 Task: In the  document california.epub Share this file with 'softage.4@softage.net' Check 'Vision History' View the  non- printing characters
Action: Mouse moved to (341, 468)
Screenshot: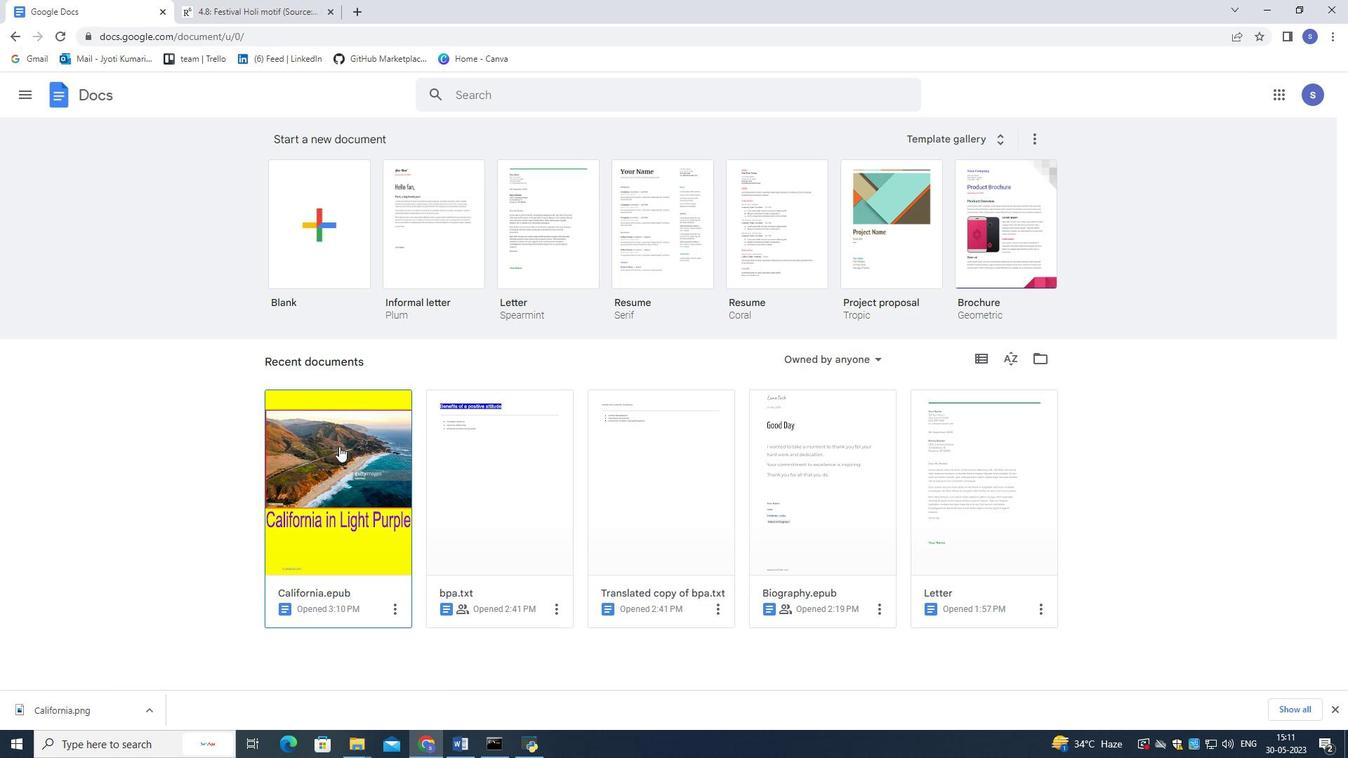 
Action: Mouse pressed left at (341, 468)
Screenshot: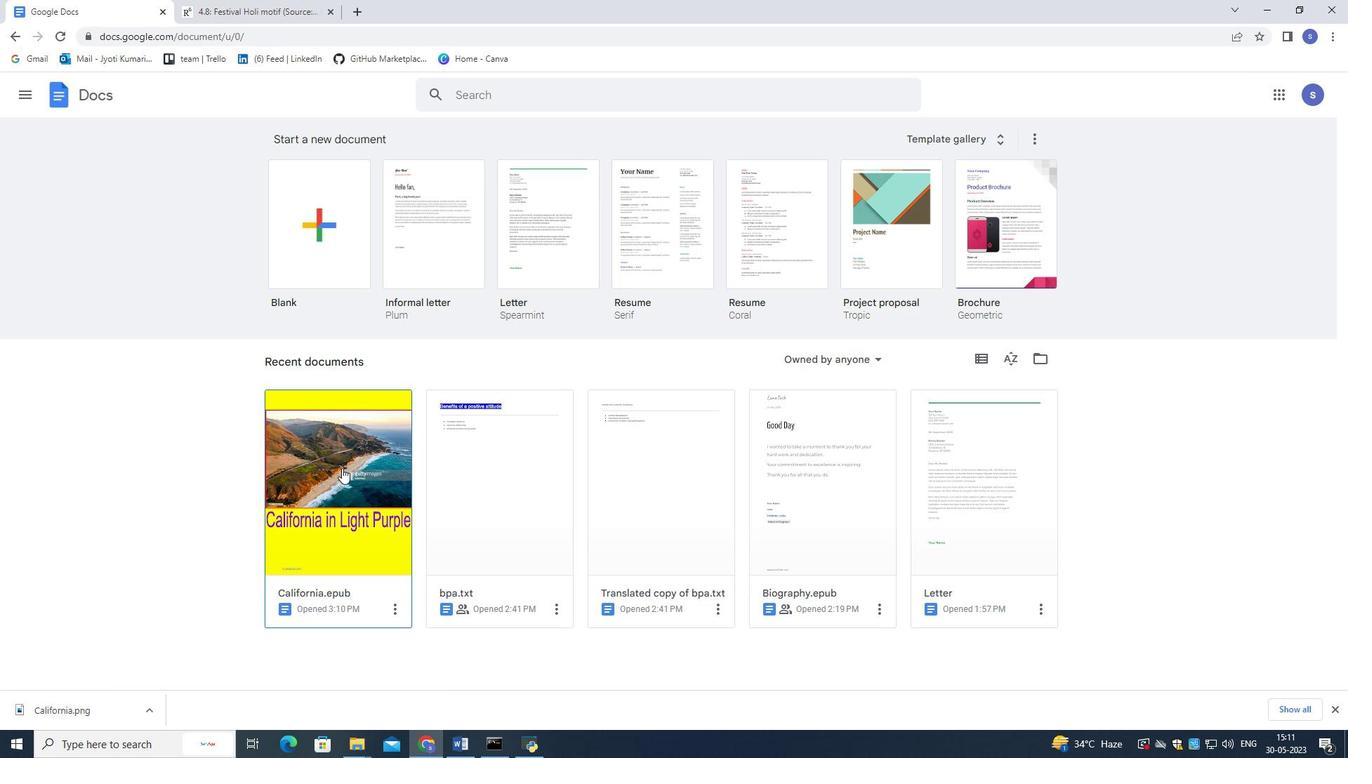 
Action: Mouse moved to (629, 463)
Screenshot: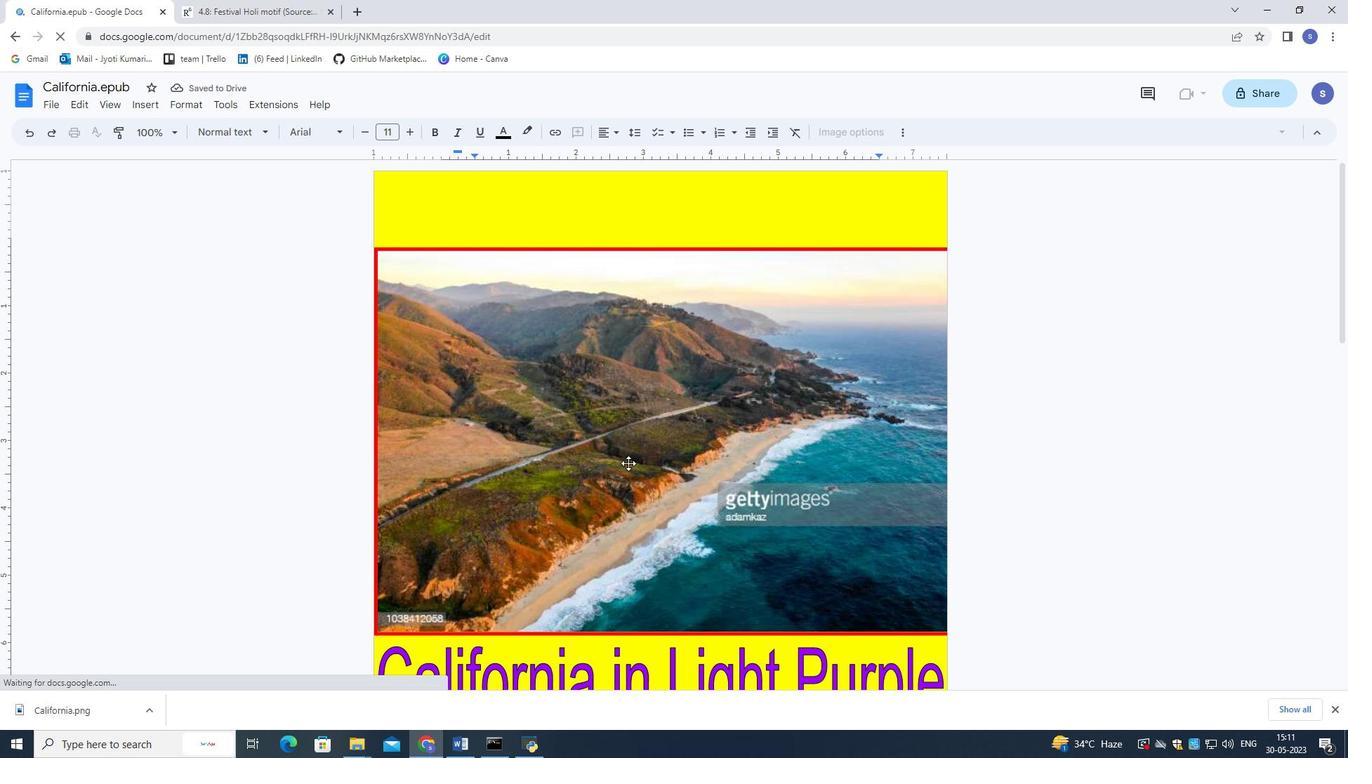 
Action: Mouse scrolled (629, 464) with delta (0, 0)
Screenshot: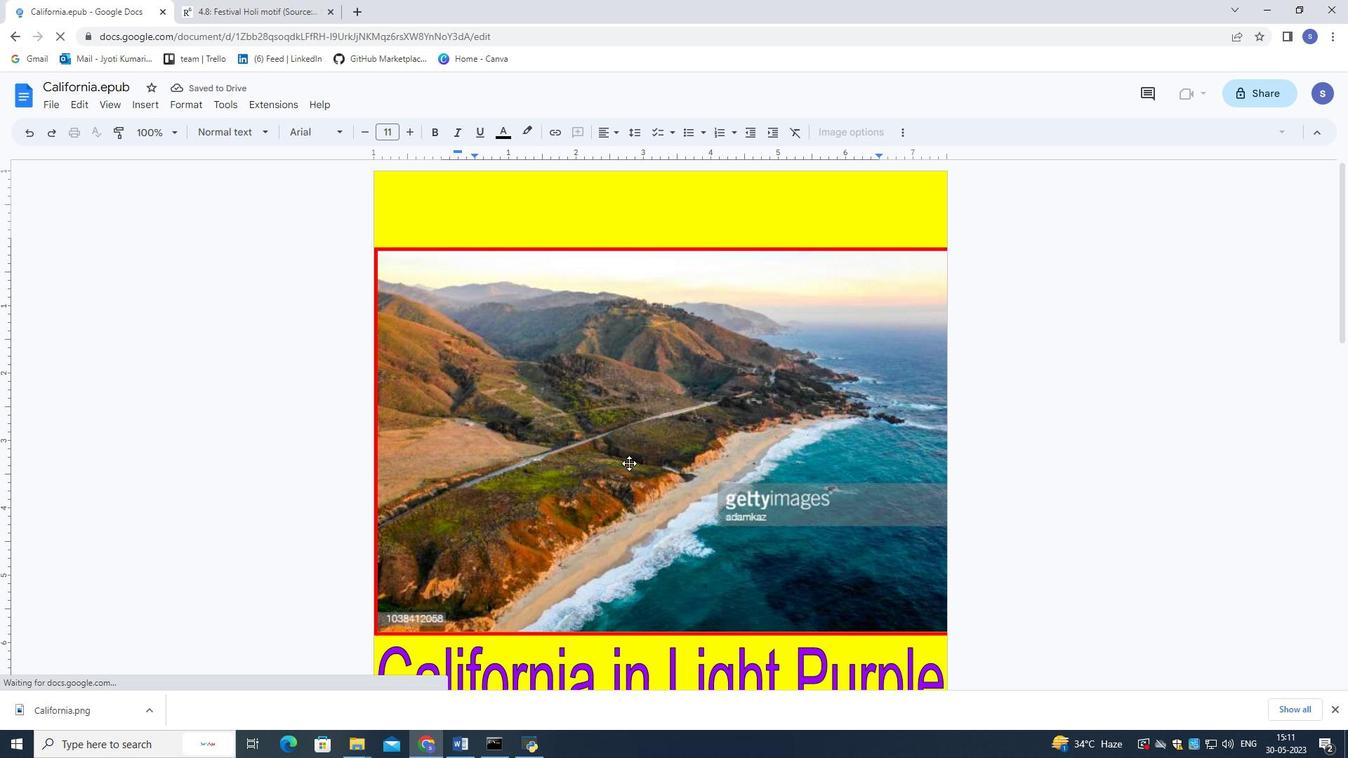 
Action: Mouse scrolled (629, 464) with delta (0, 0)
Screenshot: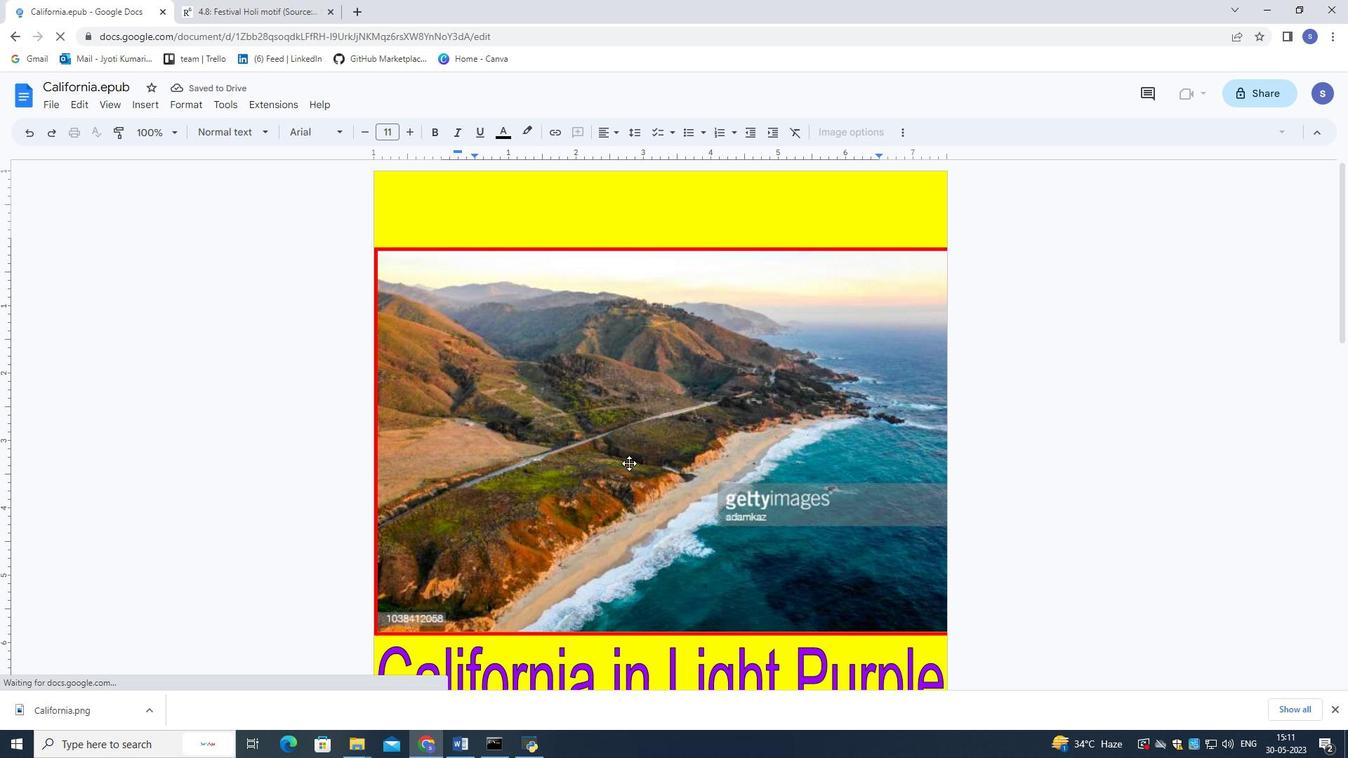 
Action: Mouse scrolled (629, 464) with delta (0, 0)
Screenshot: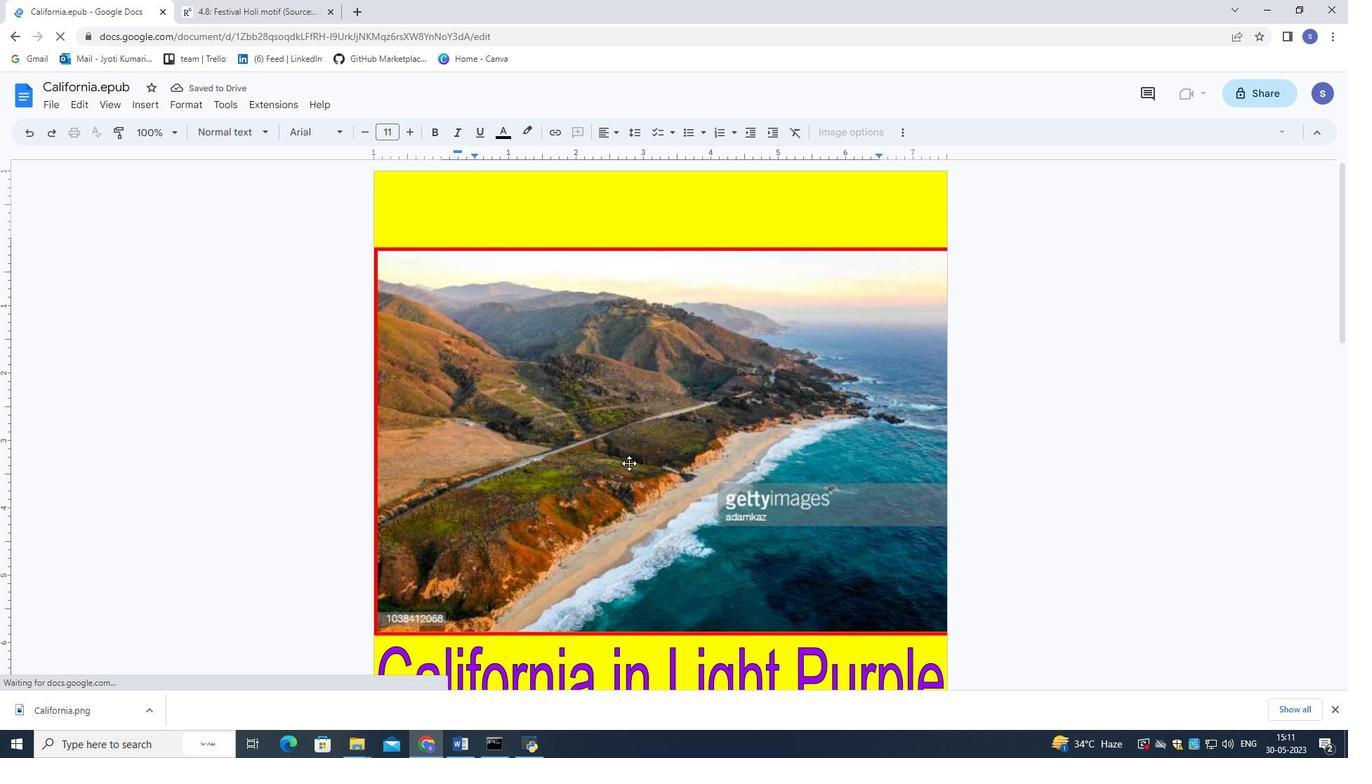 
Action: Mouse scrolled (629, 464) with delta (0, 0)
Screenshot: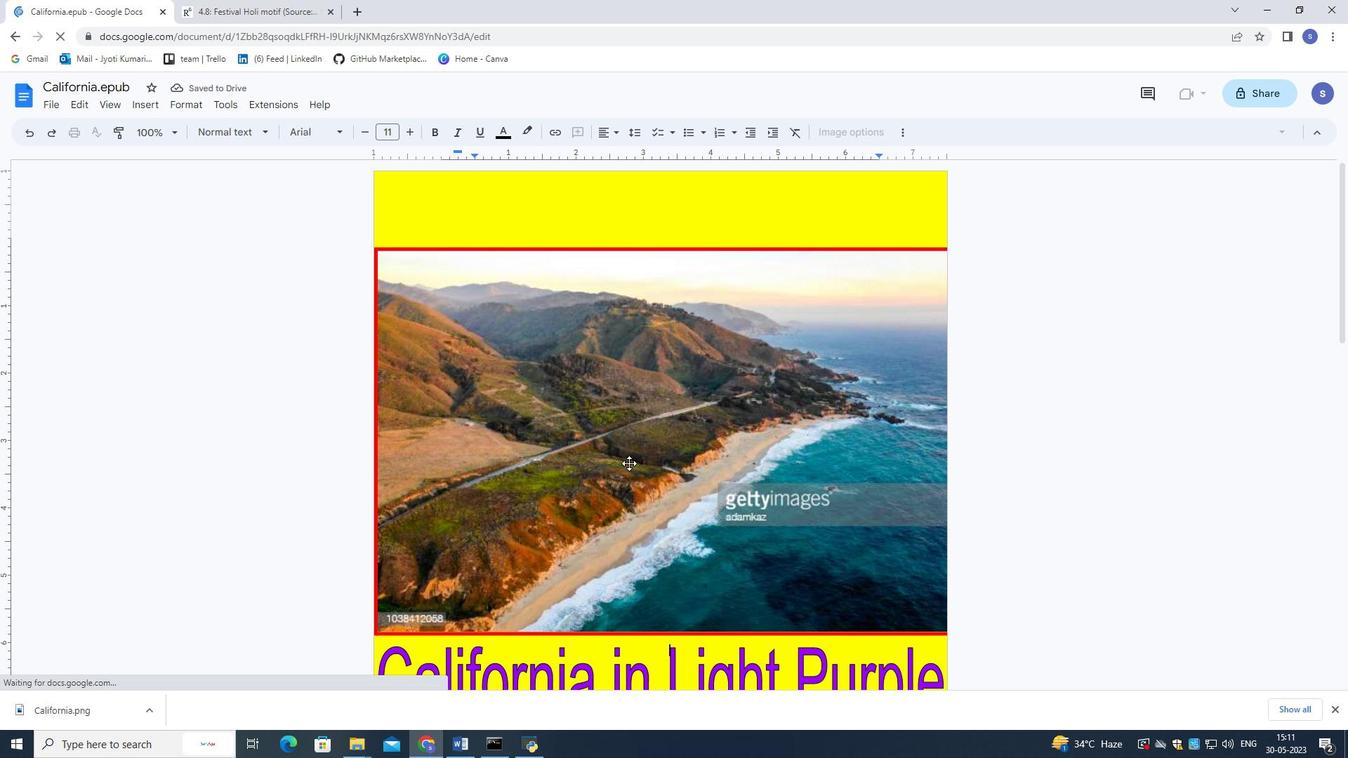 
Action: Mouse scrolled (629, 462) with delta (0, 0)
Screenshot: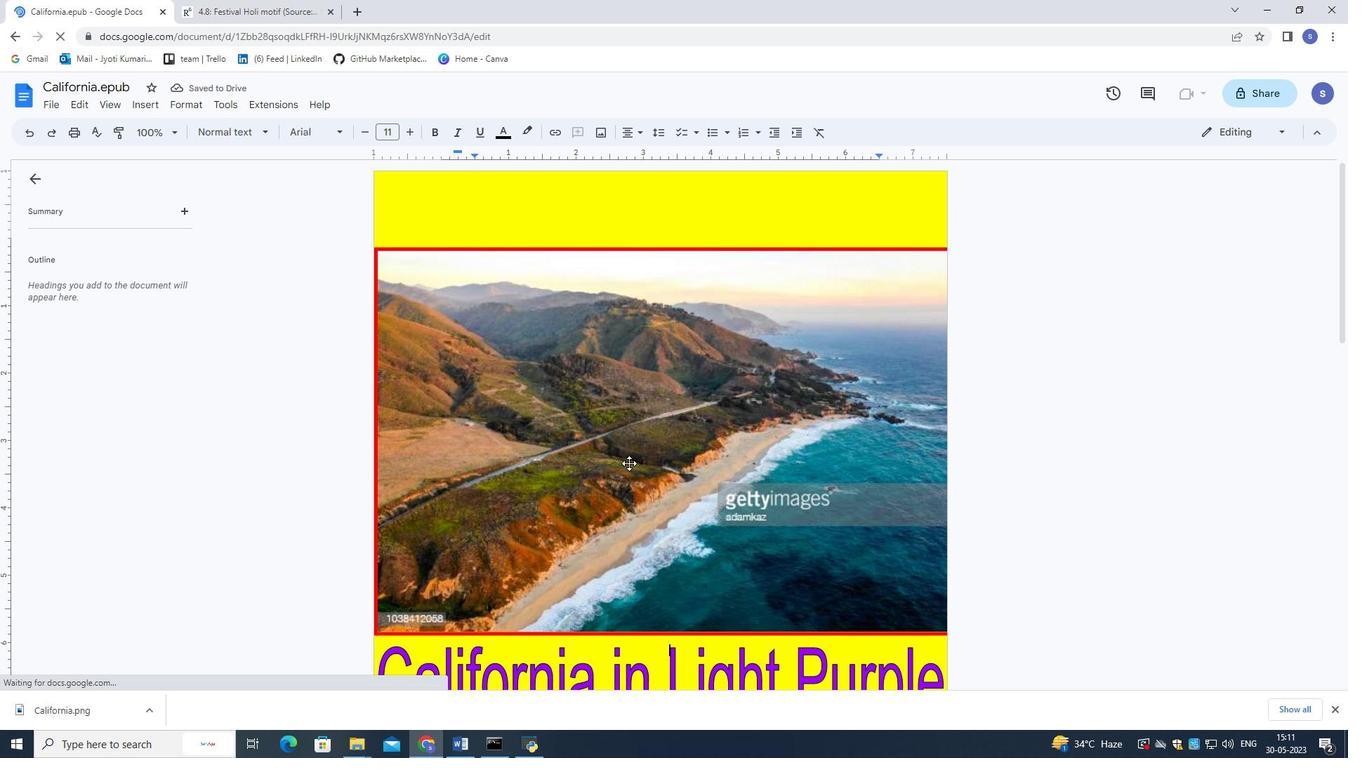 
Action: Mouse scrolled (629, 462) with delta (0, 0)
Screenshot: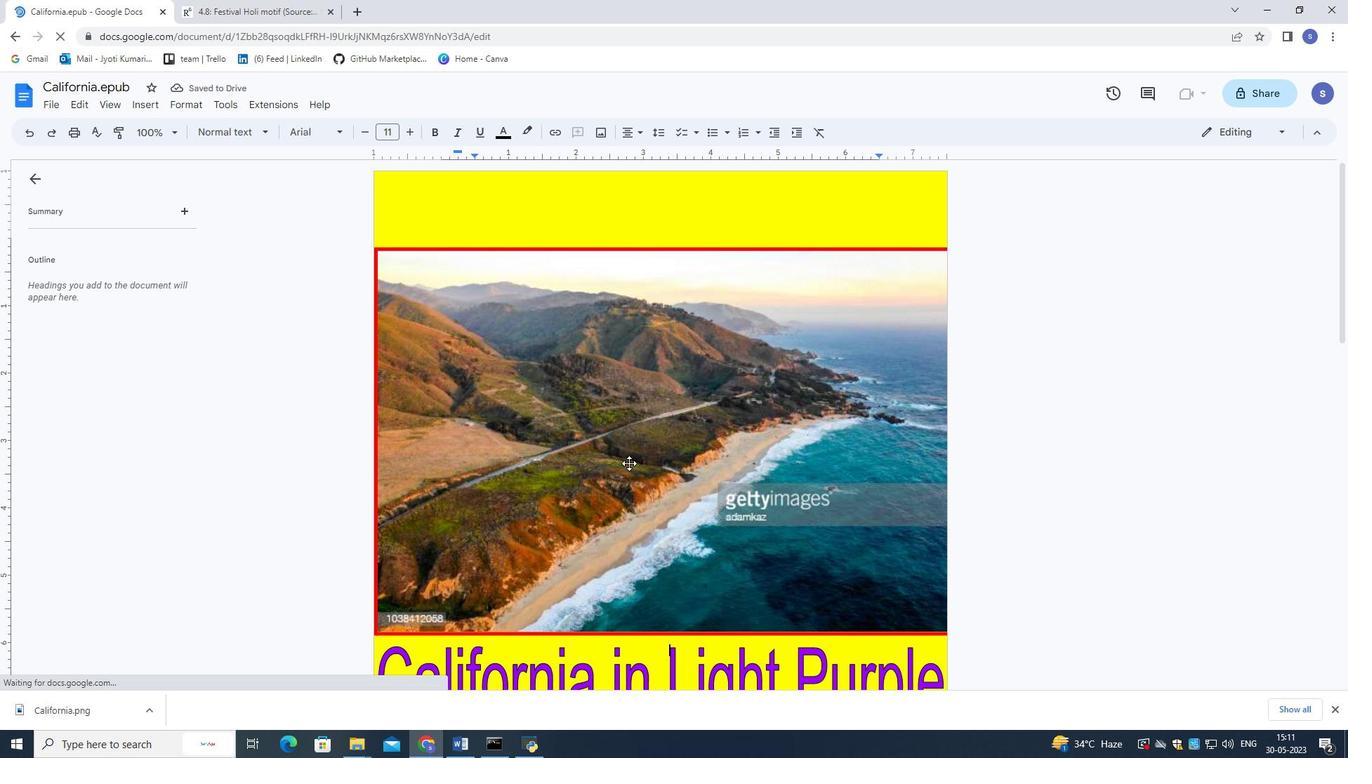 
Action: Mouse scrolled (629, 462) with delta (0, 0)
Screenshot: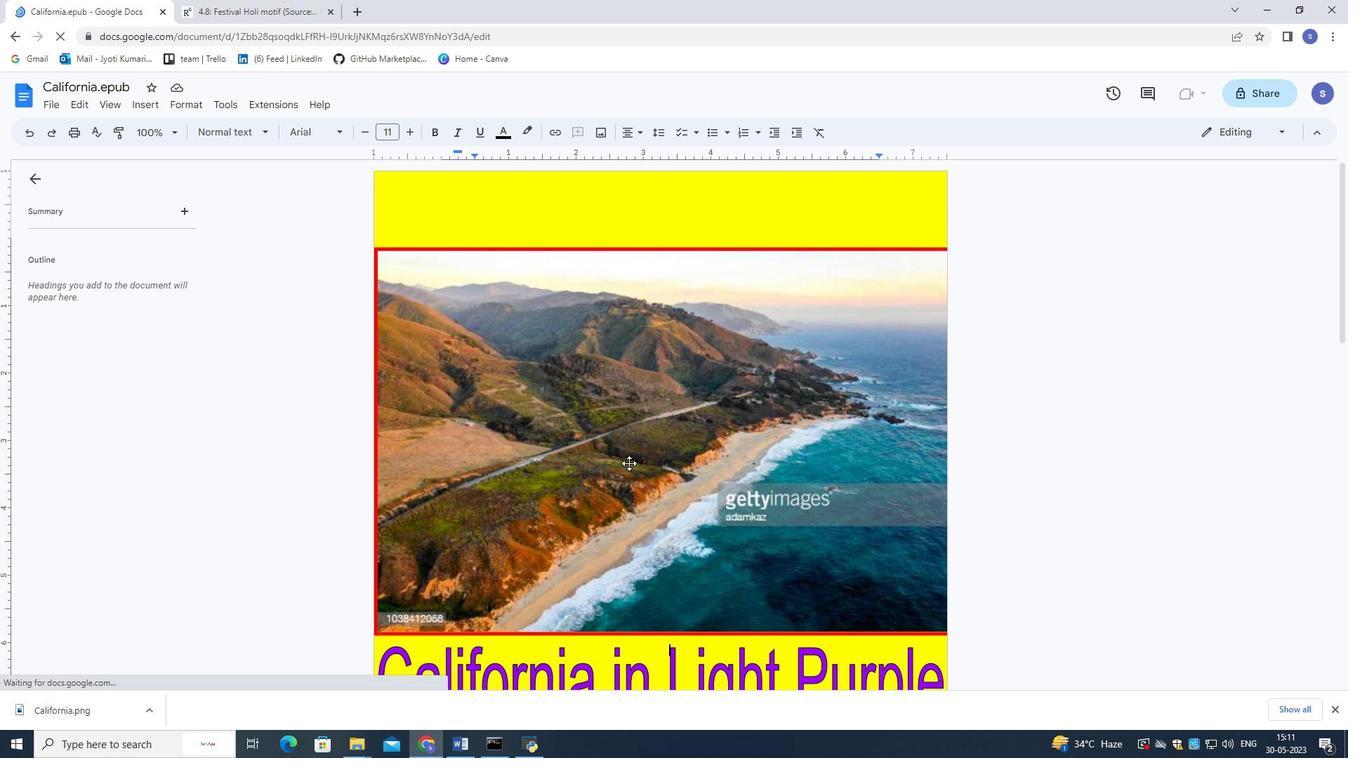 
Action: Mouse scrolled (629, 462) with delta (0, 0)
Screenshot: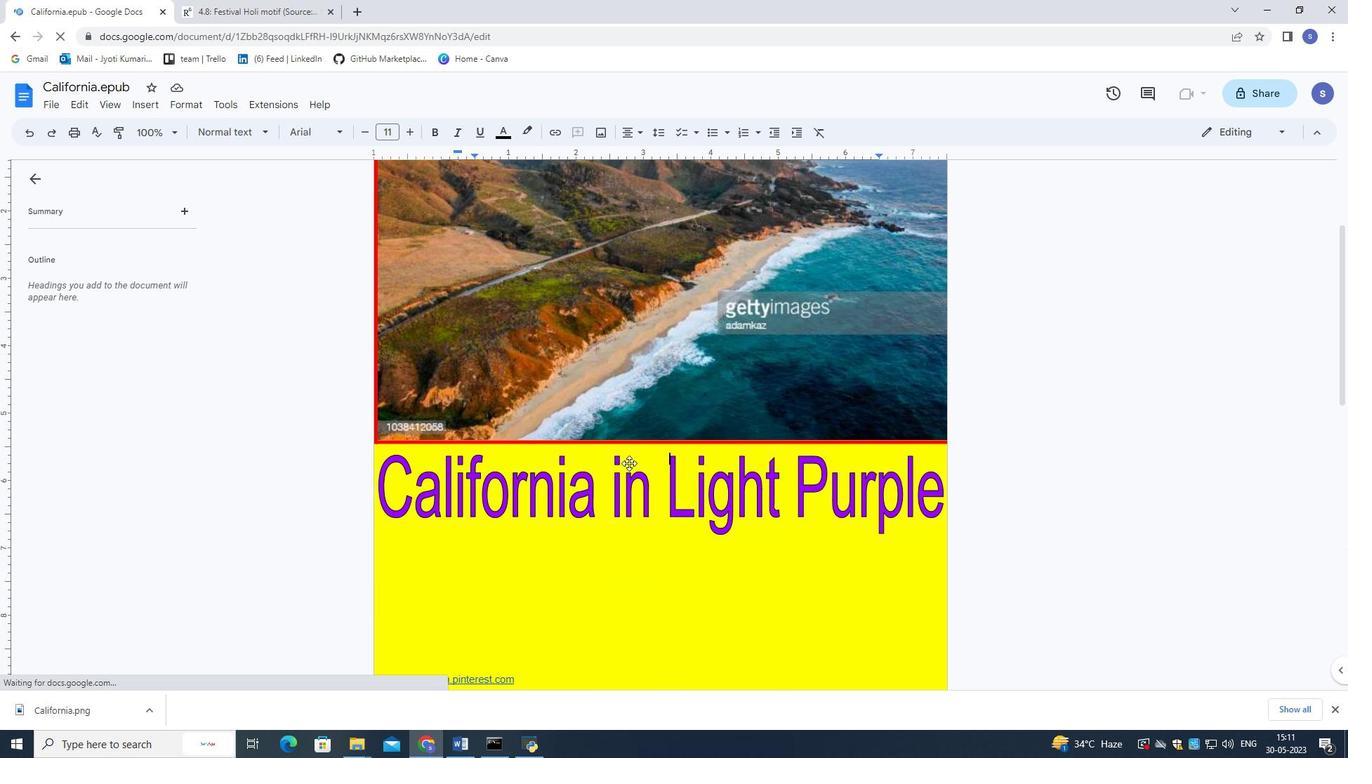 
Action: Mouse scrolled (629, 462) with delta (0, 0)
Screenshot: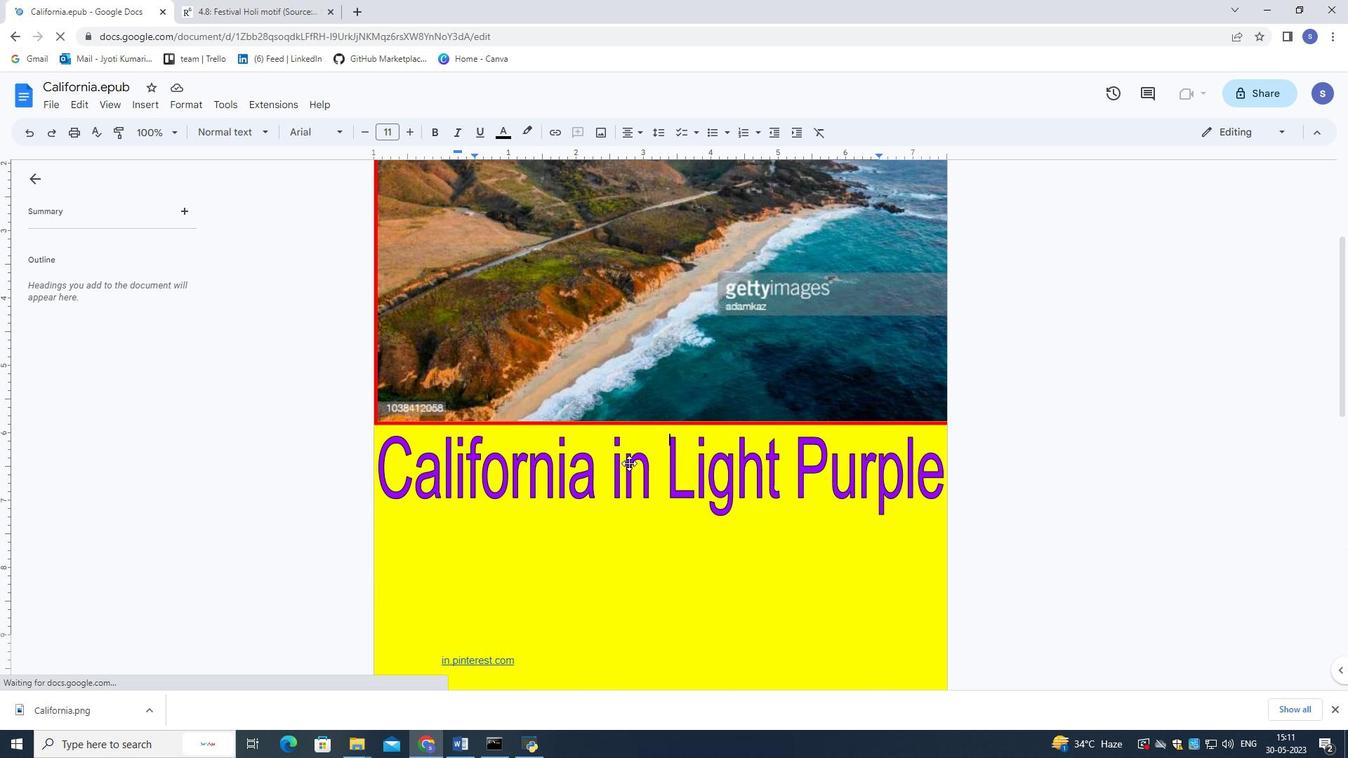 
Action: Mouse moved to (629, 465)
Screenshot: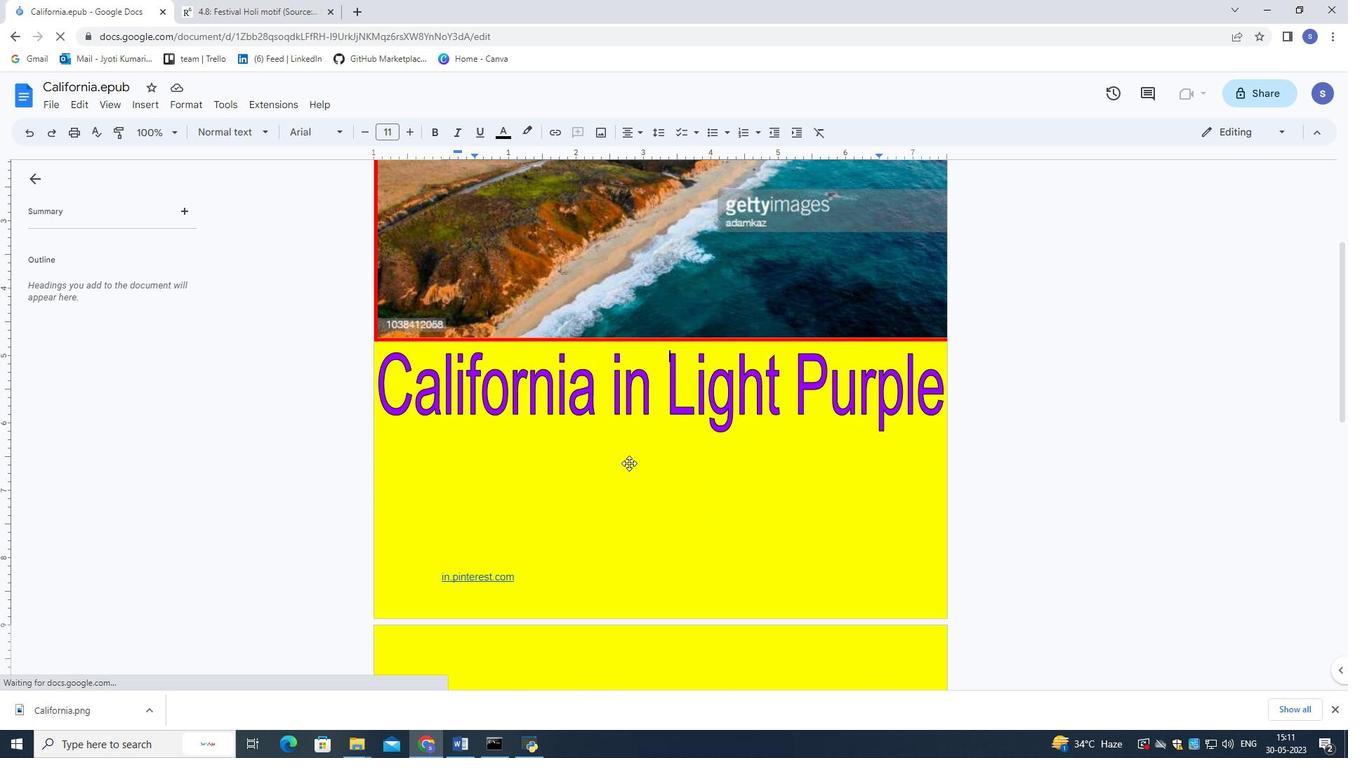
Action: Mouse scrolled (629, 464) with delta (0, 0)
Screenshot: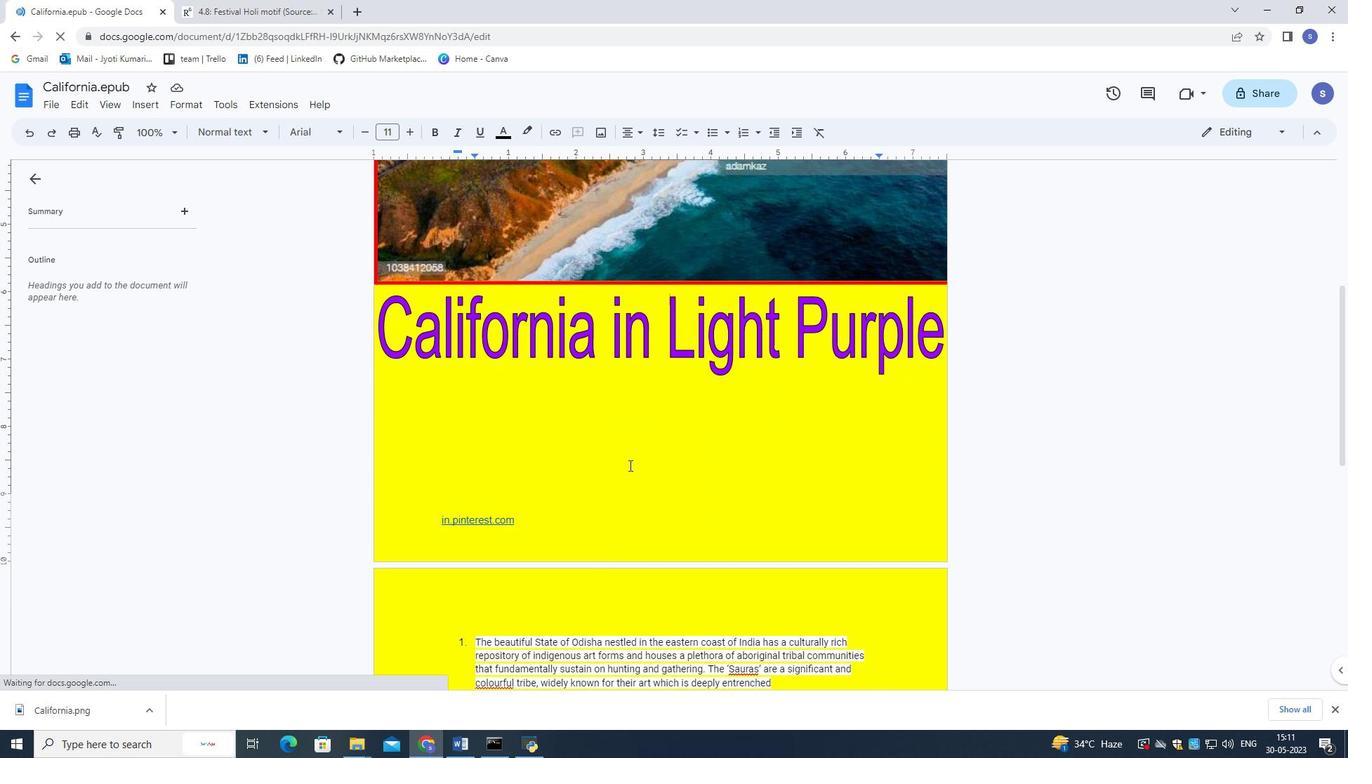 
Action: Mouse scrolled (629, 464) with delta (0, 0)
Screenshot: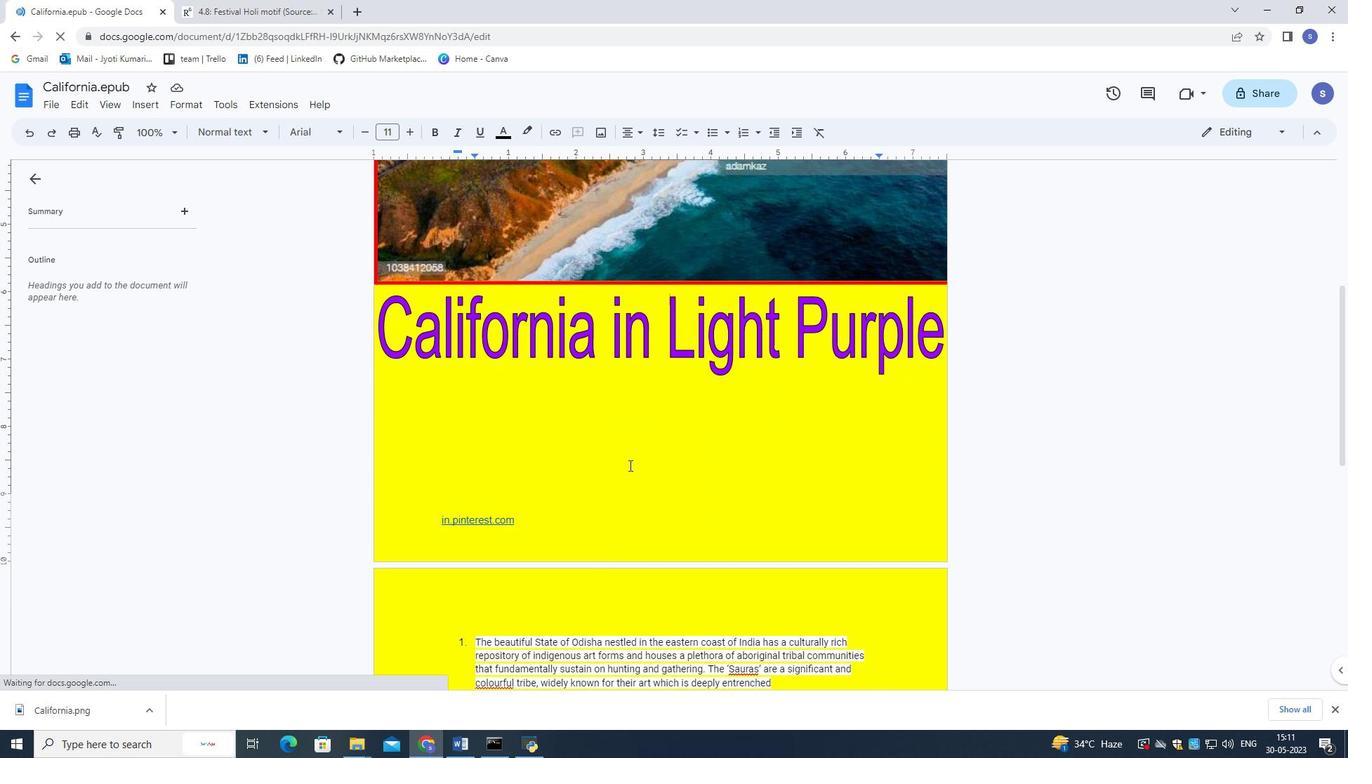 
Action: Mouse scrolled (629, 464) with delta (0, 0)
Screenshot: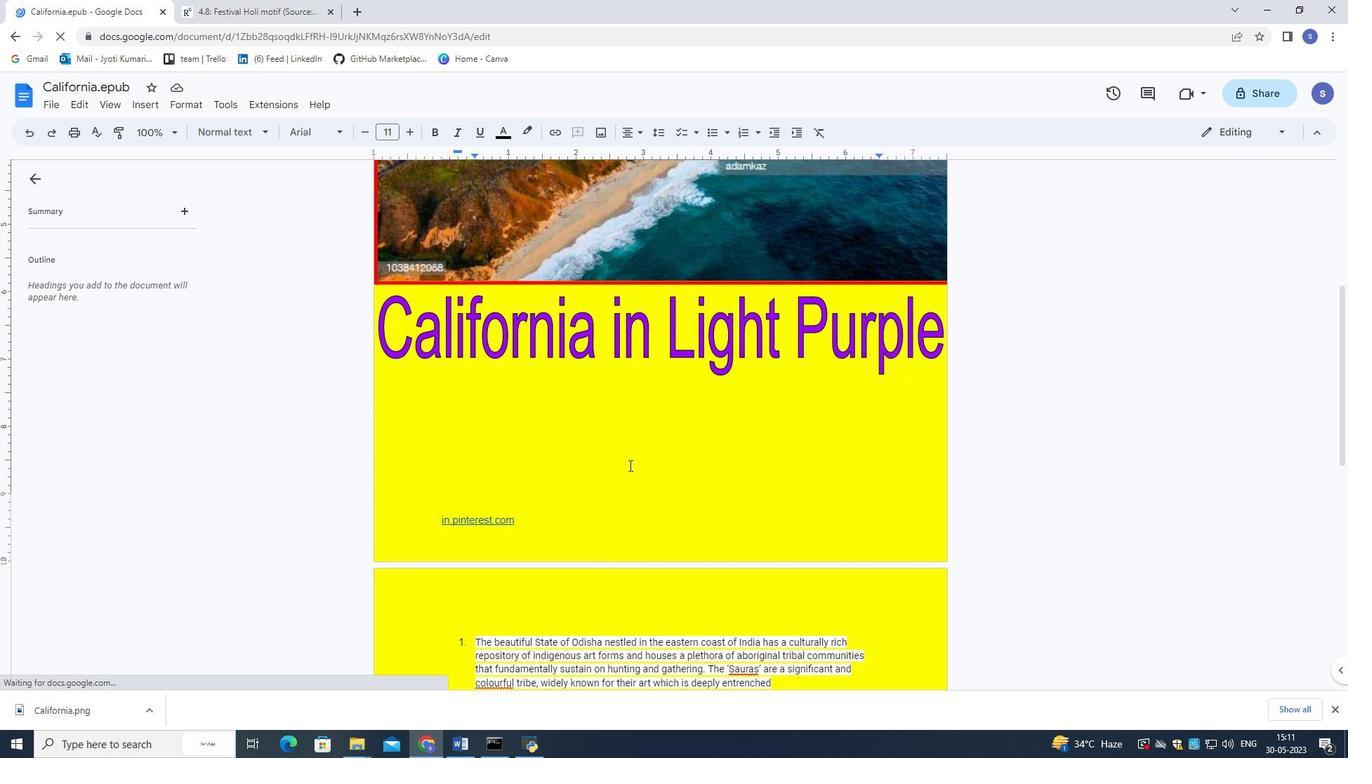 
Action: Mouse scrolled (629, 464) with delta (0, 0)
Screenshot: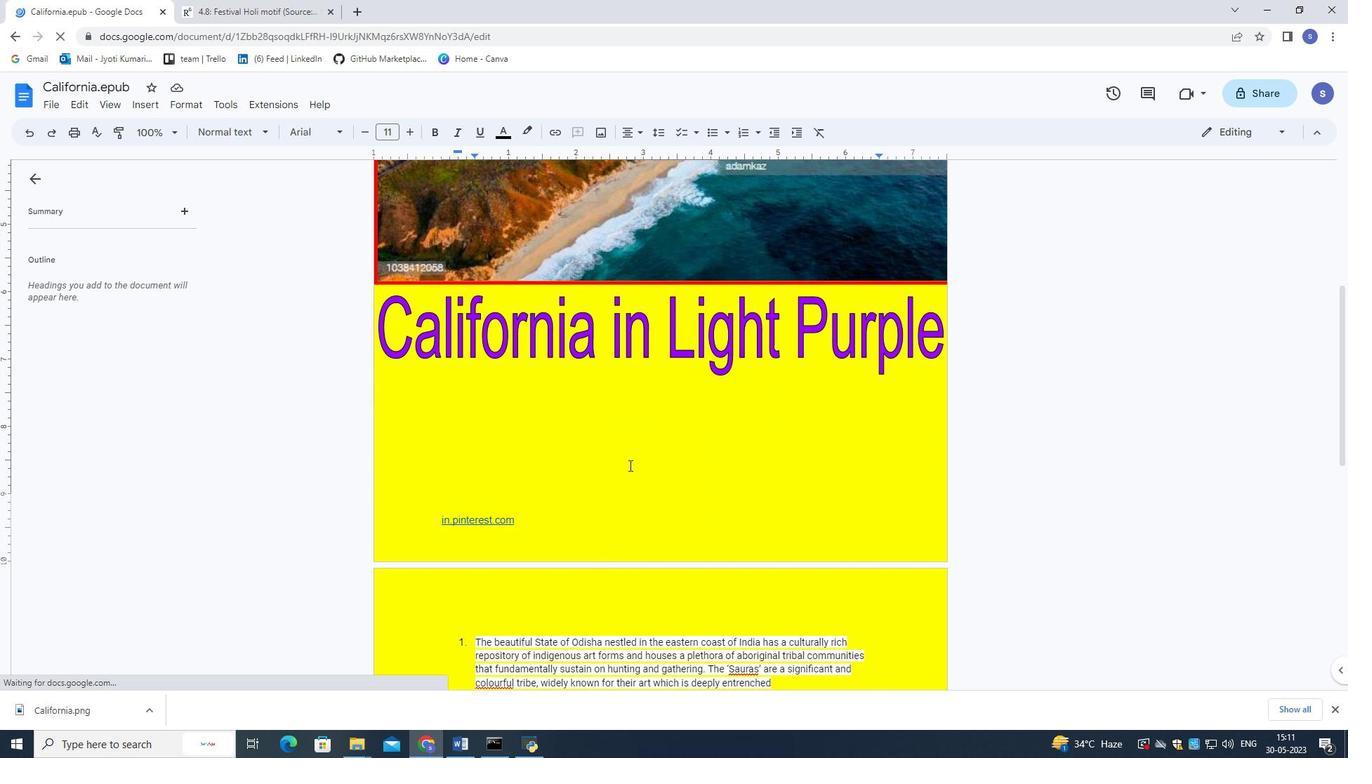 
Action: Mouse scrolled (629, 464) with delta (0, 0)
Screenshot: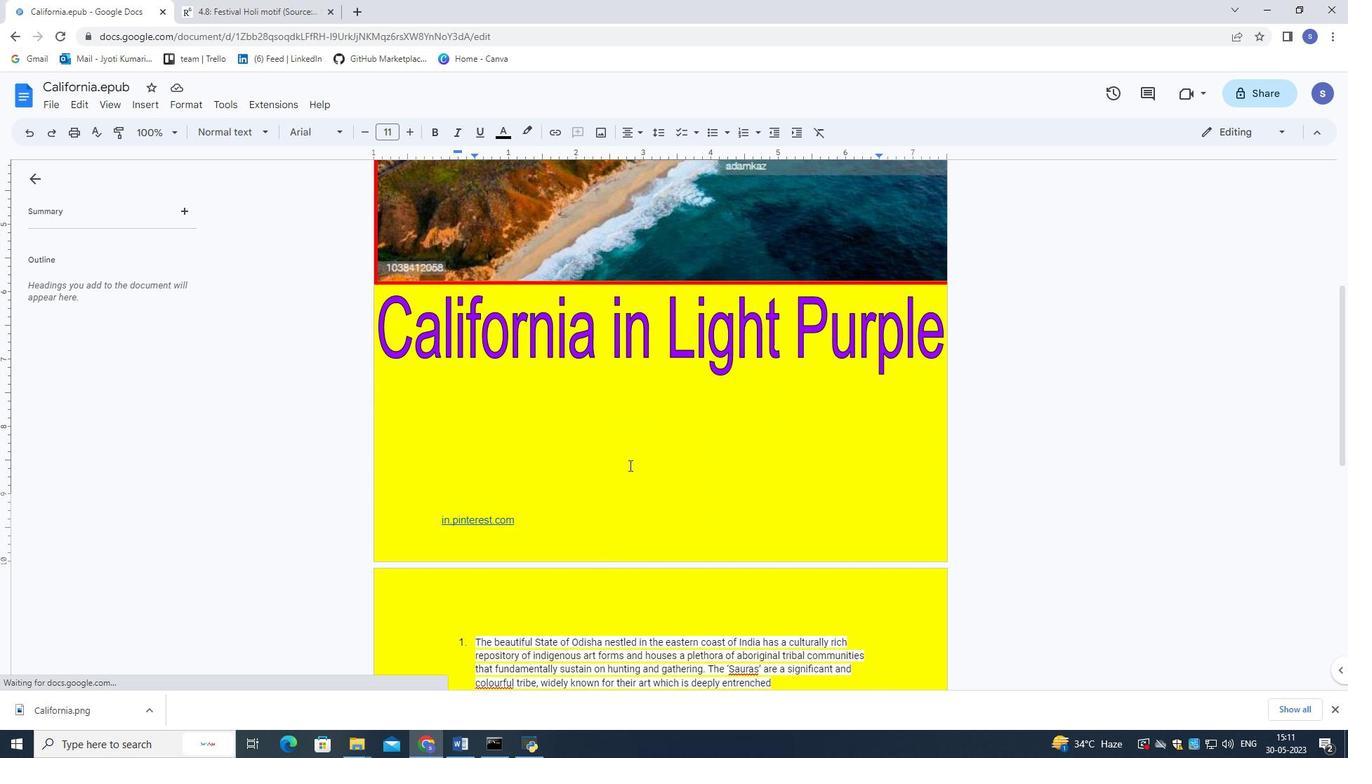 
Action: Mouse scrolled (629, 466) with delta (0, 0)
Screenshot: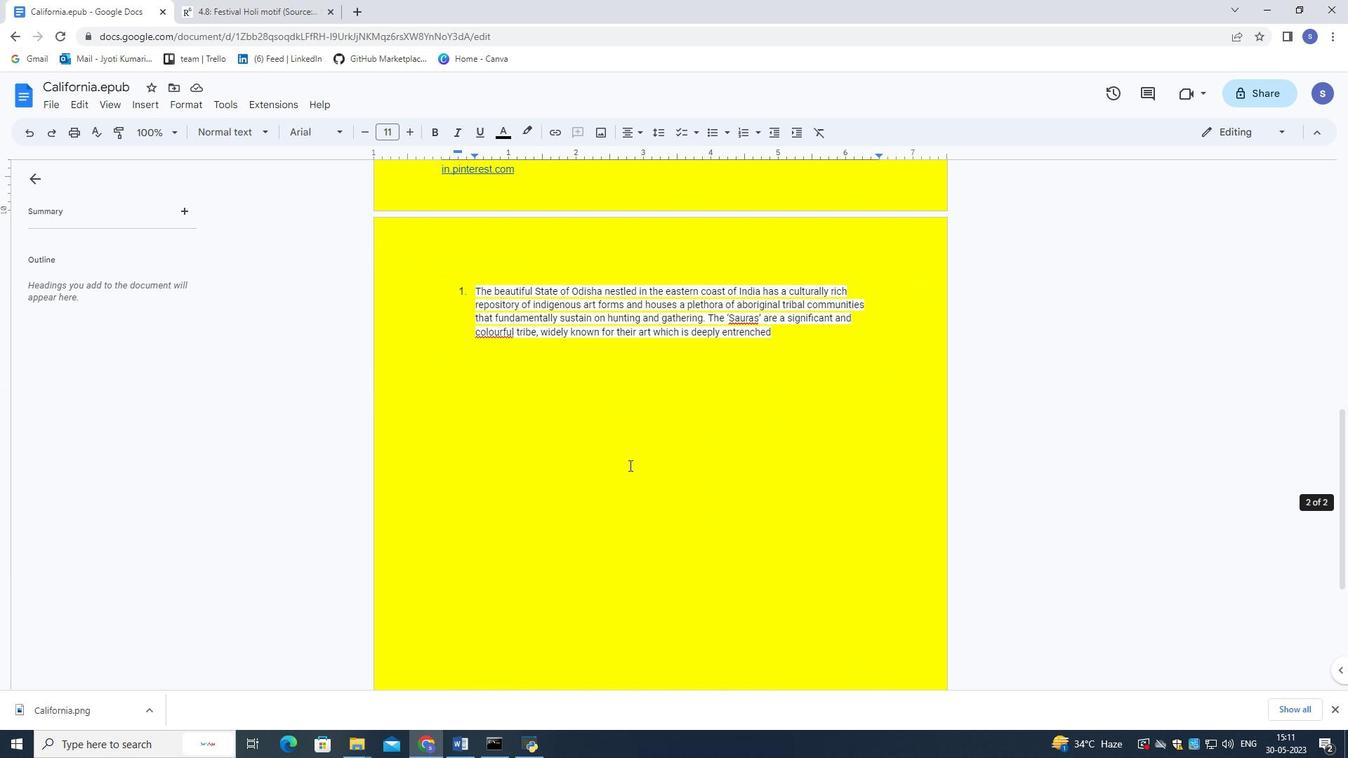 
Action: Mouse scrolled (629, 466) with delta (0, 0)
Screenshot: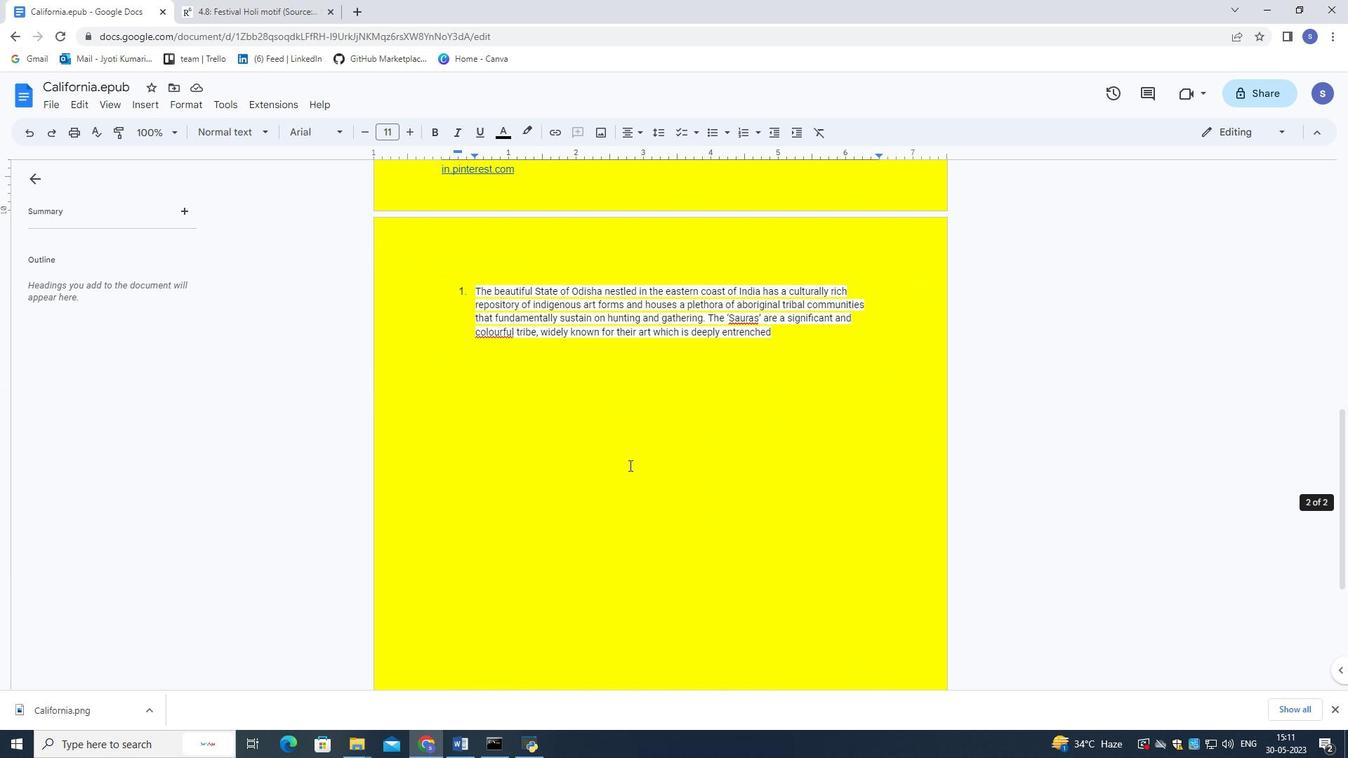 
Action: Mouse scrolled (629, 466) with delta (0, 0)
Screenshot: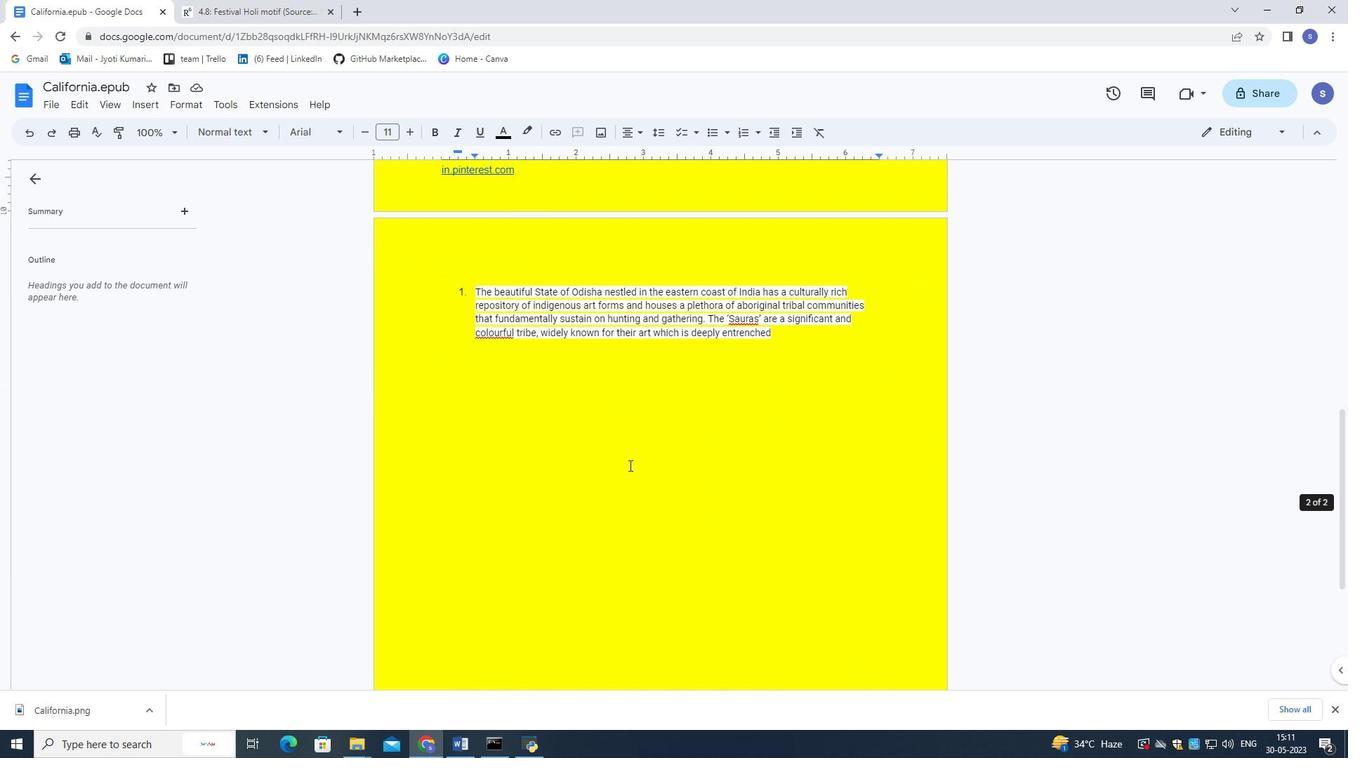 
Action: Mouse scrolled (629, 466) with delta (0, 0)
Screenshot: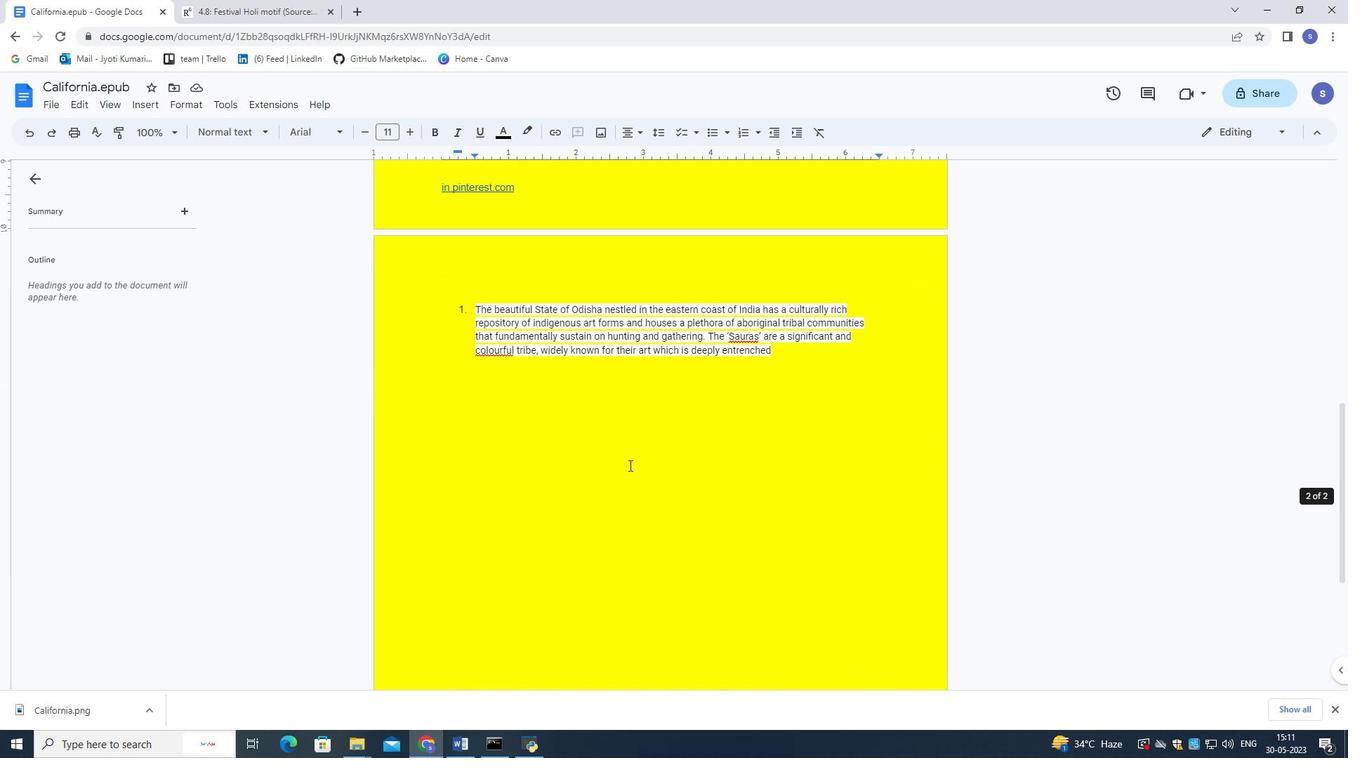 
Action: Mouse scrolled (629, 466) with delta (0, 0)
Screenshot: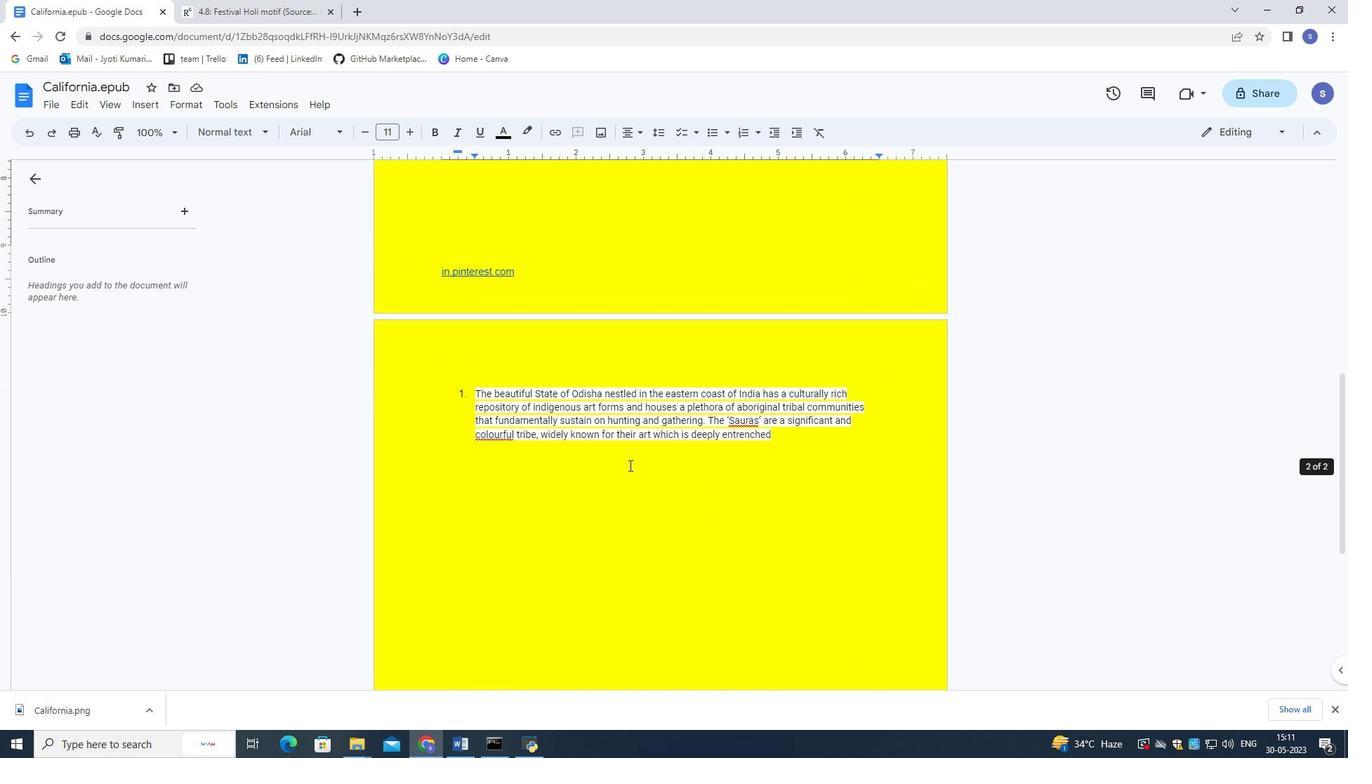 
Action: Mouse scrolled (629, 466) with delta (0, 0)
Screenshot: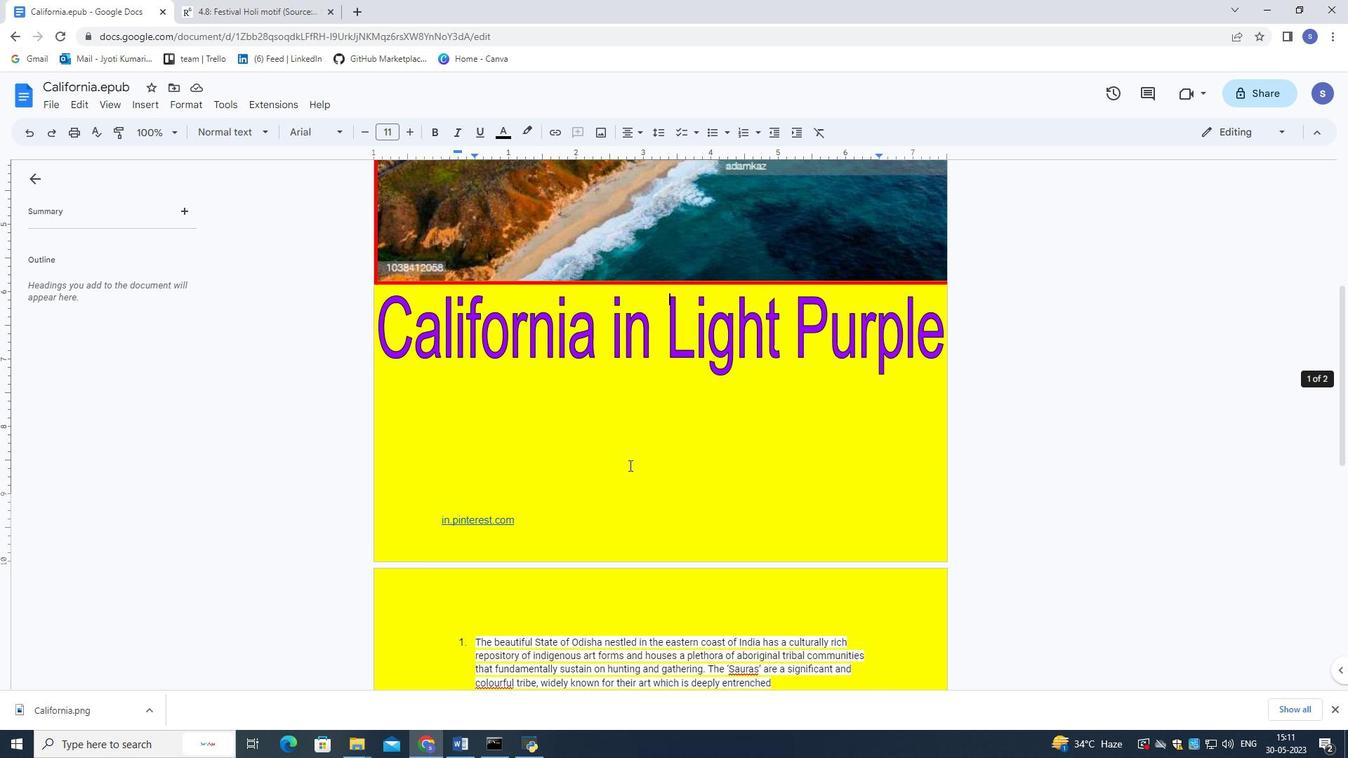 
Action: Mouse scrolled (629, 466) with delta (0, 0)
Screenshot: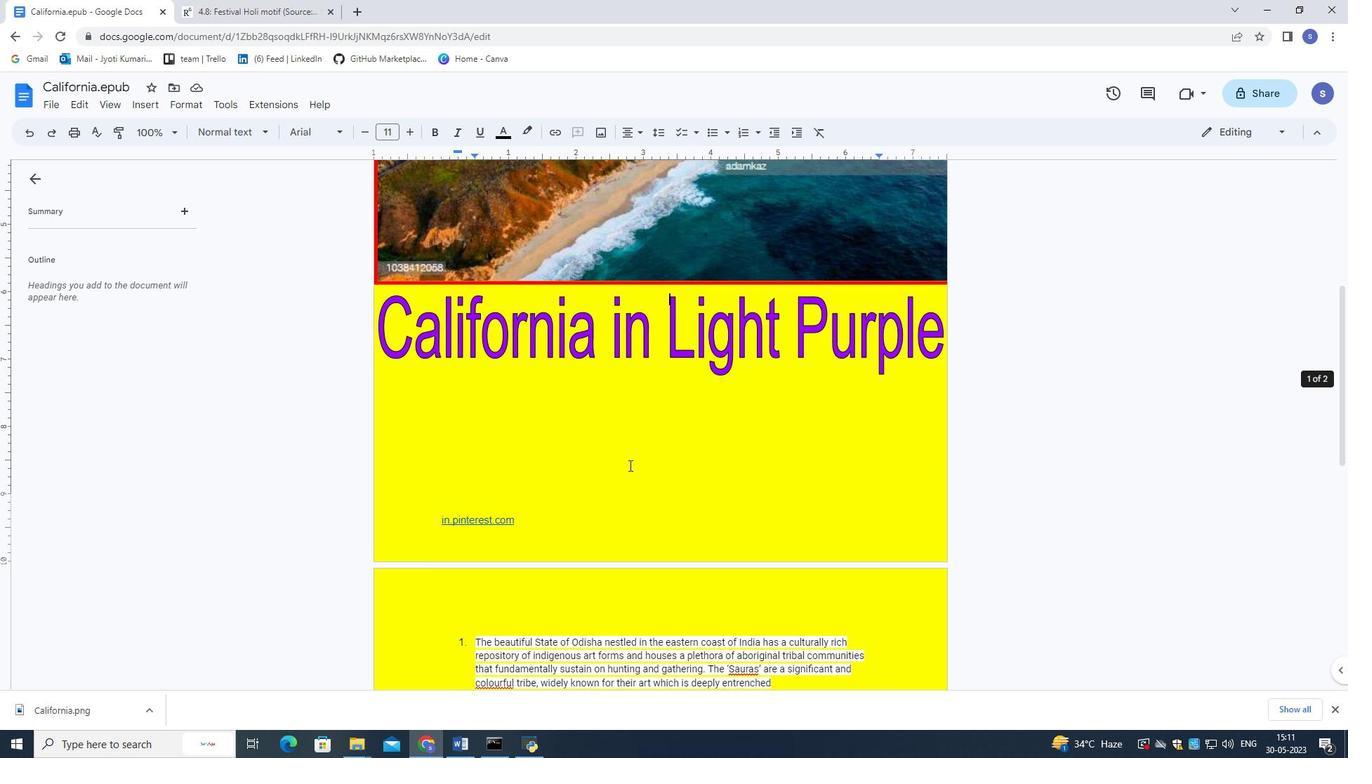
Action: Mouse scrolled (629, 466) with delta (0, 0)
Screenshot: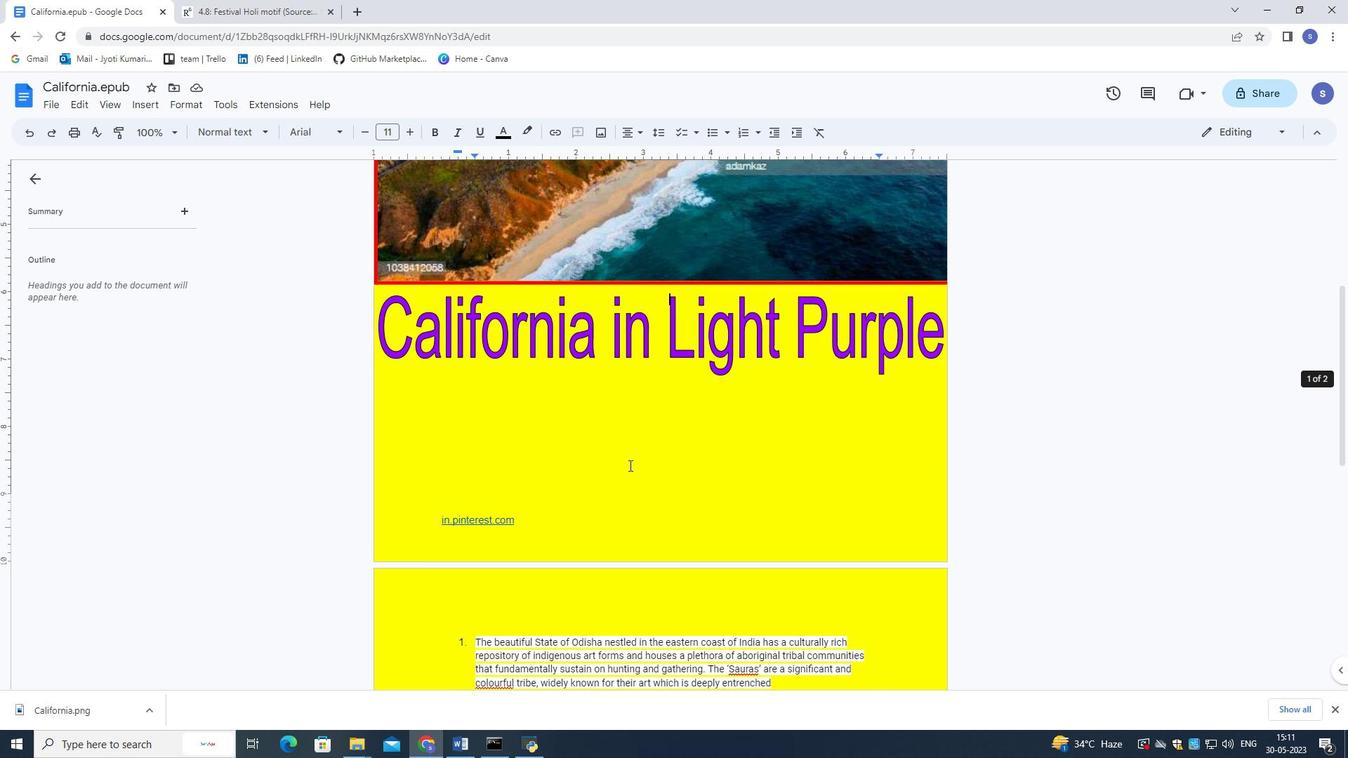 
Action: Mouse scrolled (629, 466) with delta (0, 0)
Screenshot: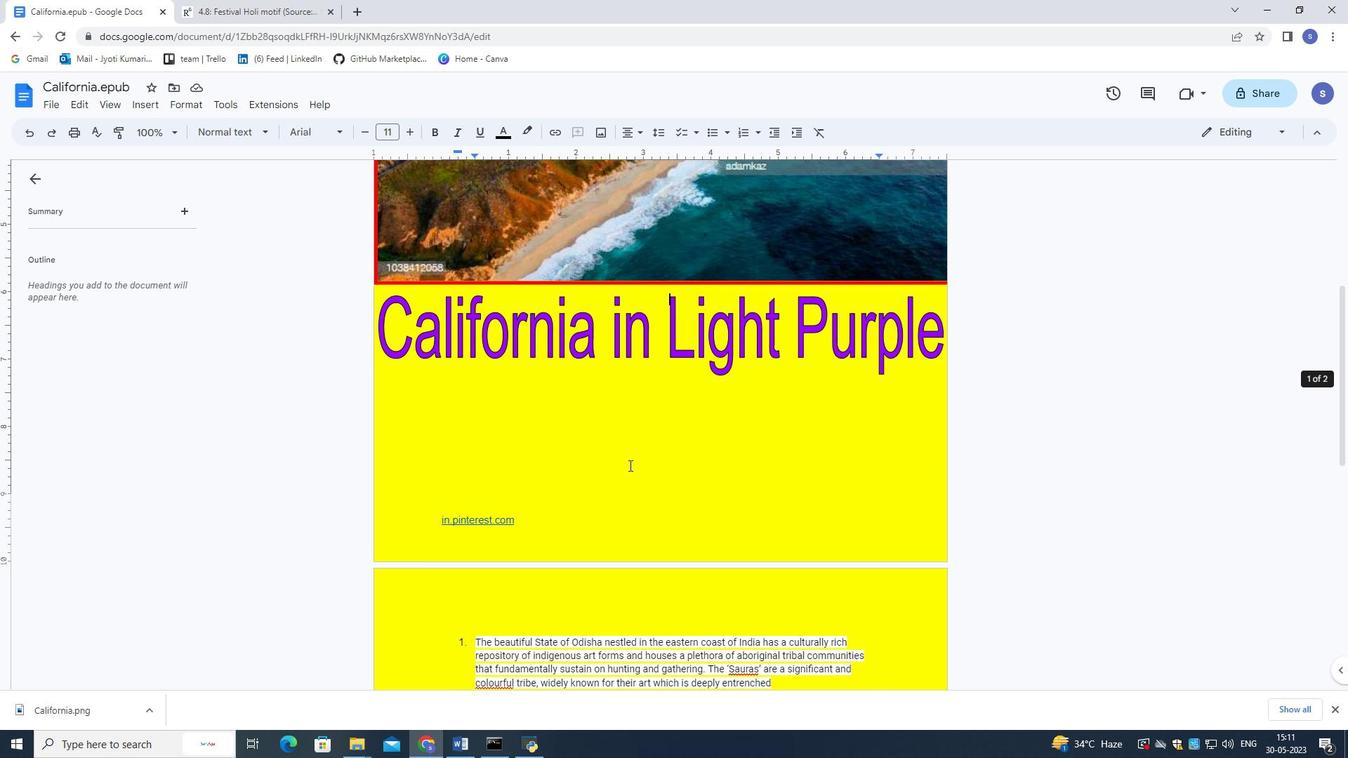 
Action: Mouse scrolled (629, 466) with delta (0, 0)
Screenshot: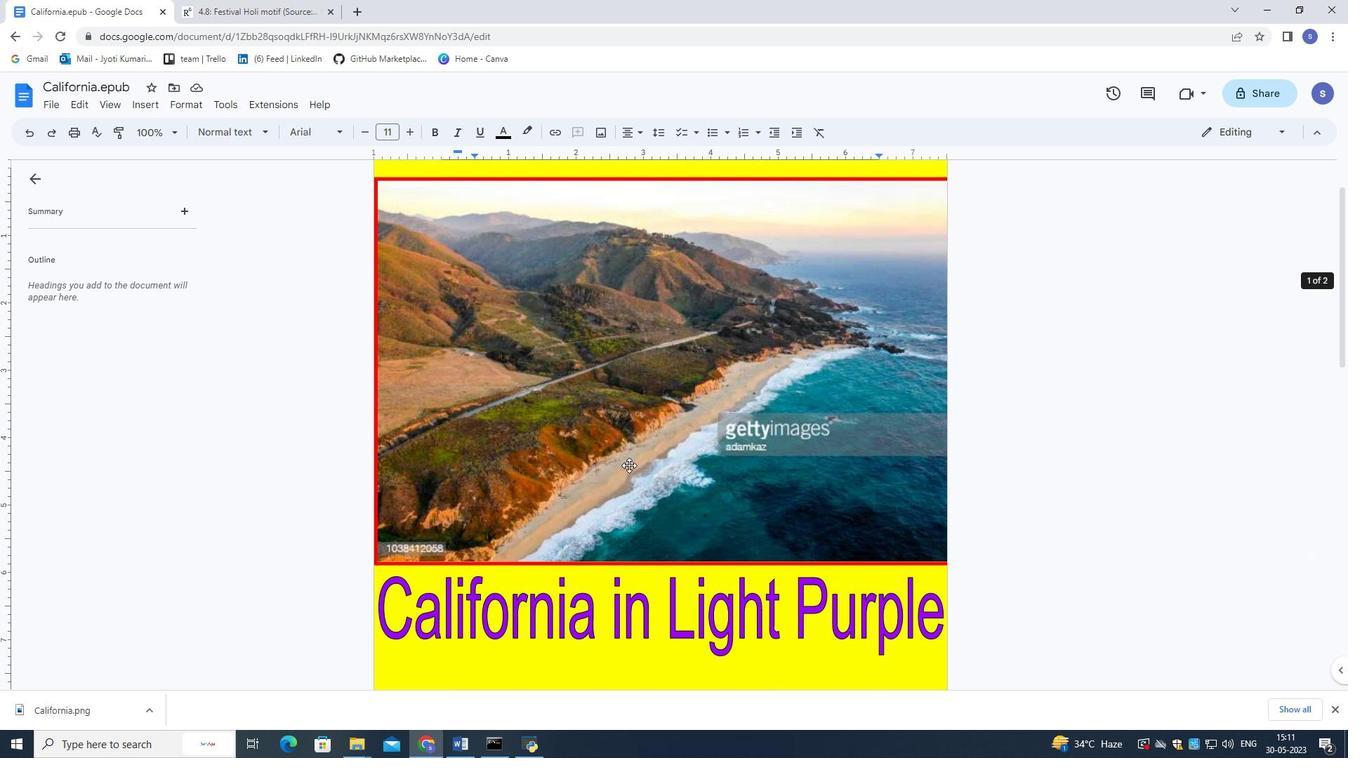 
Action: Mouse scrolled (629, 466) with delta (0, 0)
Screenshot: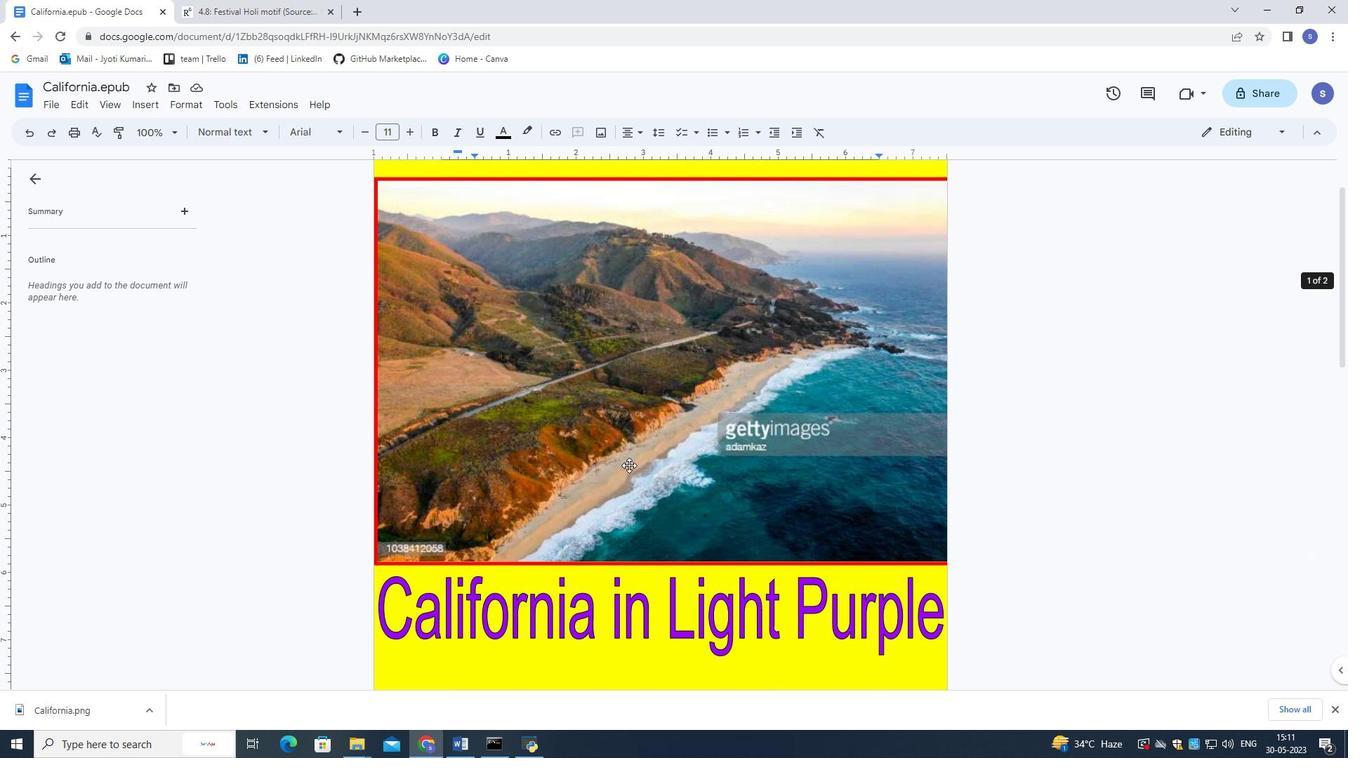 
Action: Mouse scrolled (629, 466) with delta (0, 0)
Screenshot: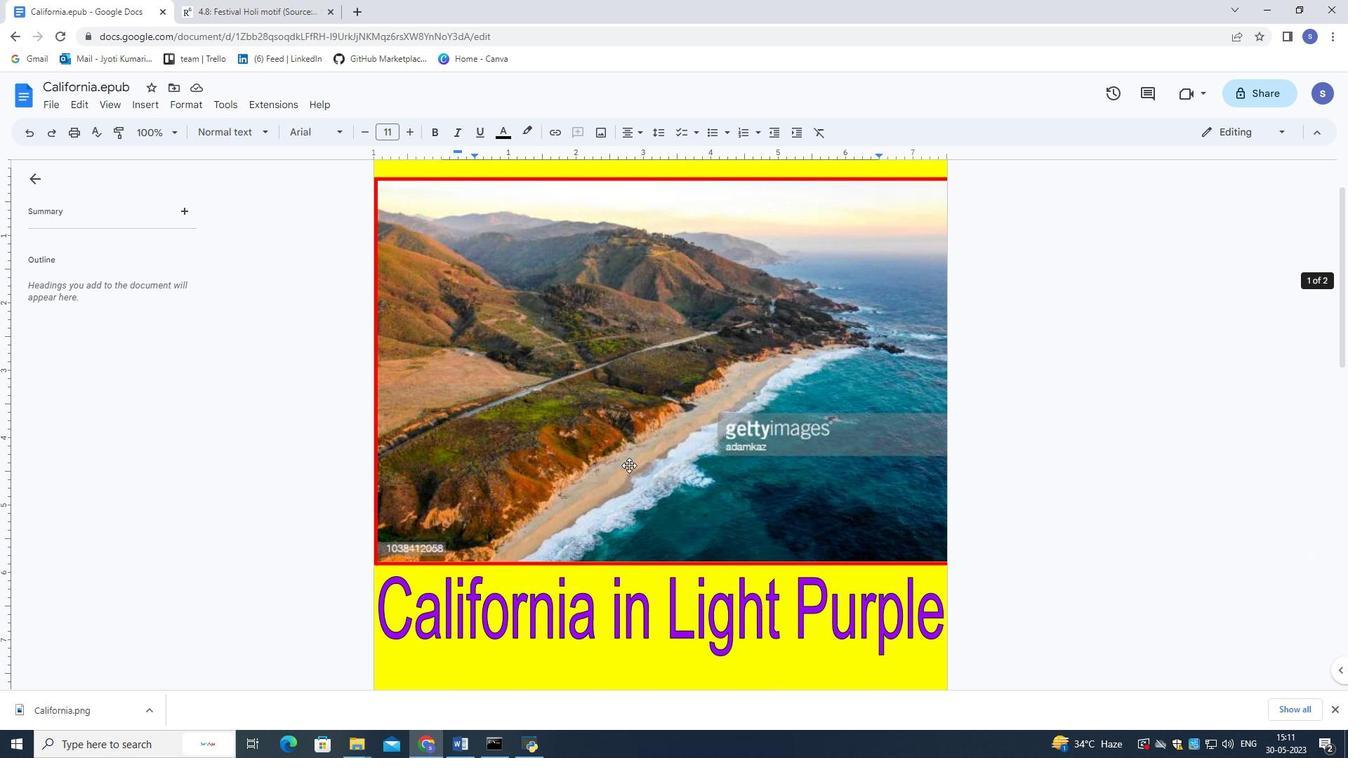 
Action: Mouse scrolled (629, 466) with delta (0, 0)
Screenshot: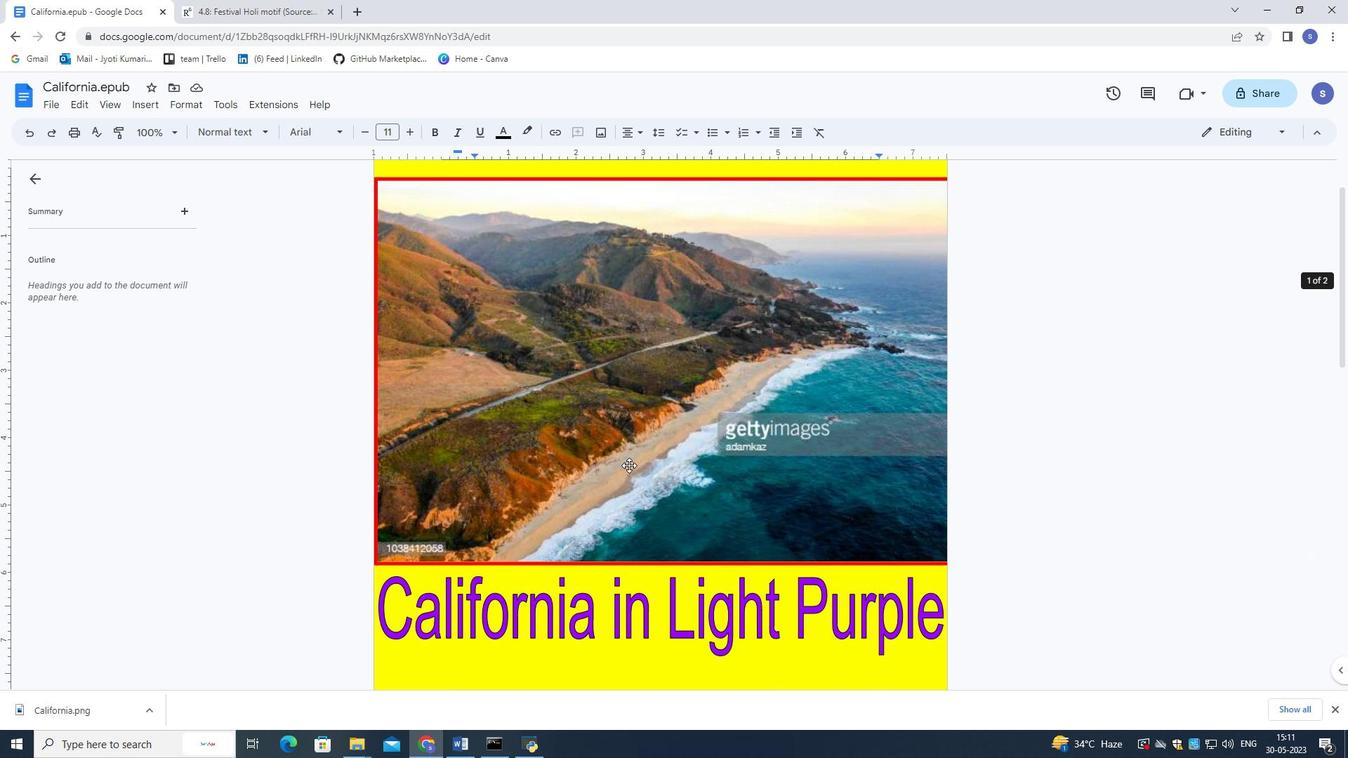
Action: Mouse scrolled (629, 466) with delta (0, 0)
Screenshot: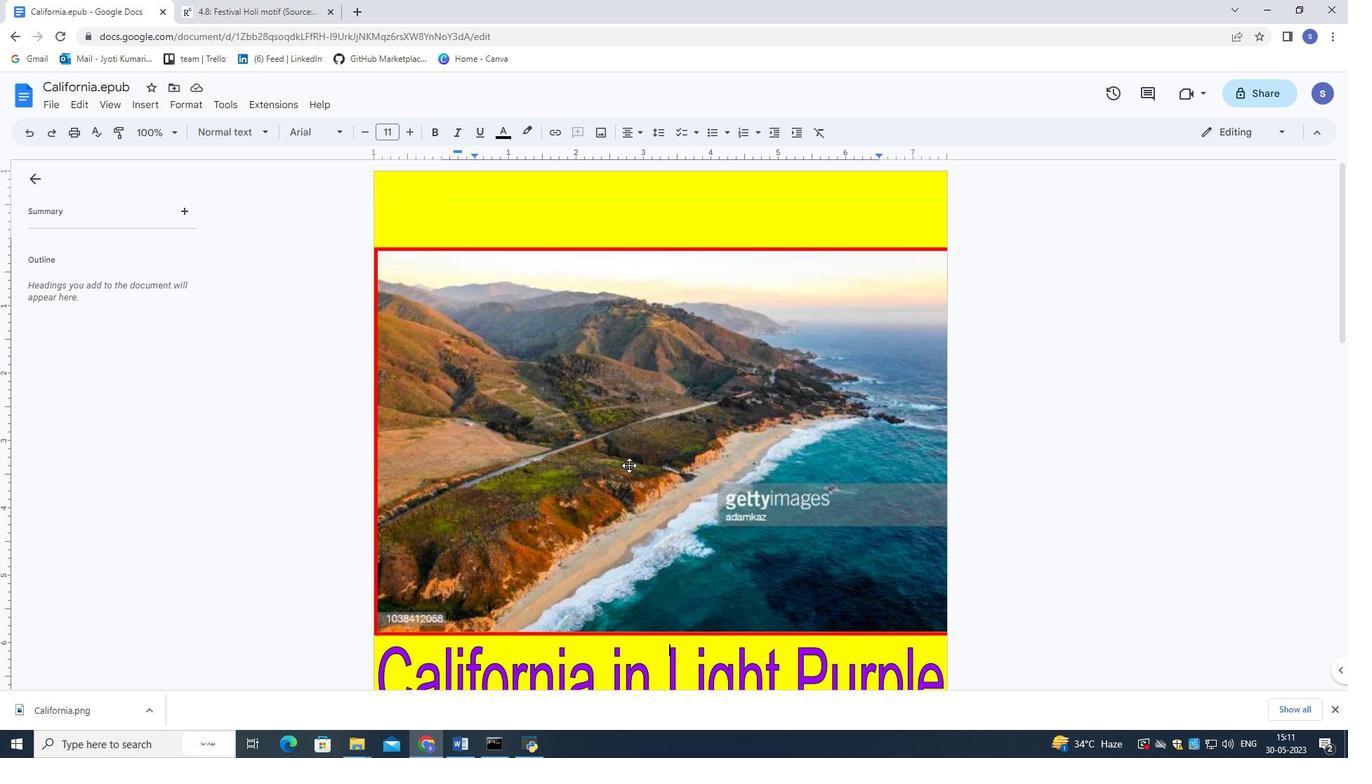 
Action: Mouse scrolled (629, 466) with delta (0, 0)
Screenshot: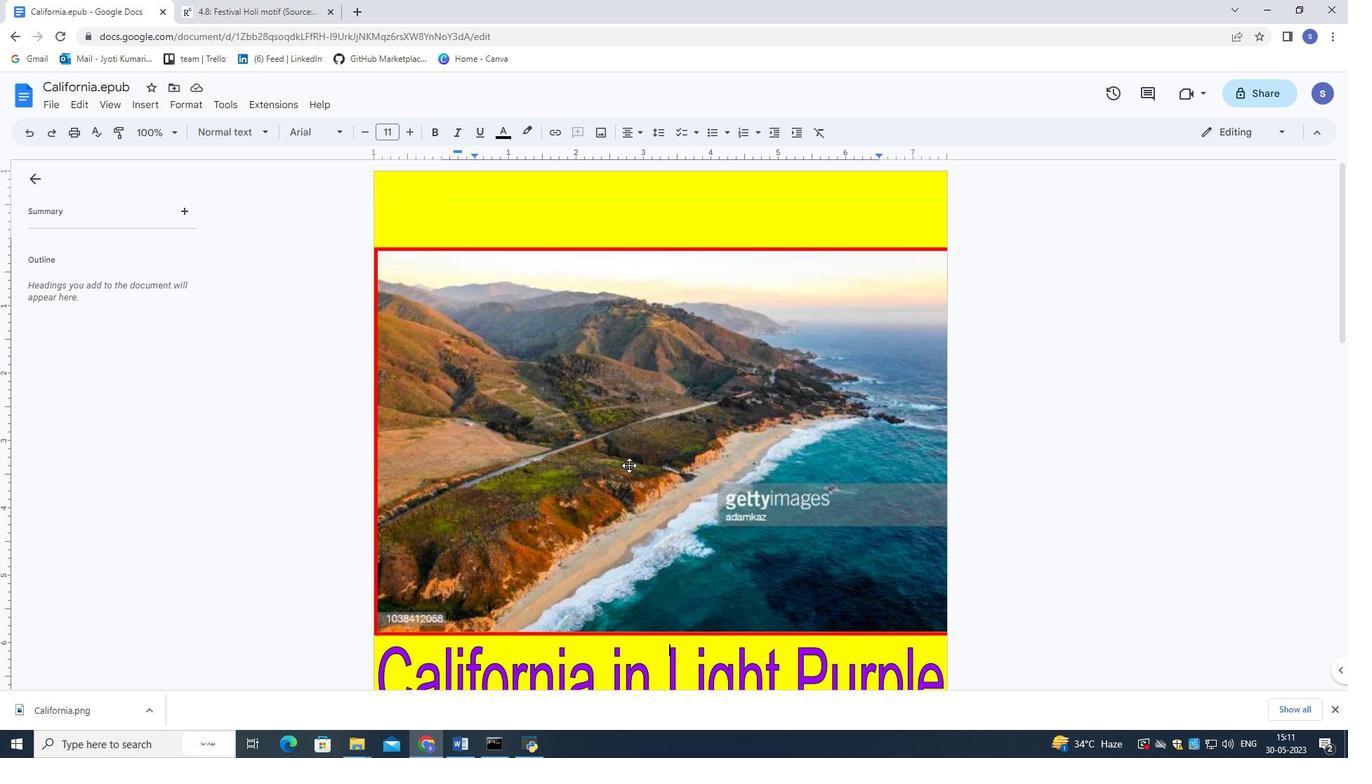 
Action: Mouse moved to (628, 465)
Screenshot: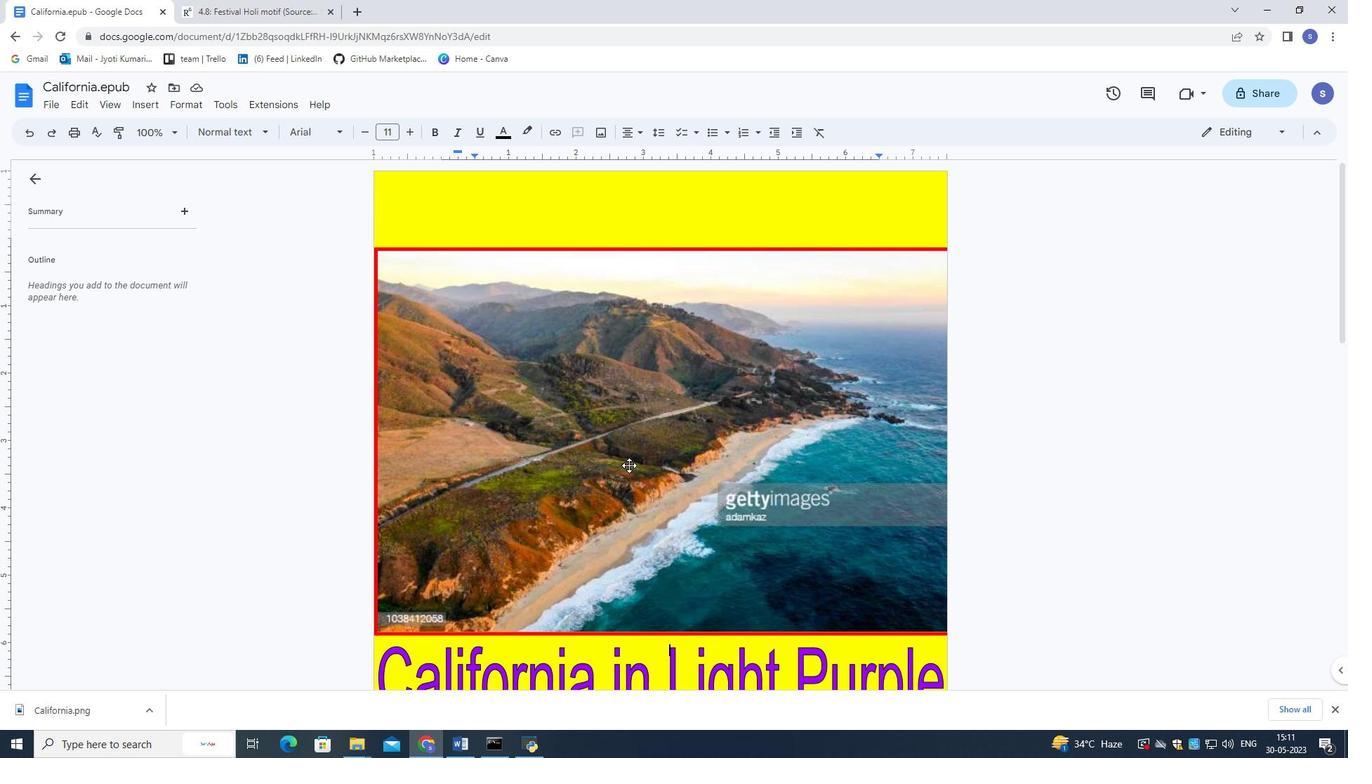 
Action: Mouse scrolled (628, 466) with delta (0, 0)
Screenshot: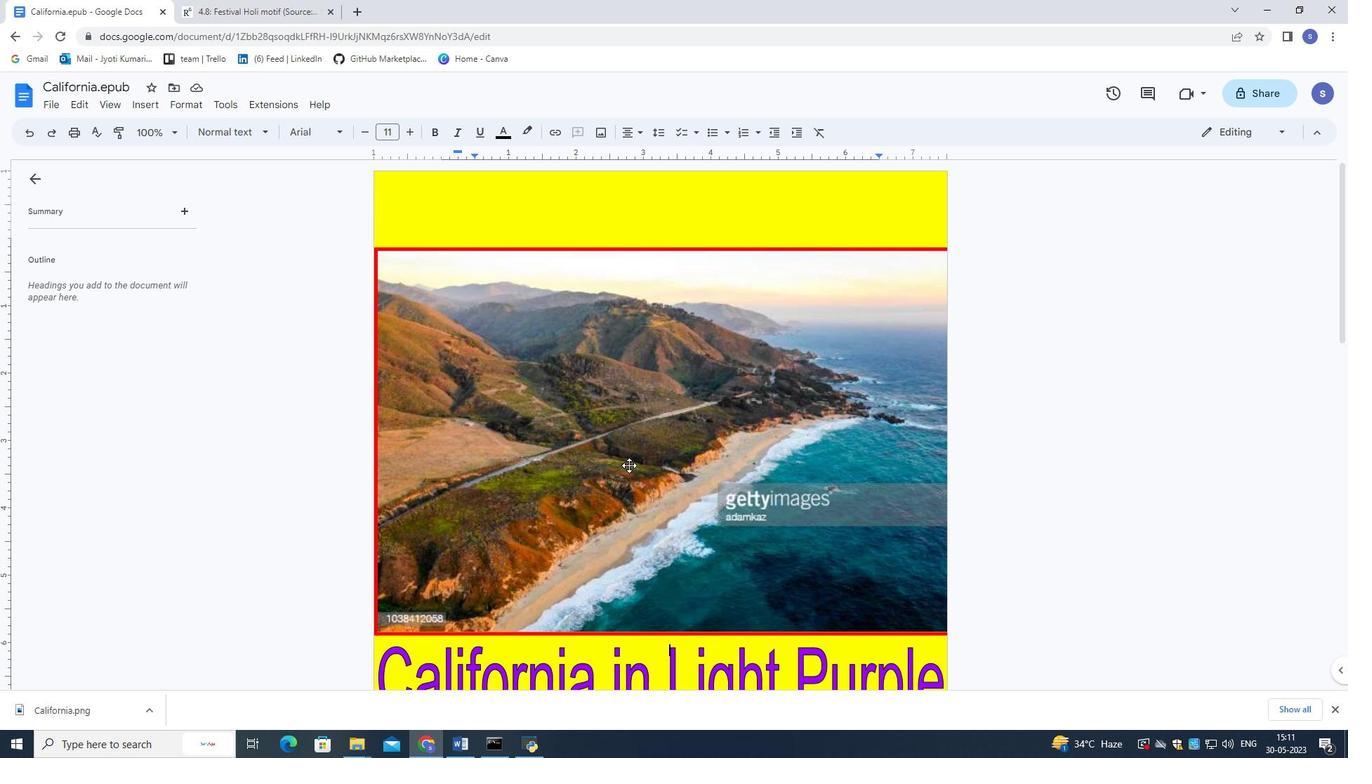 
Action: Mouse moved to (47, 107)
Screenshot: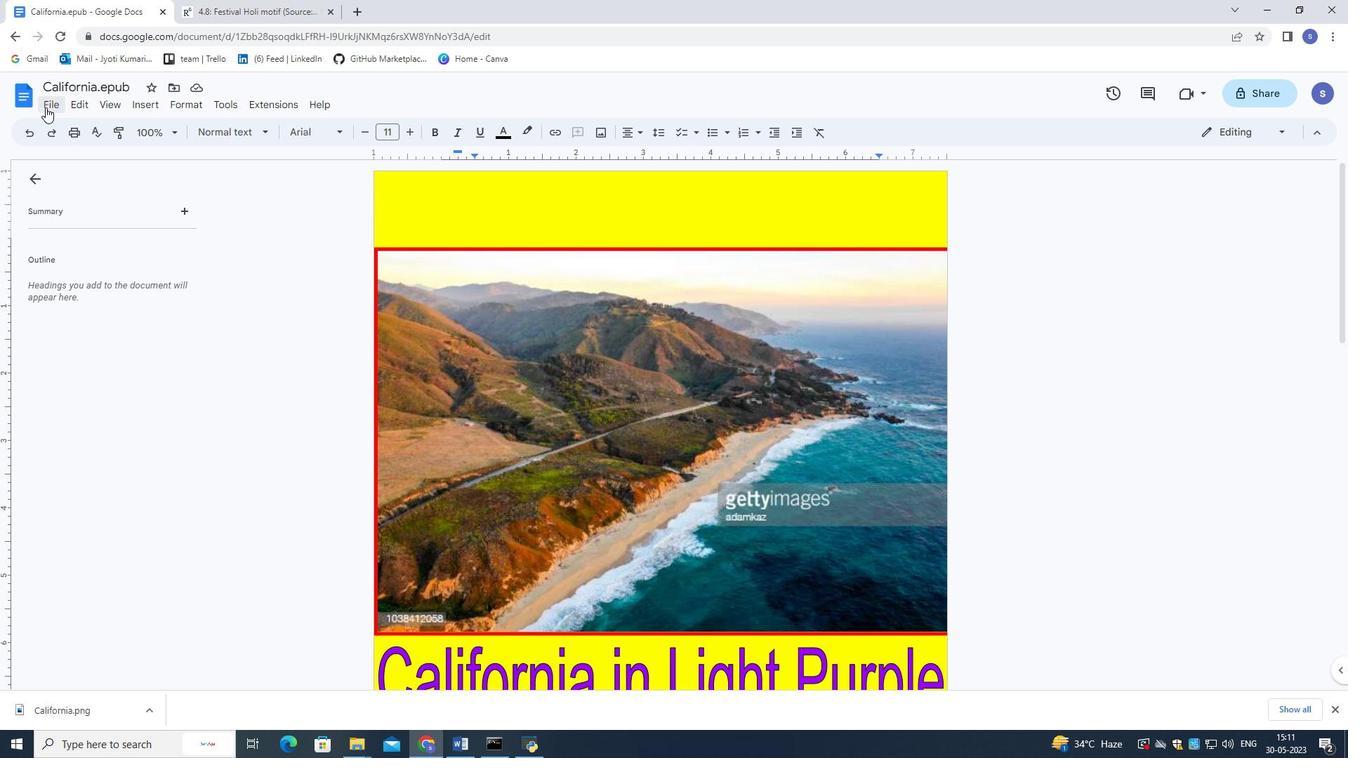 
Action: Mouse pressed left at (47, 107)
Screenshot: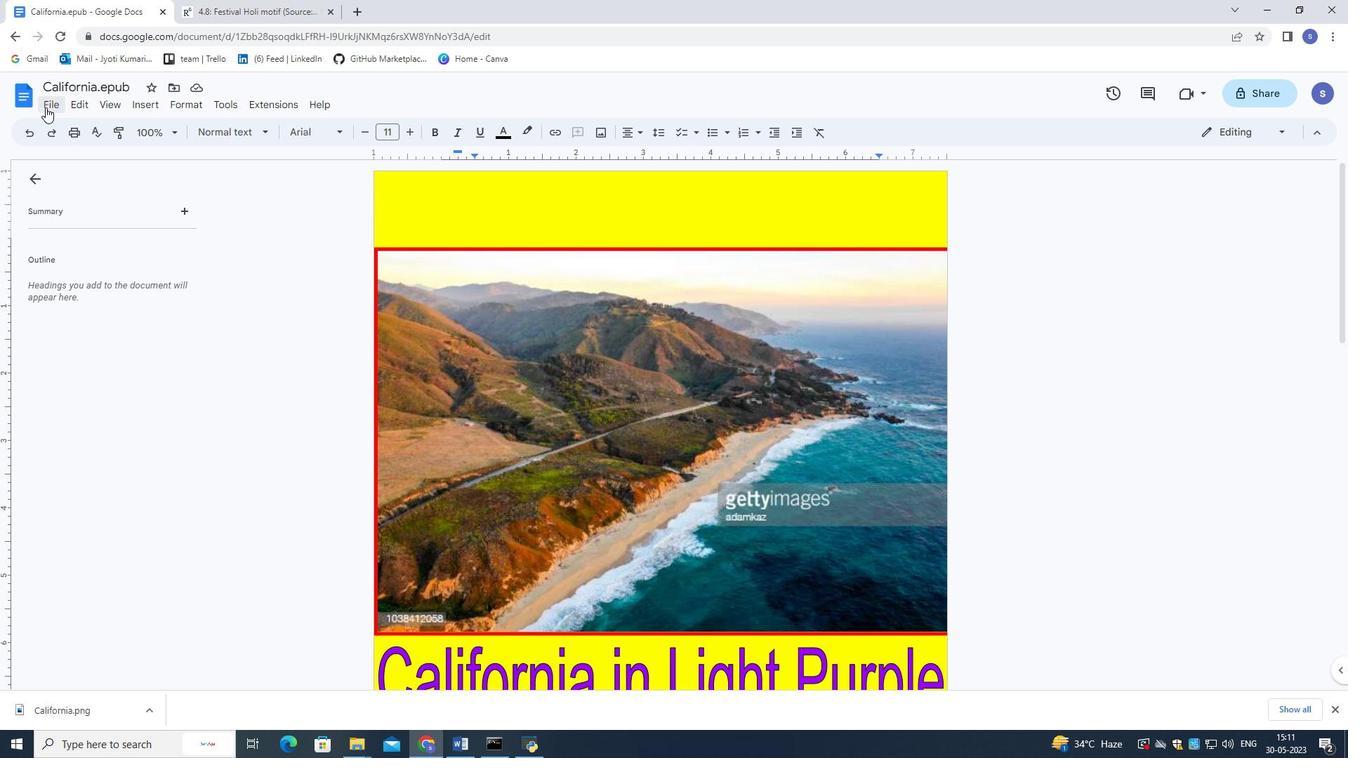 
Action: Mouse moved to (311, 213)
Screenshot: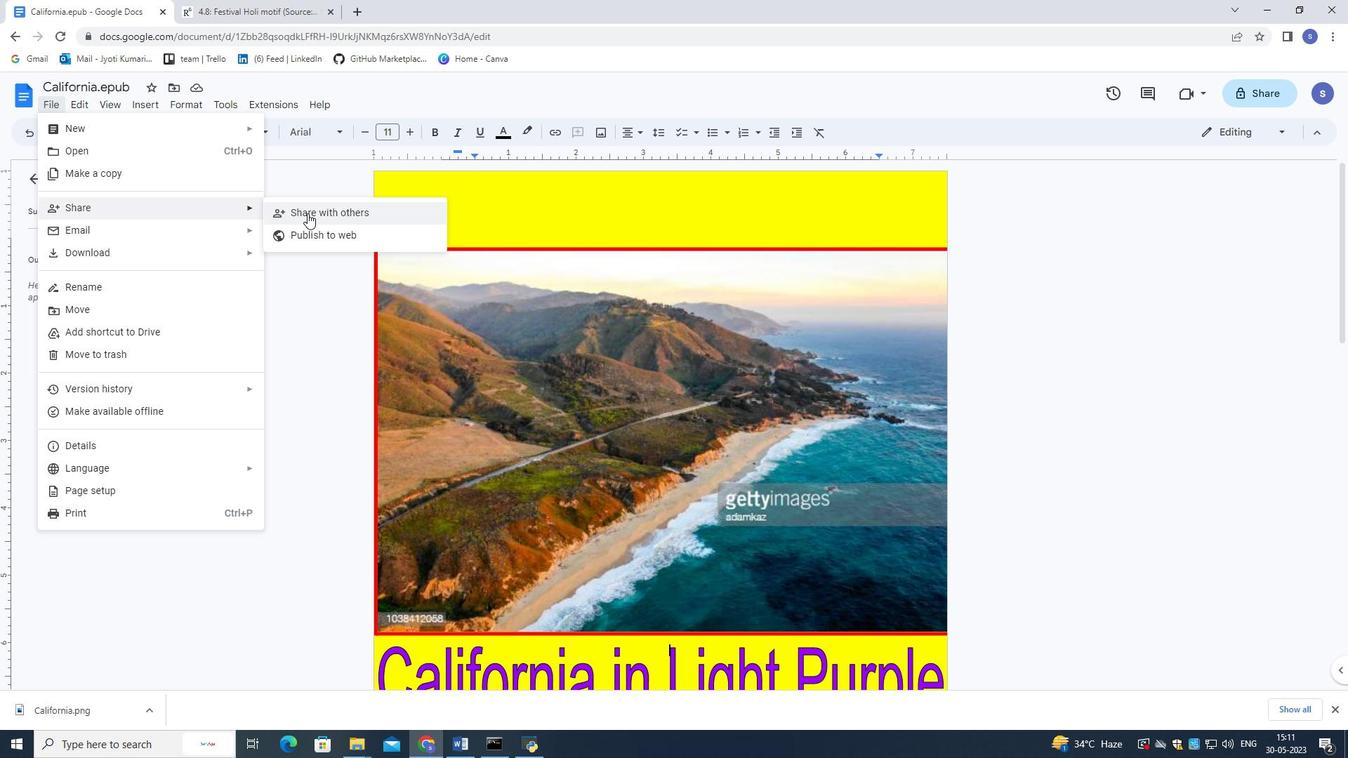 
Action: Mouse pressed left at (311, 213)
Screenshot: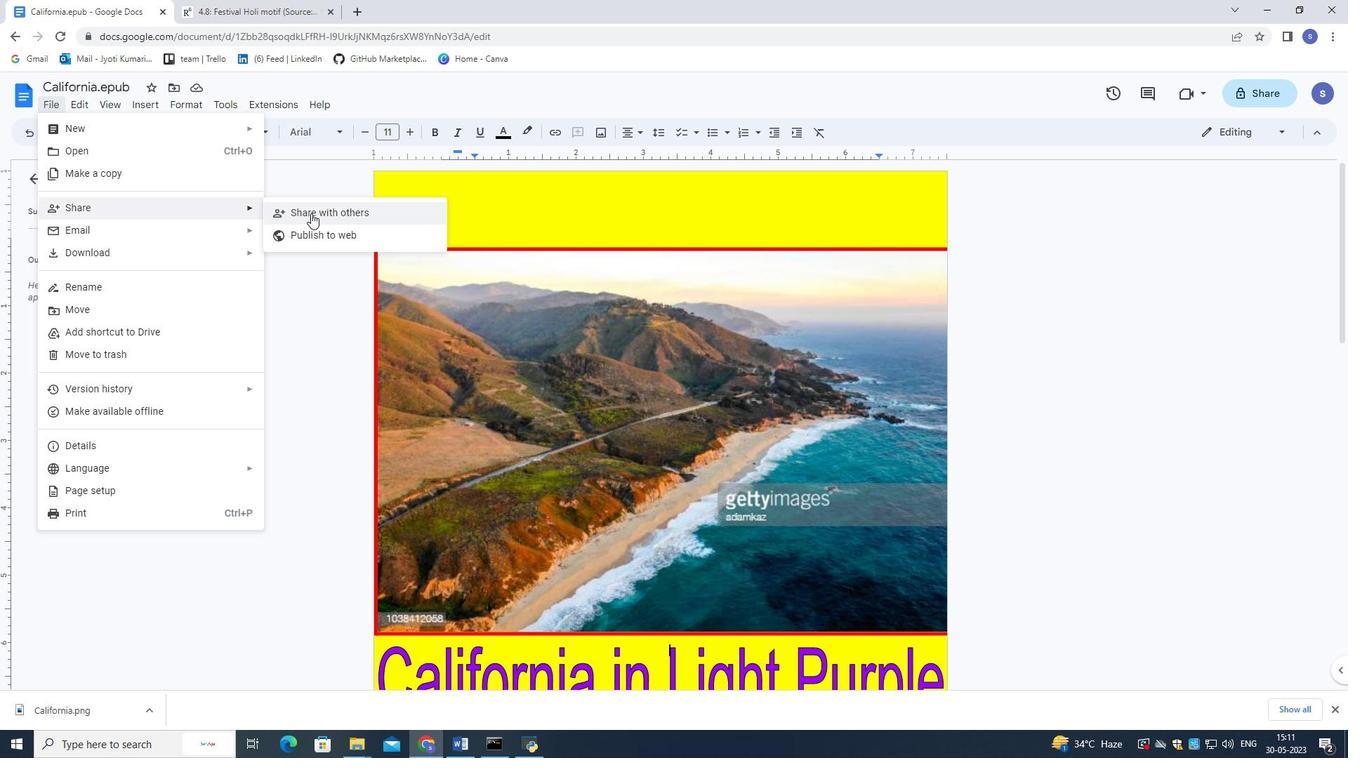 
Action: Mouse moved to (546, 307)
Screenshot: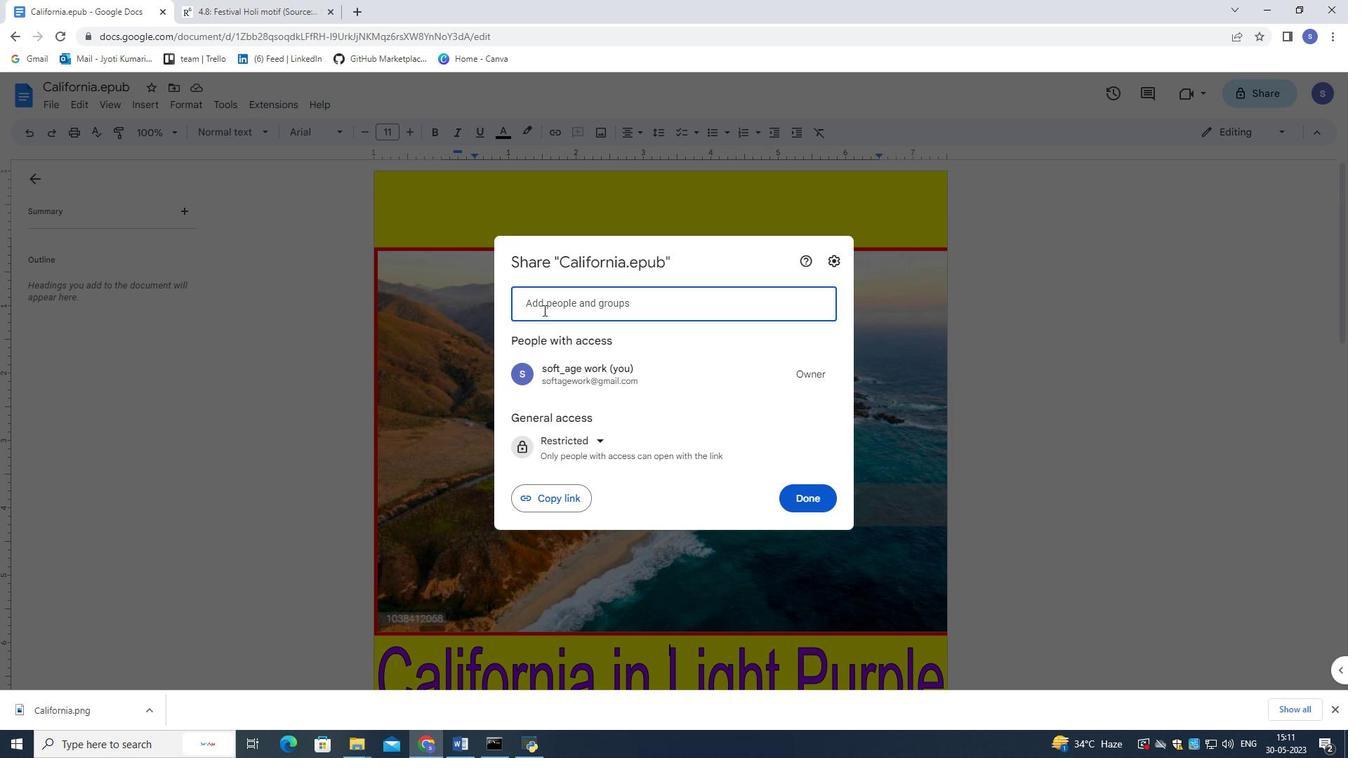 
Action: Mouse pressed left at (546, 307)
Screenshot: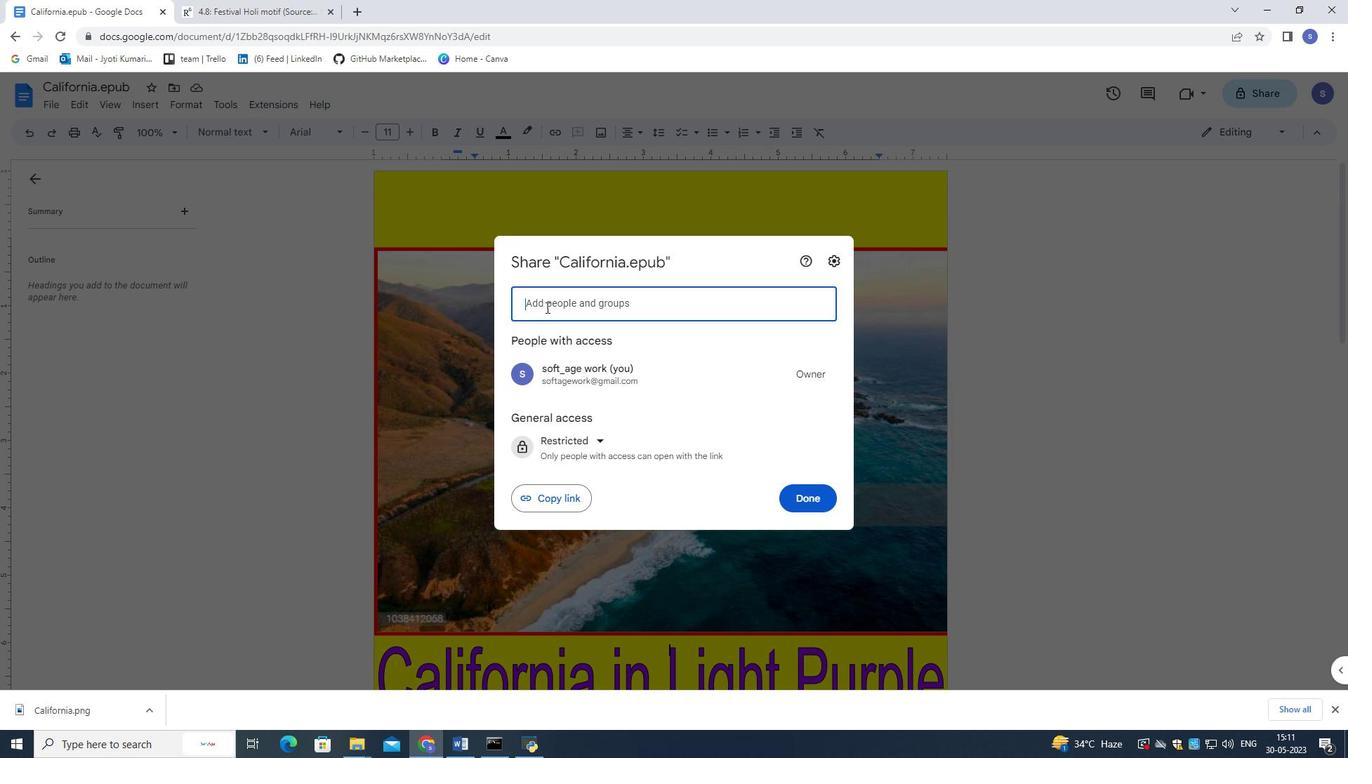 
Action: Key pressed softage.3<Key.backspace>4<Key.shift>@softage.net
Screenshot: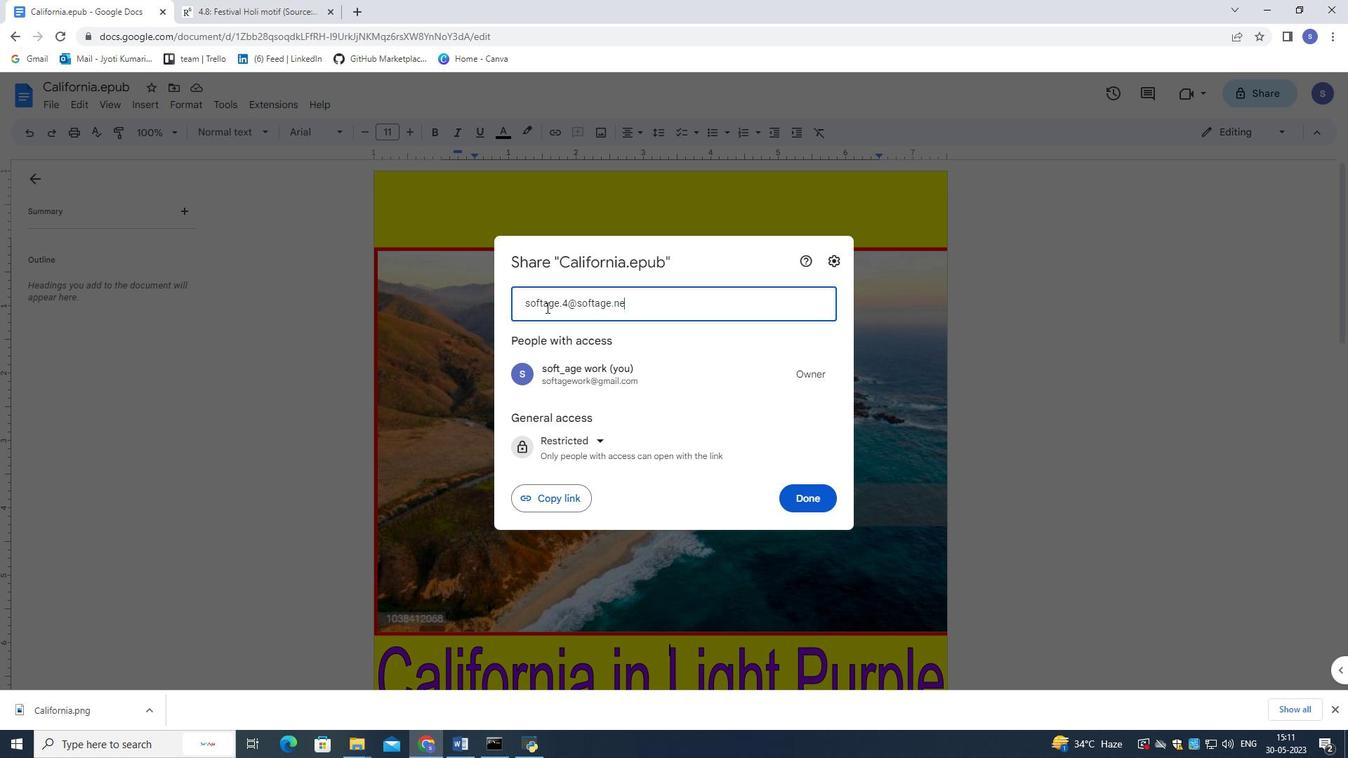 
Action: Mouse moved to (615, 337)
Screenshot: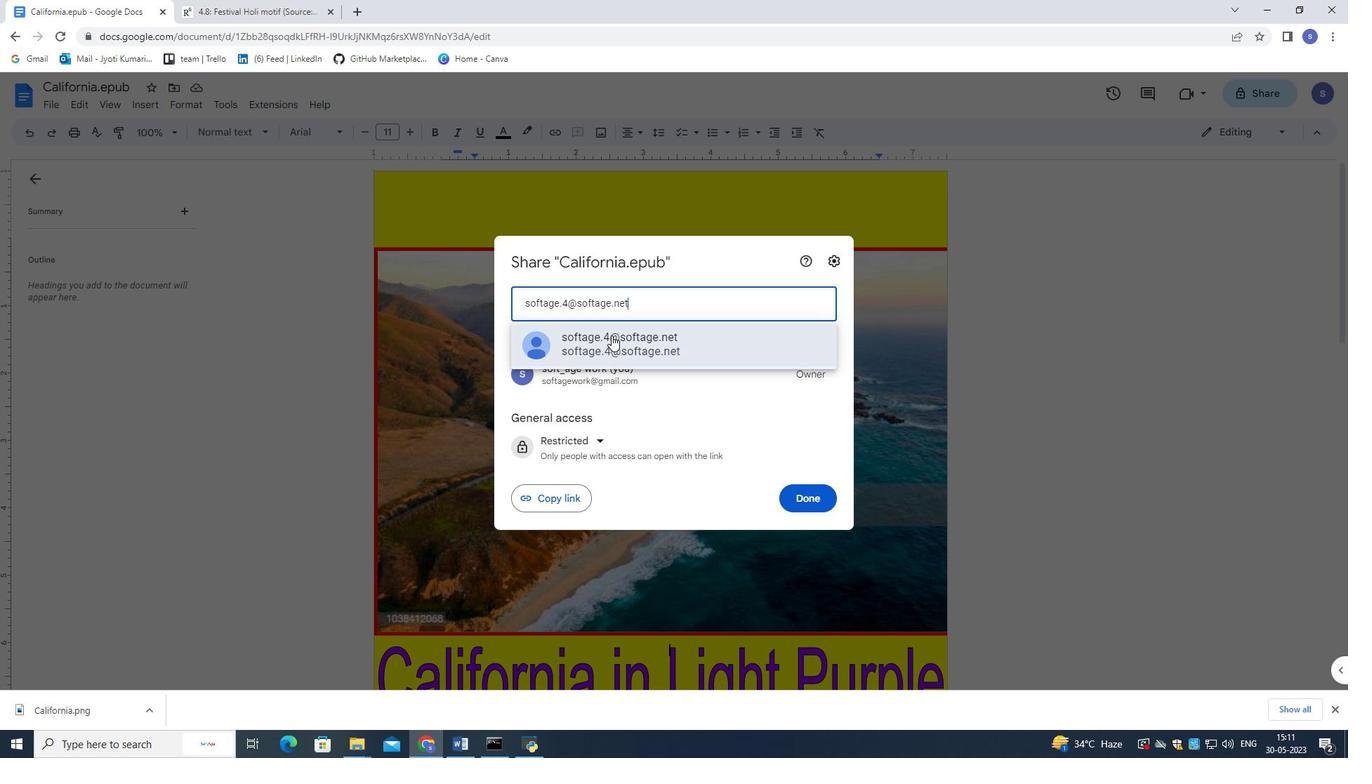 
Action: Mouse pressed left at (615, 337)
Screenshot: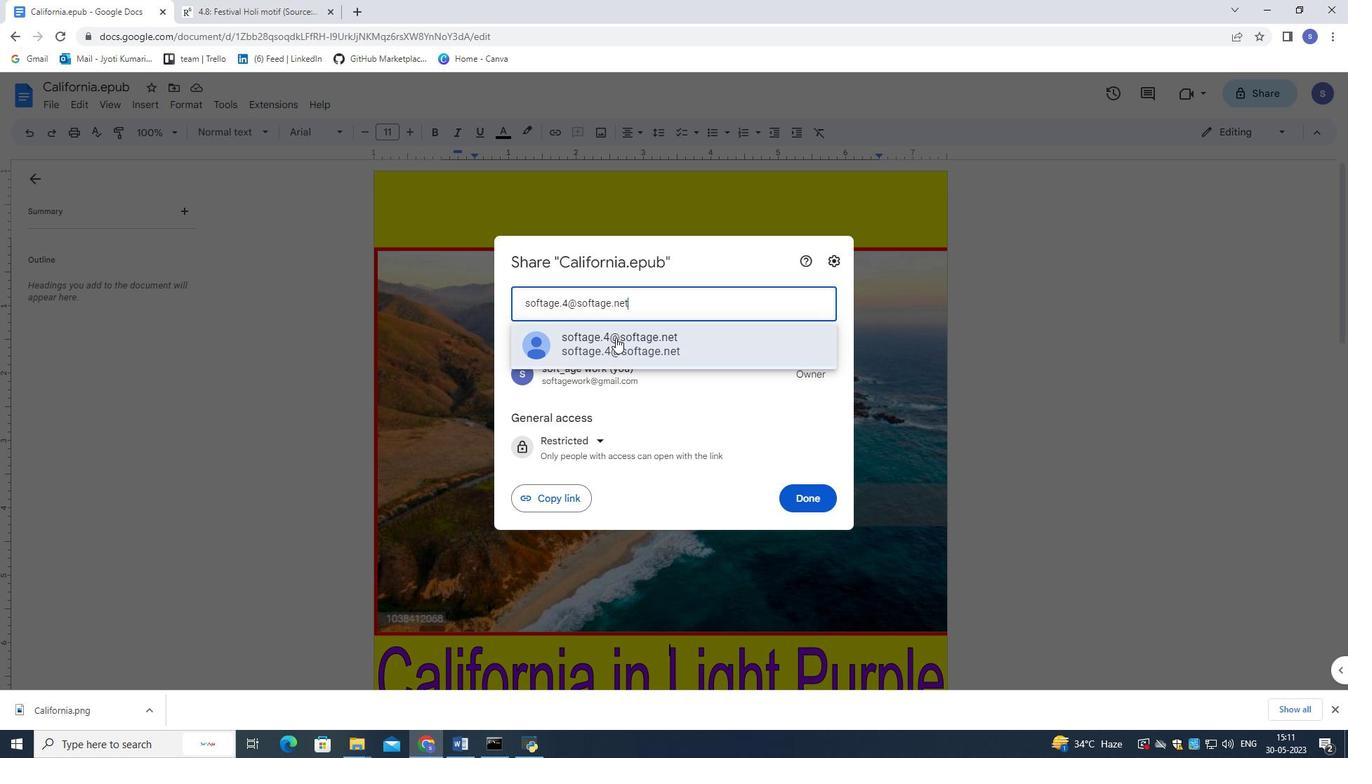 
Action: Mouse moved to (806, 483)
Screenshot: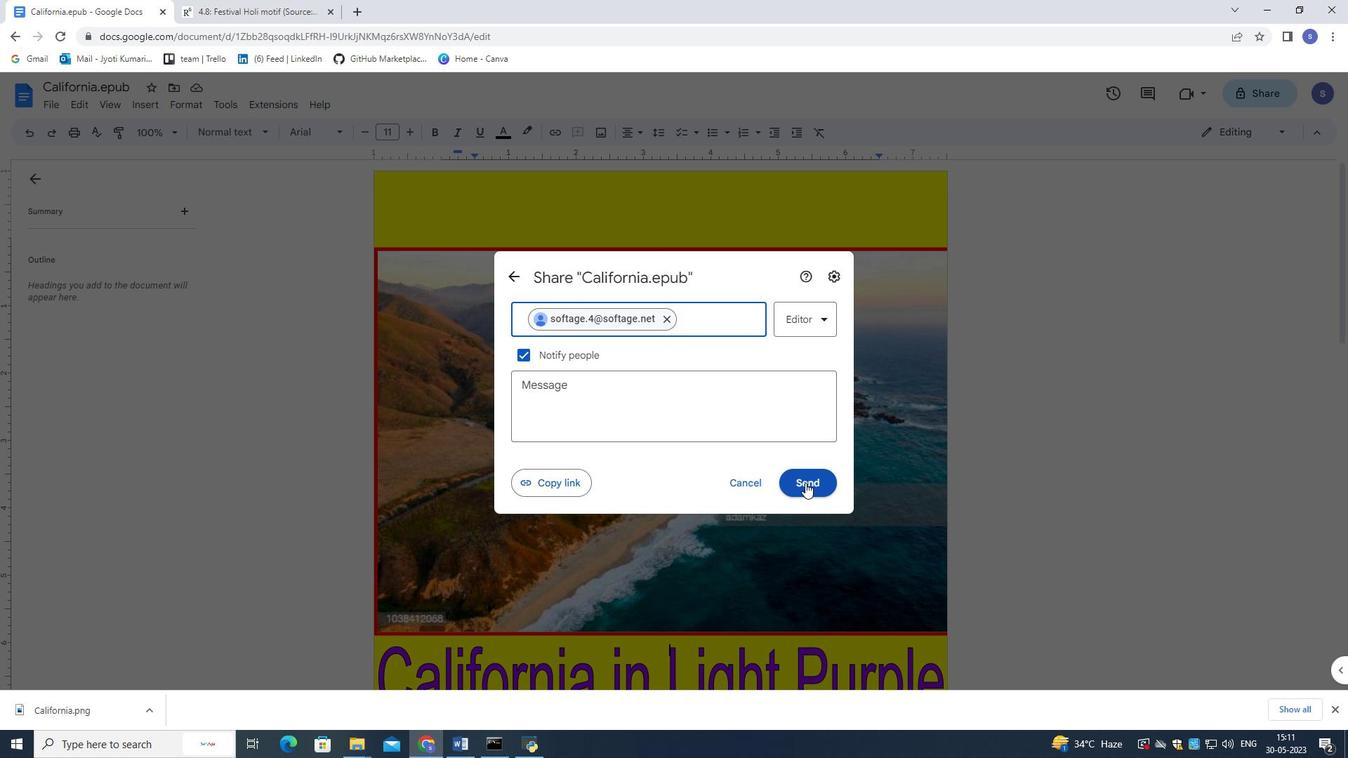 
Action: Mouse pressed left at (806, 483)
Screenshot: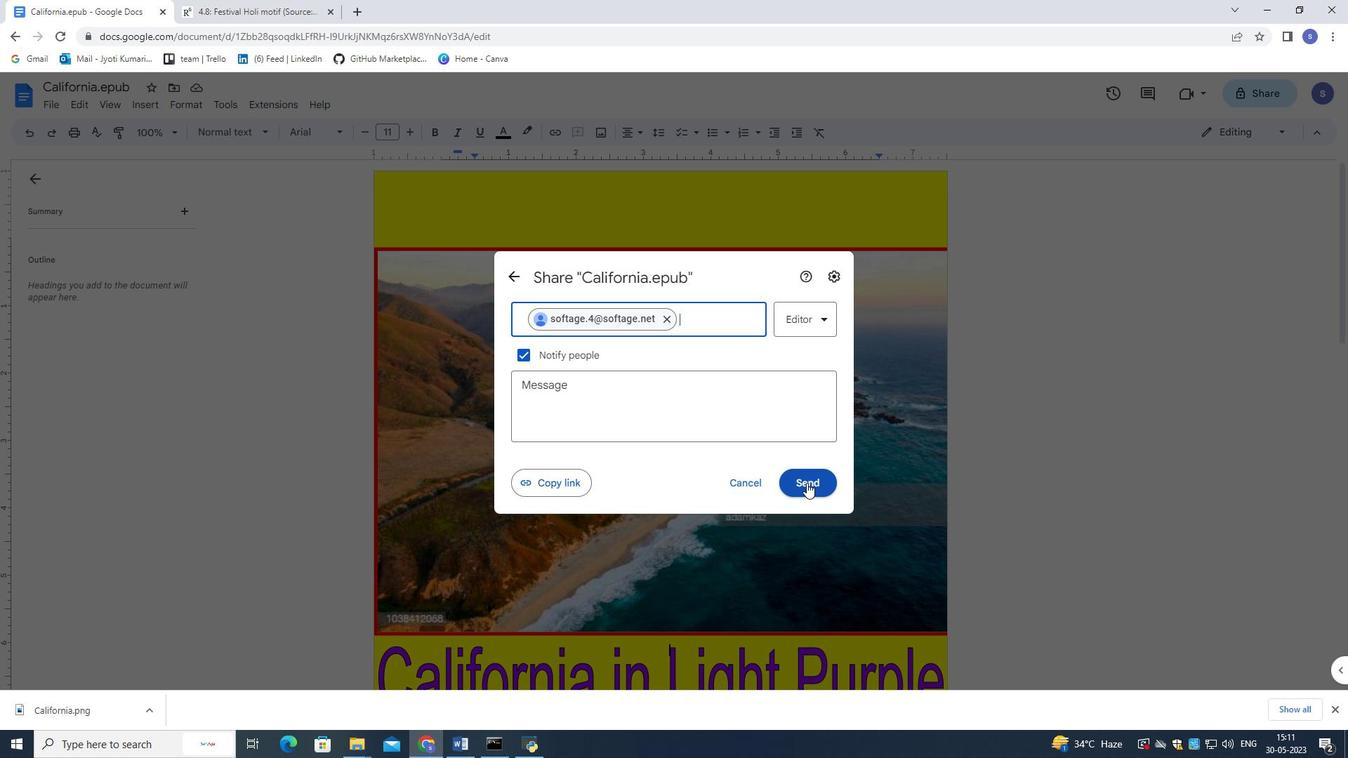 
Action: Mouse moved to (58, 101)
Screenshot: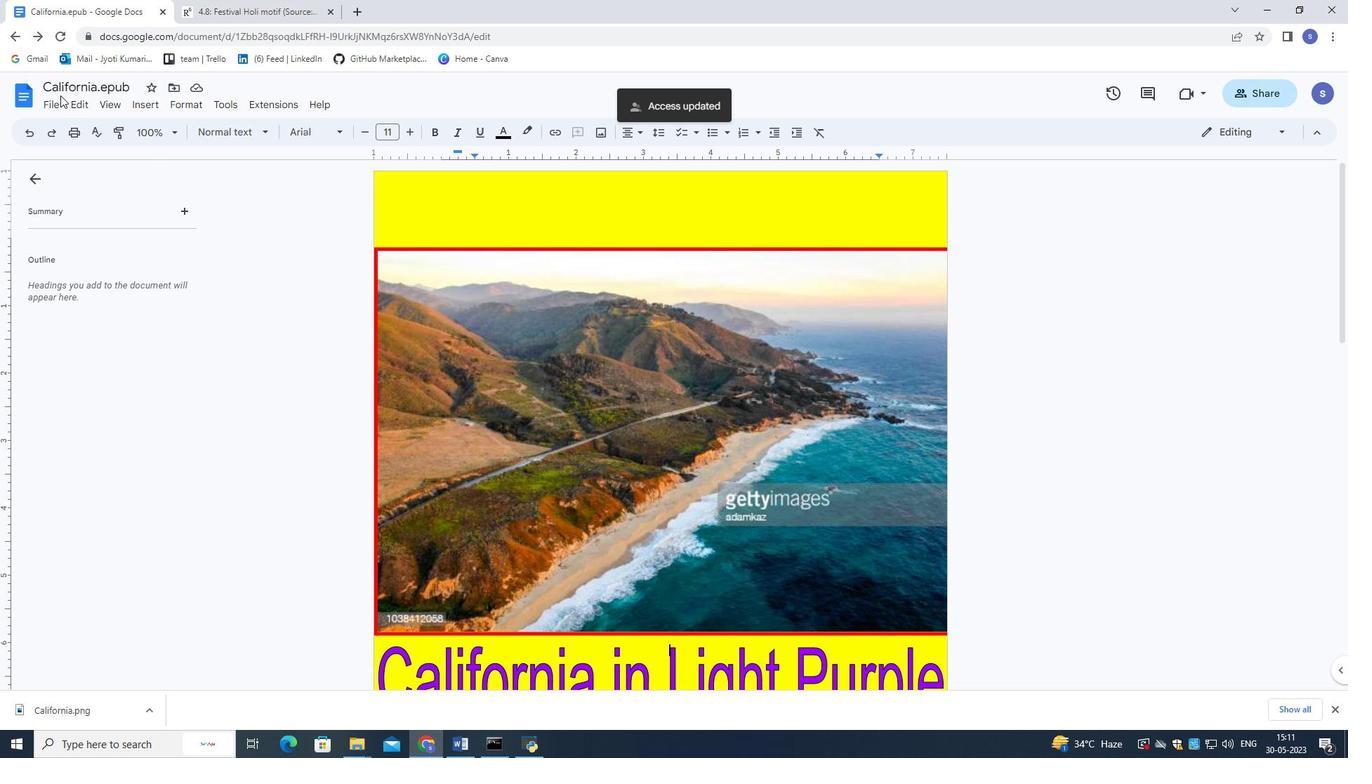 
Action: Mouse pressed left at (58, 101)
Screenshot: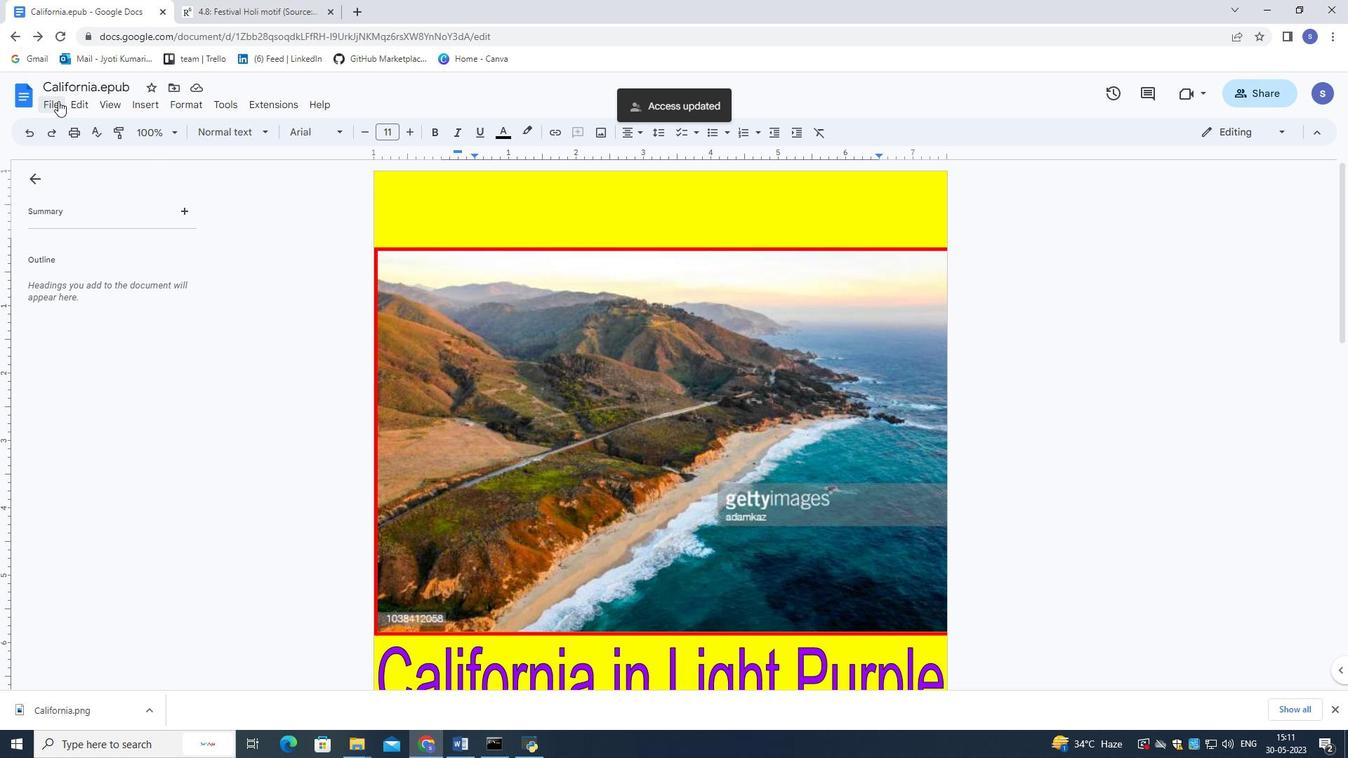 
Action: Mouse moved to (388, 409)
Screenshot: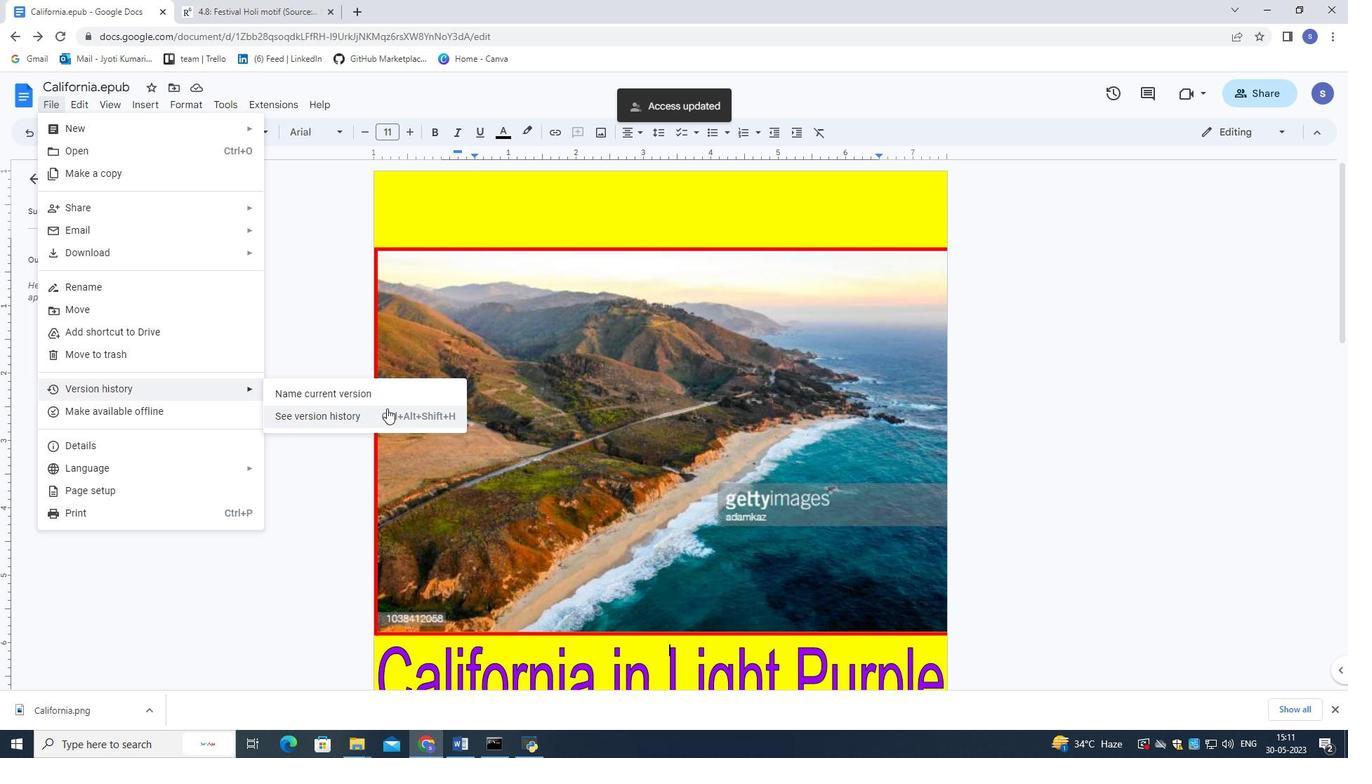 
Action: Mouse pressed left at (388, 409)
Screenshot: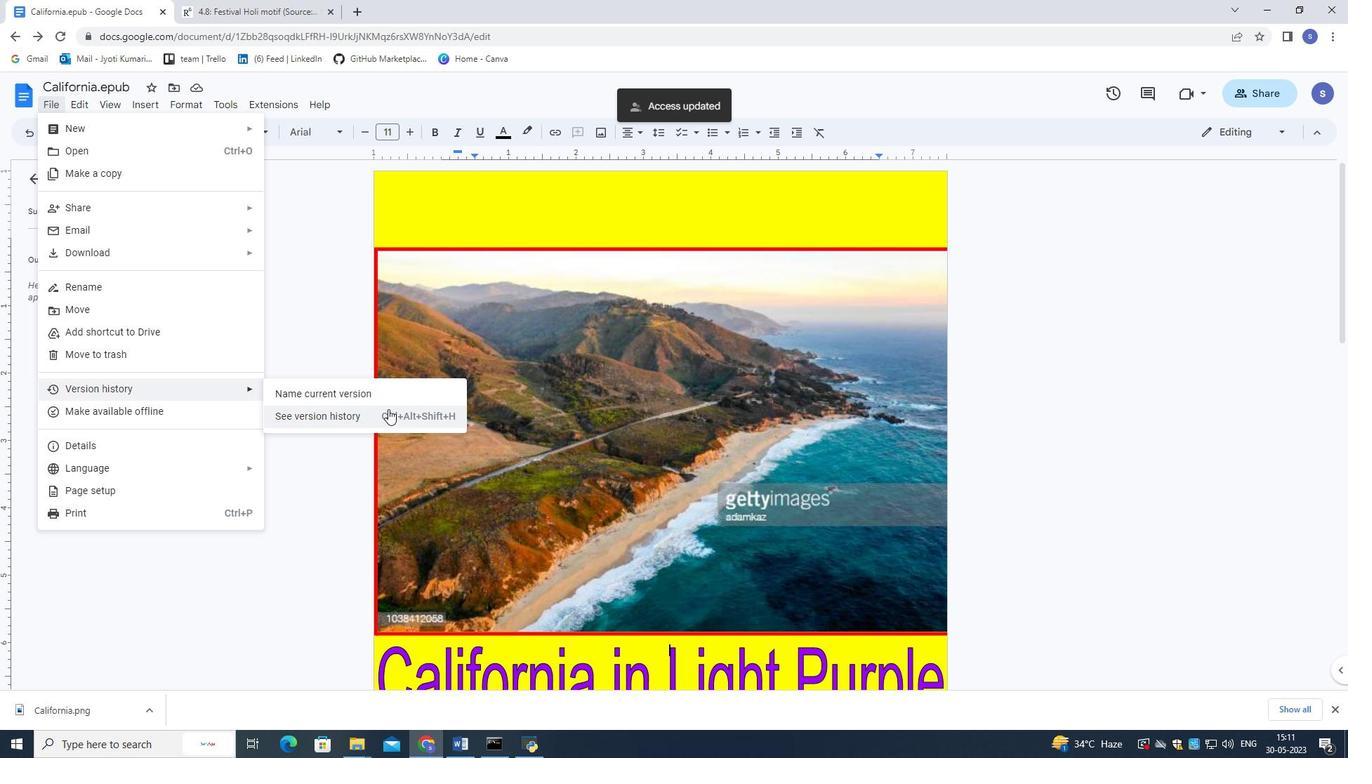 
Action: Mouse moved to (565, 435)
Screenshot: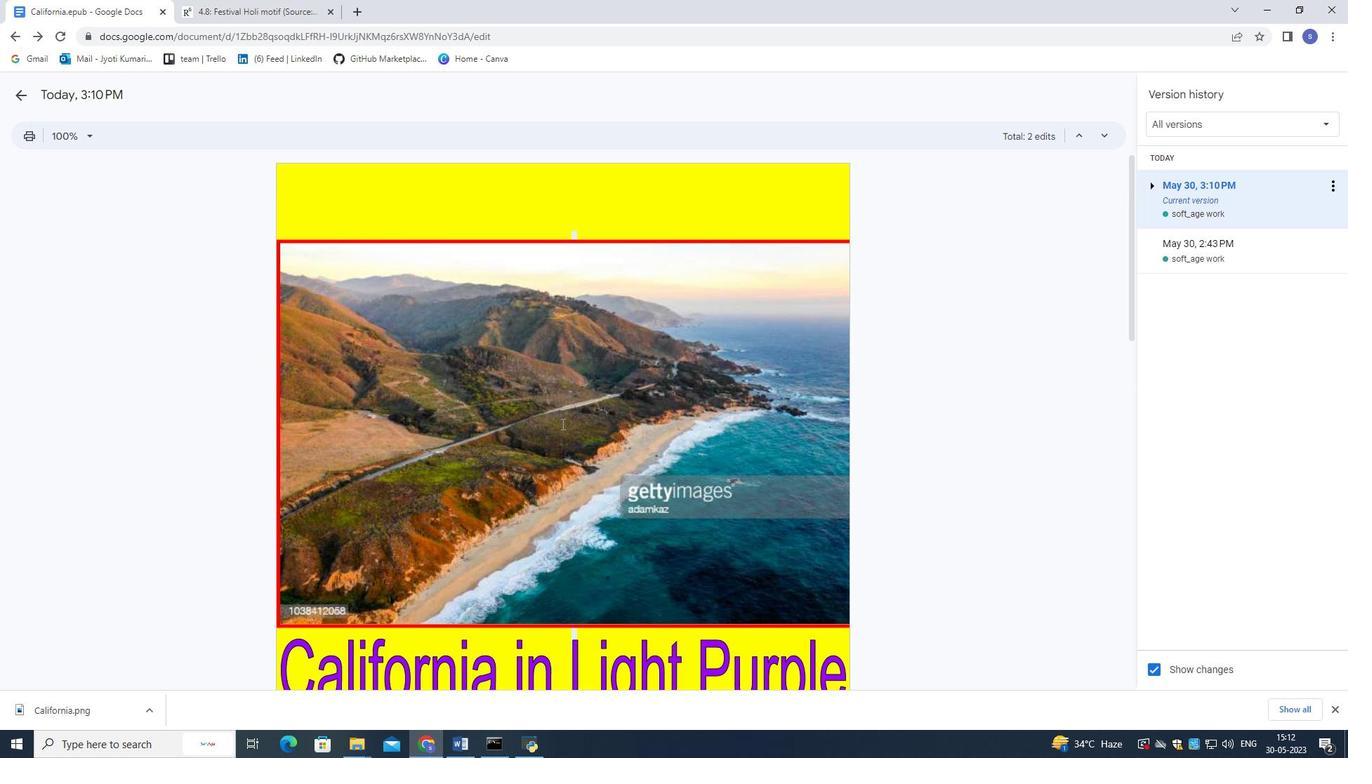 
Action: Mouse scrolled (565, 434) with delta (0, 0)
Screenshot: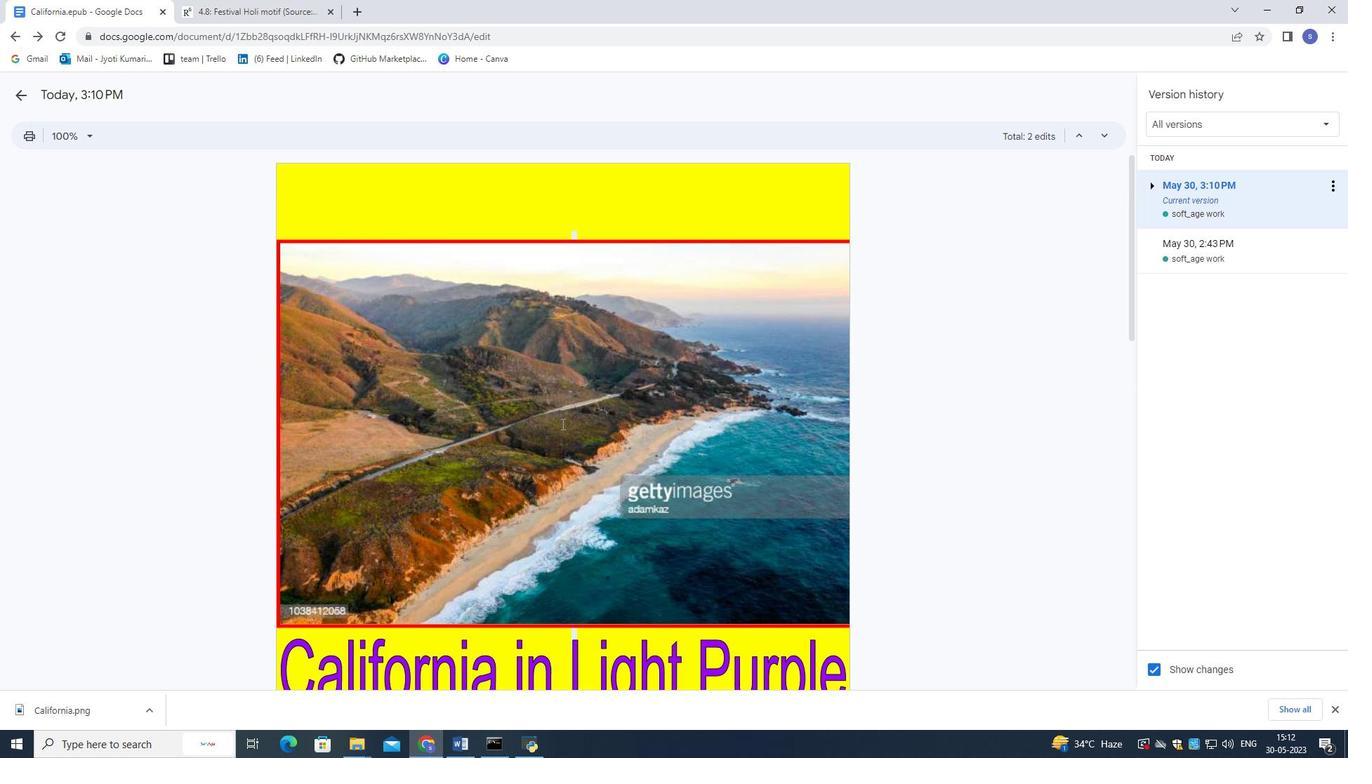
Action: Mouse moved to (565, 437)
Screenshot: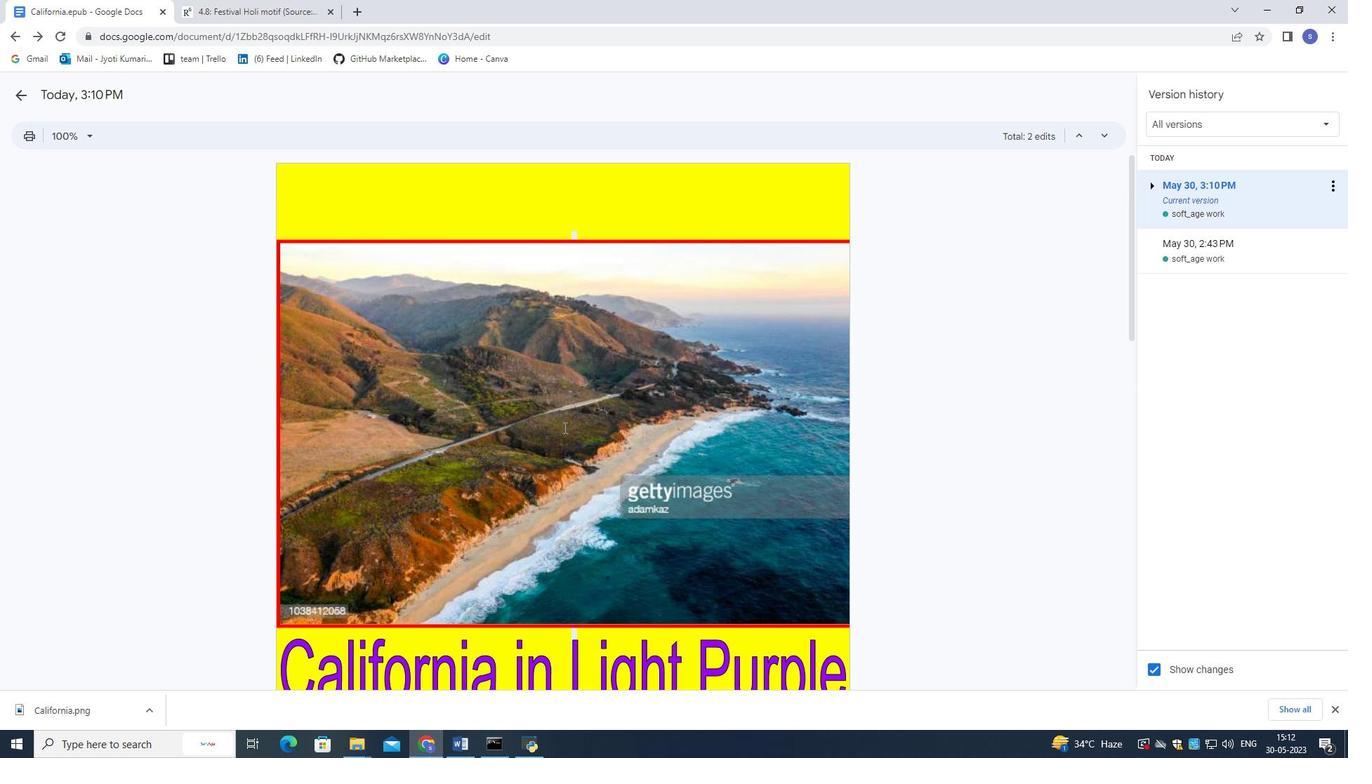 
Action: Mouse scrolled (565, 436) with delta (0, 0)
Screenshot: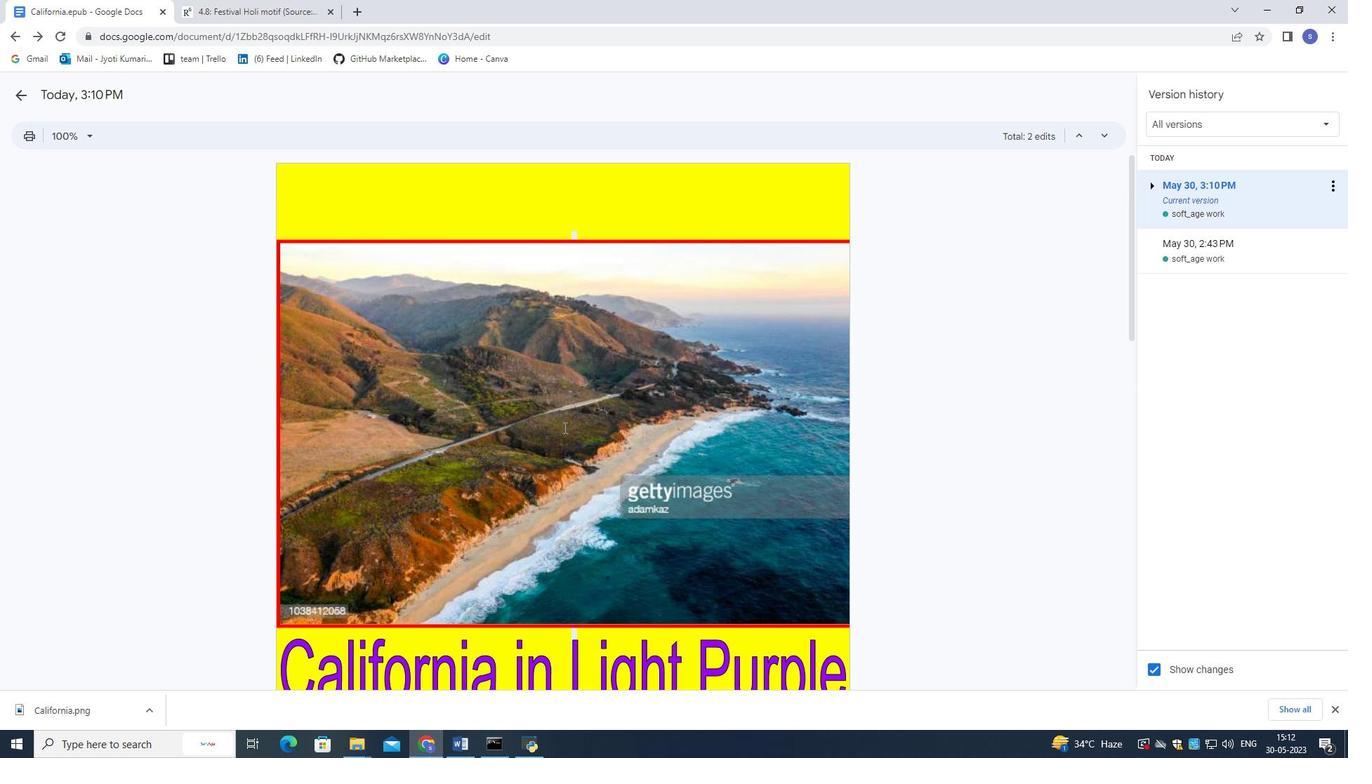 
Action: Mouse moved to (565, 438)
Screenshot: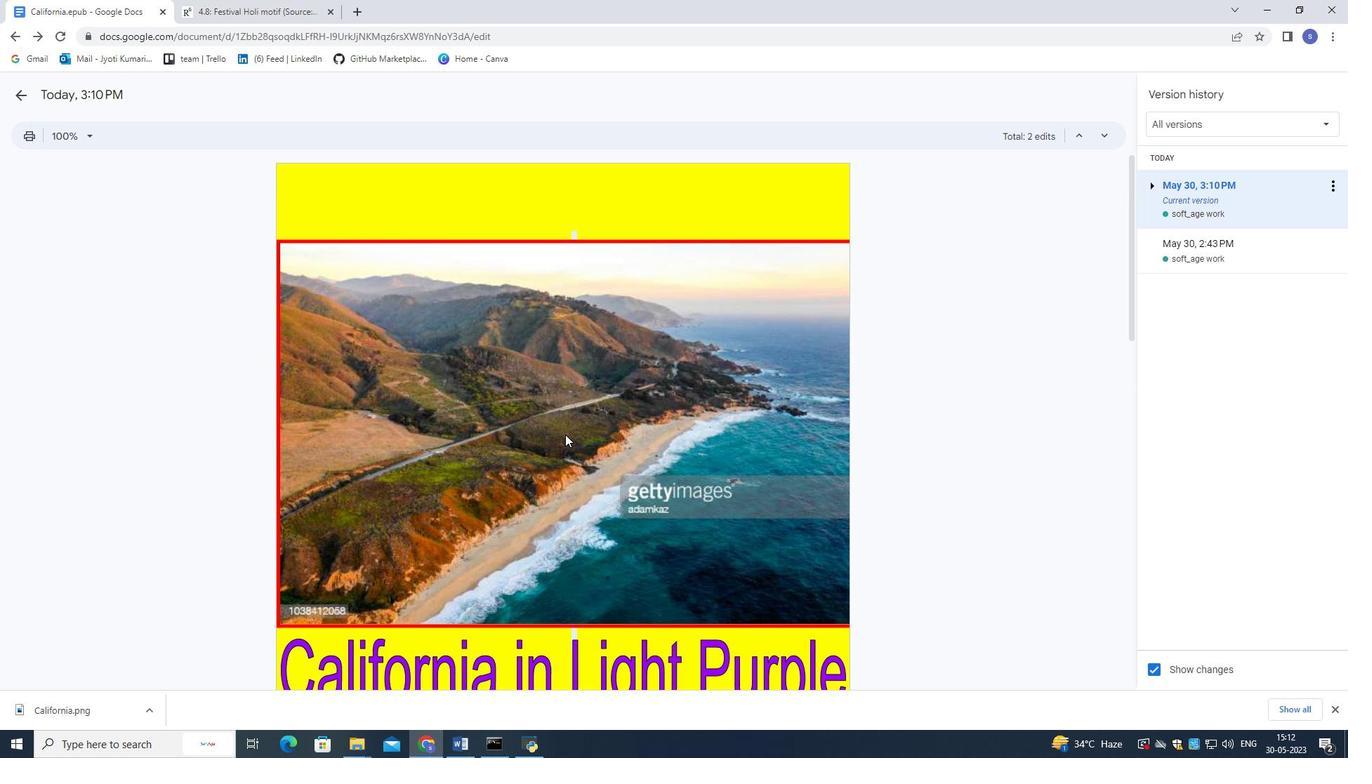 
Action: Mouse scrolled (565, 437) with delta (0, 0)
Screenshot: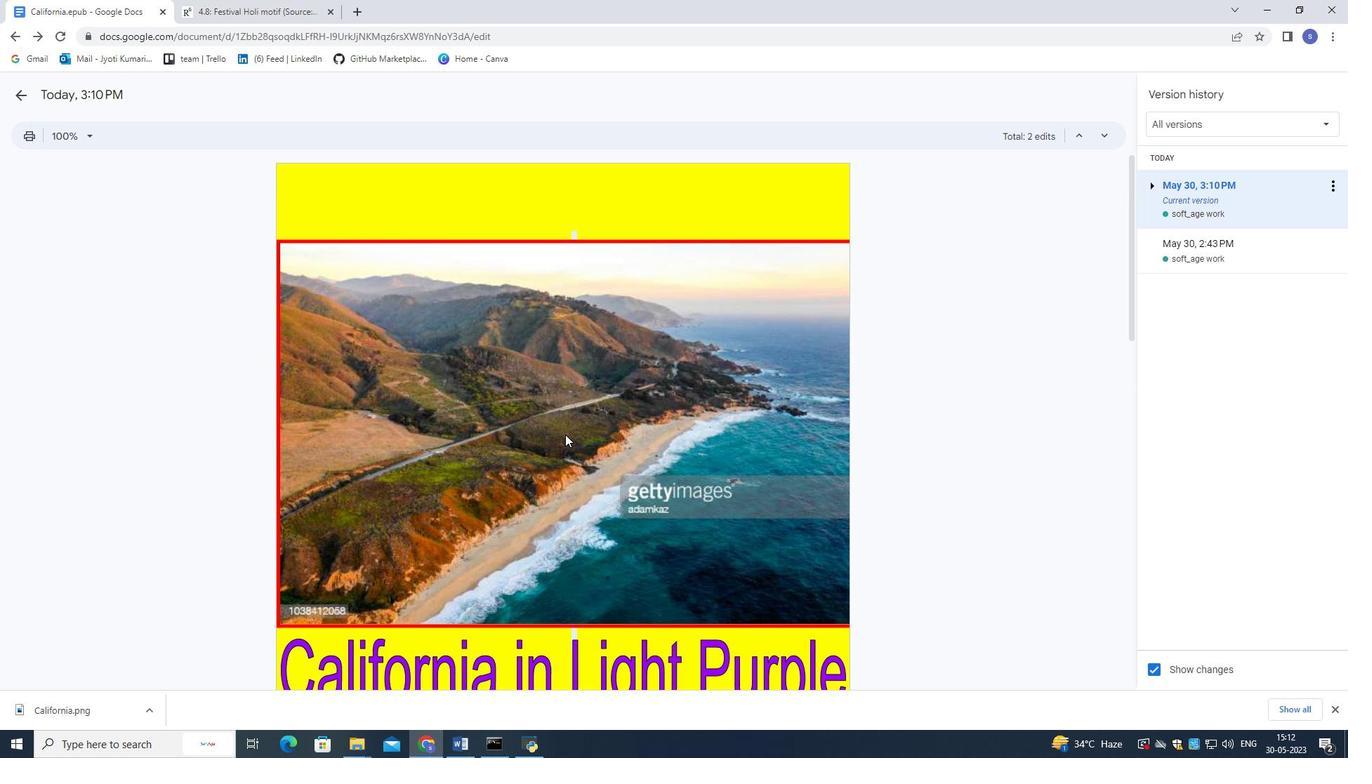 
Action: Mouse moved to (566, 438)
Screenshot: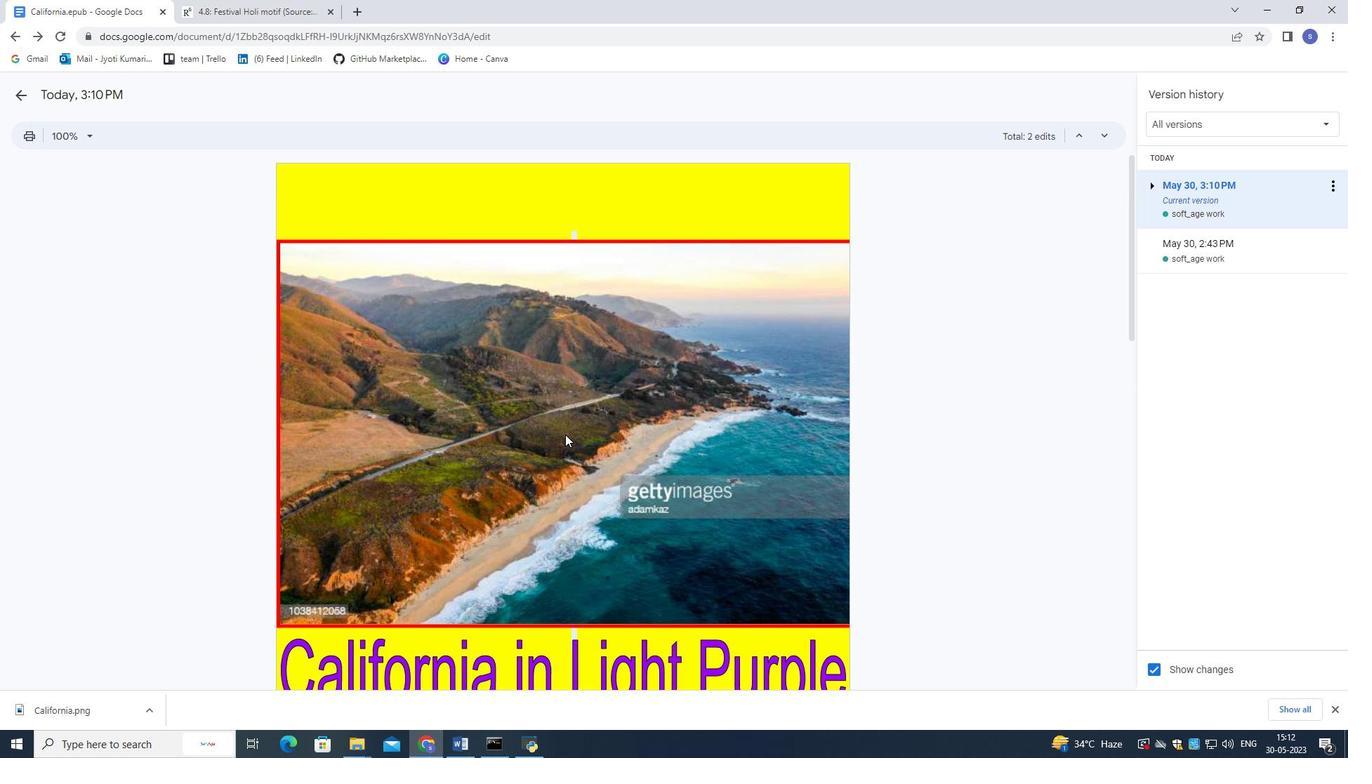 
Action: Mouse scrolled (566, 438) with delta (0, 0)
Screenshot: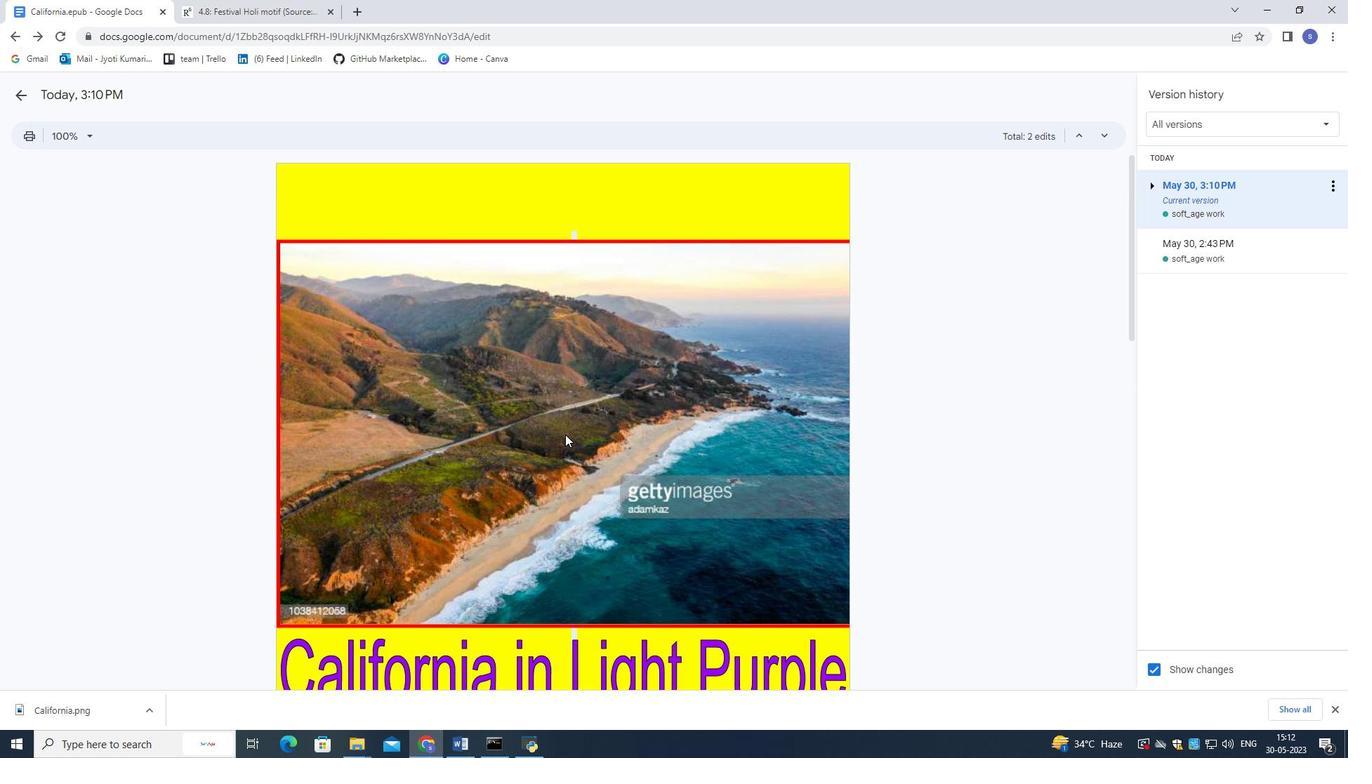 
Action: Mouse scrolled (566, 438) with delta (0, 0)
Screenshot: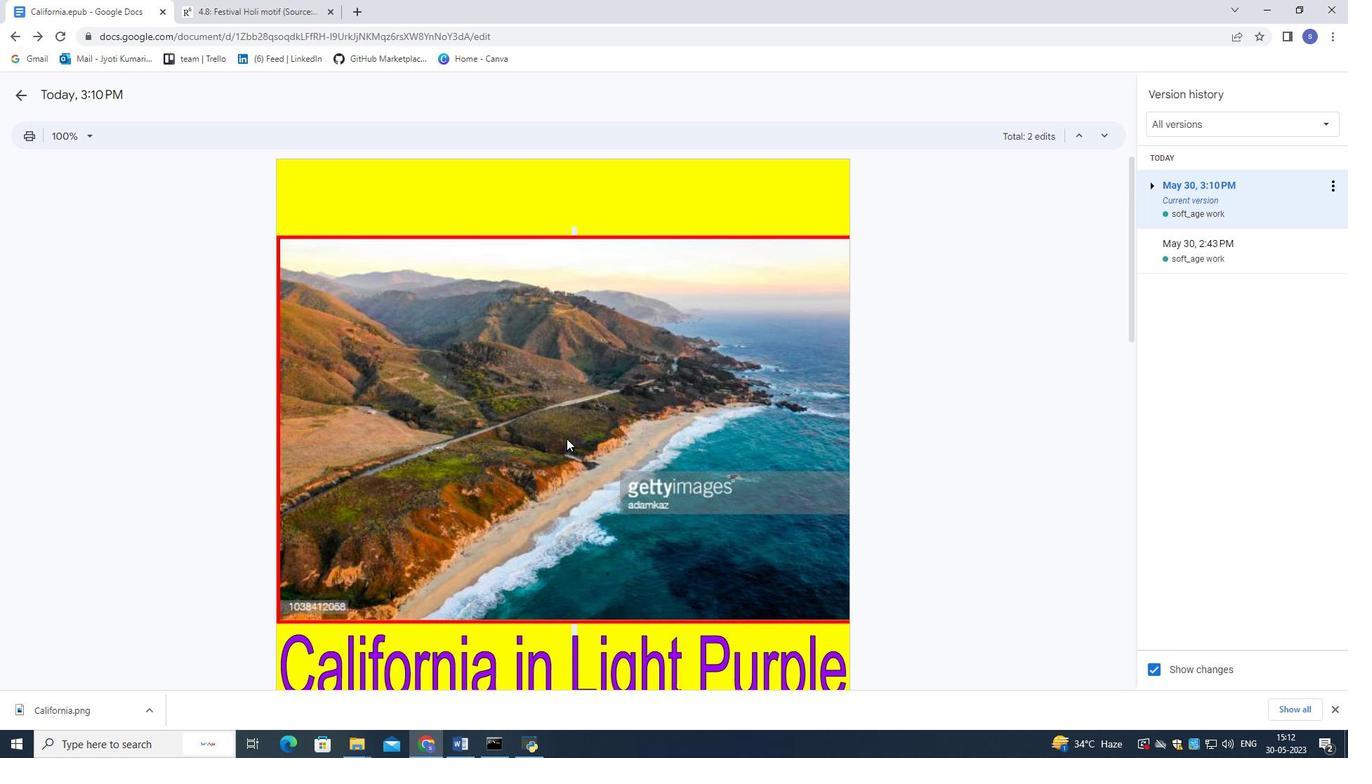 
Action: Mouse scrolled (566, 438) with delta (0, 0)
Screenshot: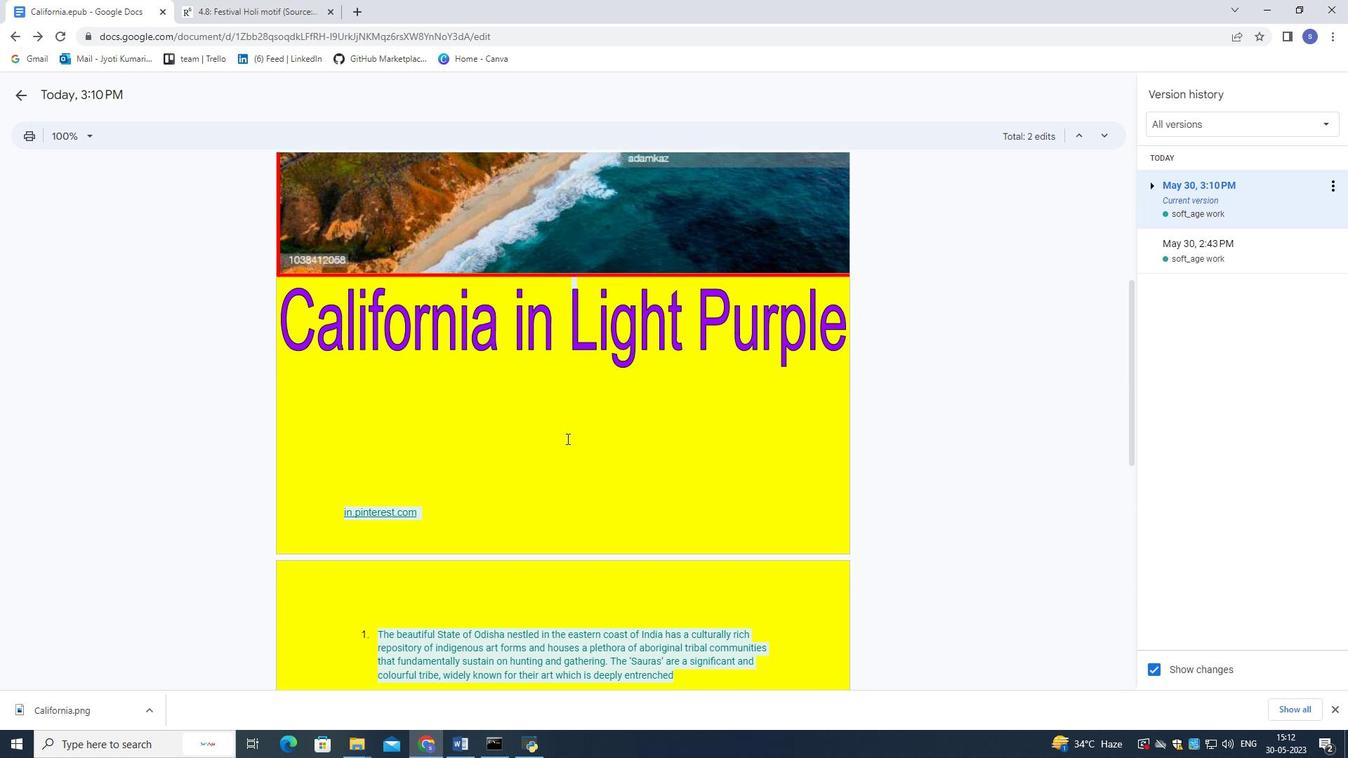 
Action: Mouse moved to (220, 367)
Screenshot: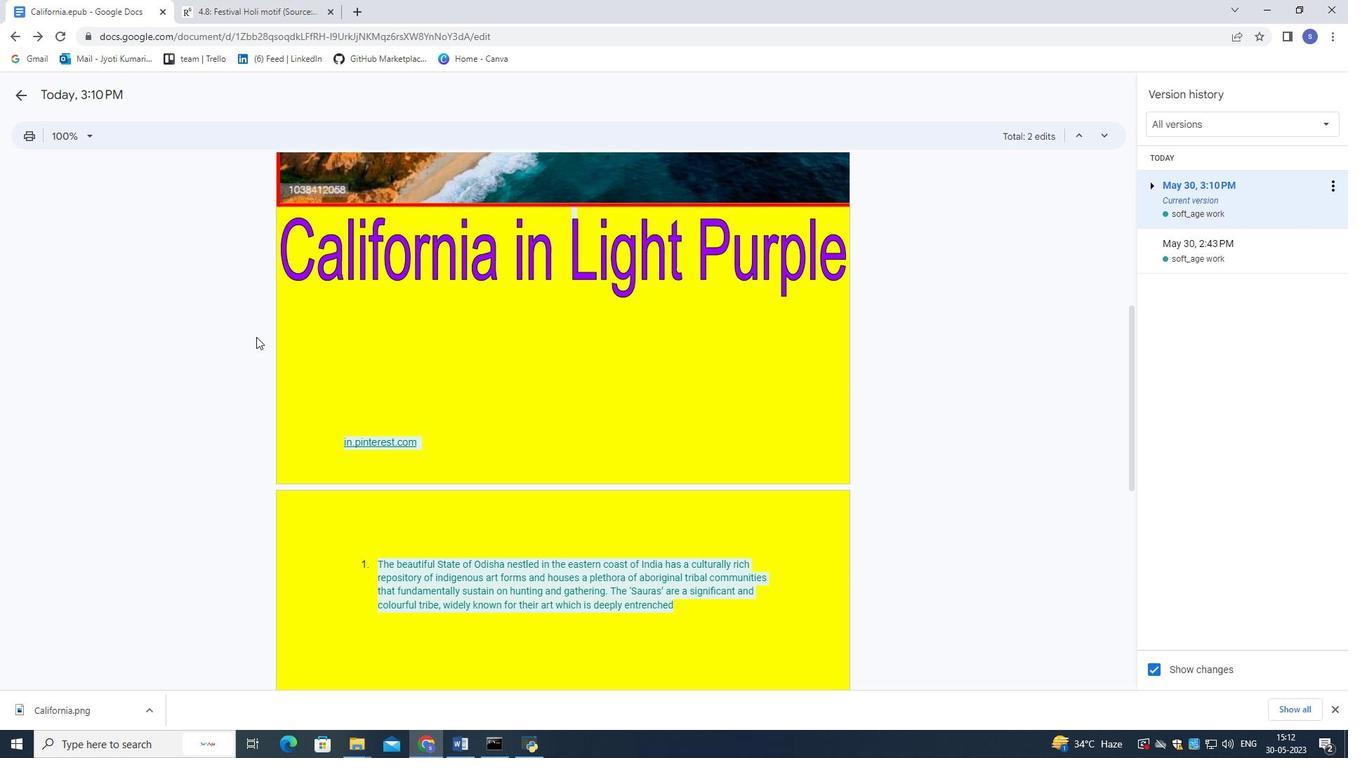 
Action: Mouse scrolled (220, 367) with delta (0, 0)
Screenshot: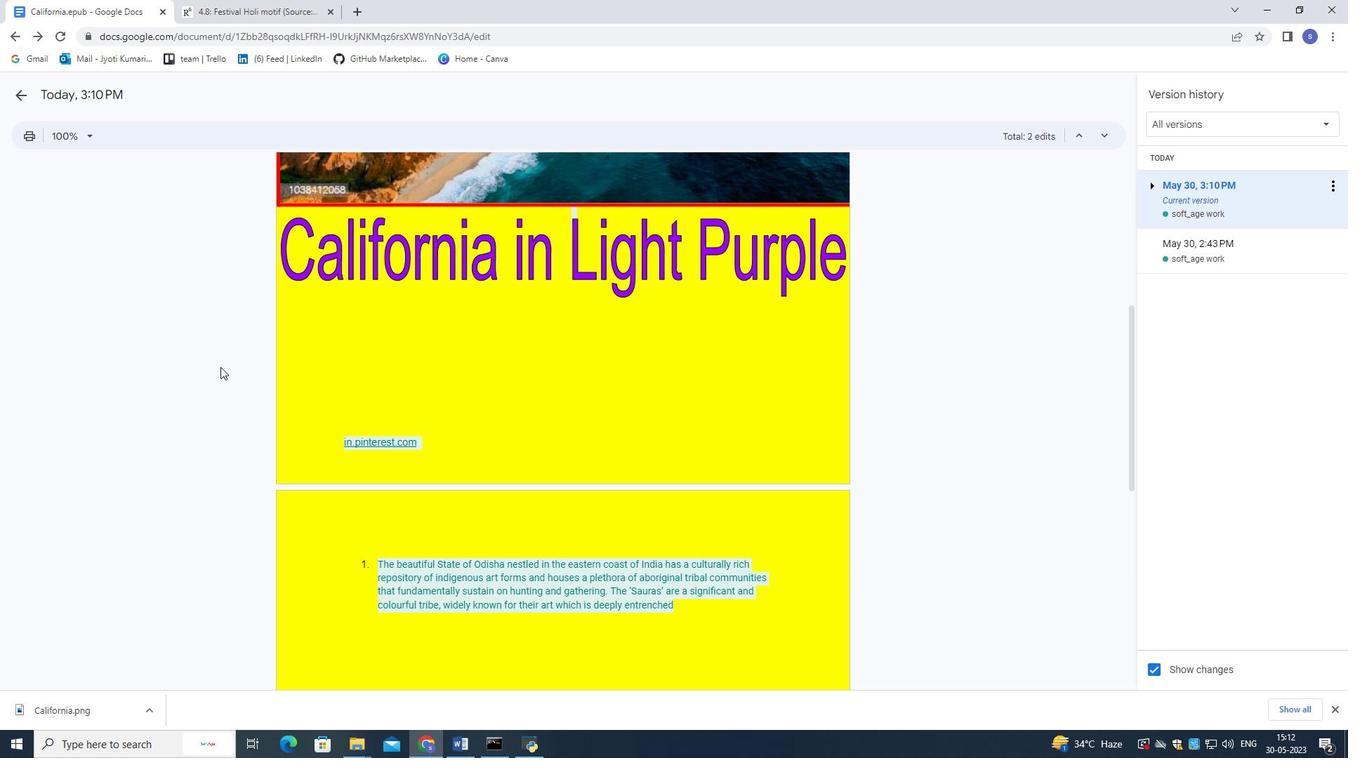 
Action: Mouse scrolled (220, 367) with delta (0, 0)
Screenshot: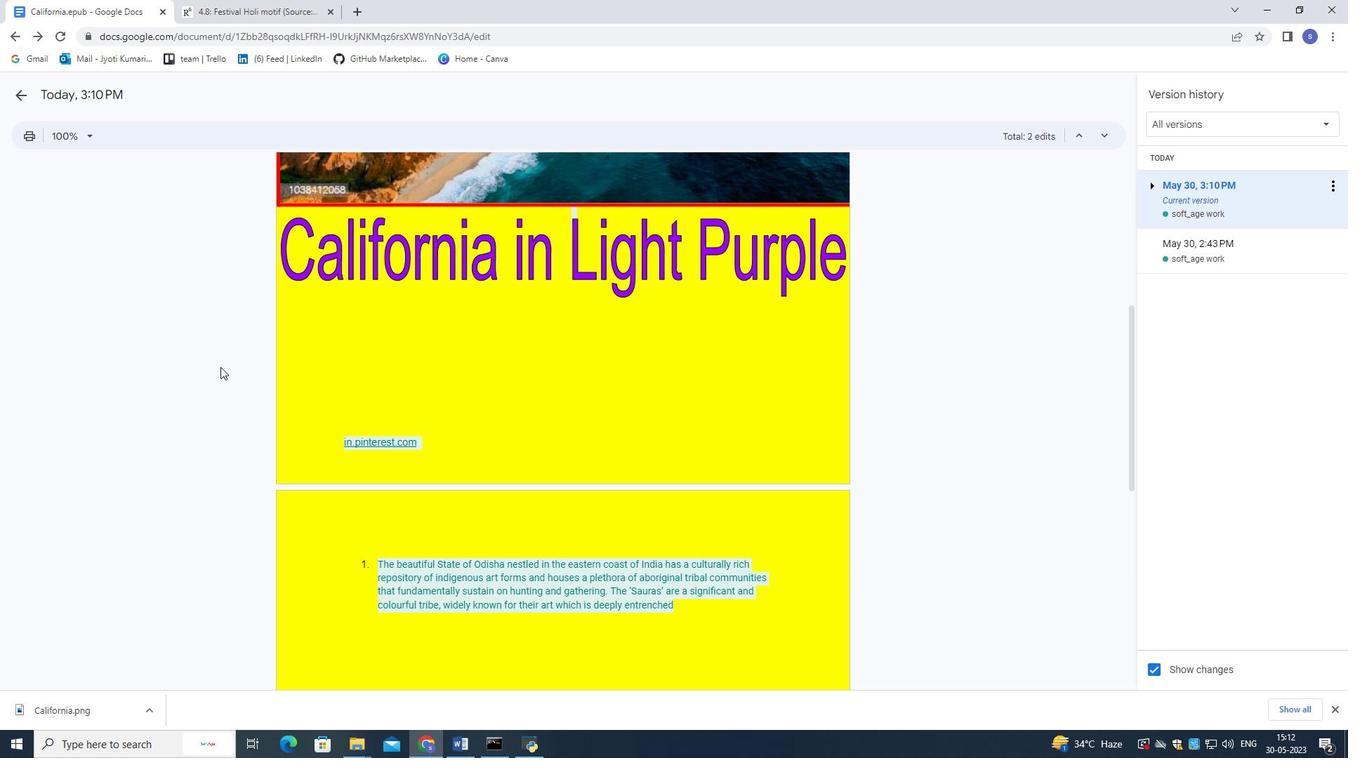 
Action: Mouse scrolled (220, 367) with delta (0, 0)
Screenshot: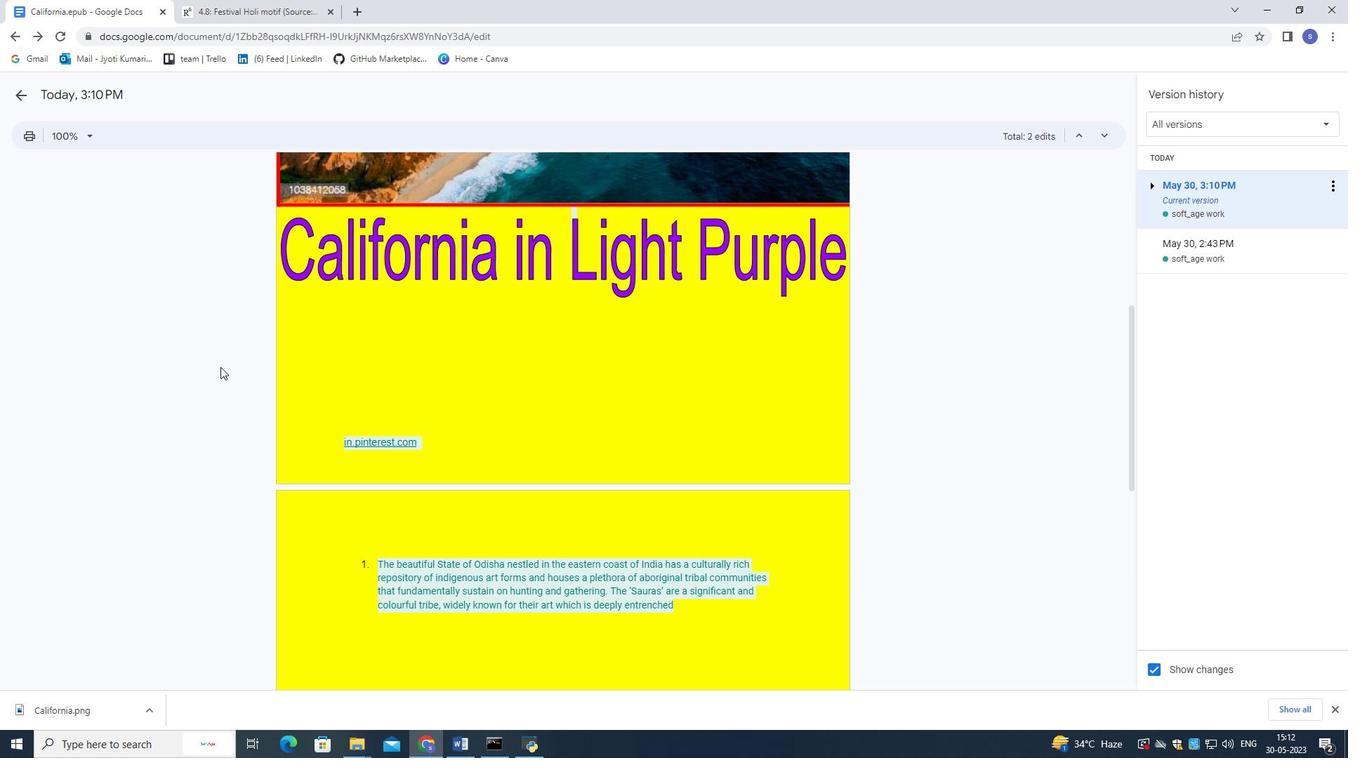 
Action: Mouse scrolled (220, 367) with delta (0, 0)
Screenshot: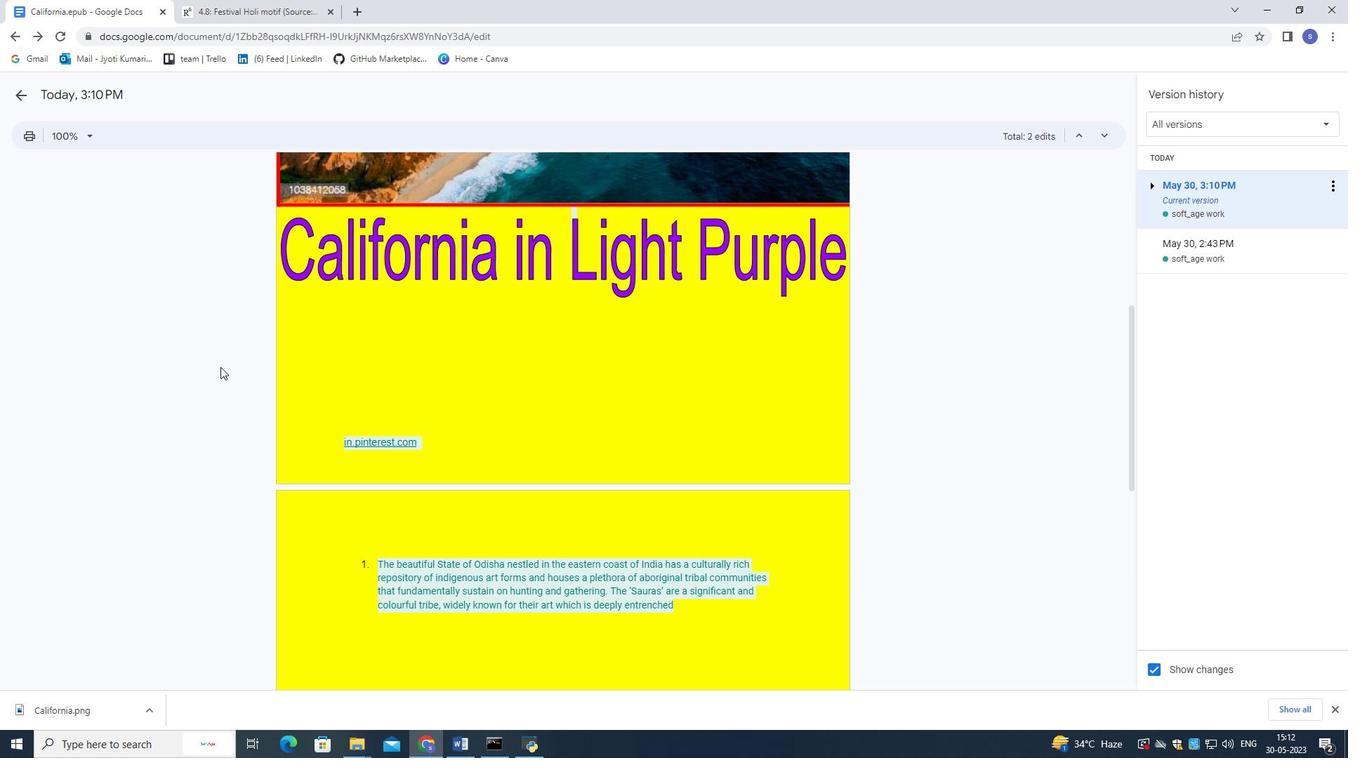 
Action: Mouse scrolled (220, 367) with delta (0, 0)
Screenshot: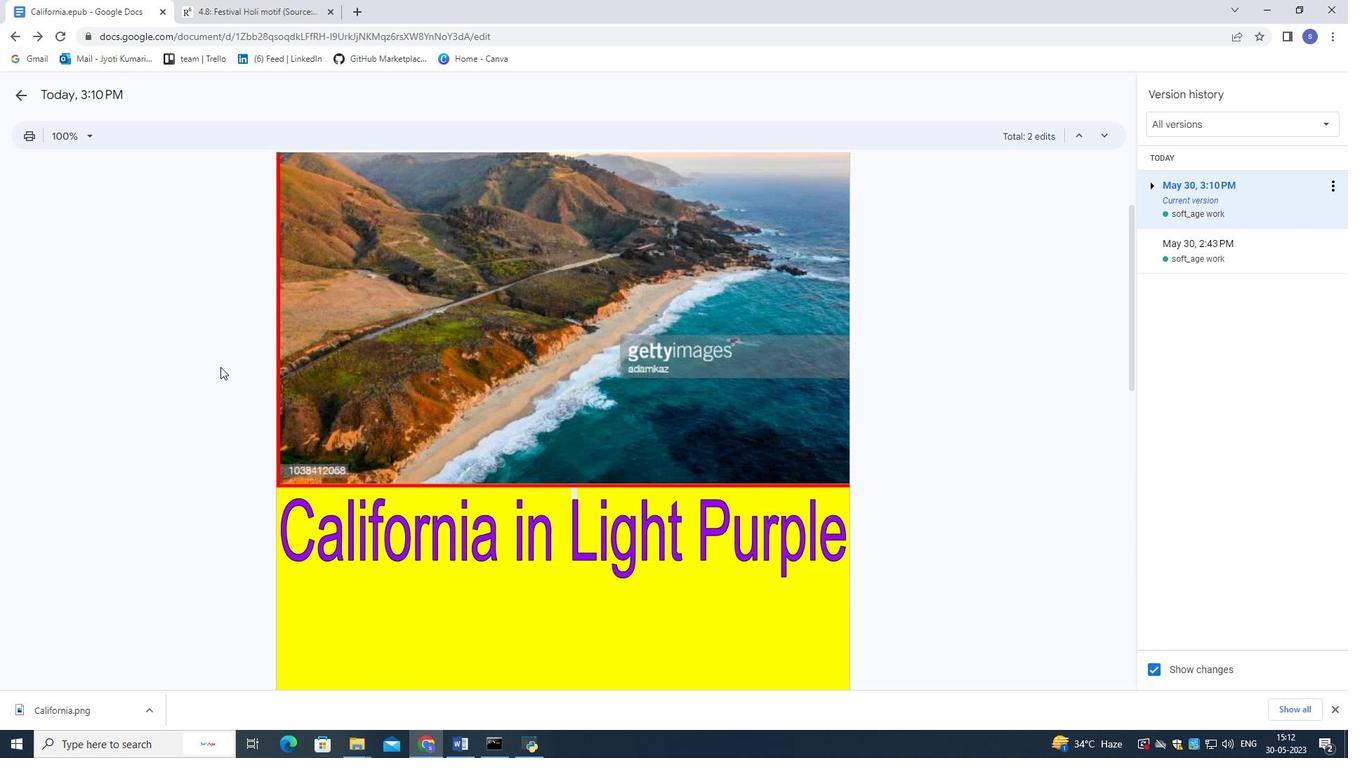 
Action: Mouse scrolled (220, 367) with delta (0, 0)
Screenshot: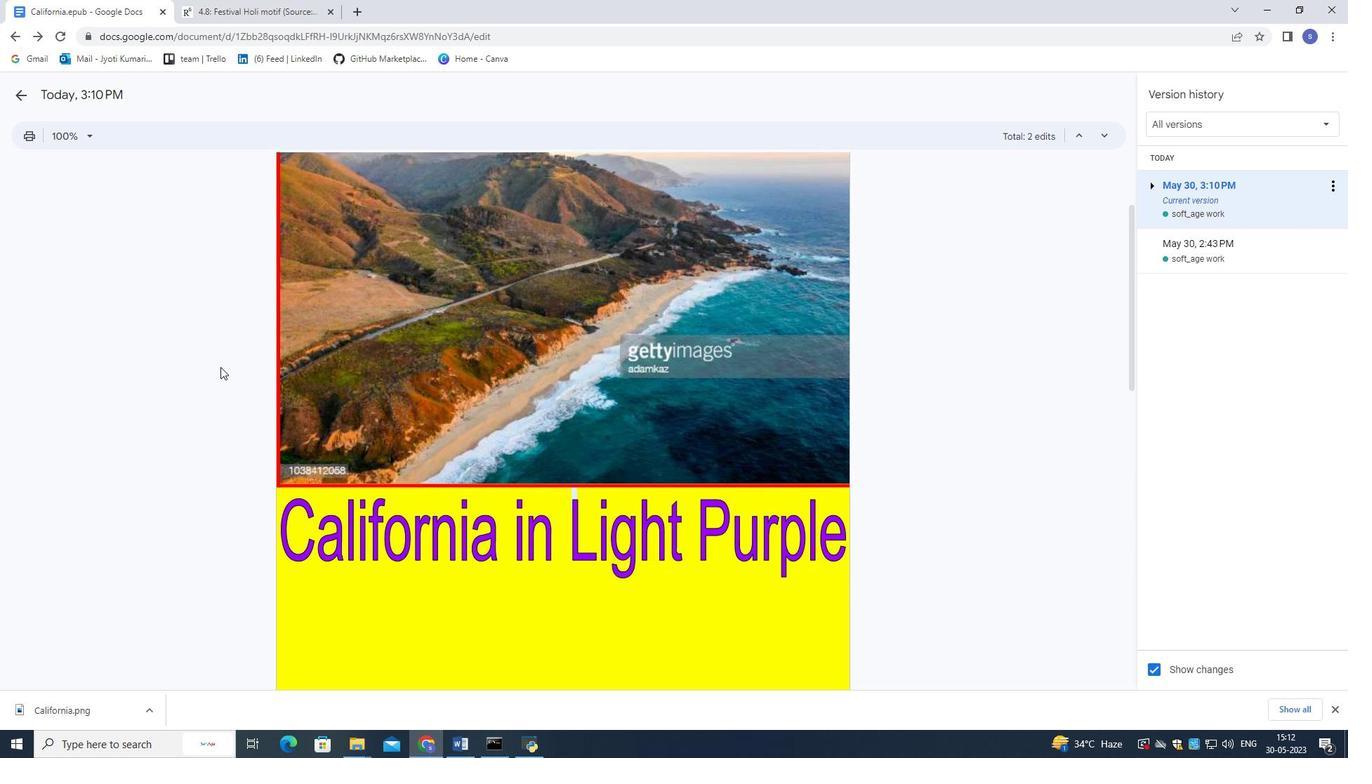 
Action: Mouse scrolled (220, 367) with delta (0, 0)
Screenshot: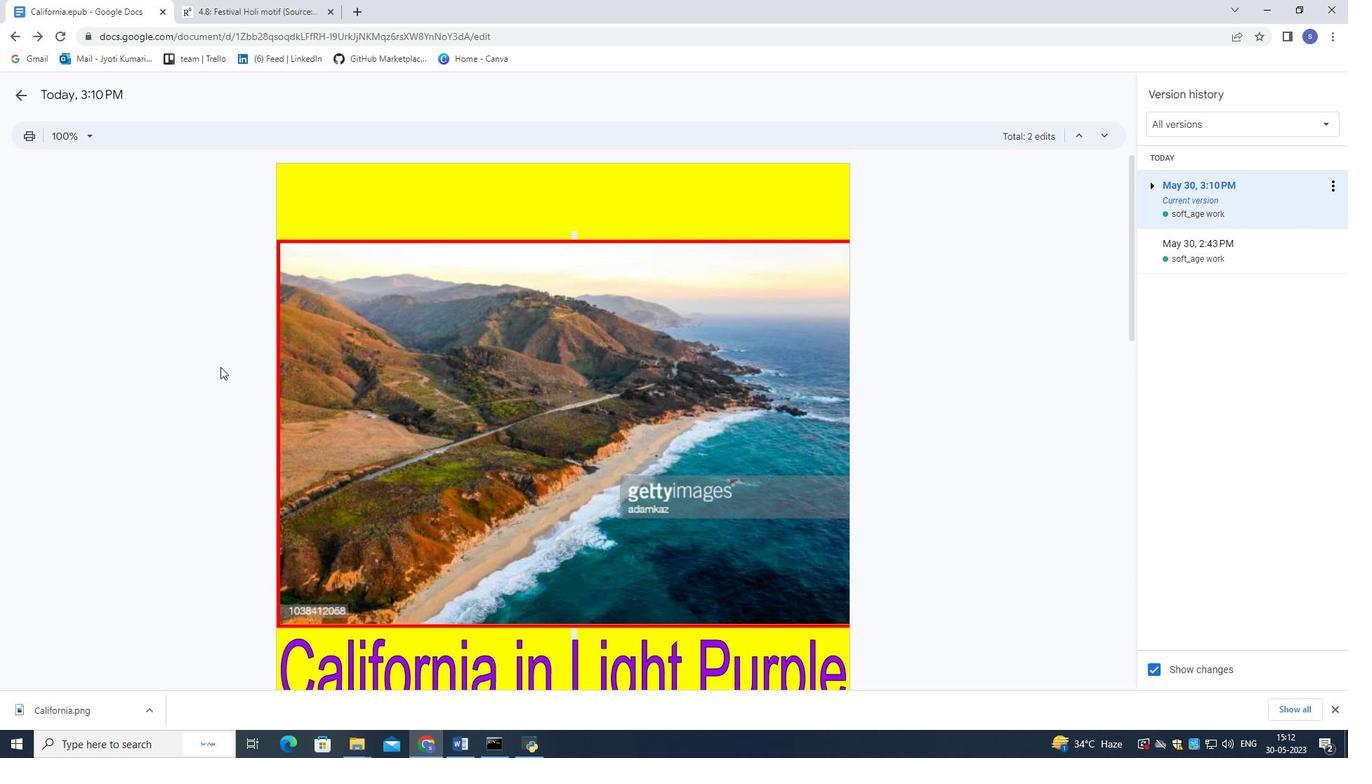 
Action: Mouse scrolled (220, 367) with delta (0, 0)
Screenshot: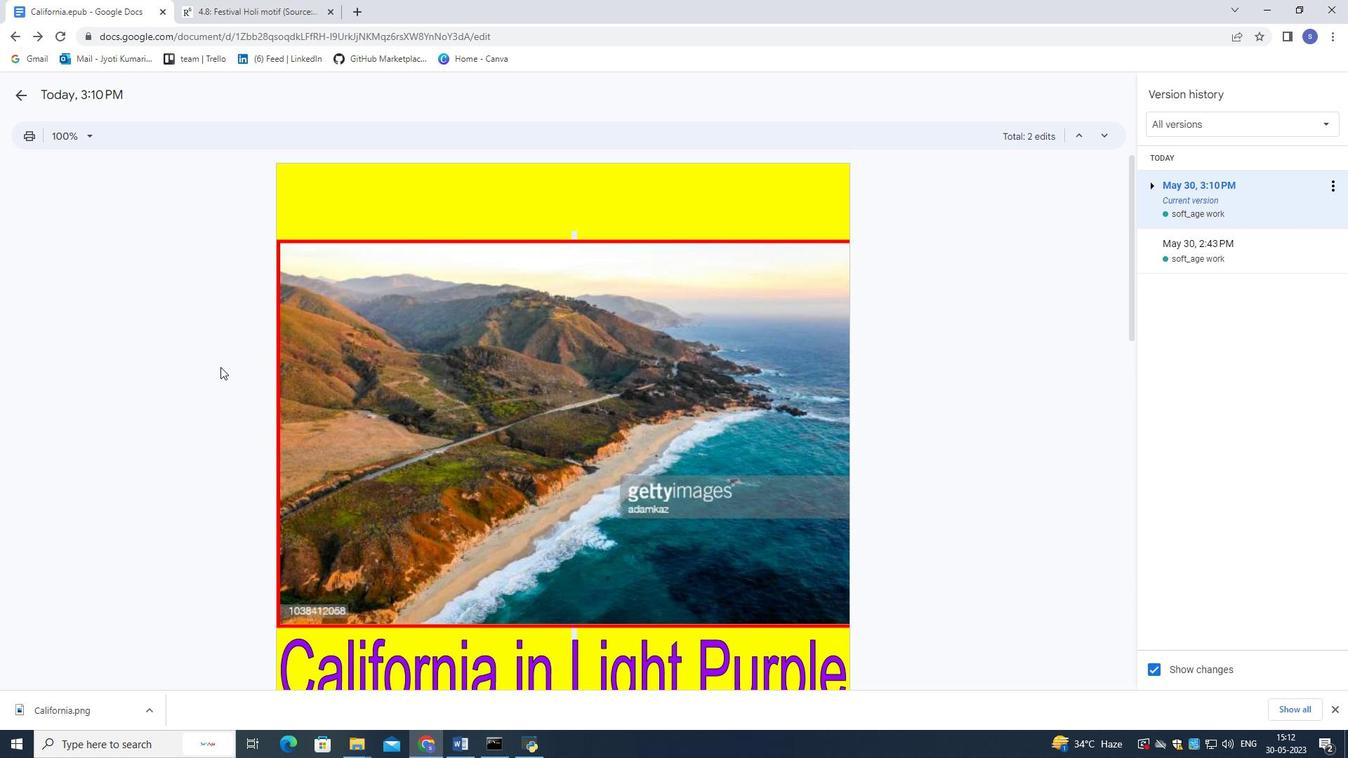 
Action: Mouse moved to (219, 370)
Screenshot: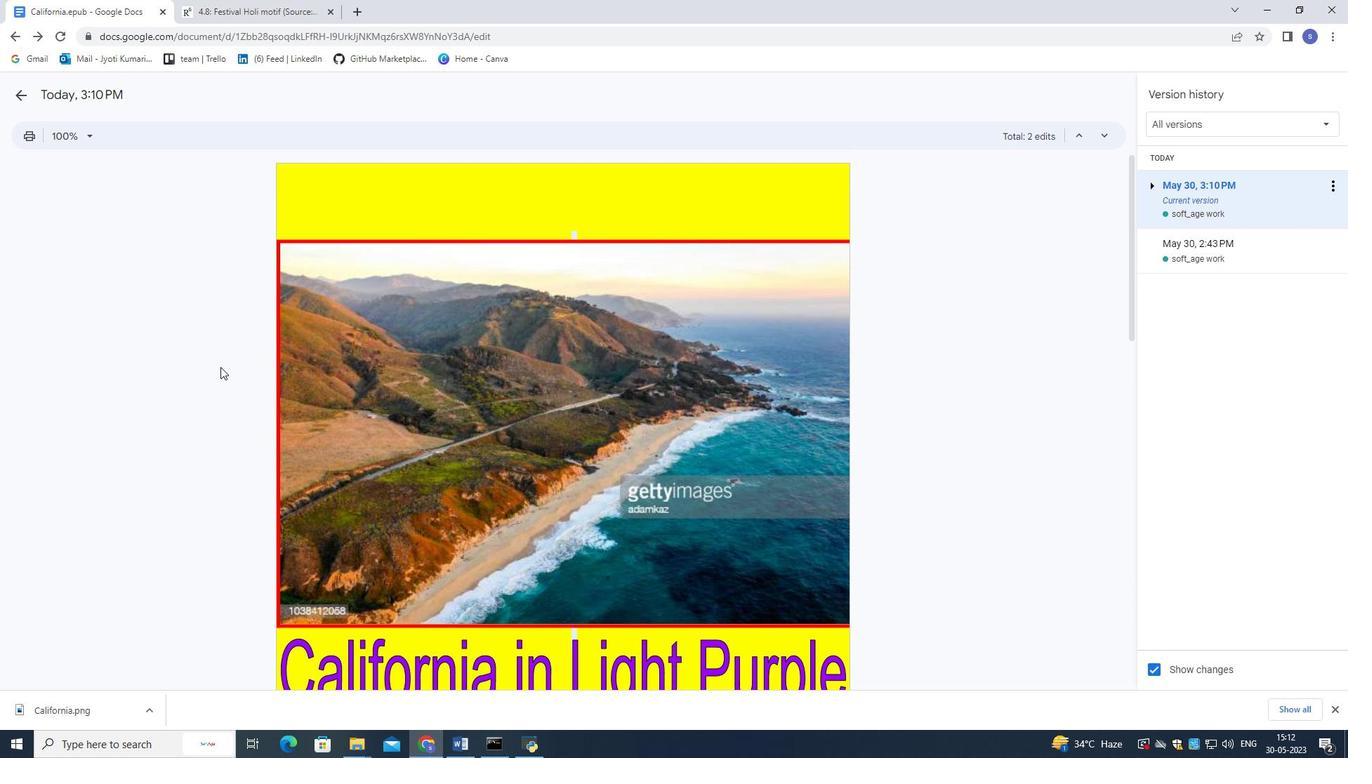 
Action: Mouse scrolled (219, 370) with delta (0, 0)
Screenshot: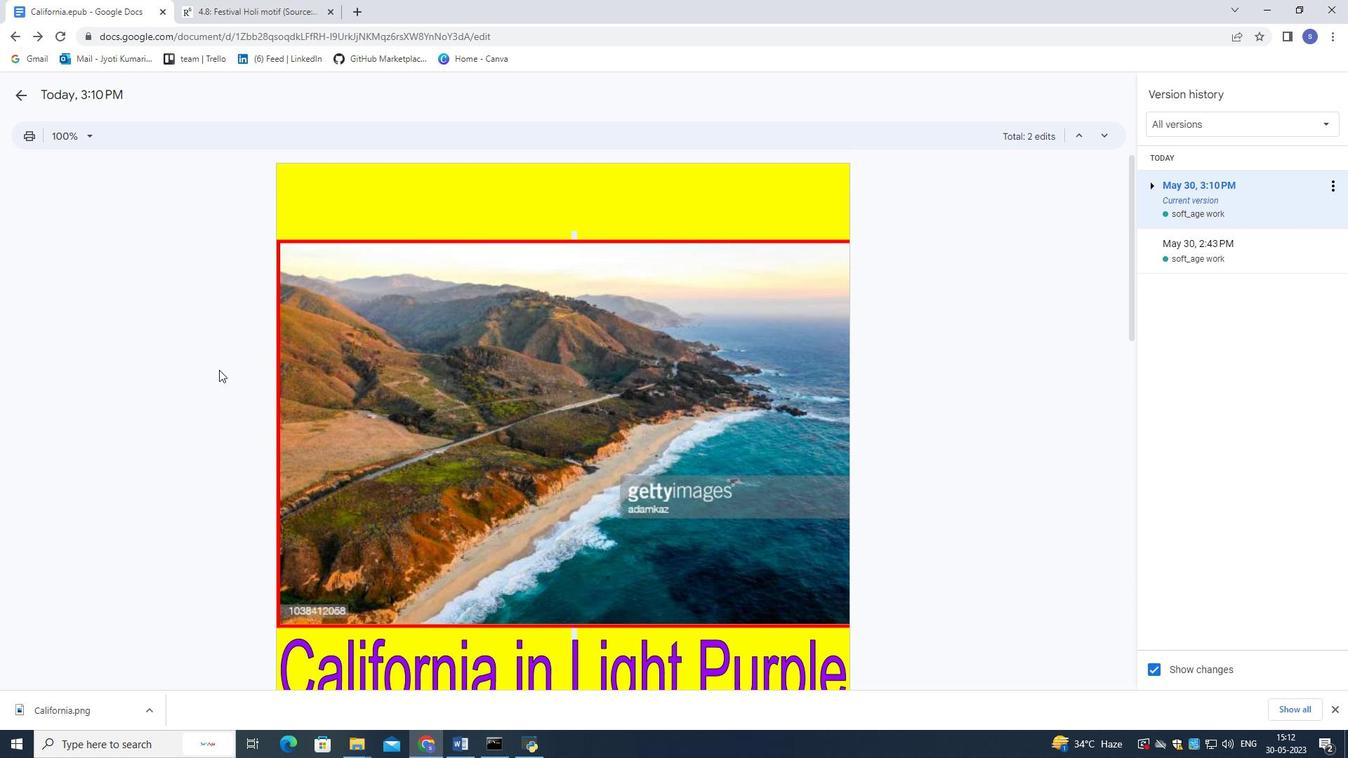 
Action: Mouse moved to (1223, 118)
Screenshot: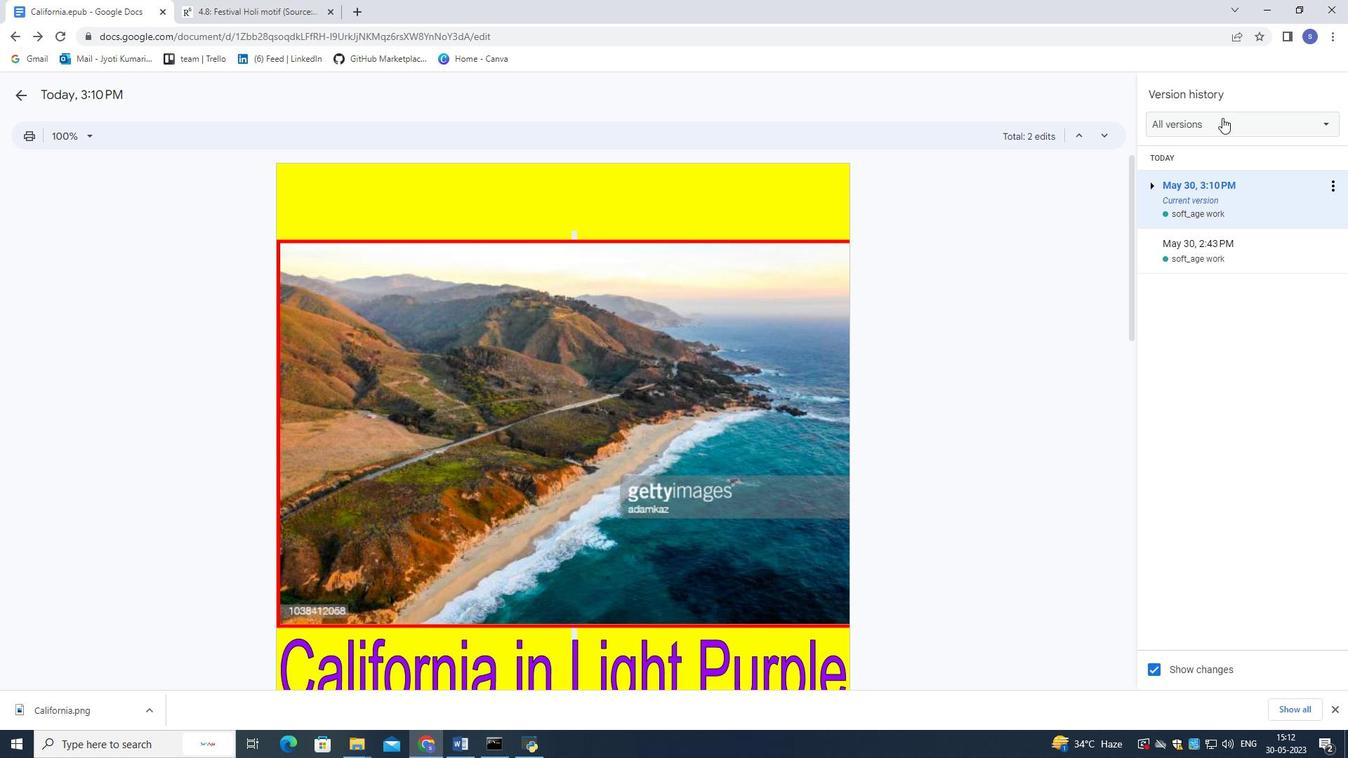 
Action: Mouse pressed left at (1223, 118)
Screenshot: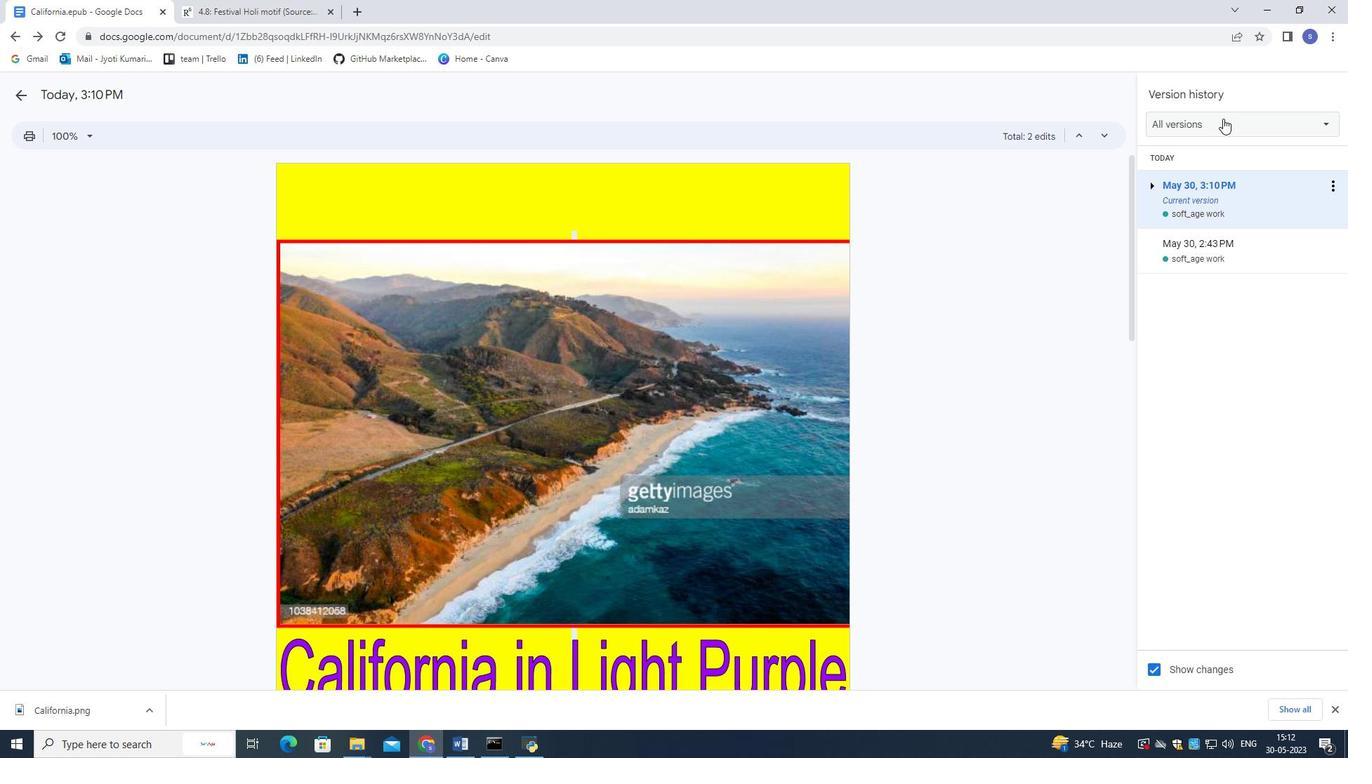 
Action: Mouse moved to (1266, 292)
Screenshot: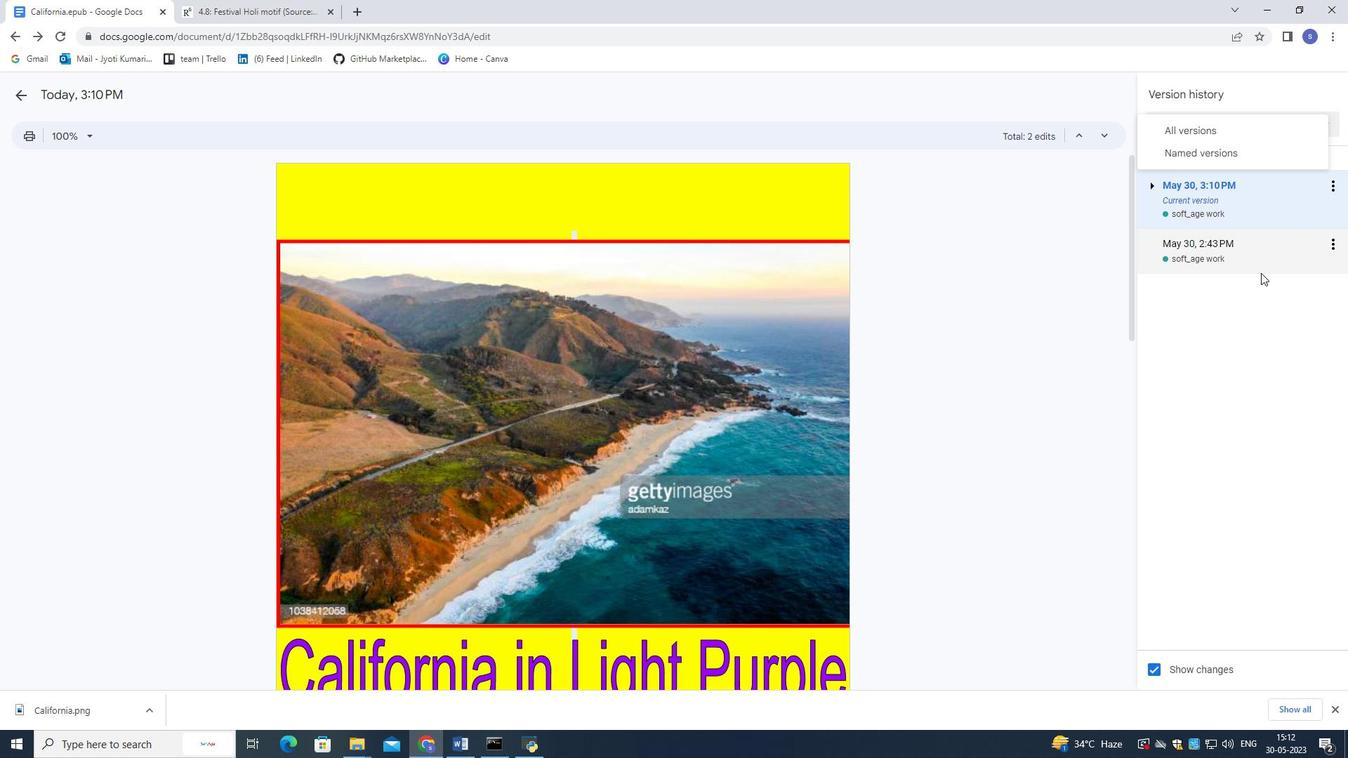 
Action: Mouse pressed left at (1266, 292)
Screenshot: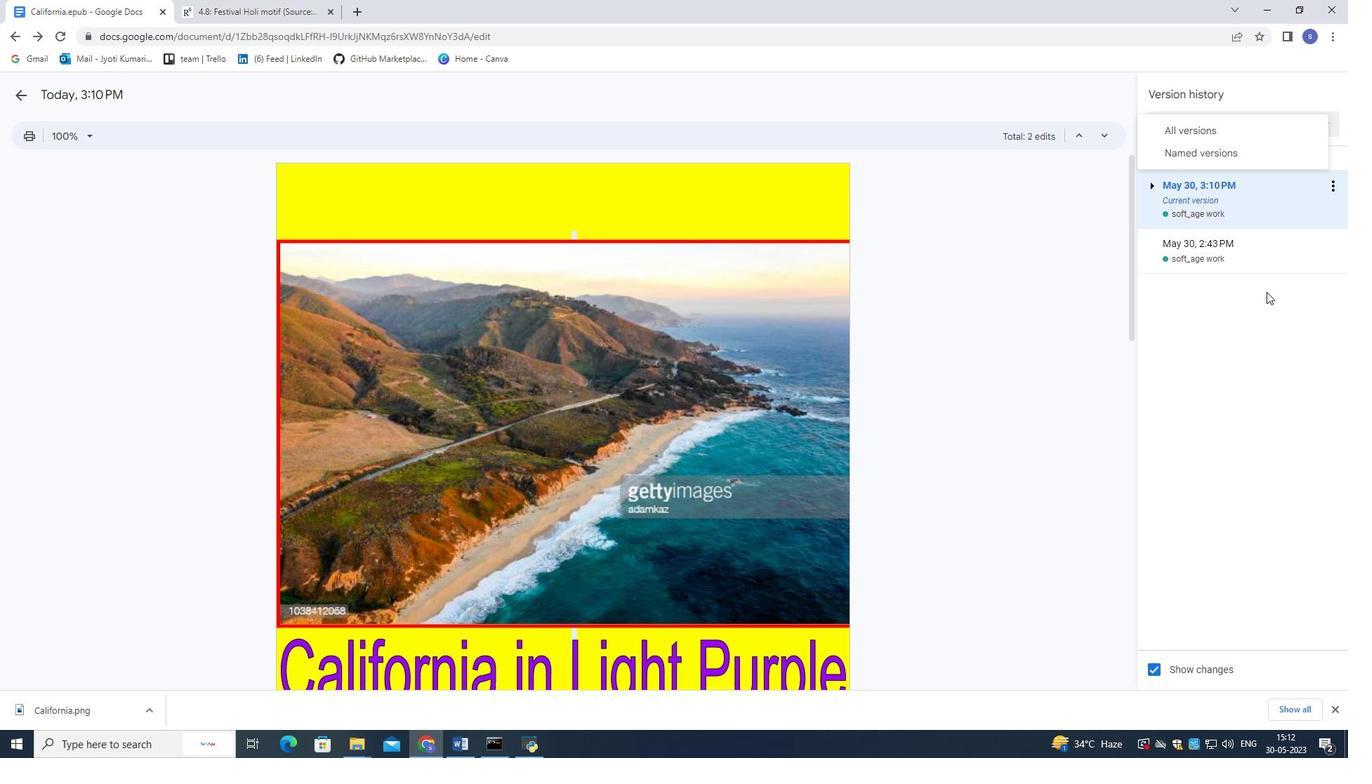 
Action: Mouse moved to (1334, 187)
Screenshot: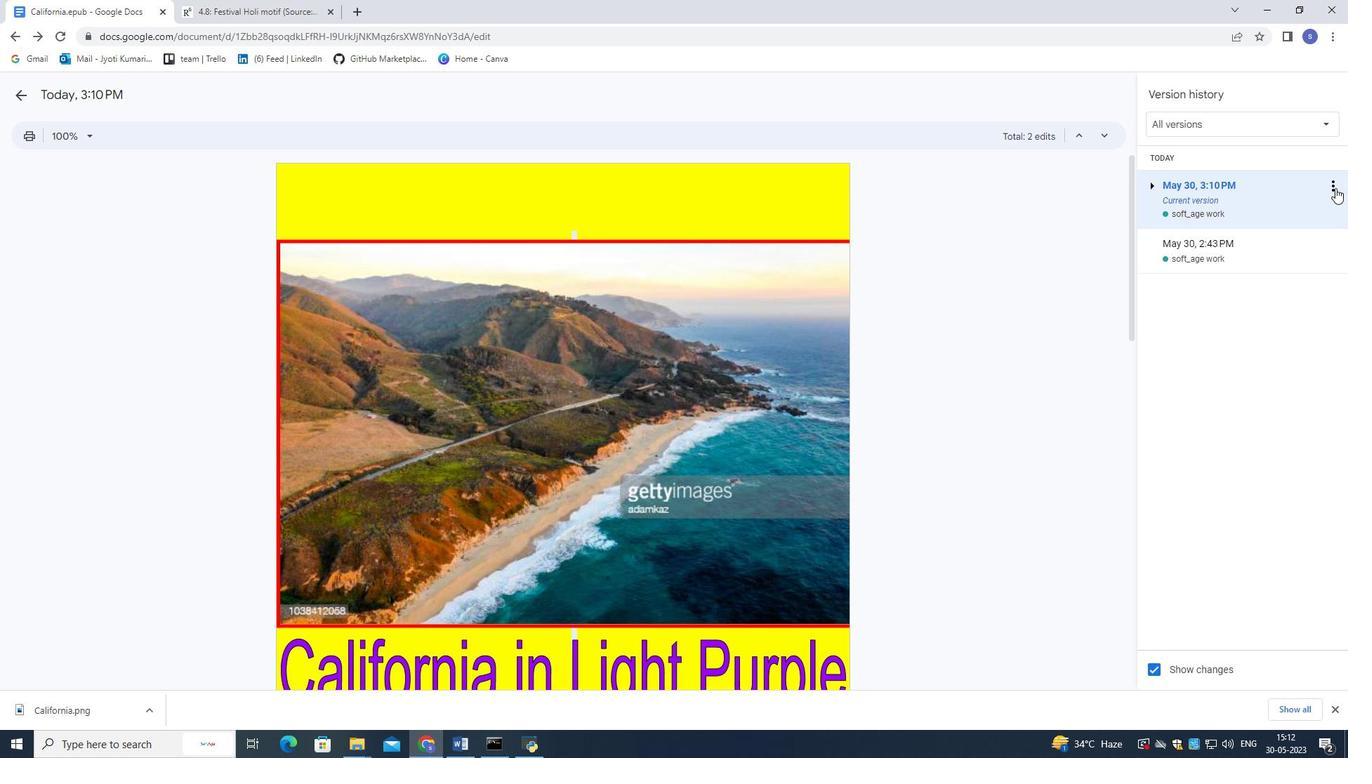 
Action: Mouse pressed left at (1334, 187)
Screenshot: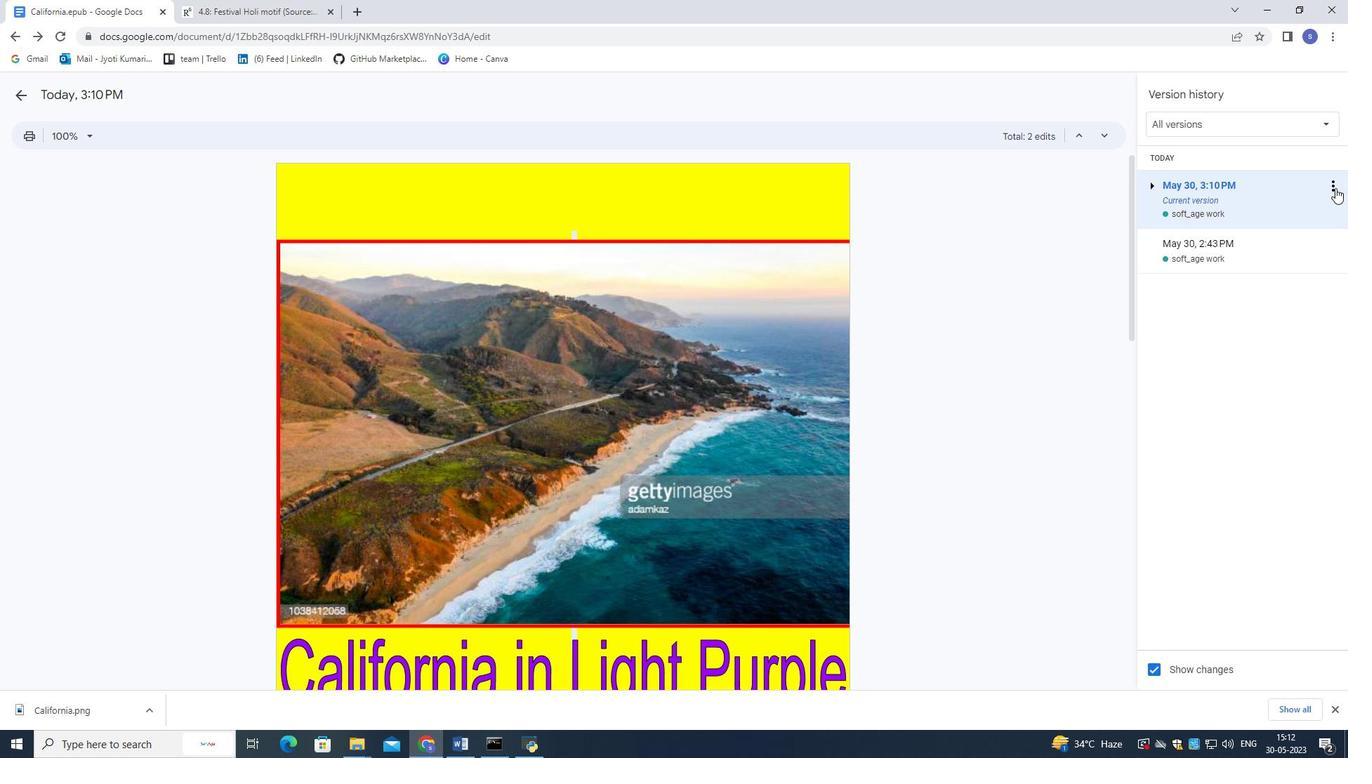 
Action: Mouse moved to (1306, 266)
Screenshot: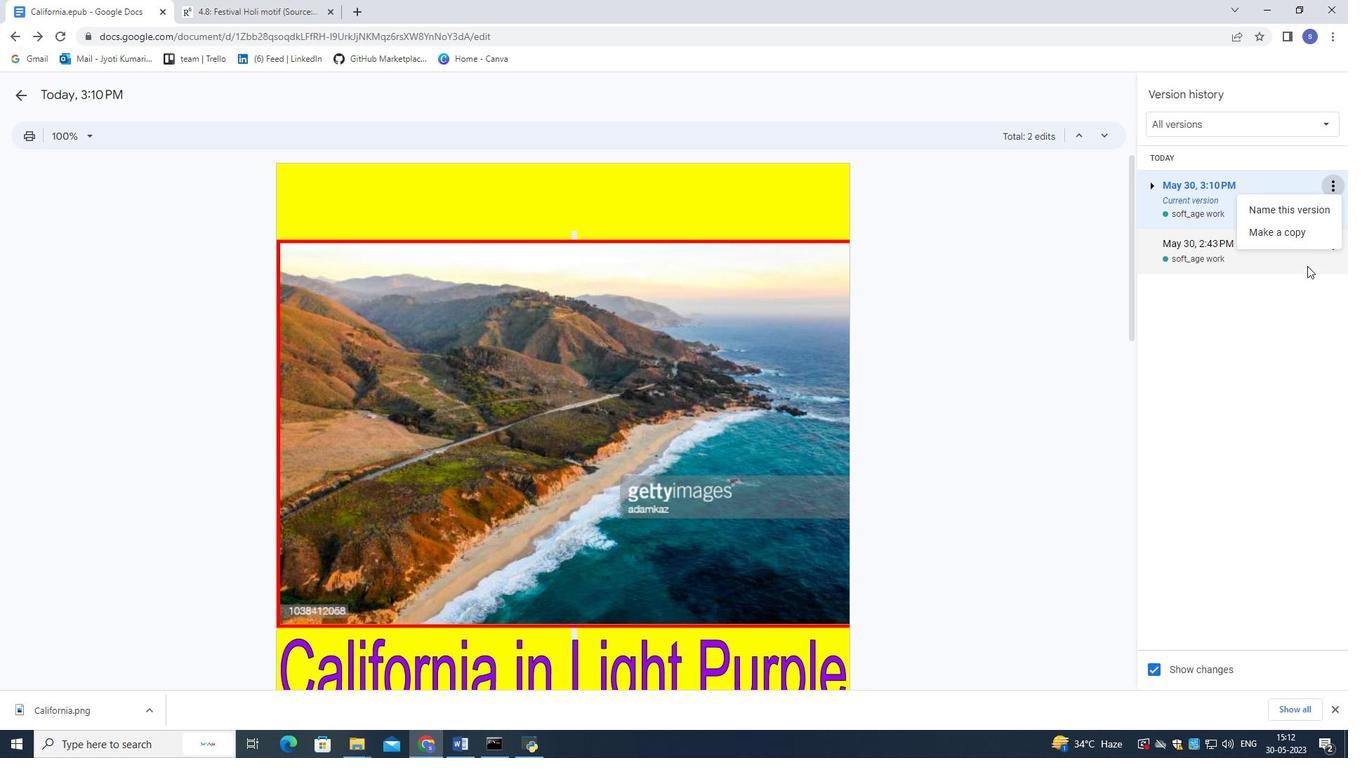 
Action: Mouse pressed left at (1306, 266)
Screenshot: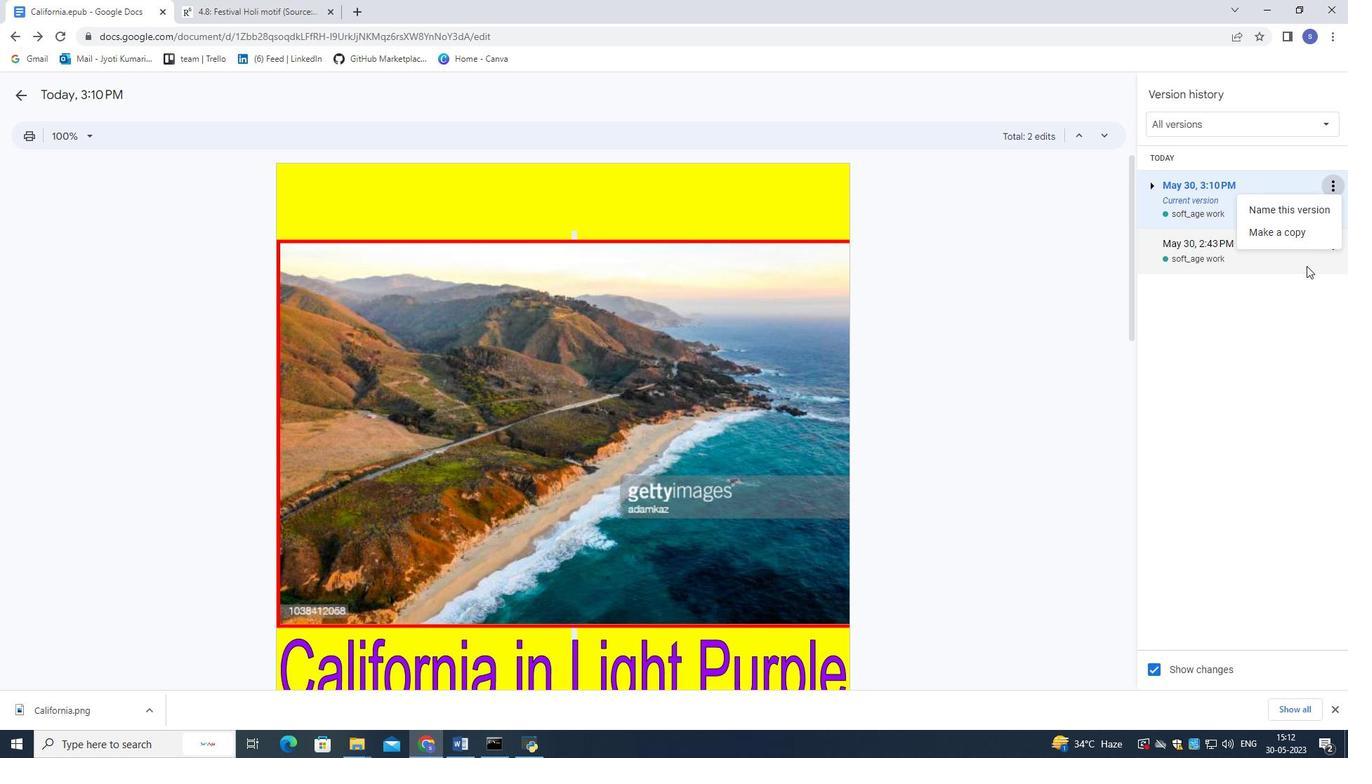 
Action: Mouse moved to (16, 36)
Screenshot: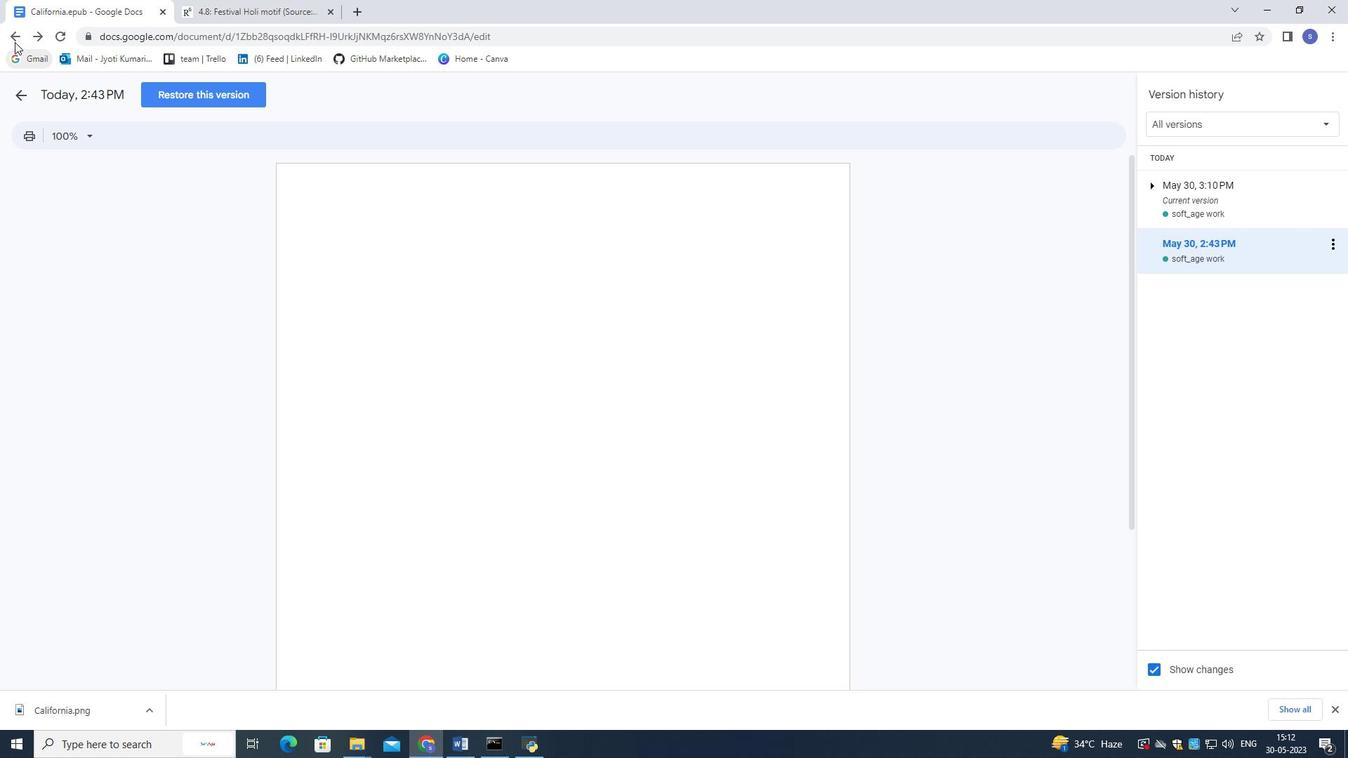 
Action: Mouse pressed left at (16, 36)
Screenshot: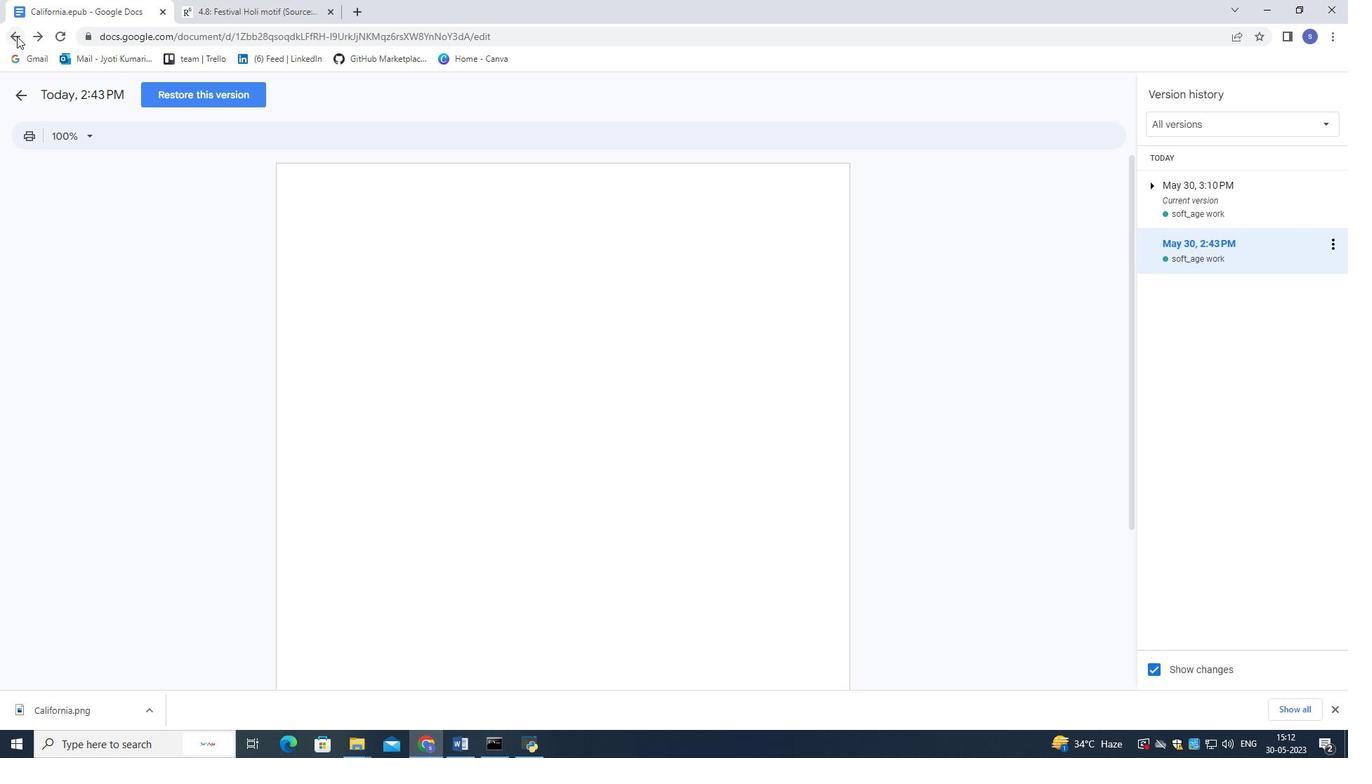
Action: Mouse moved to (231, 0)
Screenshot: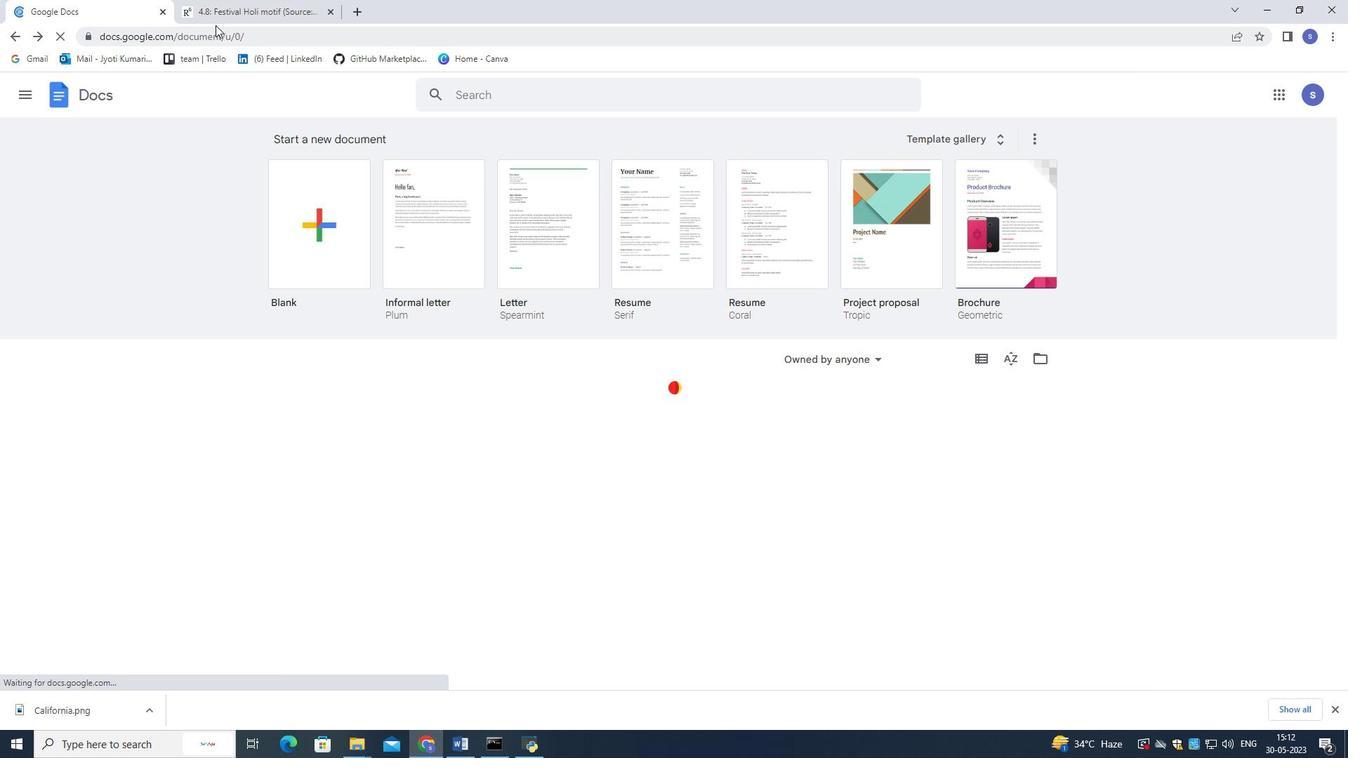 
Action: Mouse pressed left at (231, 0)
Screenshot: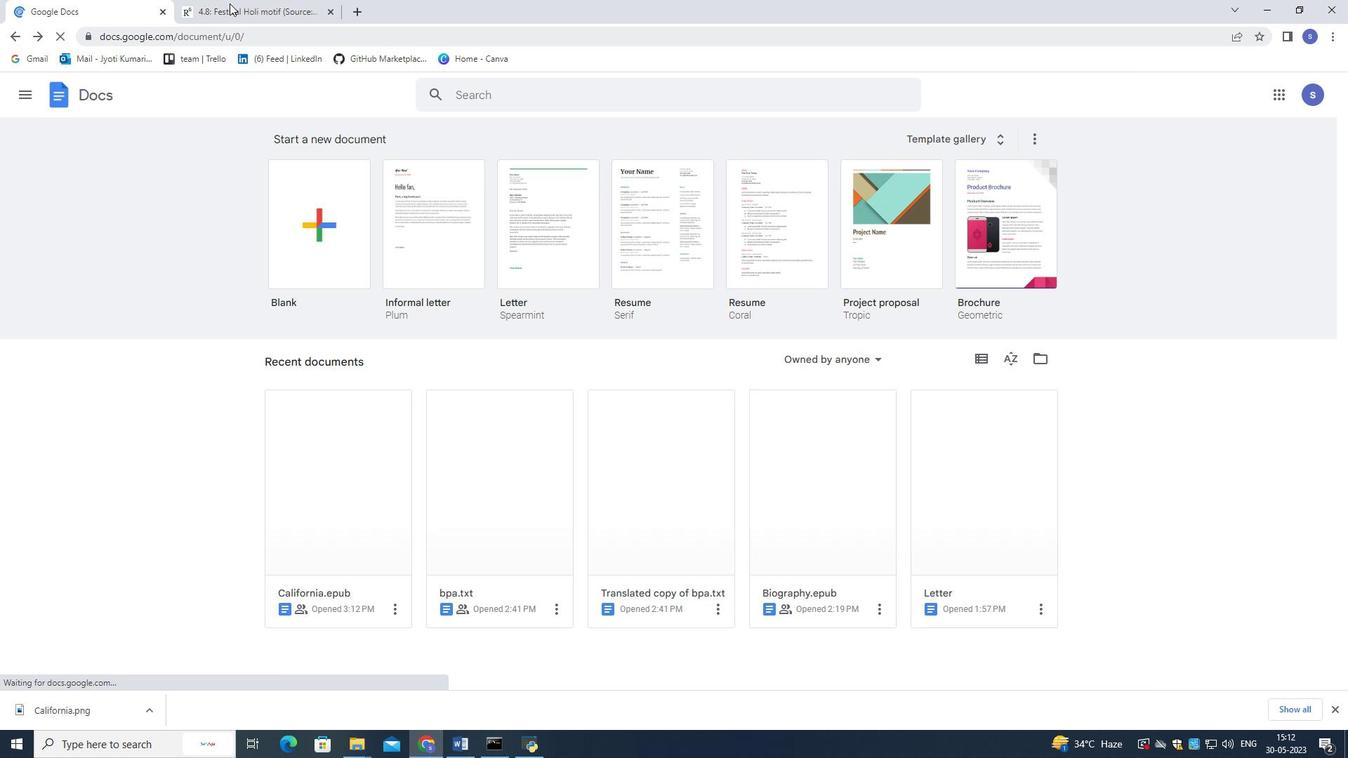 
Action: Mouse moved to (150, 0)
Screenshot: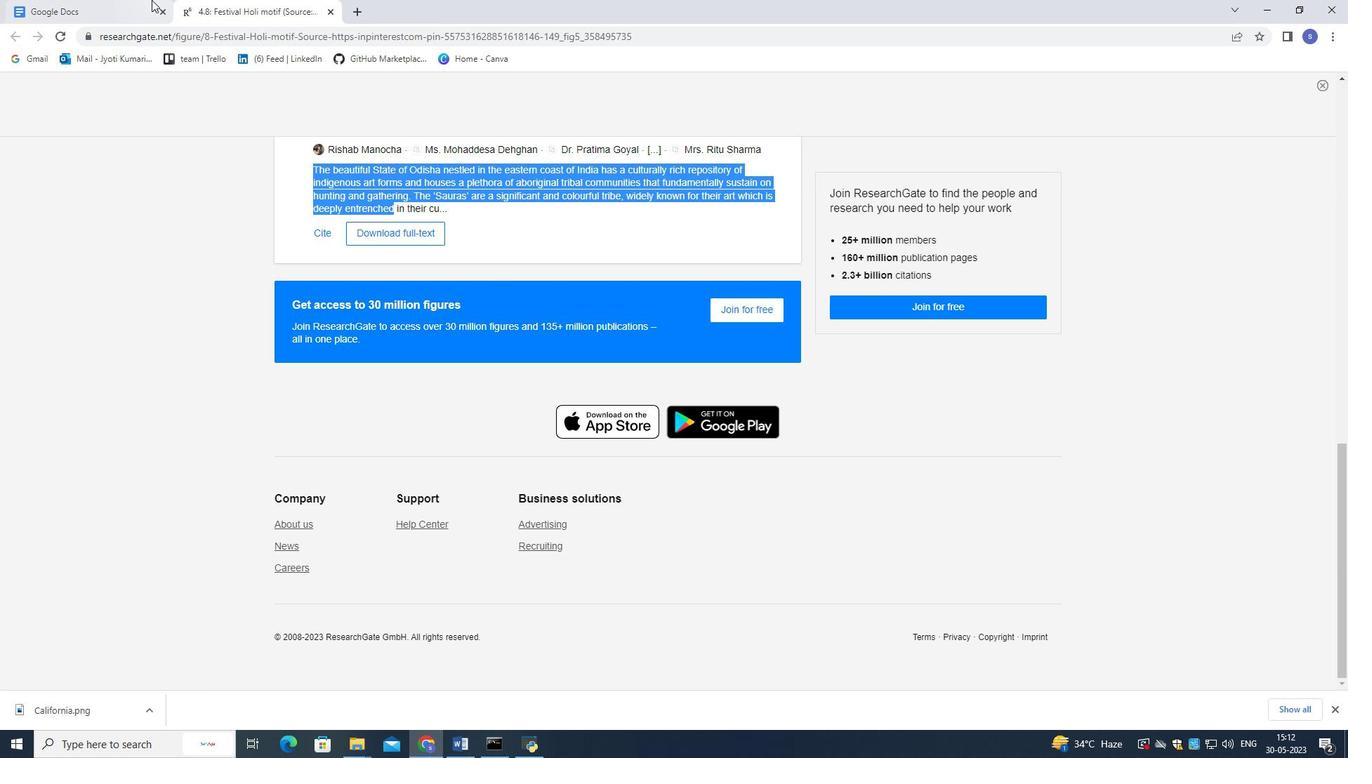 
Action: Mouse pressed left at (150, 0)
Screenshot: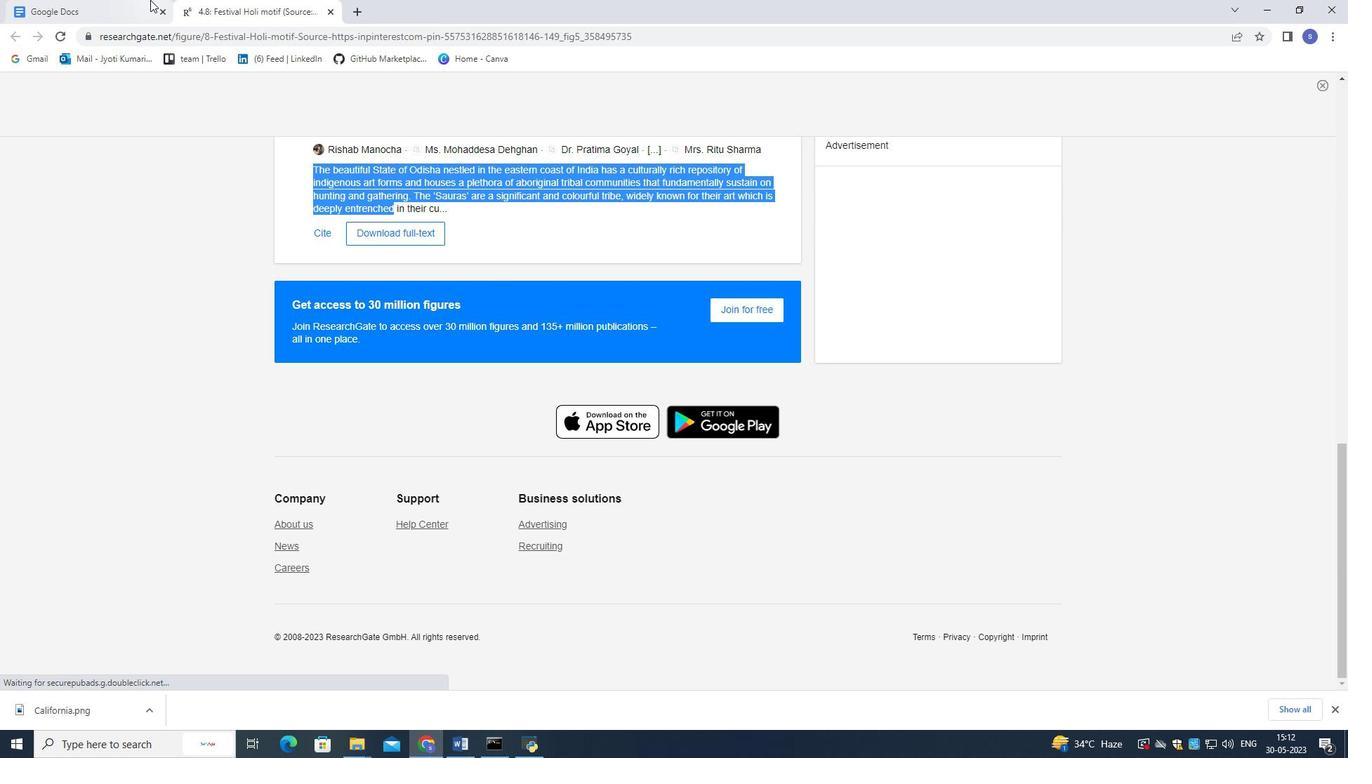 
Action: Mouse moved to (338, 426)
Screenshot: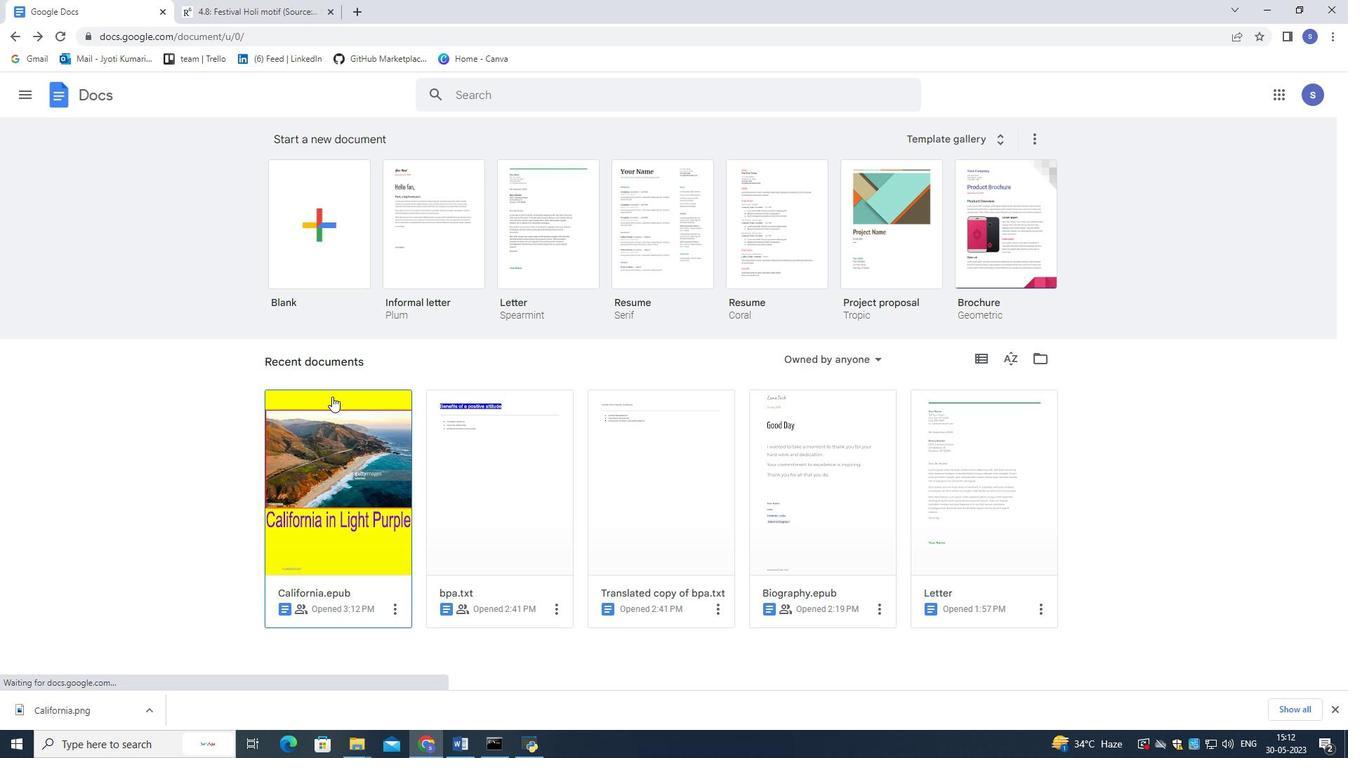 
Action: Mouse pressed left at (338, 426)
Screenshot: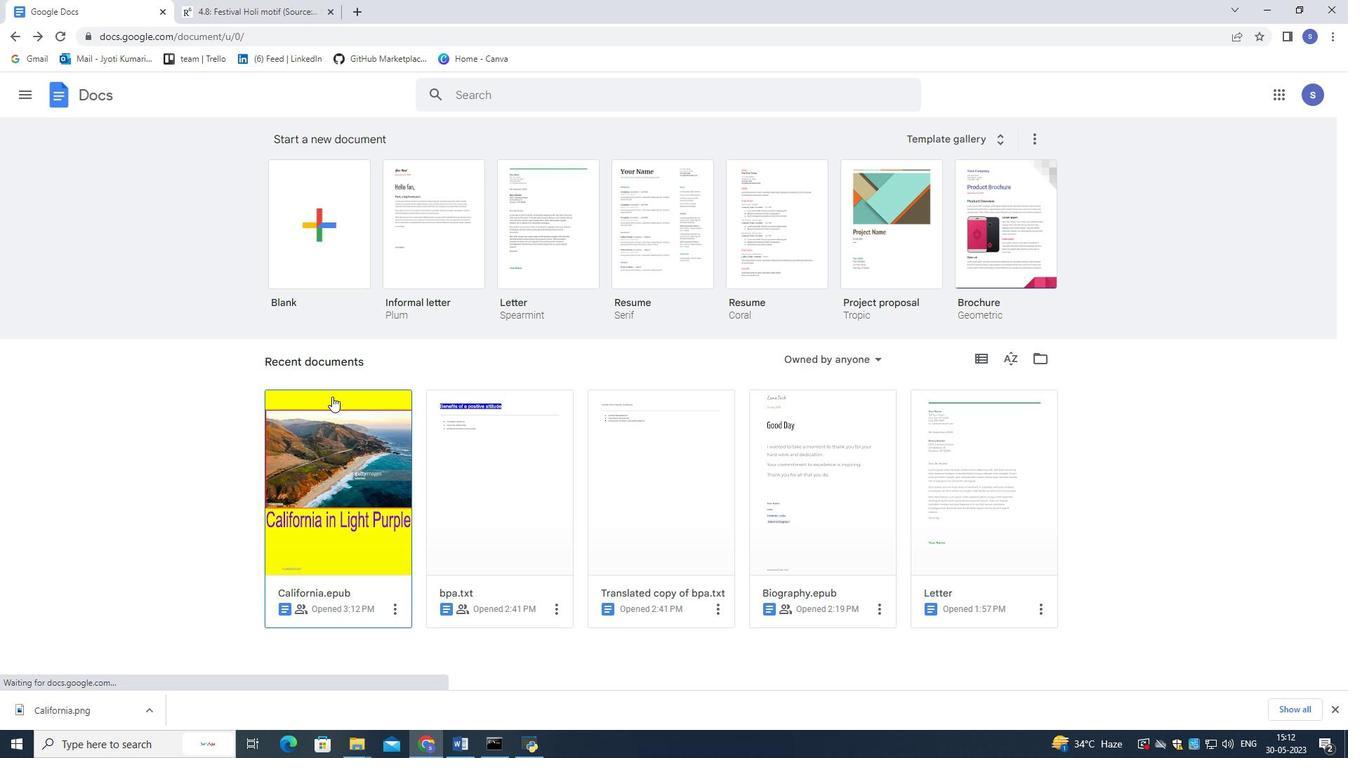 
Action: Mouse moved to (331, 4)
Screenshot: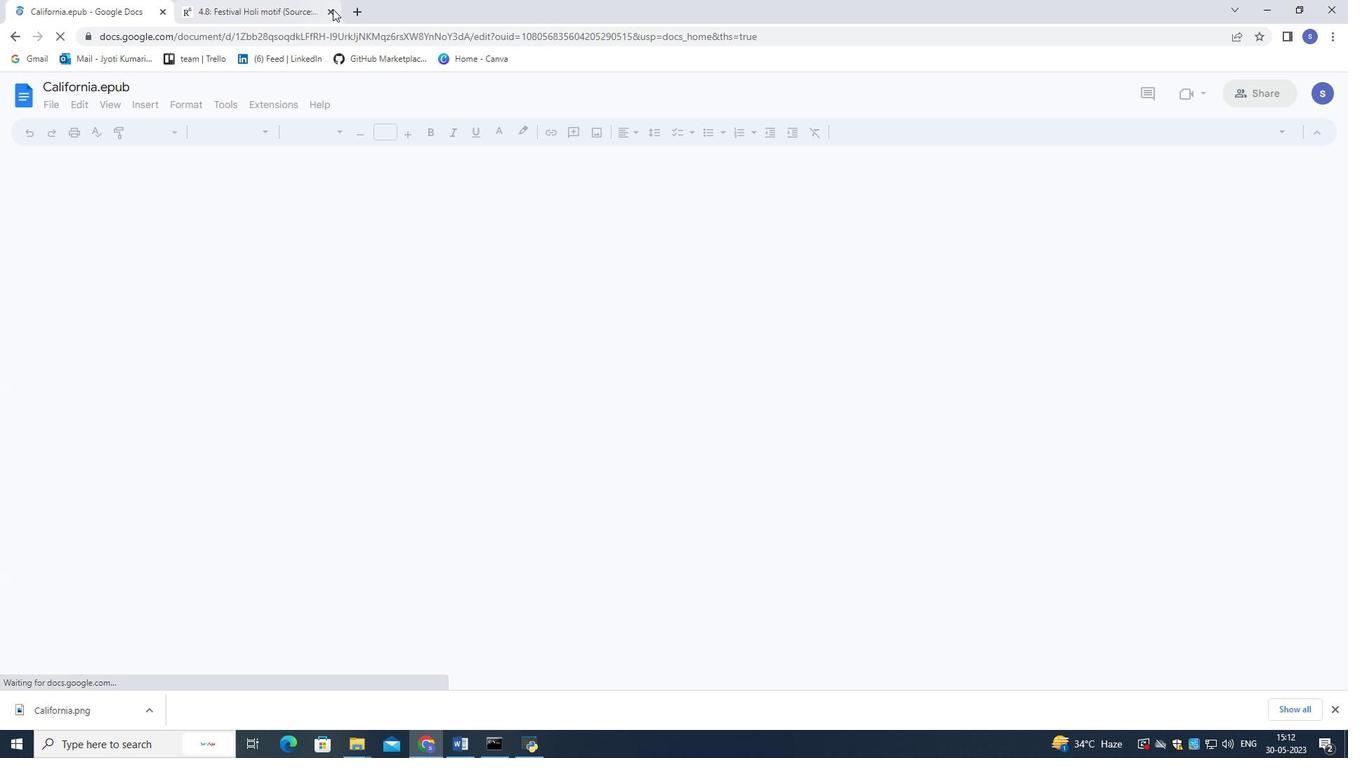 
Action: Mouse pressed left at (331, 4)
Screenshot: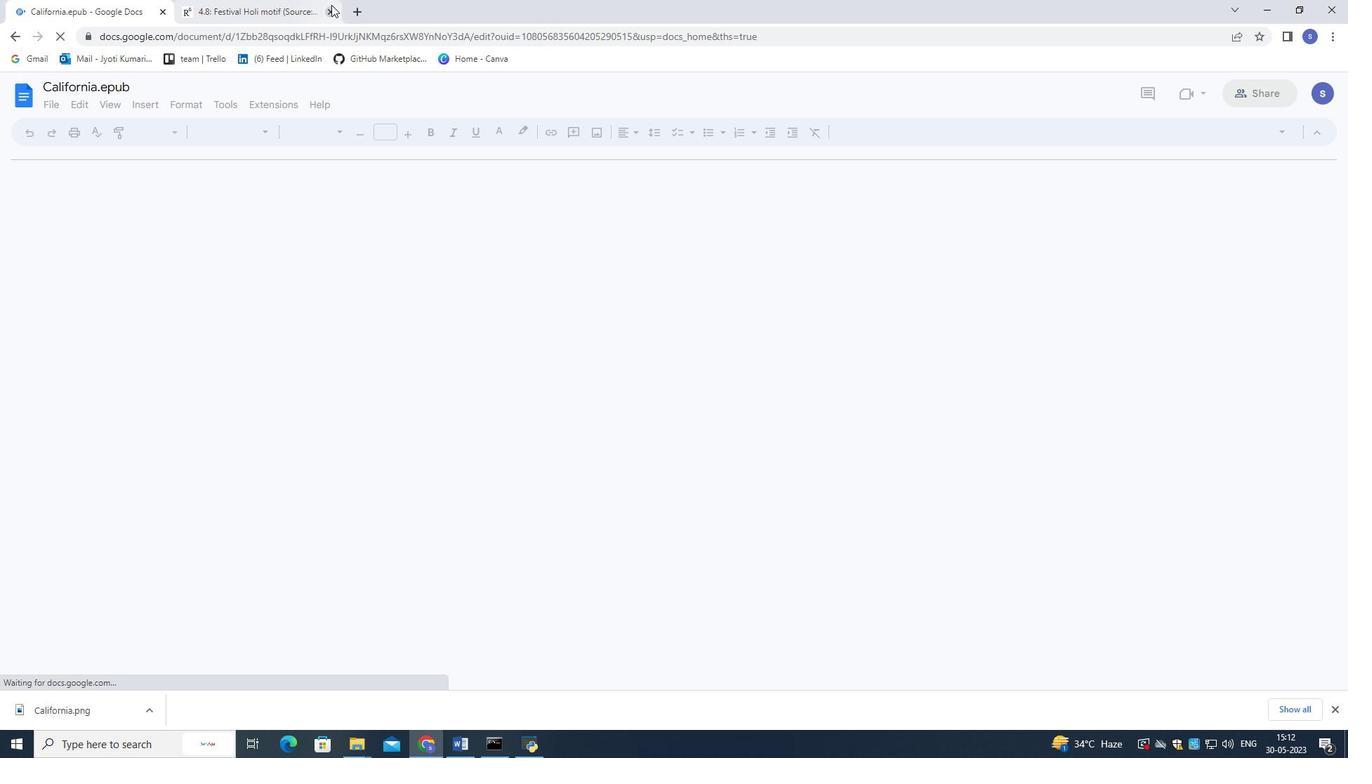 
Action: Mouse moved to (330, 8)
Screenshot: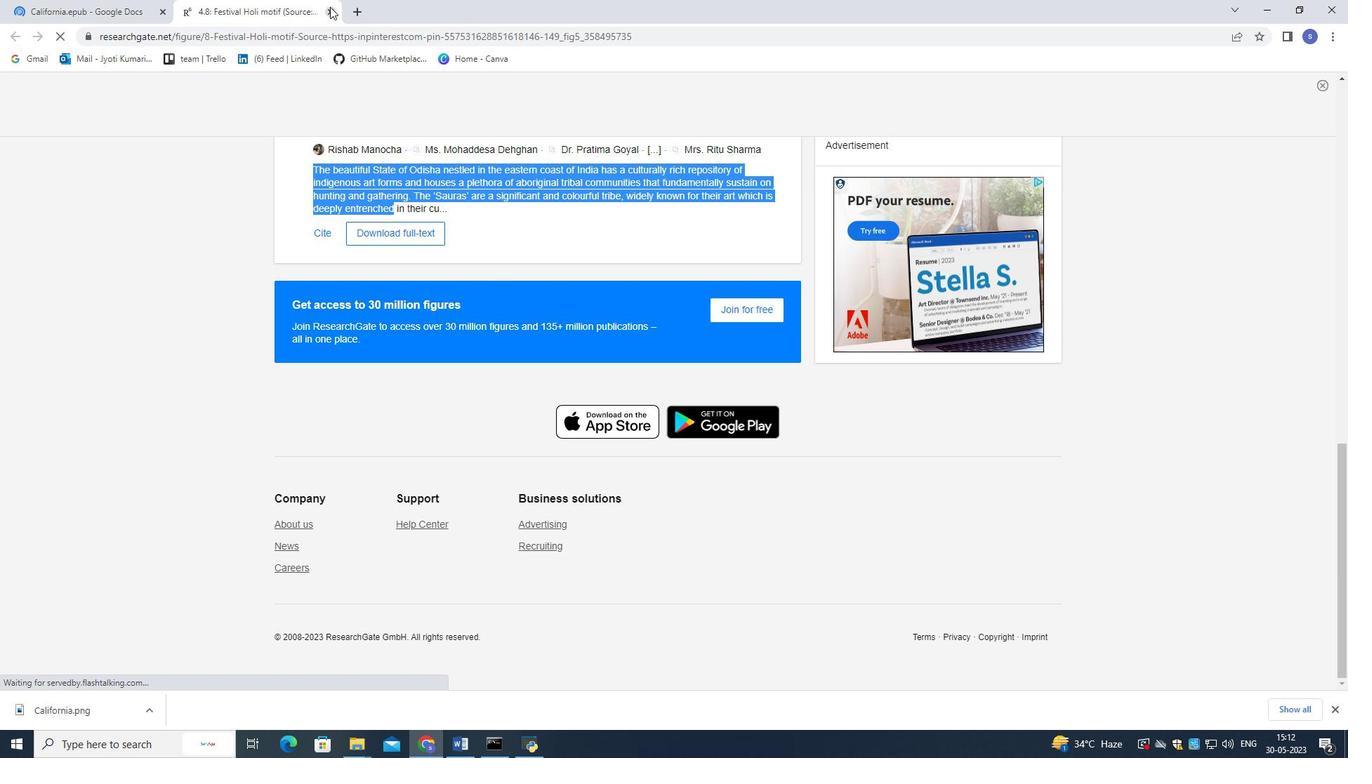 
Action: Mouse pressed left at (330, 8)
Screenshot: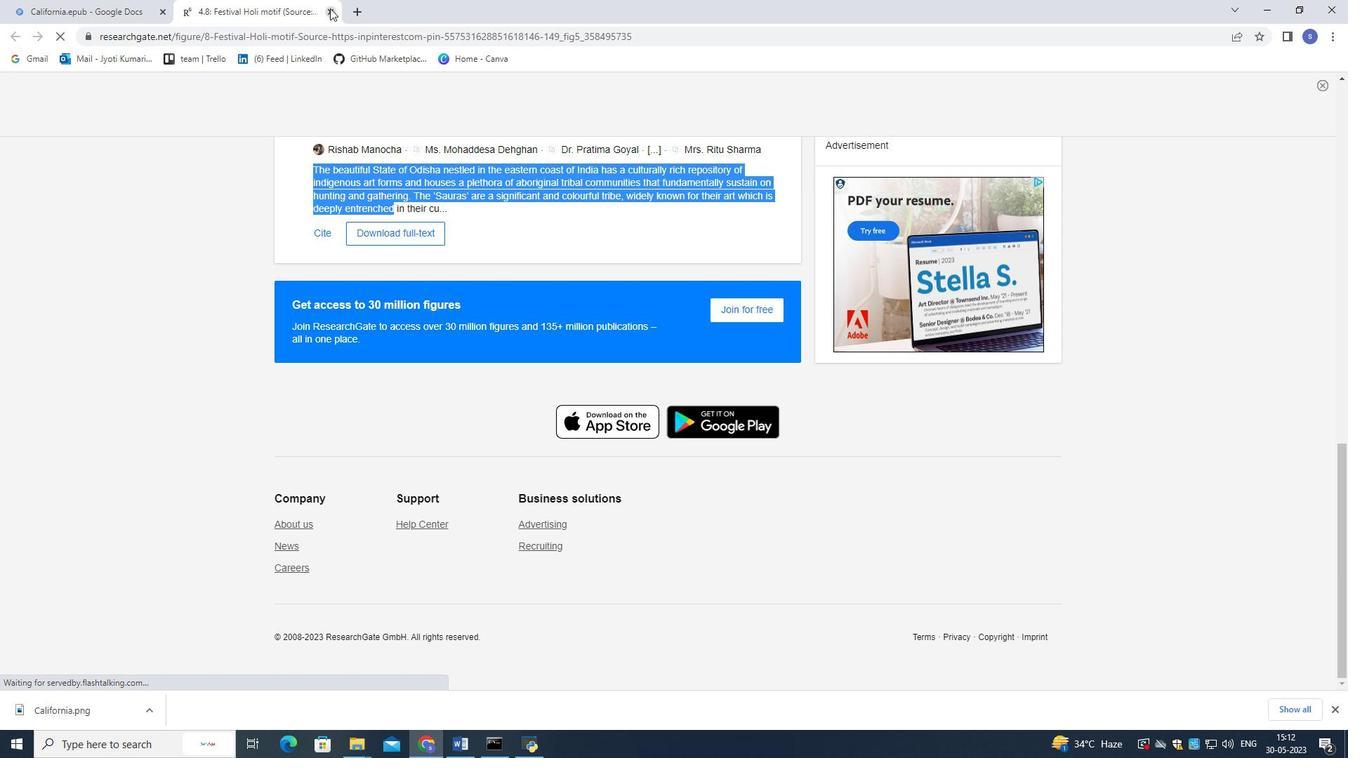 
Action: Mouse moved to (49, 109)
Screenshot: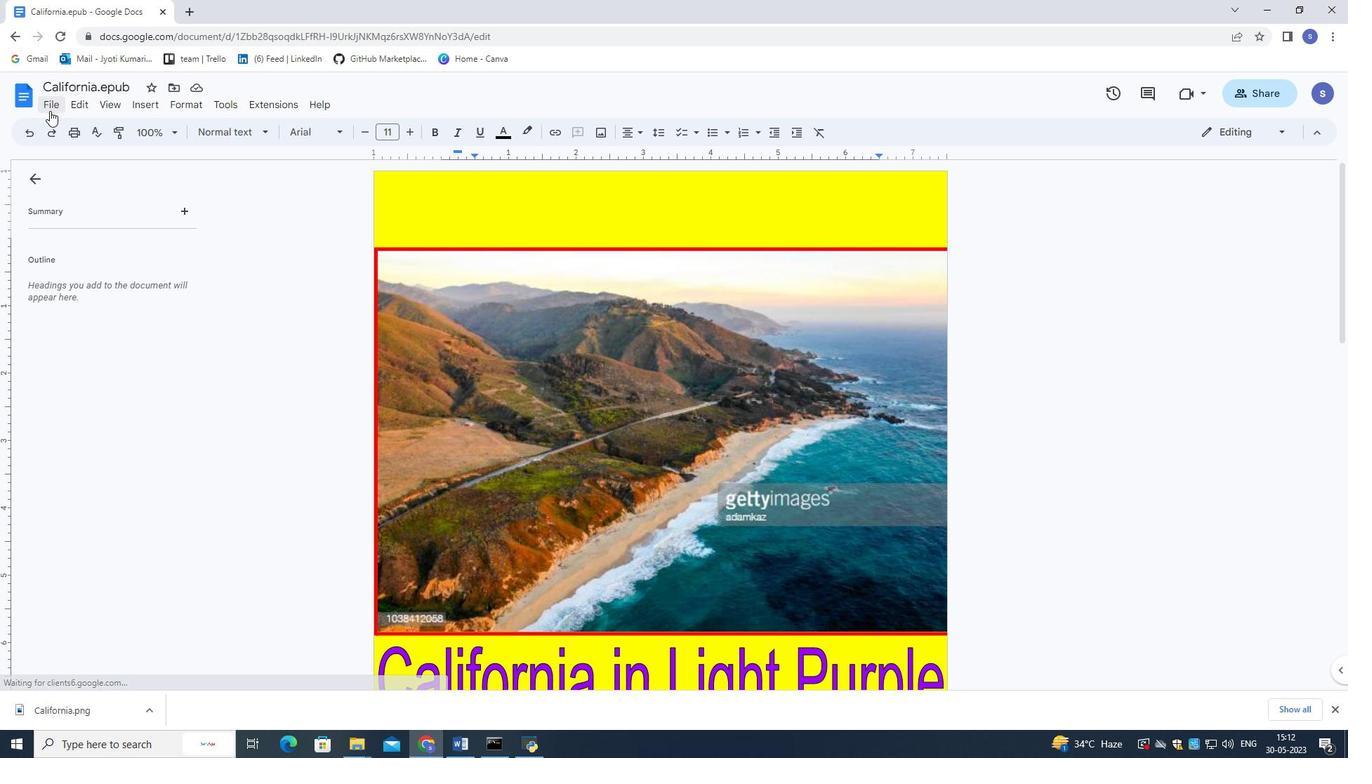 
Action: Mouse pressed left at (49, 109)
Screenshot: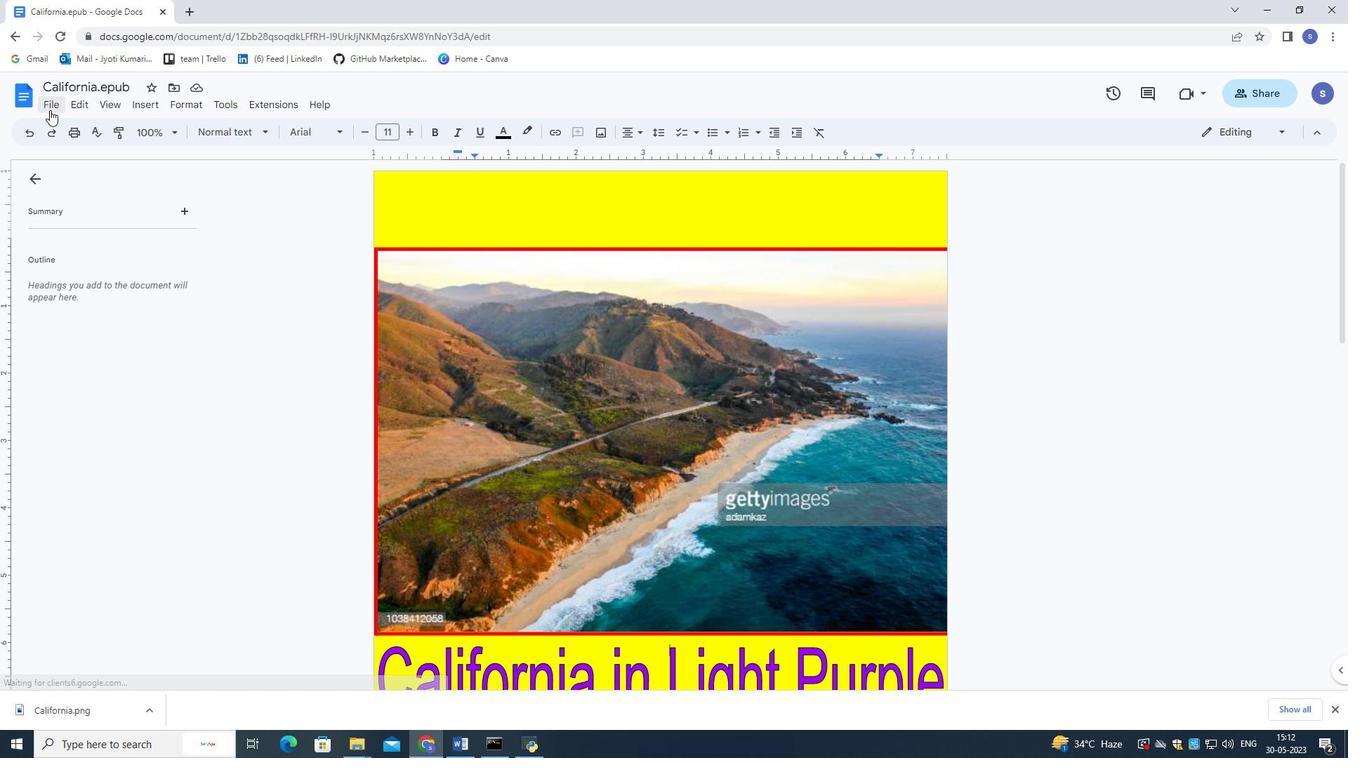 
Action: Mouse moved to (390, 415)
Screenshot: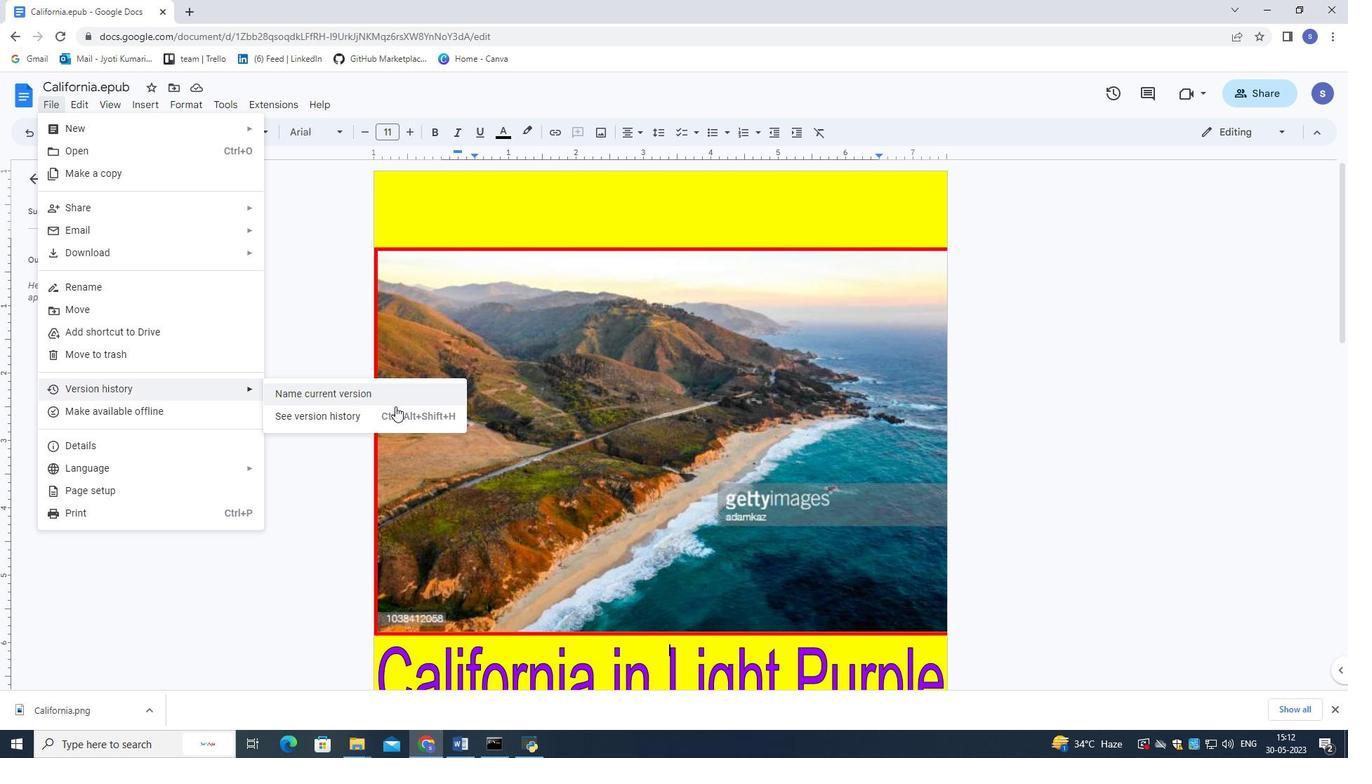 
Action: Mouse pressed left at (390, 415)
Screenshot: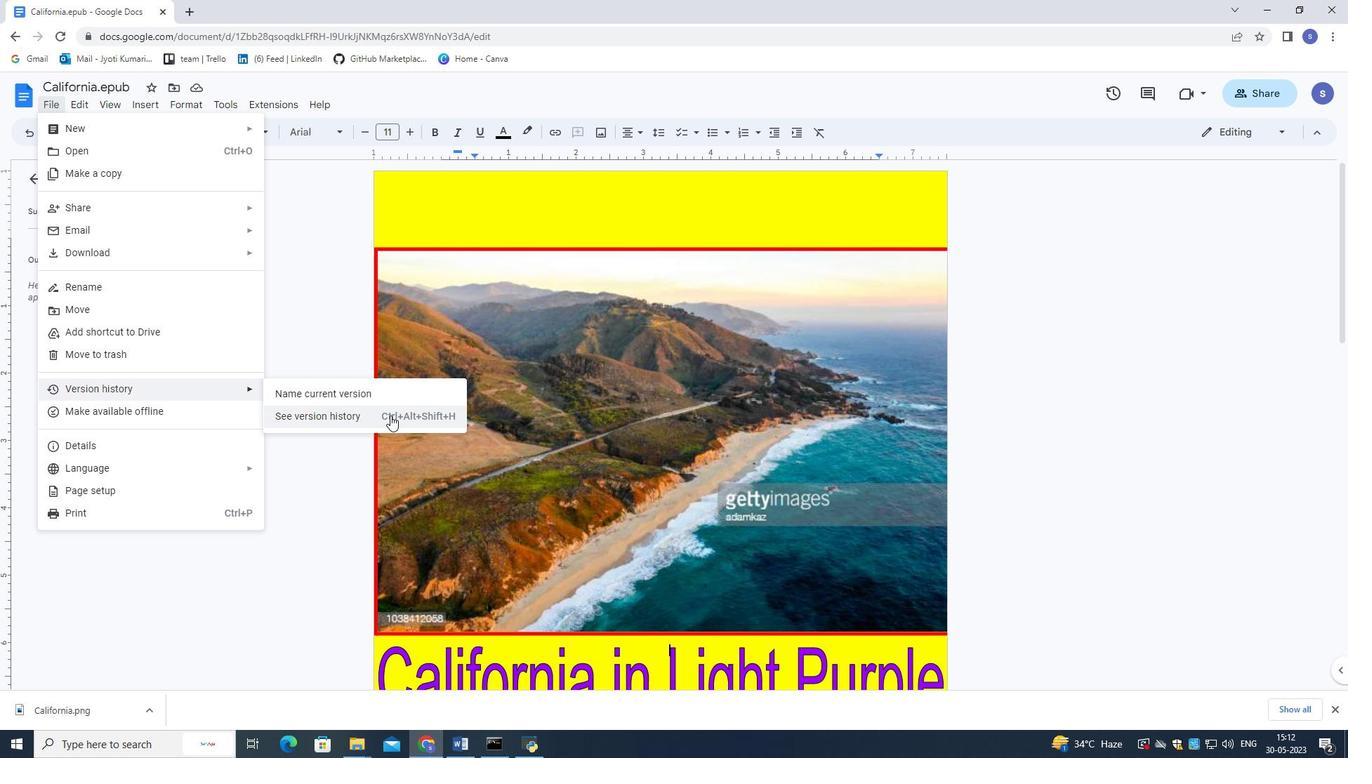 
Action: Mouse moved to (1075, 136)
Screenshot: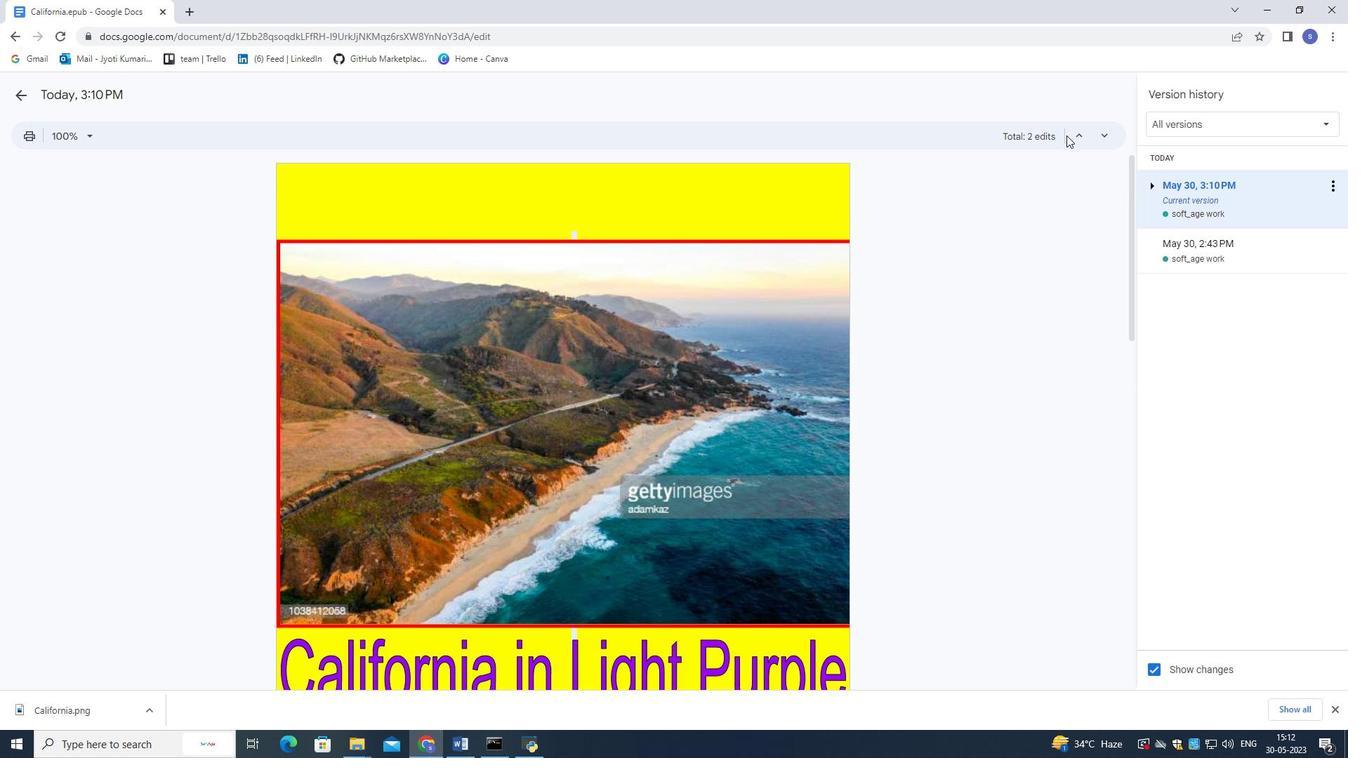 
Action: Mouse pressed left at (1075, 136)
Screenshot: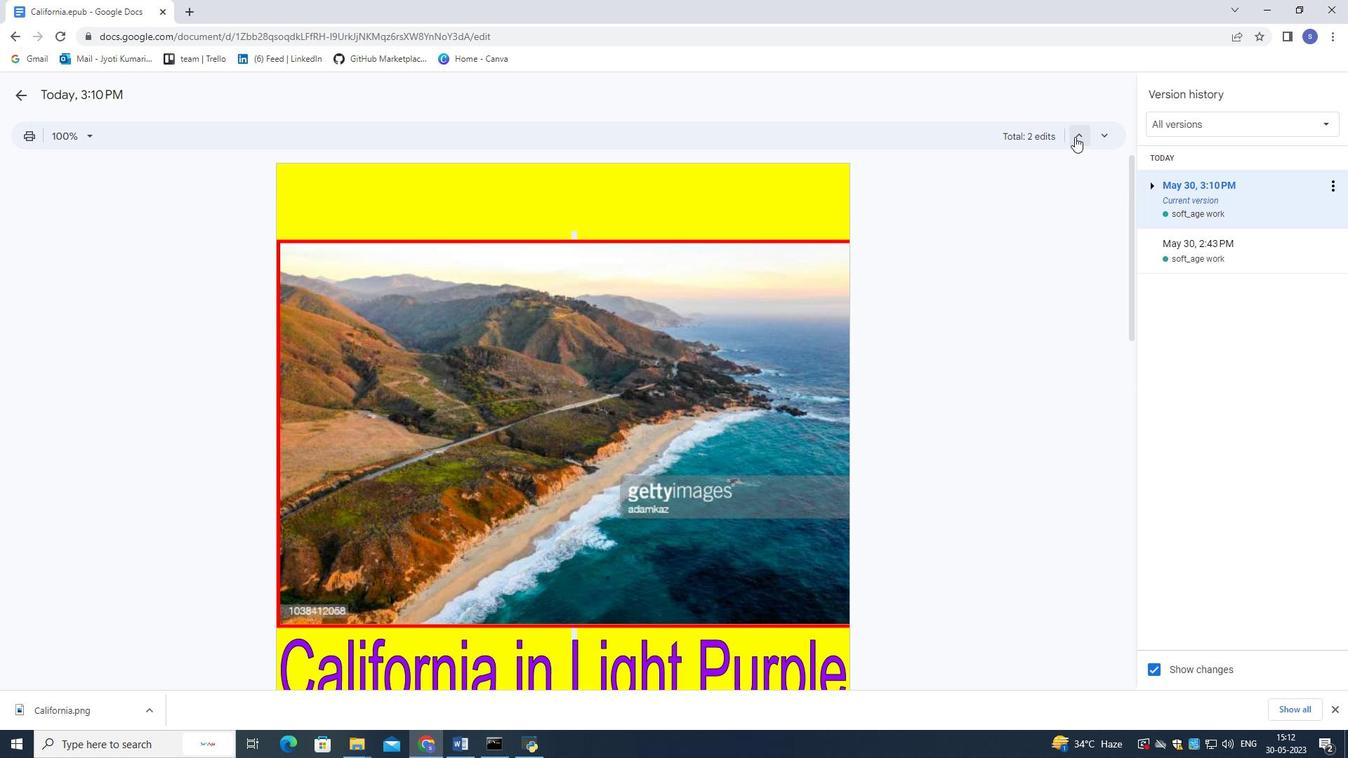 
Action: Mouse moved to (1075, 137)
Screenshot: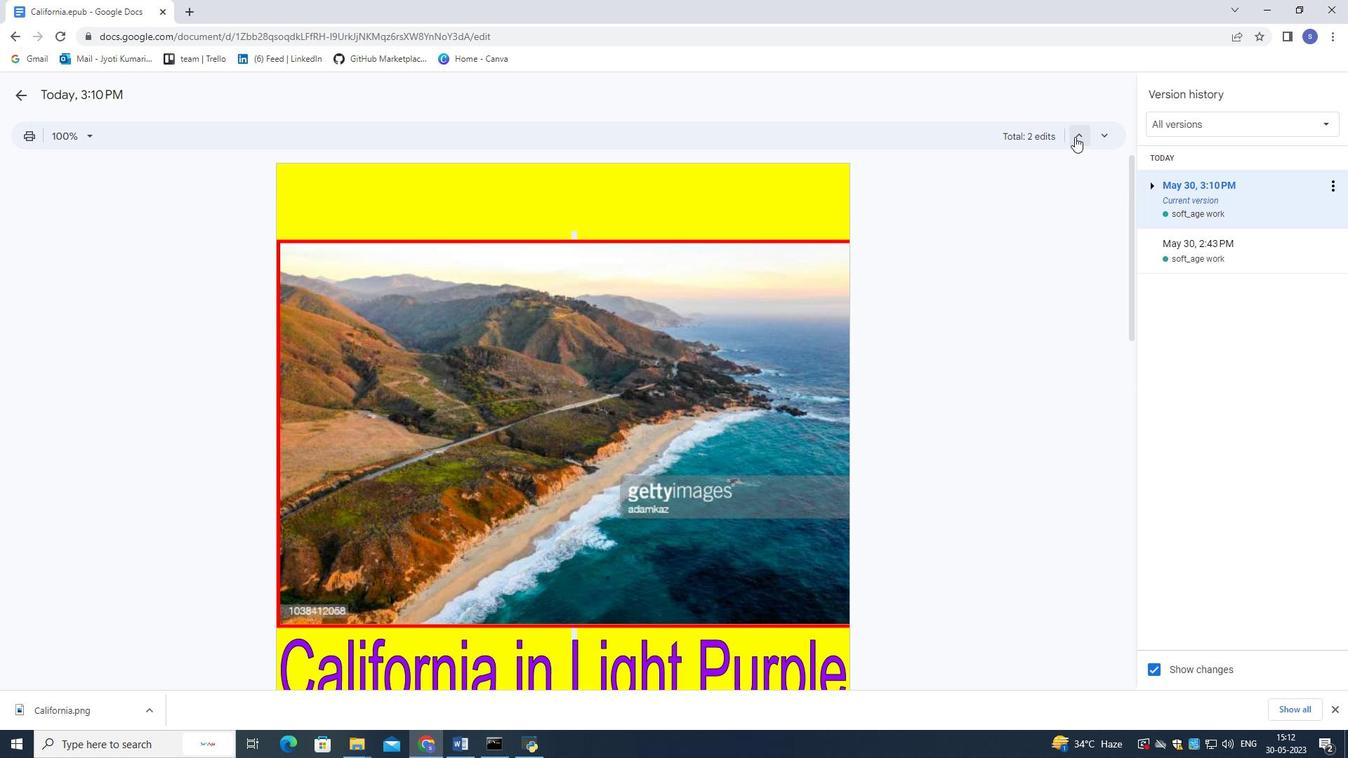 
Action: Mouse pressed left at (1075, 137)
Screenshot: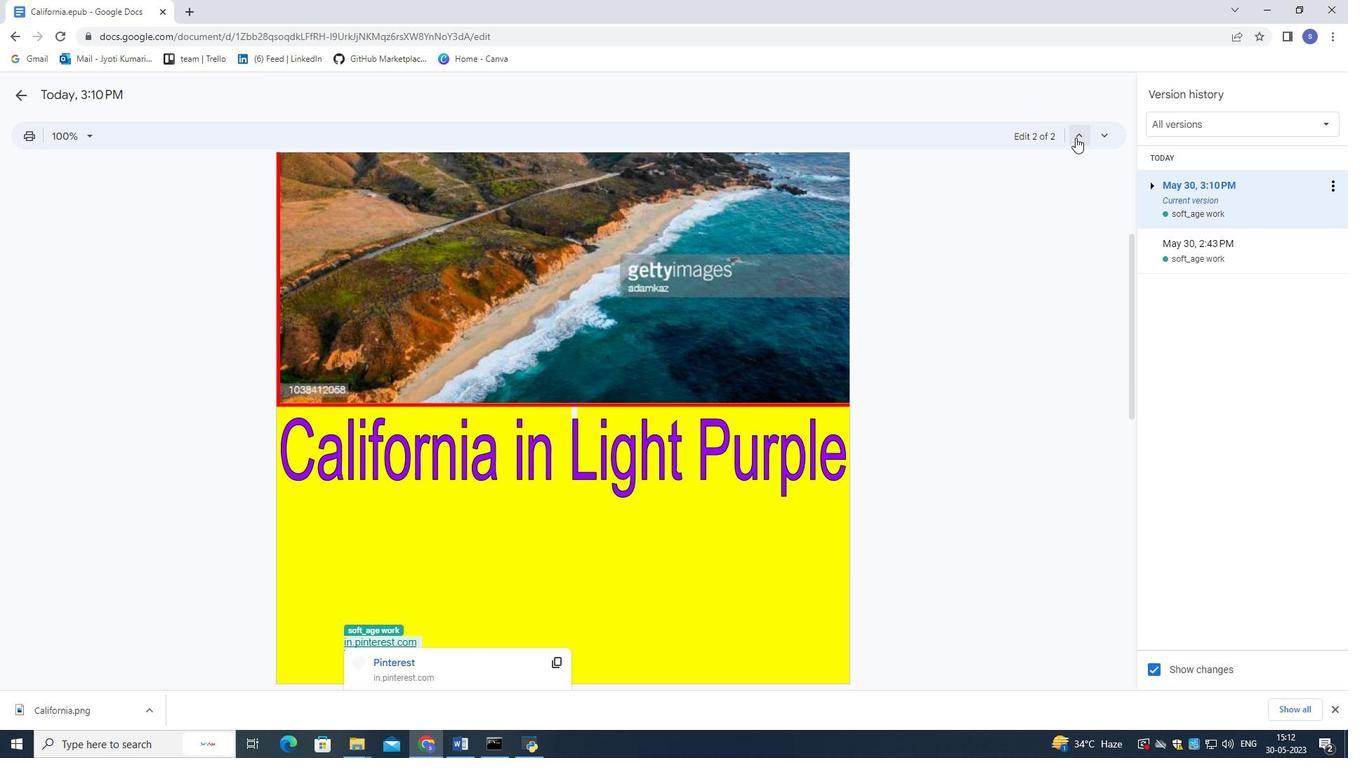 
Action: Mouse moved to (1103, 132)
Screenshot: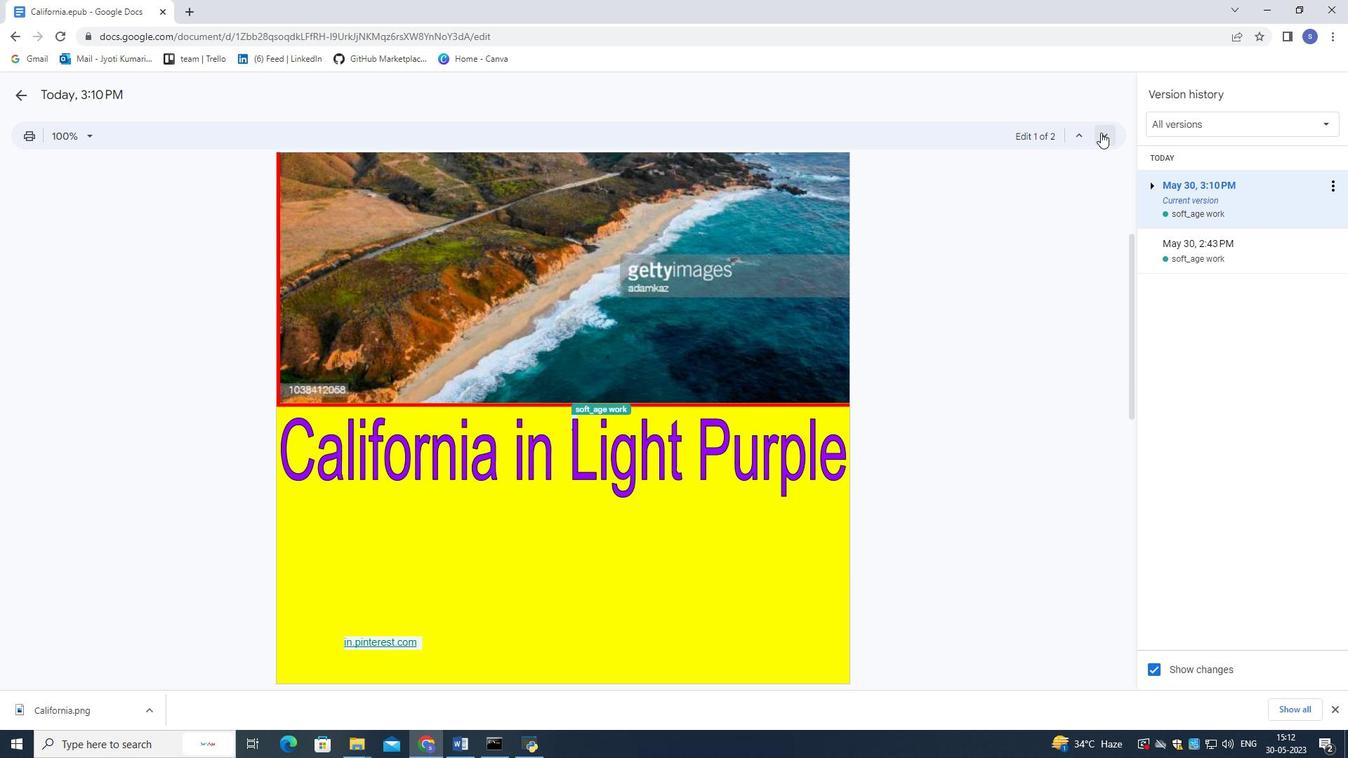 
Action: Mouse pressed left at (1103, 132)
Screenshot: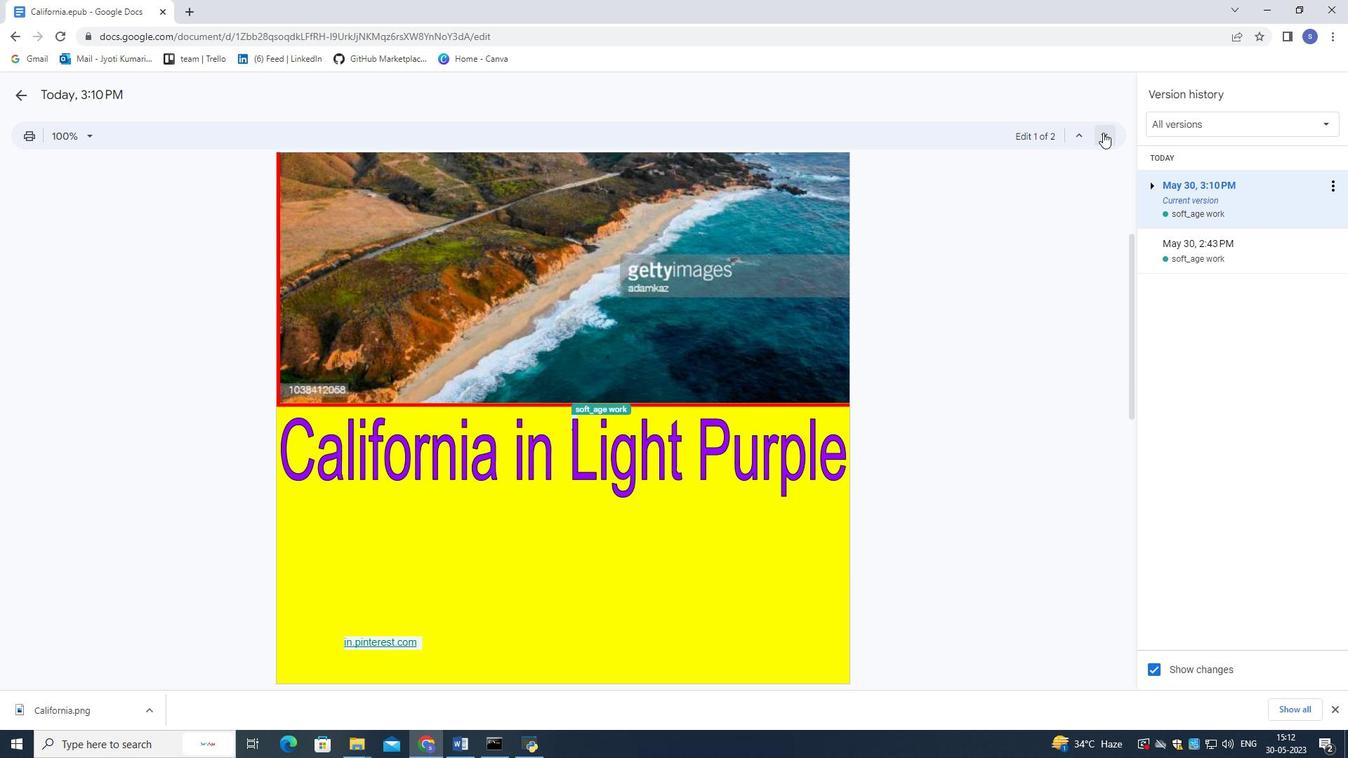 
Action: Mouse moved to (1080, 231)
Screenshot: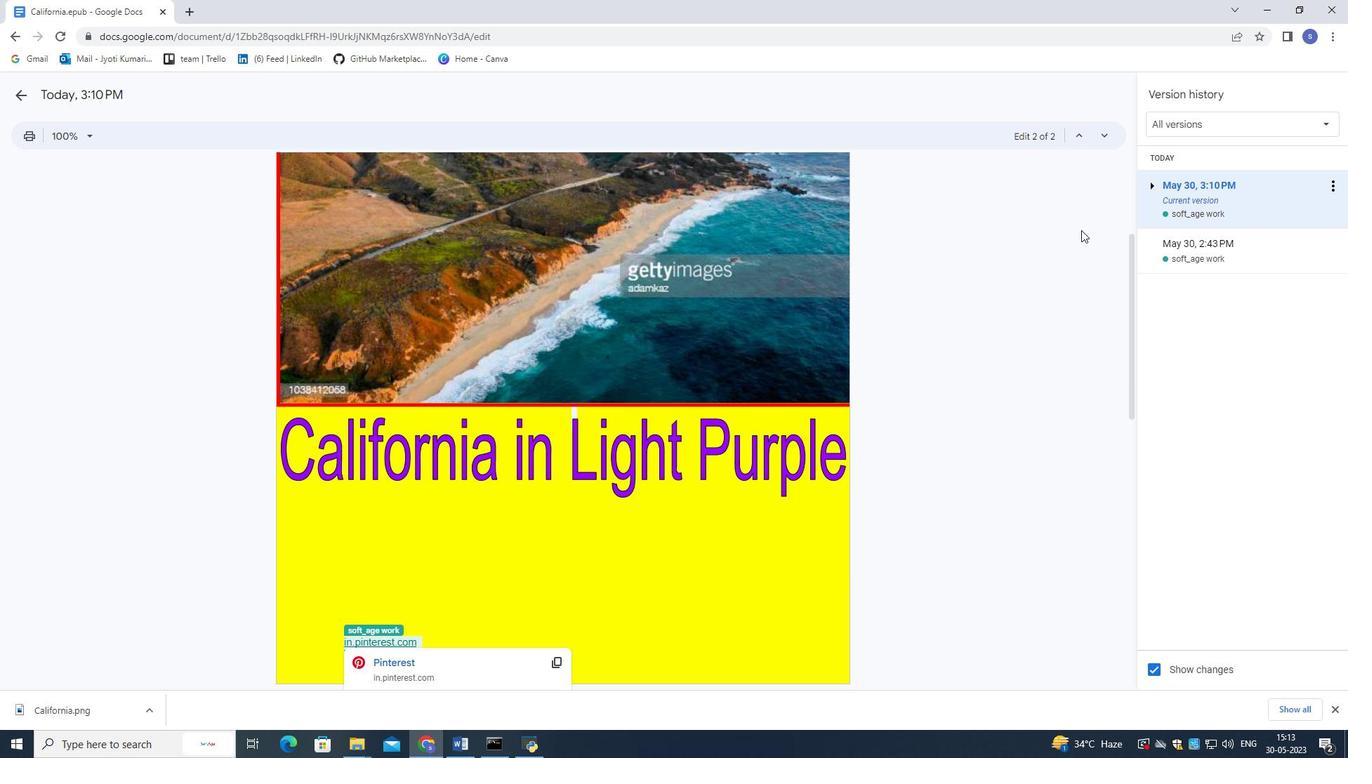 
Action: Mouse pressed left at (1080, 231)
Screenshot: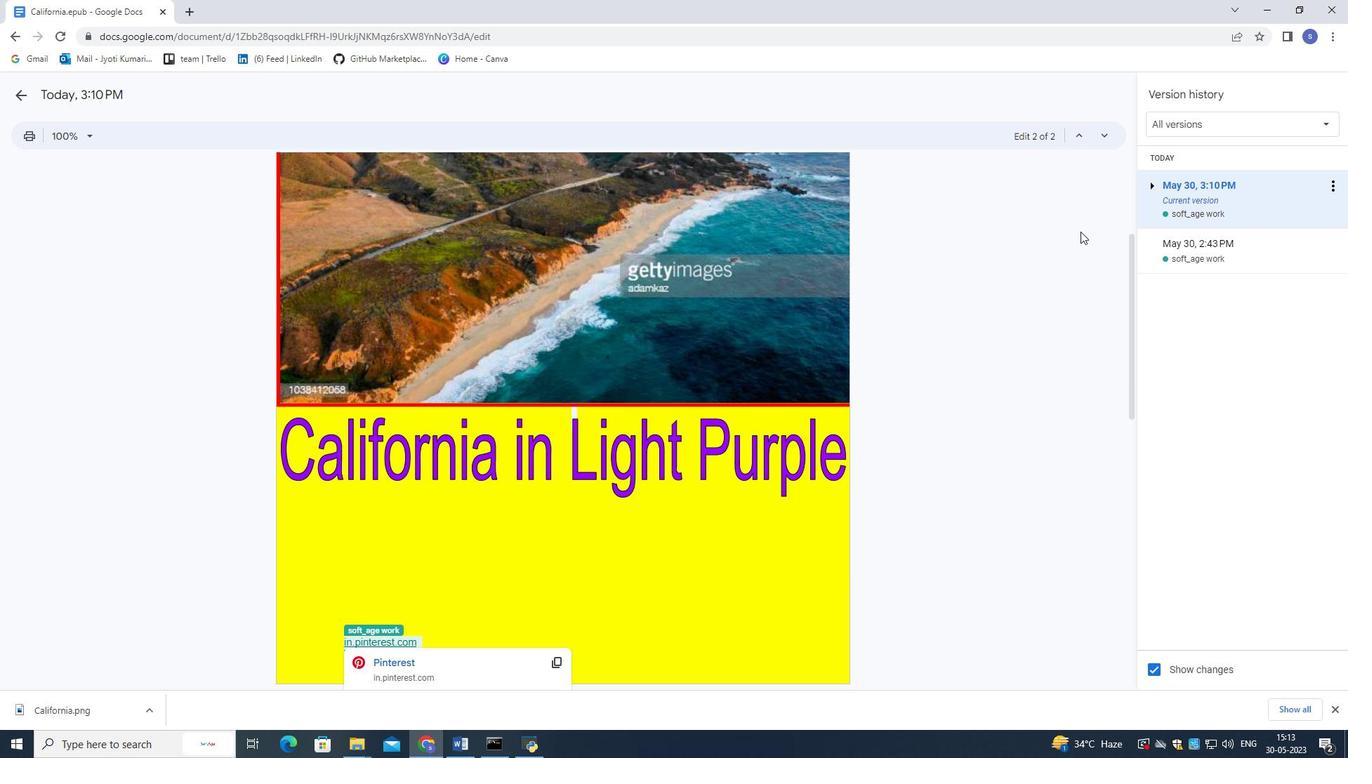 
Action: Mouse moved to (91, 137)
Screenshot: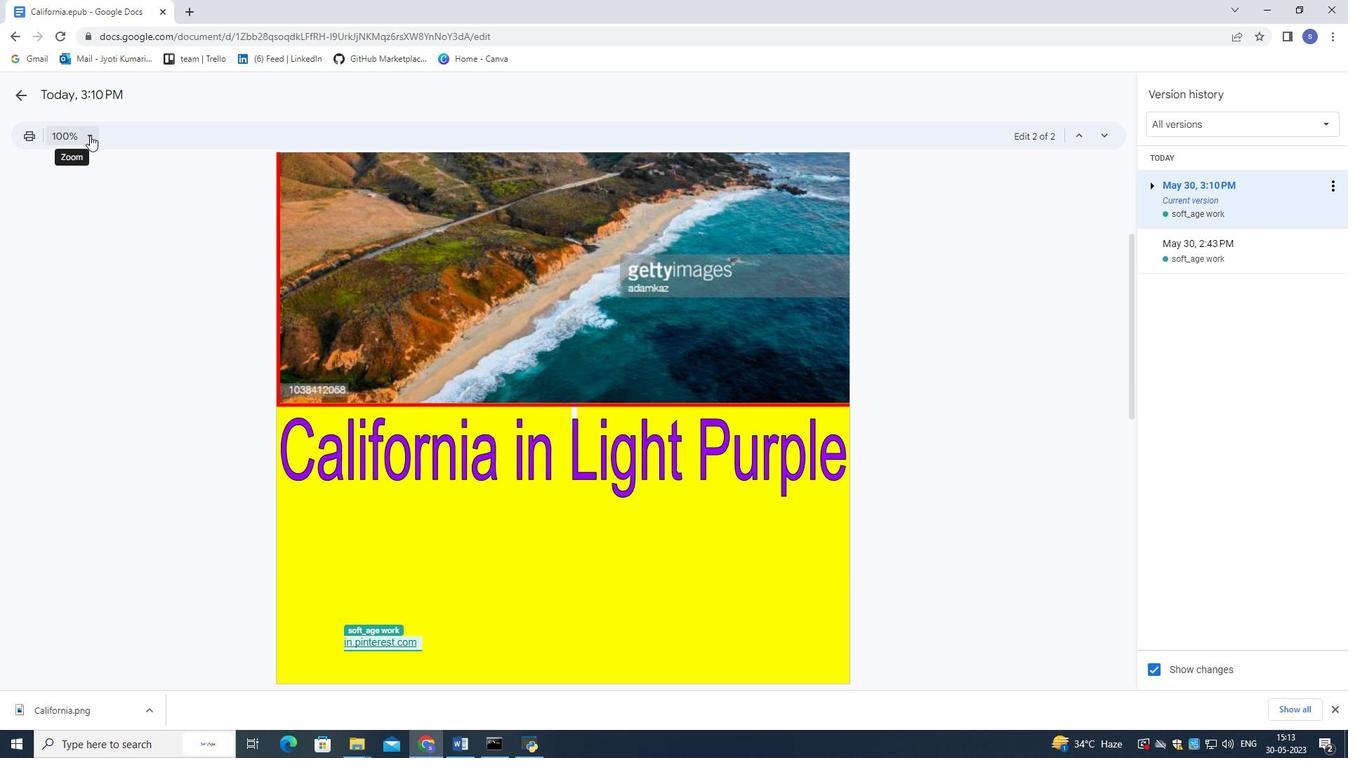 
Action: Mouse pressed left at (91, 137)
Screenshot: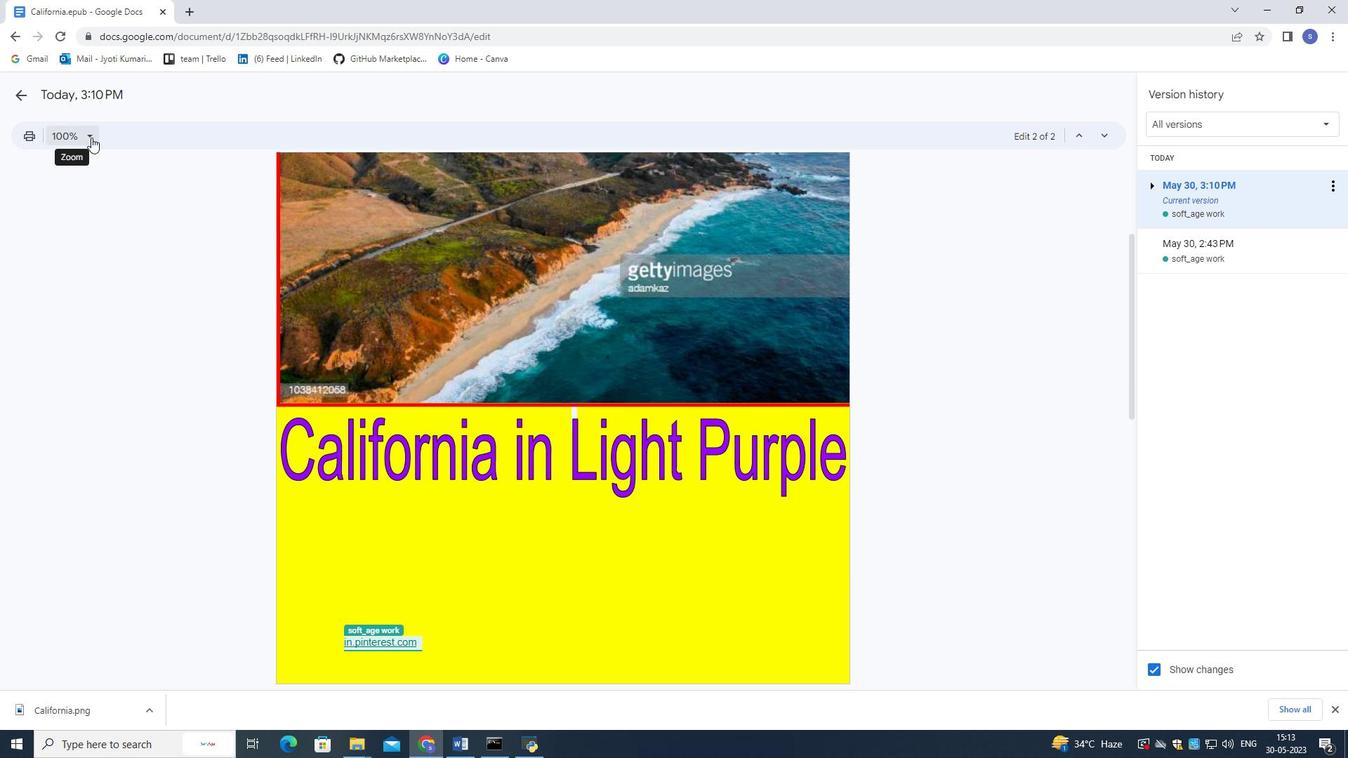 
Action: Mouse moved to (116, 220)
Screenshot: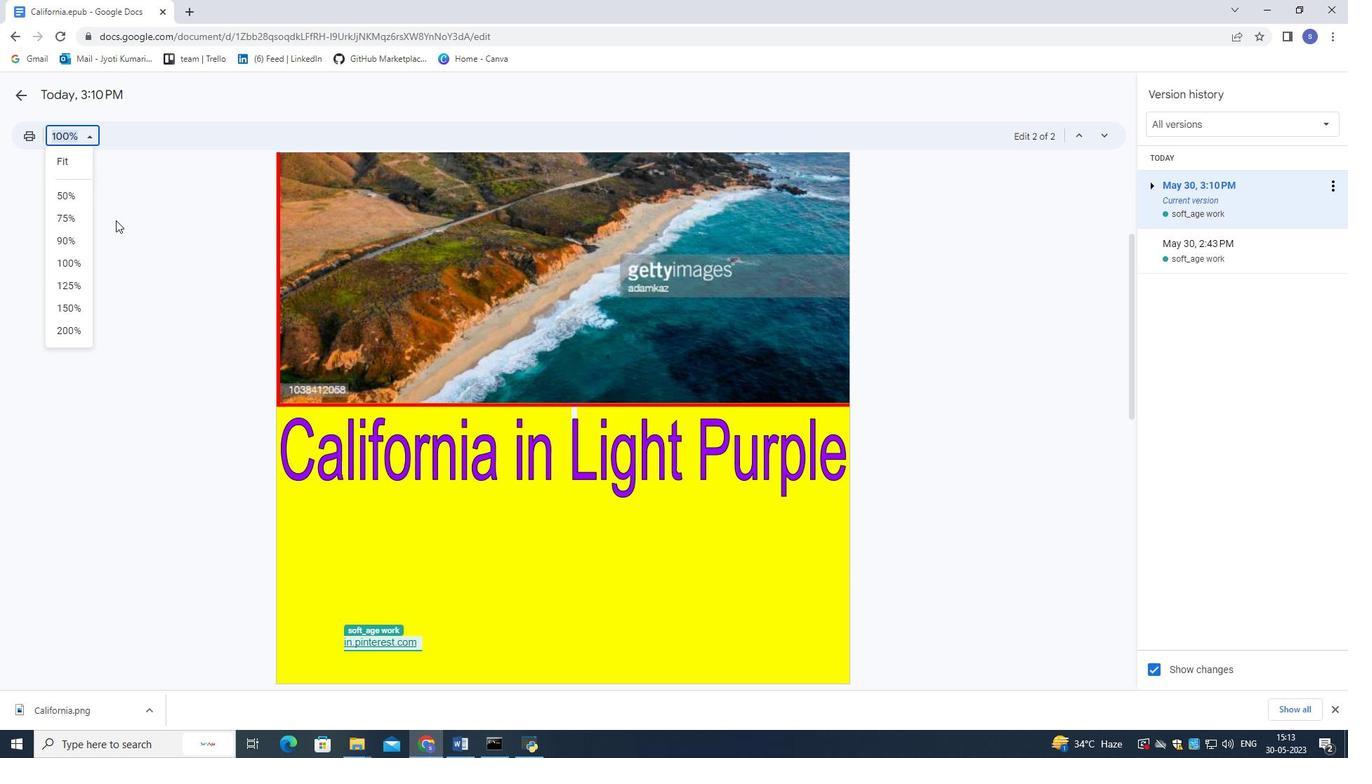 
Action: Mouse pressed left at (116, 220)
Screenshot: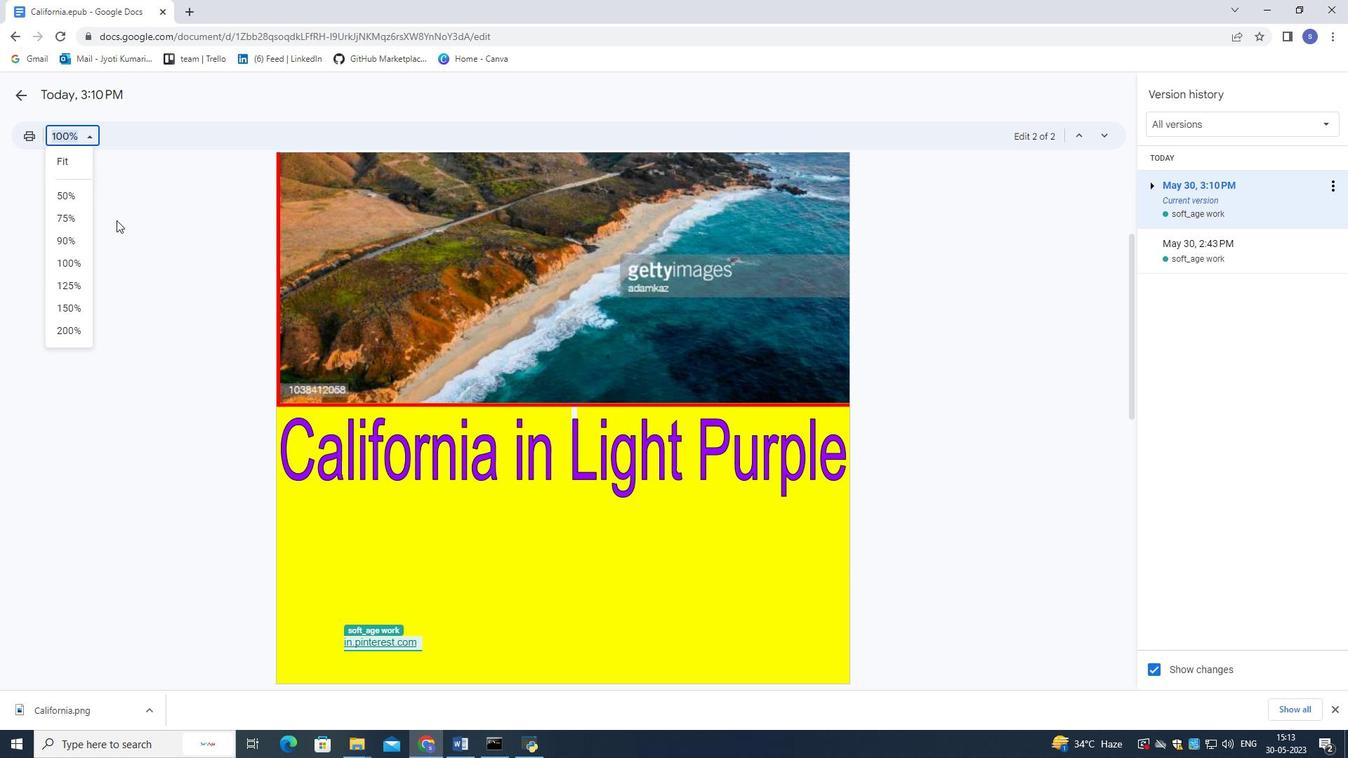 
Action: Mouse moved to (920, 353)
Screenshot: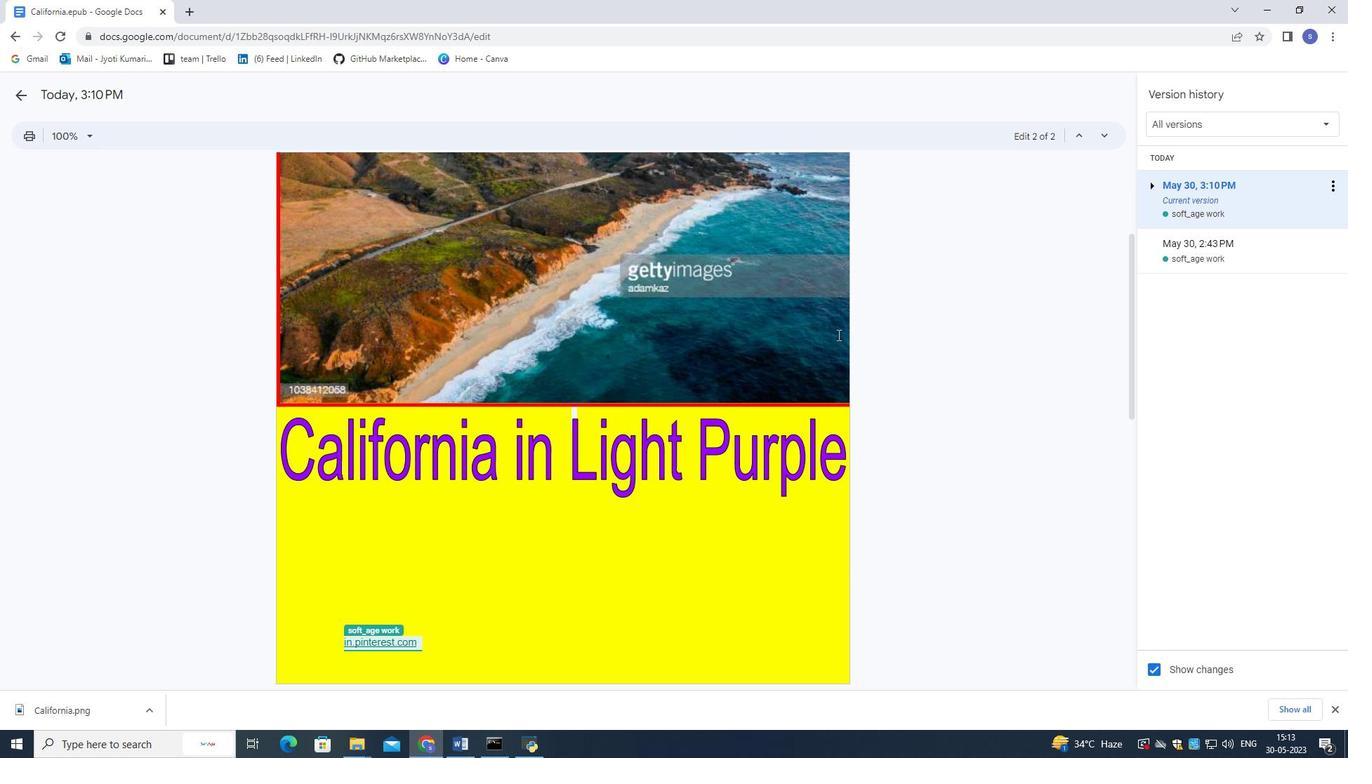 
Action: Mouse scrolled (920, 354) with delta (0, 0)
Screenshot: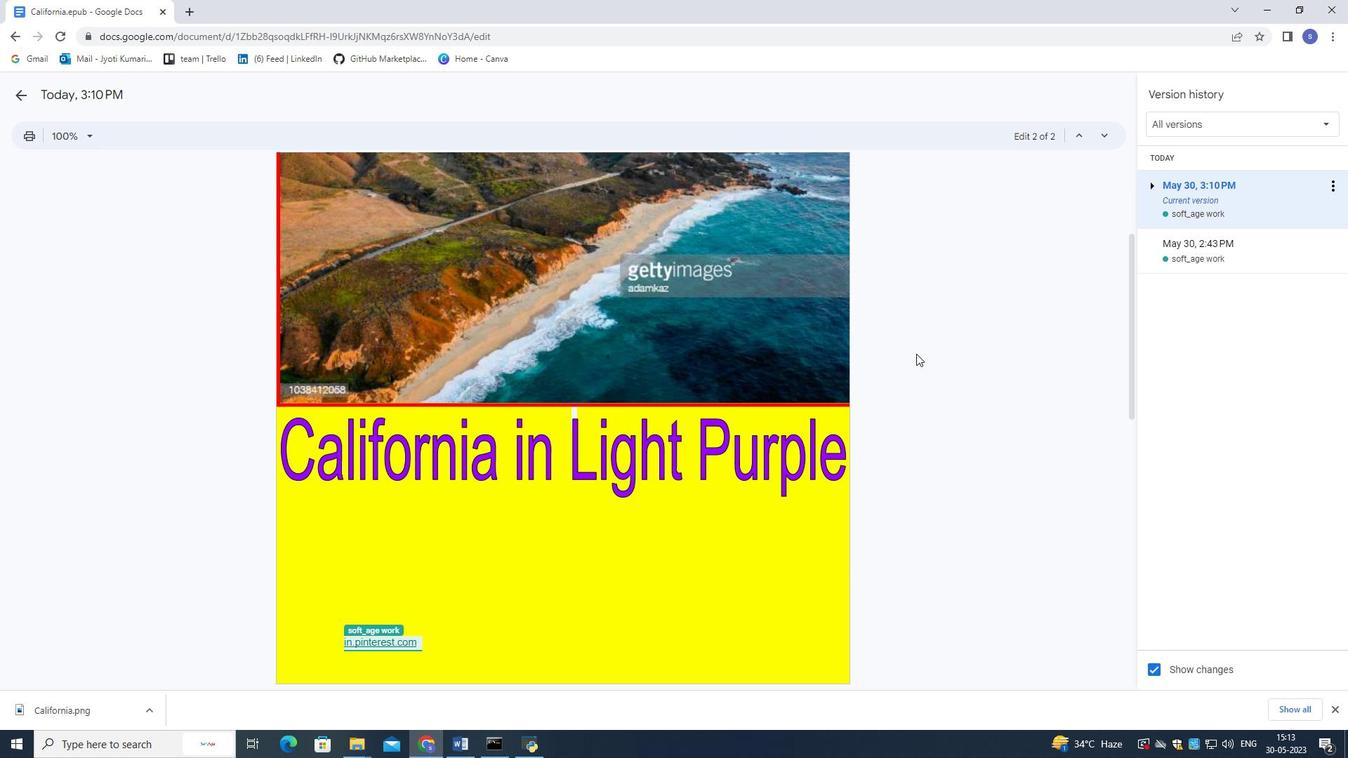 
Action: Mouse scrolled (920, 354) with delta (0, 0)
Screenshot: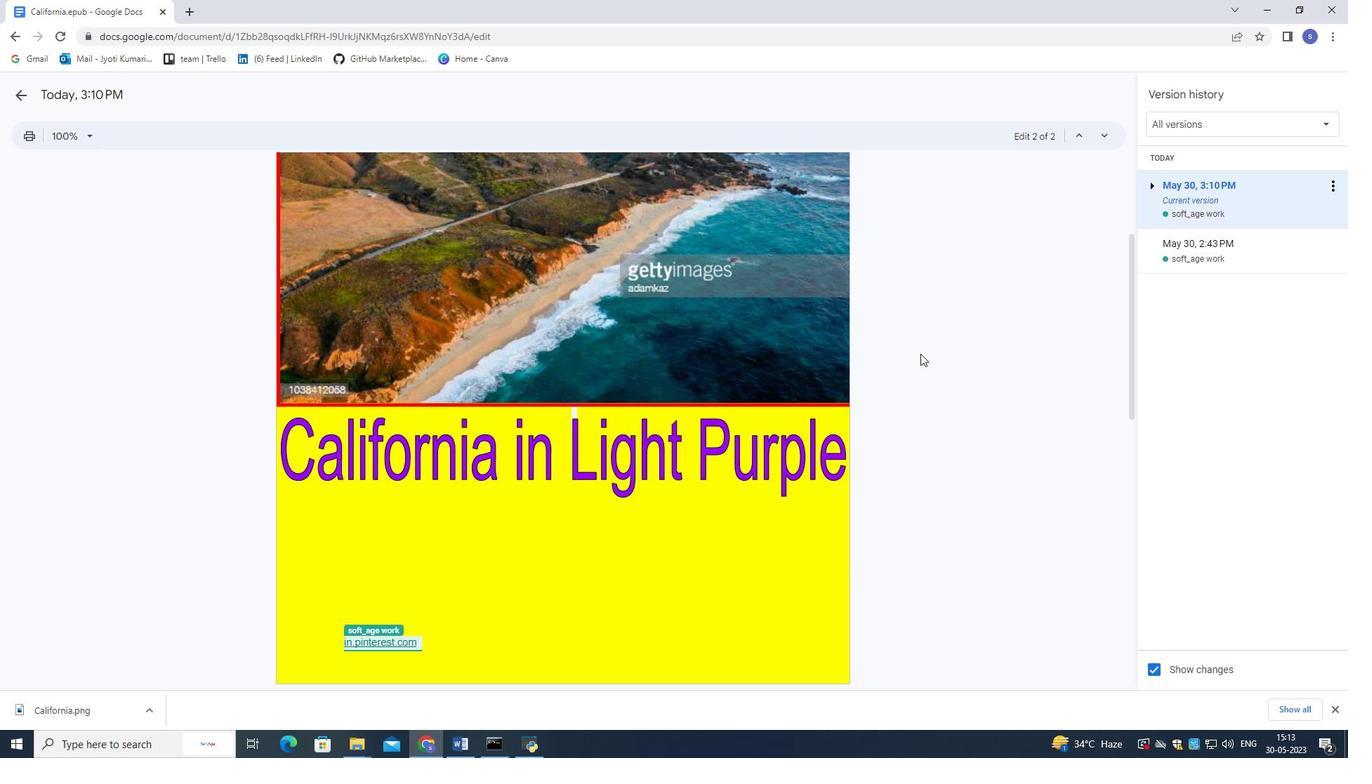 
Action: Mouse scrolled (920, 354) with delta (0, 0)
Screenshot: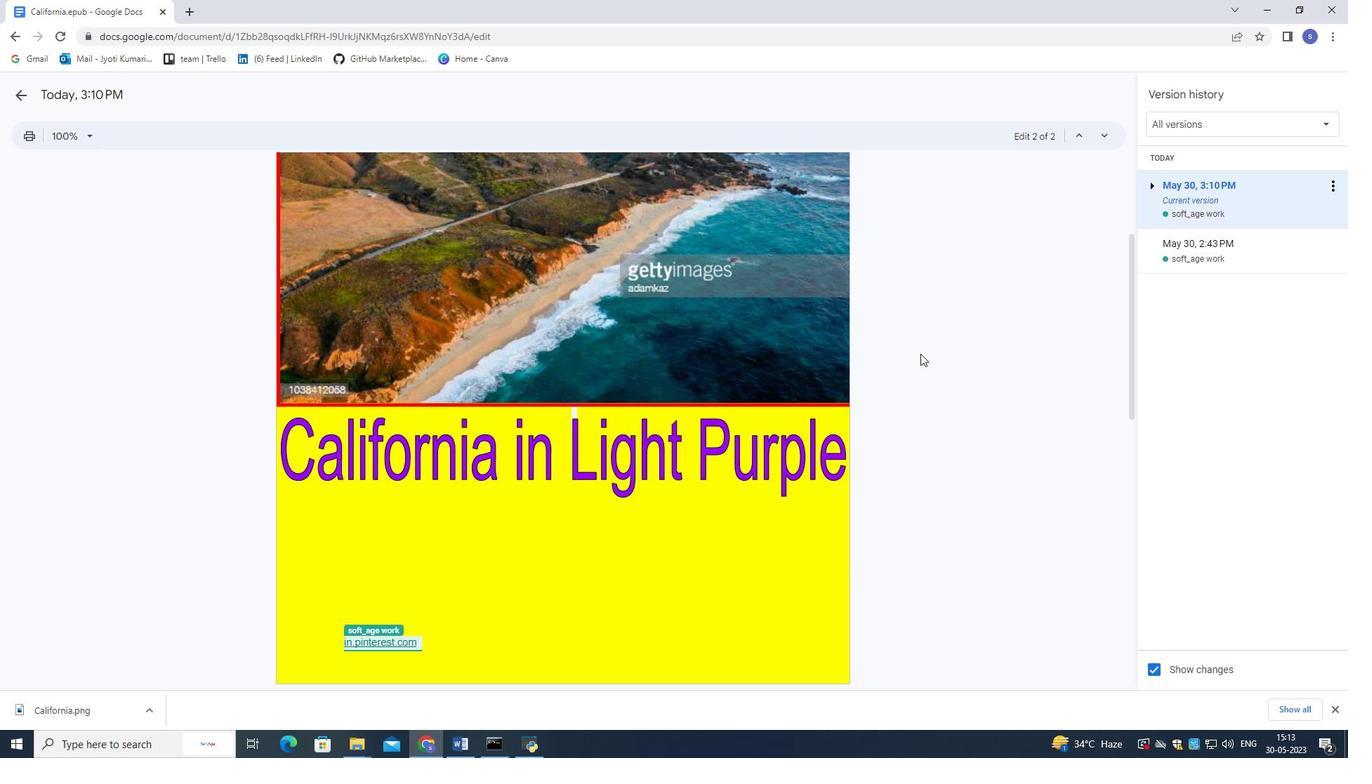 
Action: Mouse scrolled (920, 354) with delta (0, 0)
Screenshot: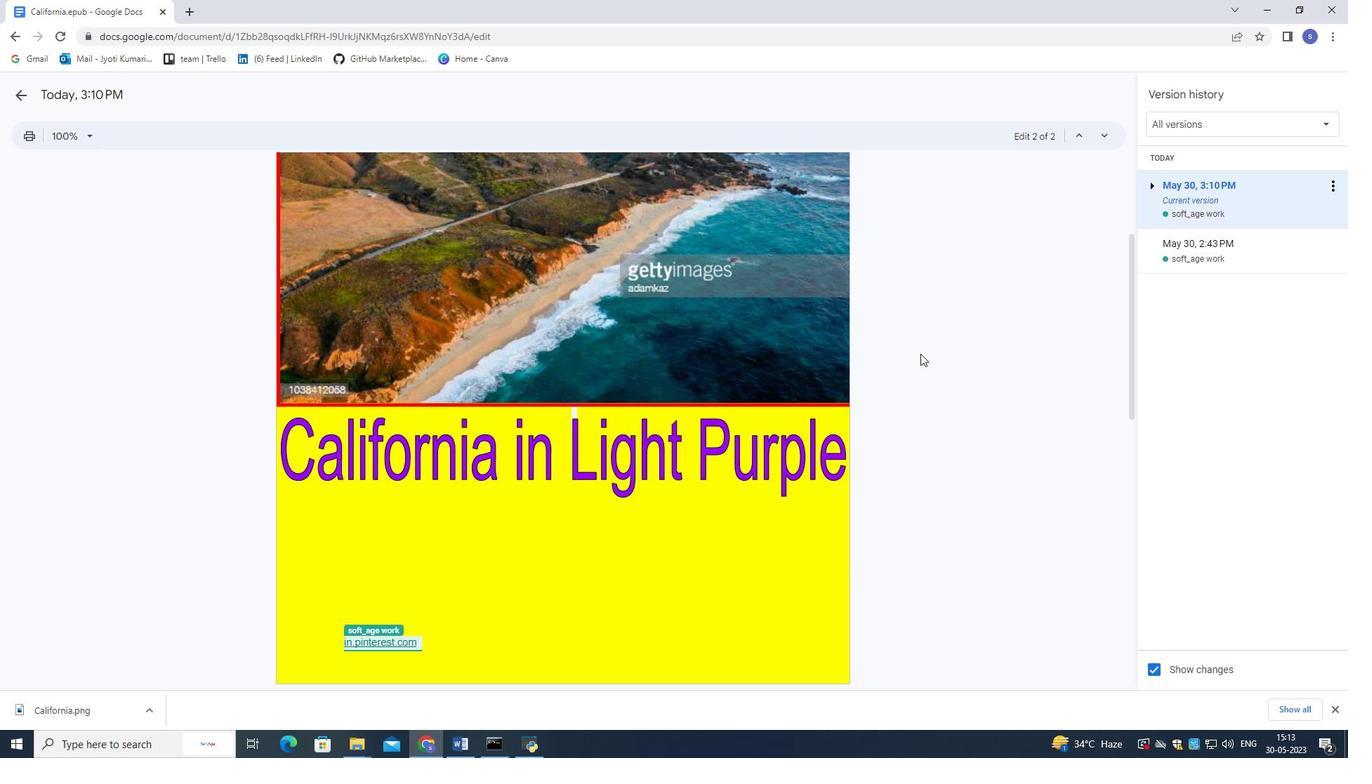 
Action: Mouse scrolled (920, 354) with delta (0, 0)
Screenshot: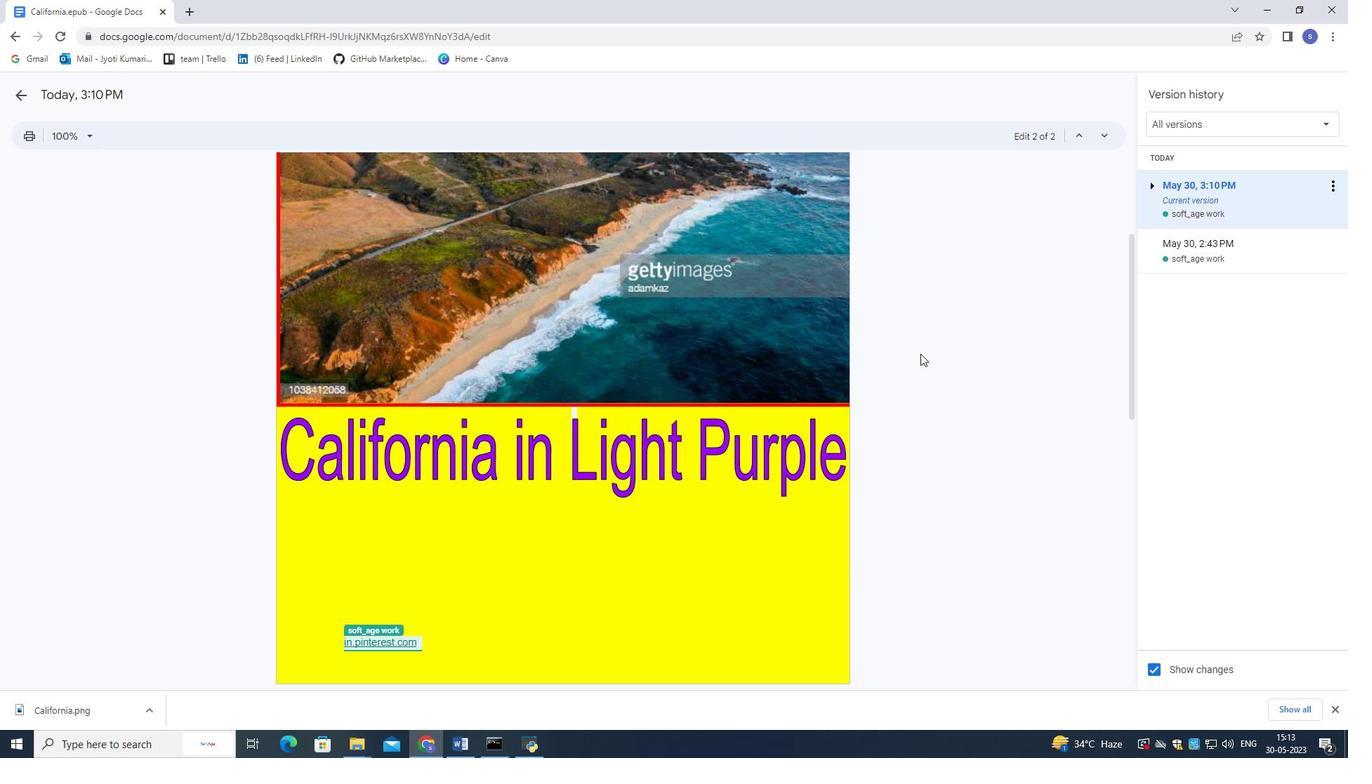 
Action: Mouse moved to (921, 353)
Screenshot: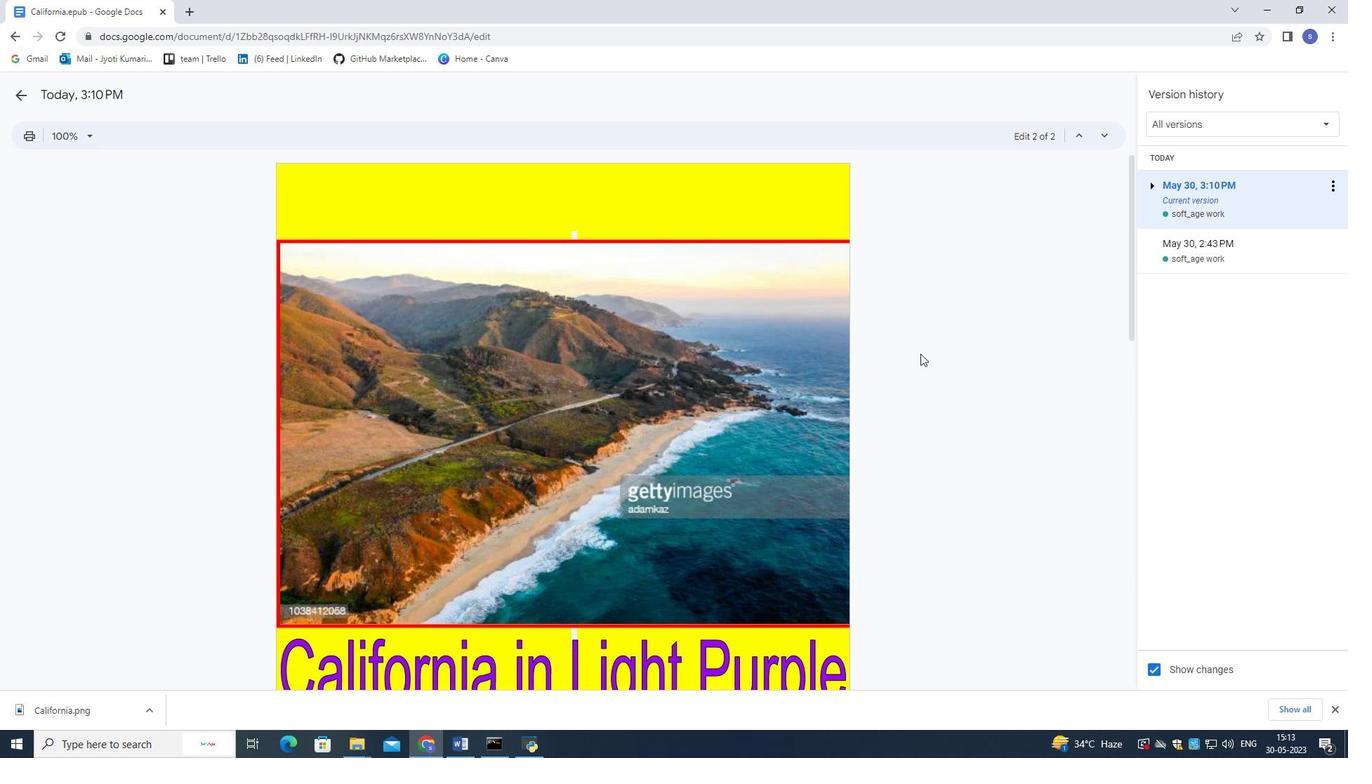 
Action: Mouse scrolled (921, 354) with delta (0, 0)
Screenshot: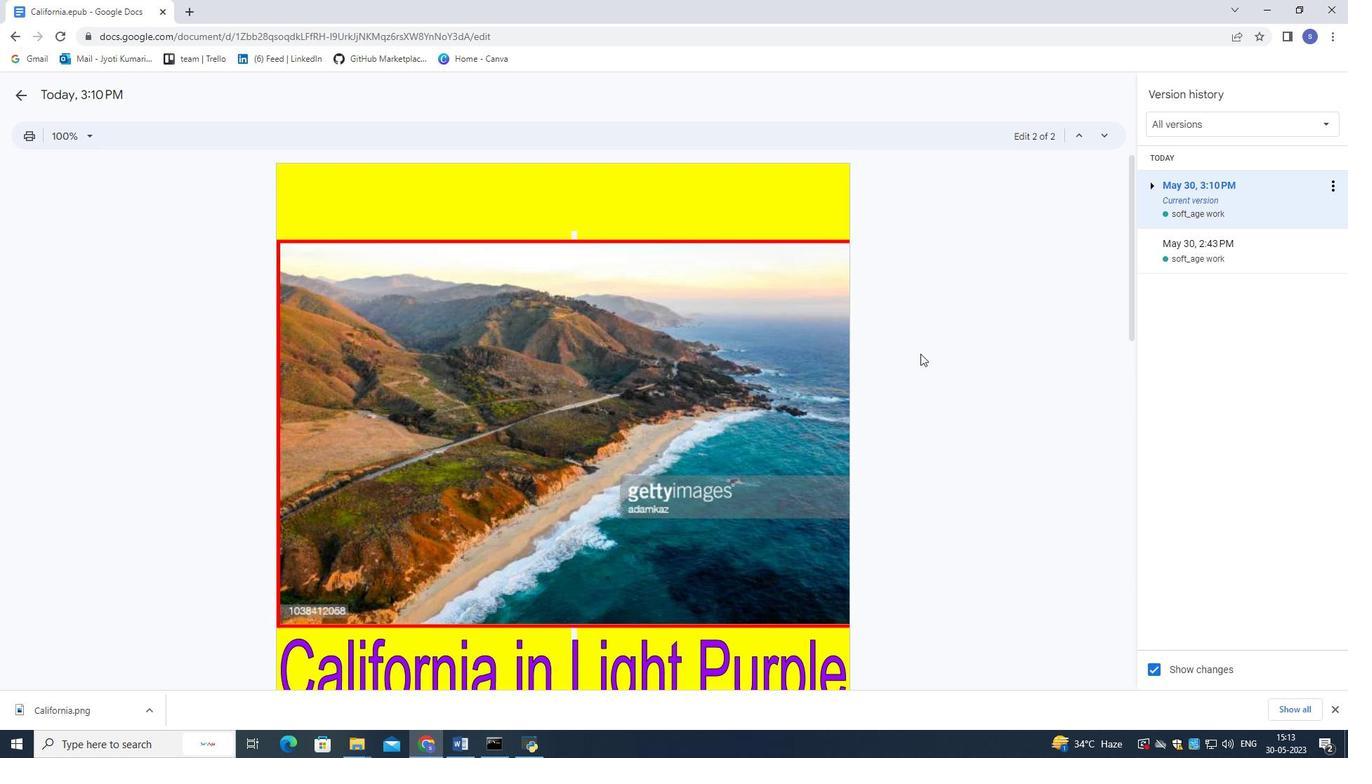 
Action: Mouse scrolled (921, 354) with delta (0, 0)
Screenshot: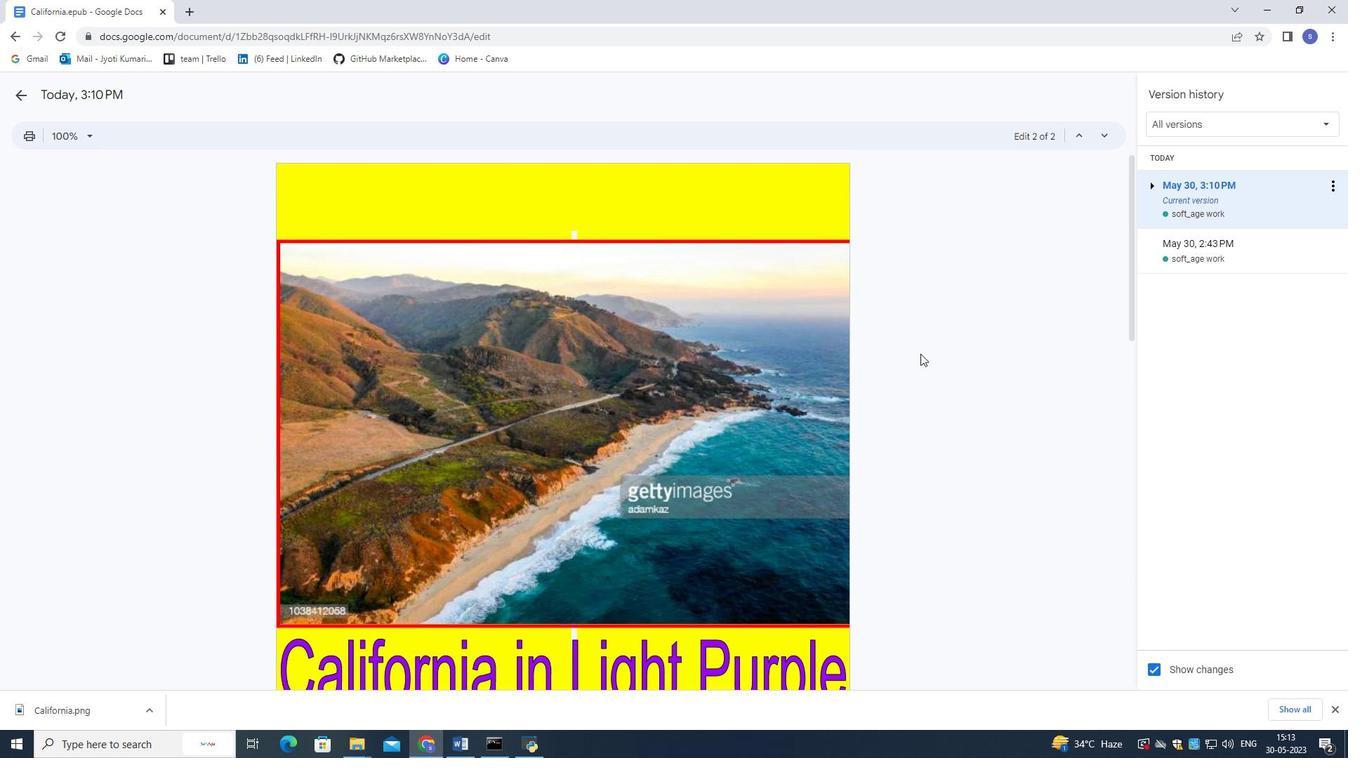 
Action: Mouse moved to (792, 392)
Screenshot: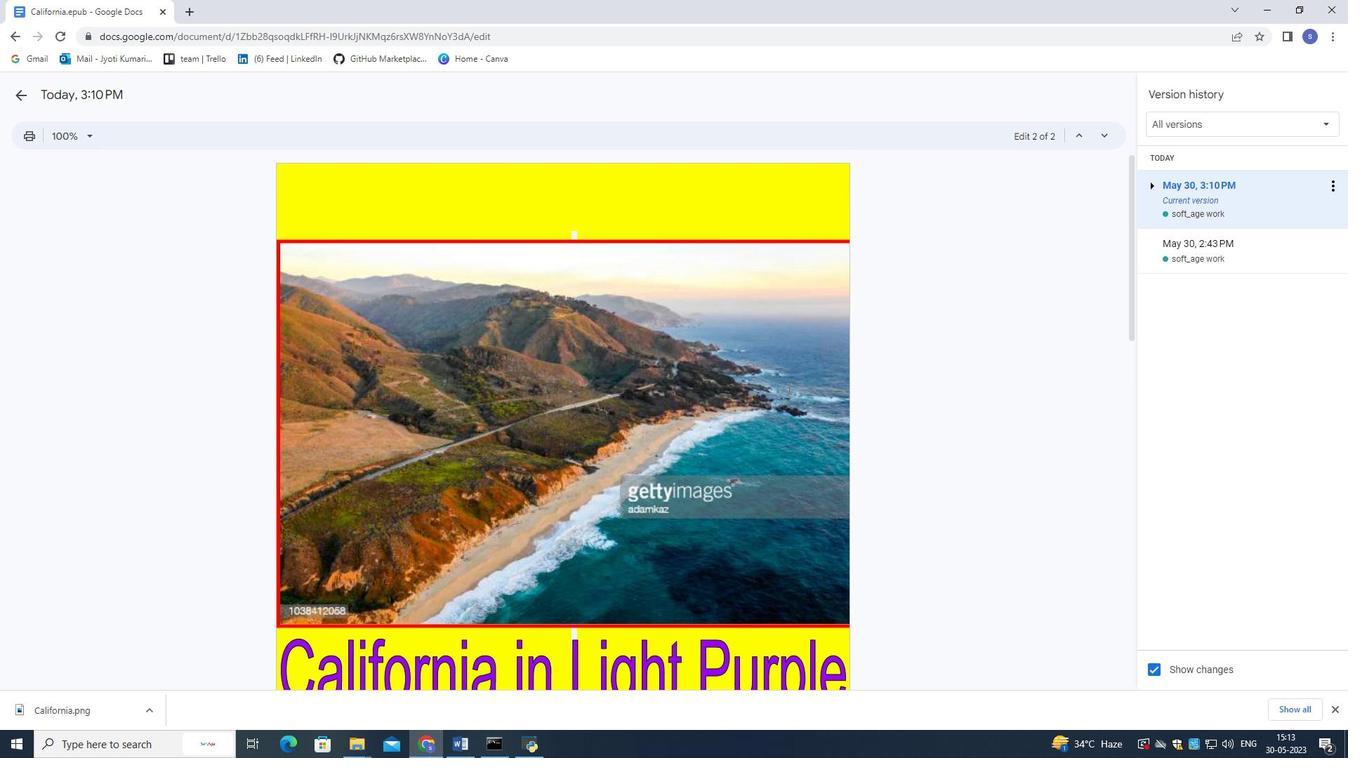 
Action: Mouse scrolled (792, 391) with delta (0, 0)
Screenshot: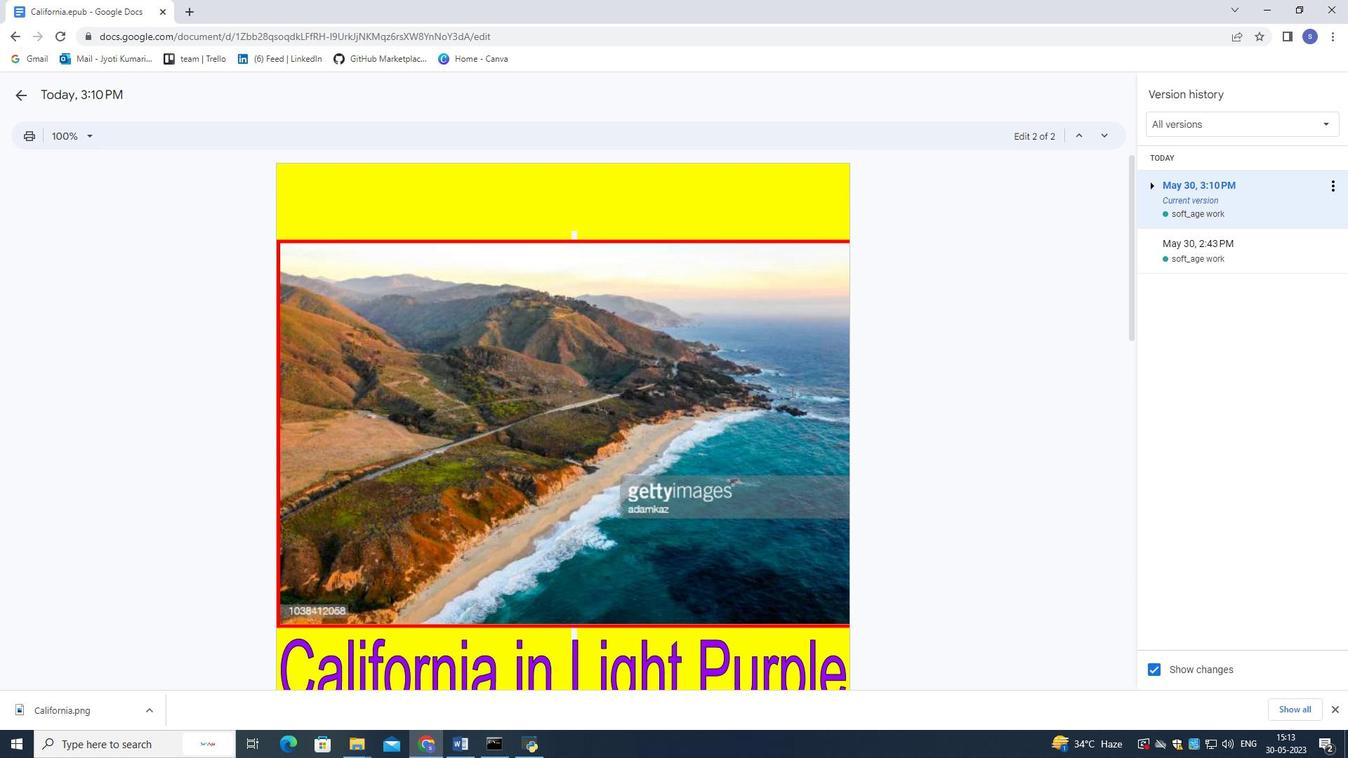 
Action: Mouse scrolled (792, 391) with delta (0, 0)
Screenshot: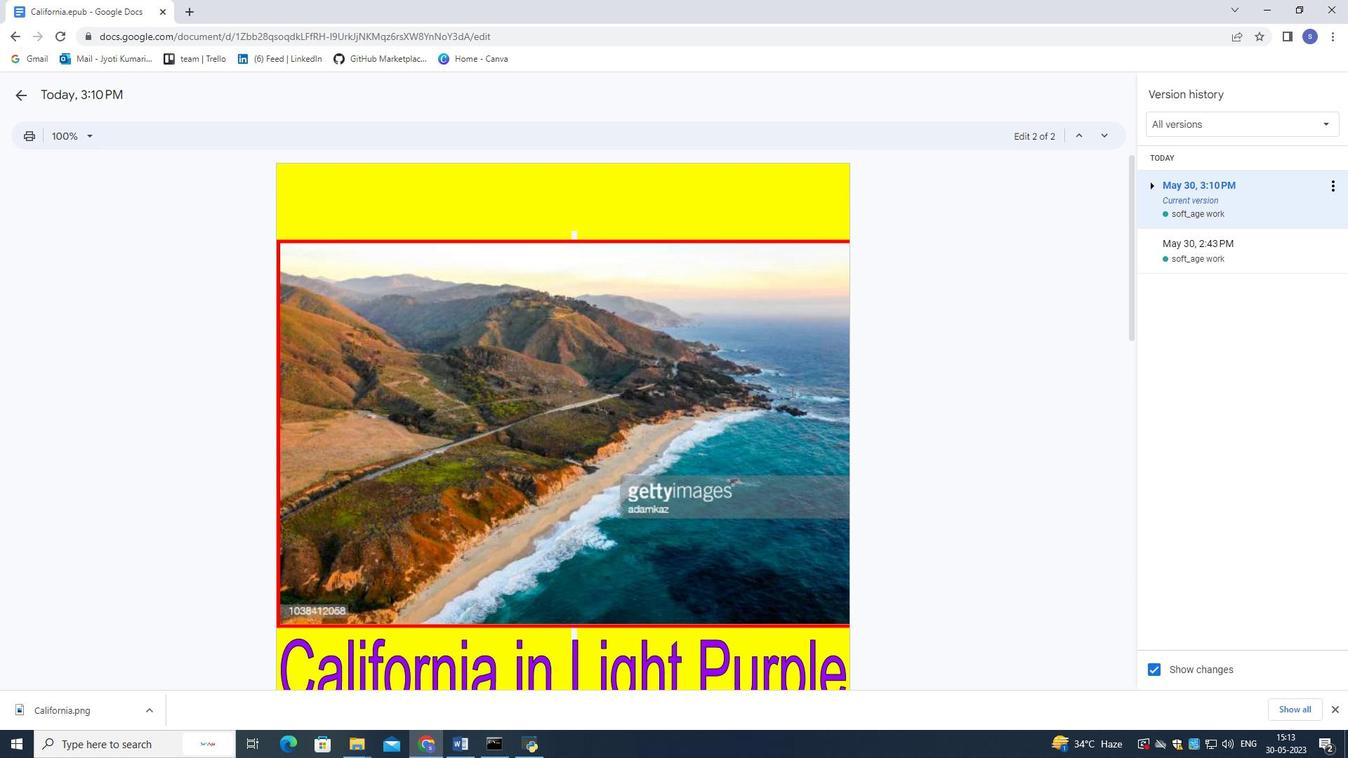 
Action: Mouse moved to (792, 392)
Screenshot: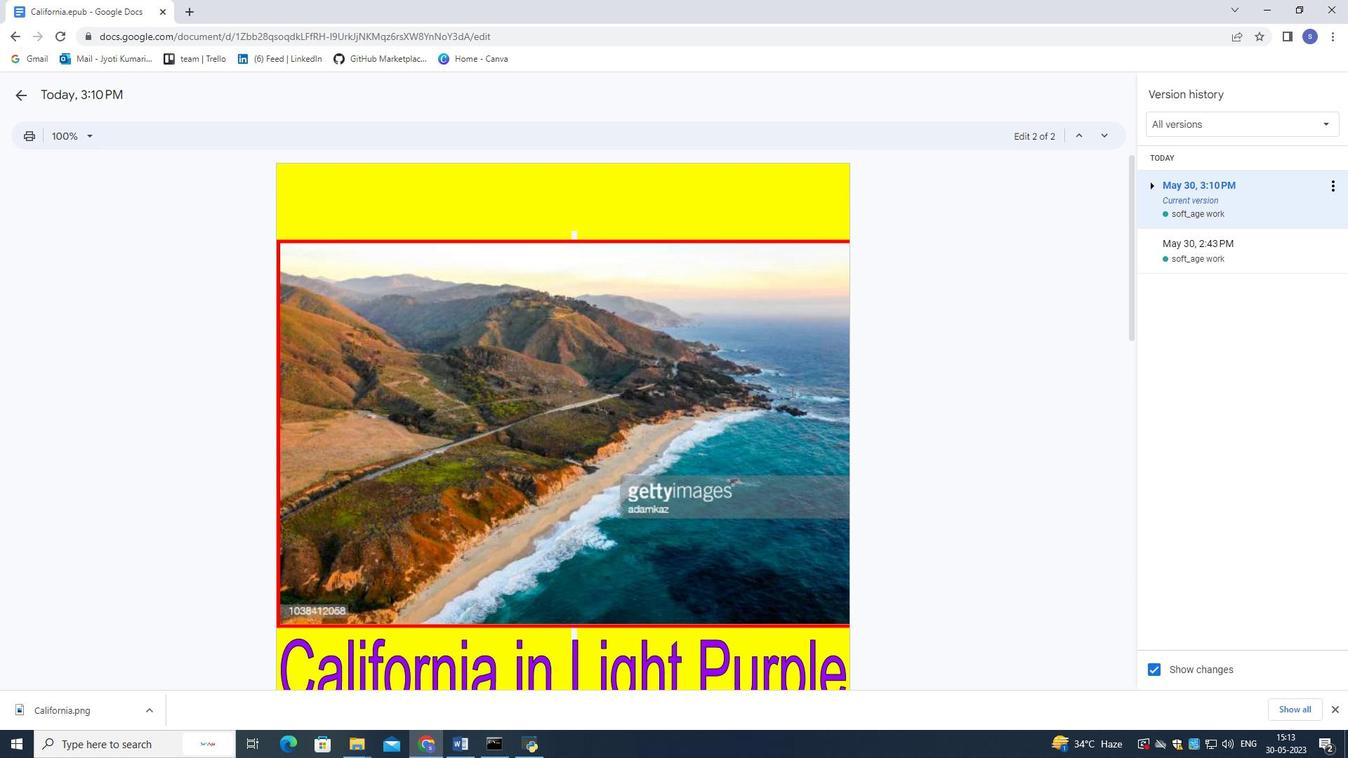 
Action: Mouse scrolled (792, 391) with delta (0, 0)
Screenshot: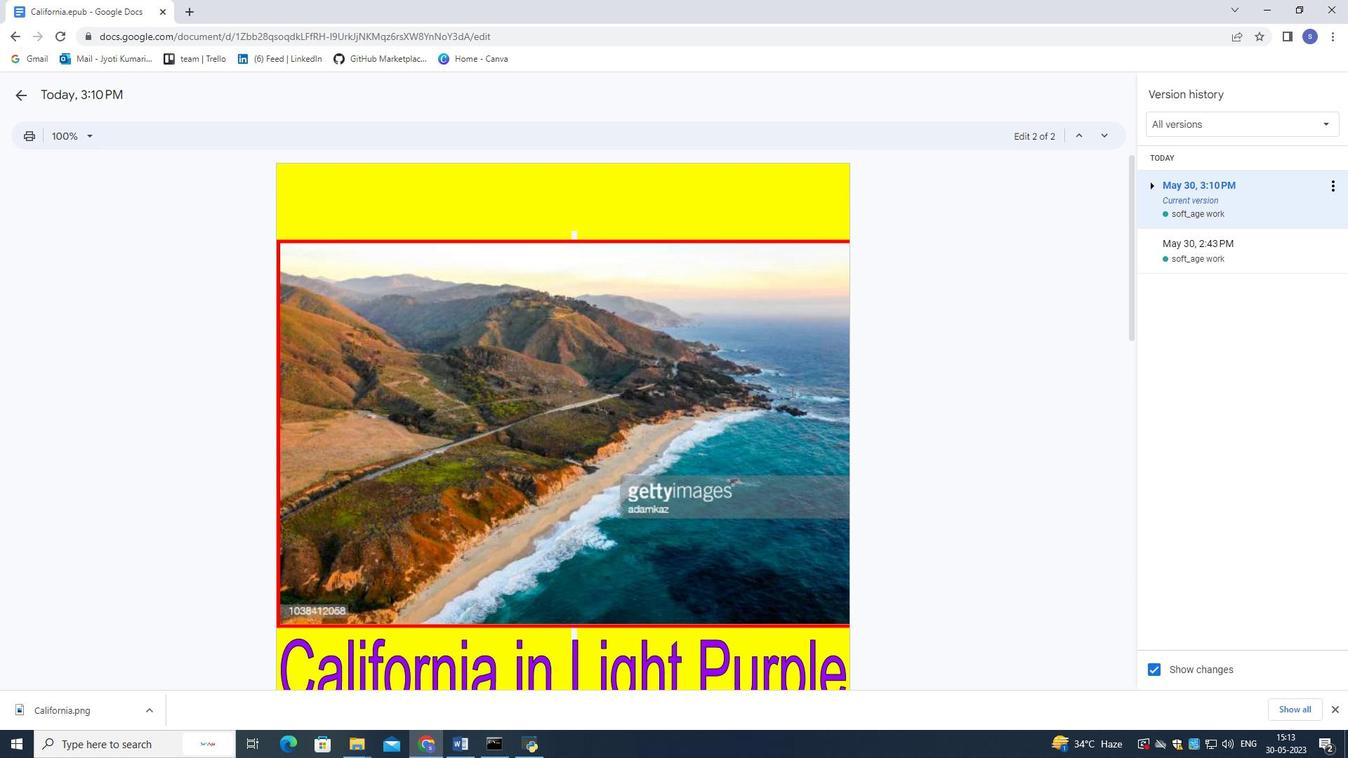 
Action: Mouse scrolled (792, 391) with delta (0, 0)
Screenshot: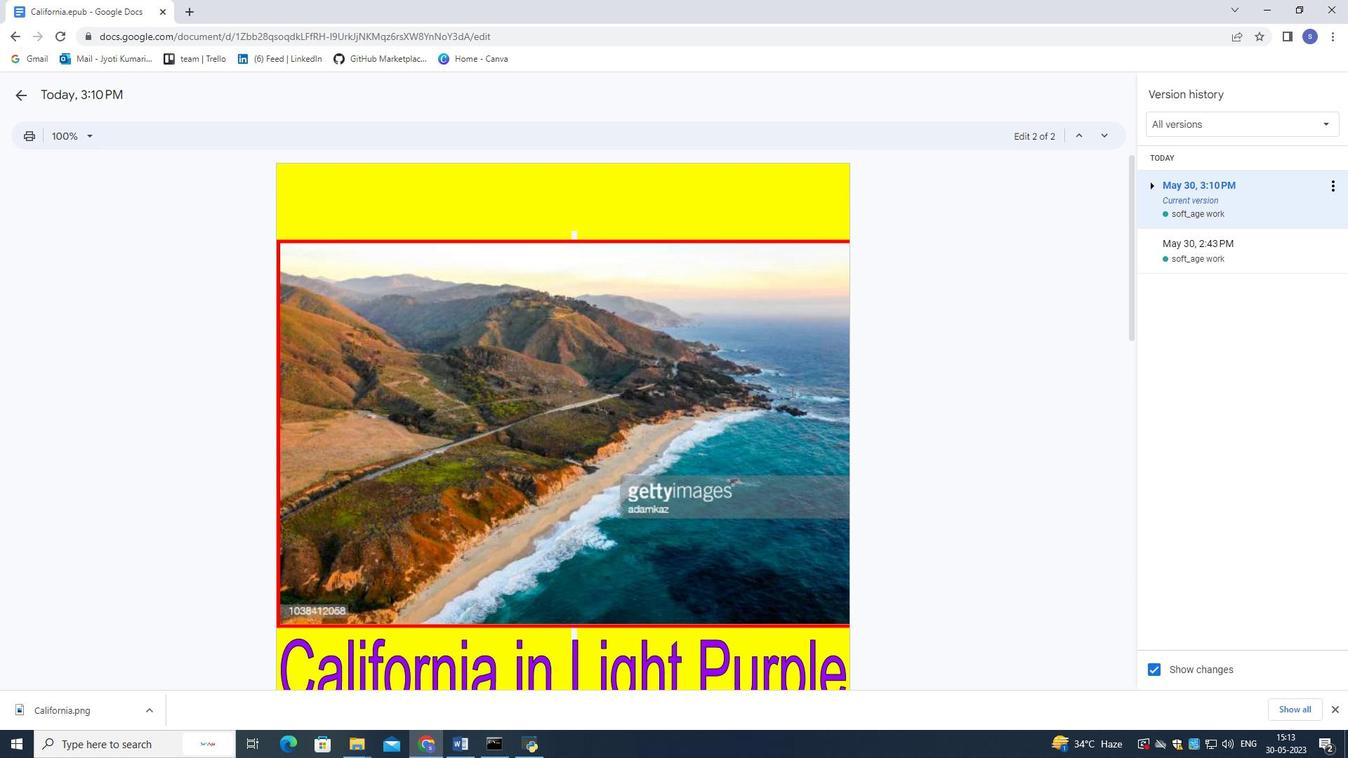 
Action: Mouse moved to (794, 391)
Screenshot: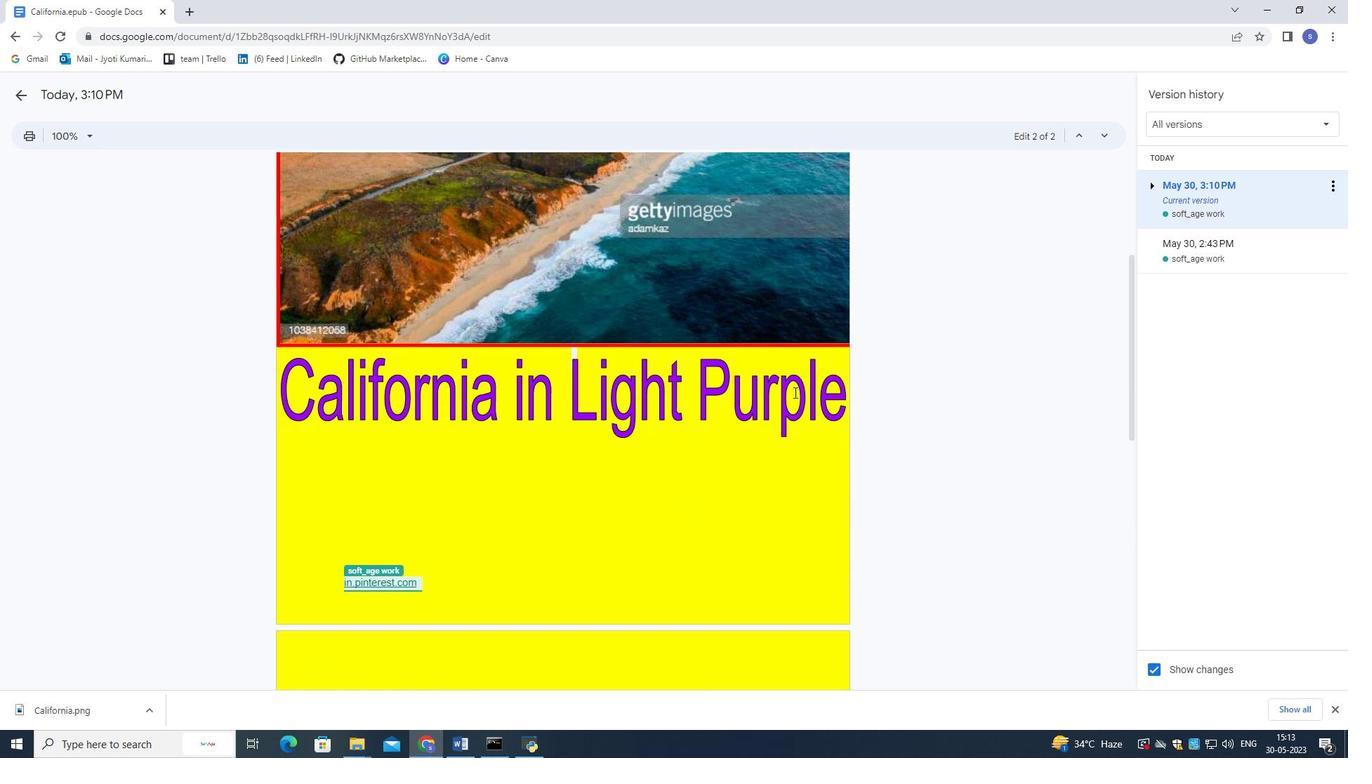 
Action: Mouse scrolled (794, 390) with delta (0, 0)
Screenshot: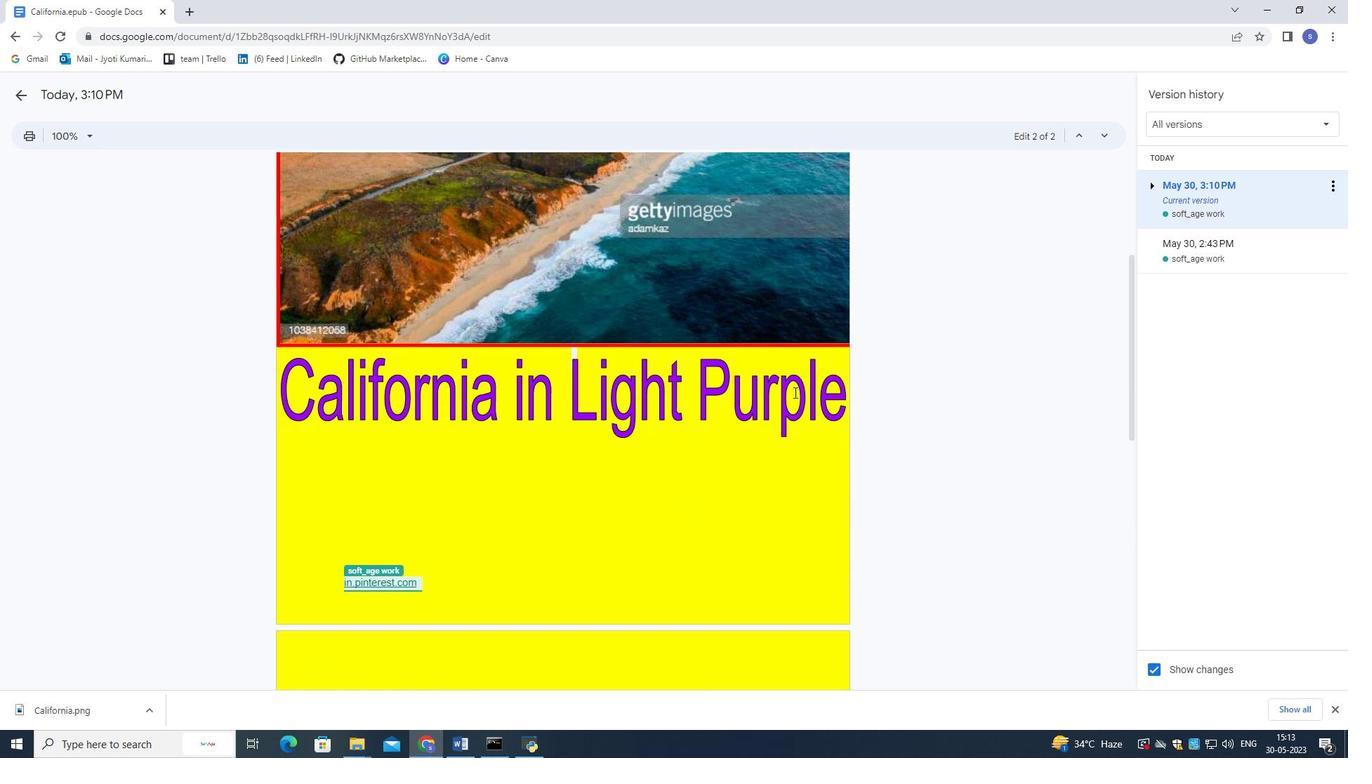 
Action: Mouse scrolled (794, 390) with delta (0, 0)
Screenshot: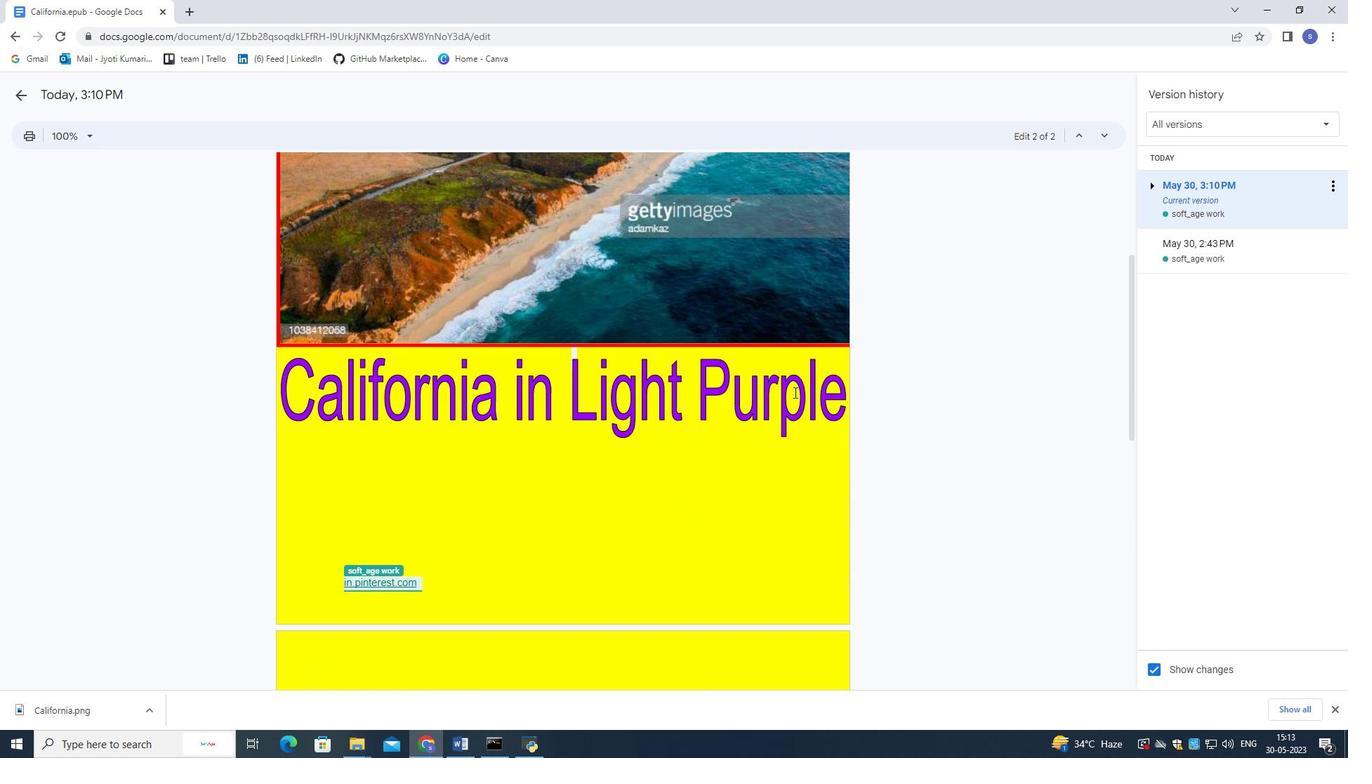 
Action: Mouse scrolled (794, 390) with delta (0, 0)
Screenshot: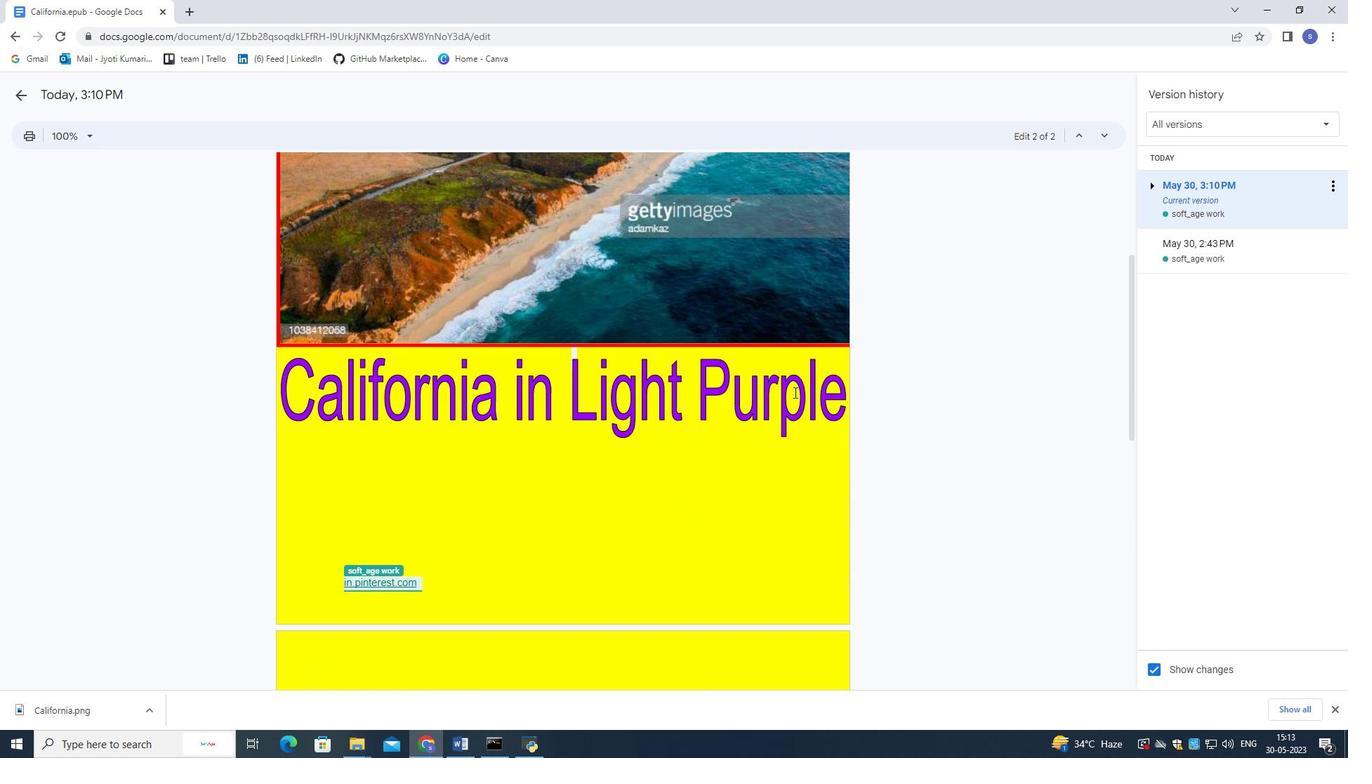 
Action: Mouse scrolled (794, 390) with delta (0, 0)
Screenshot: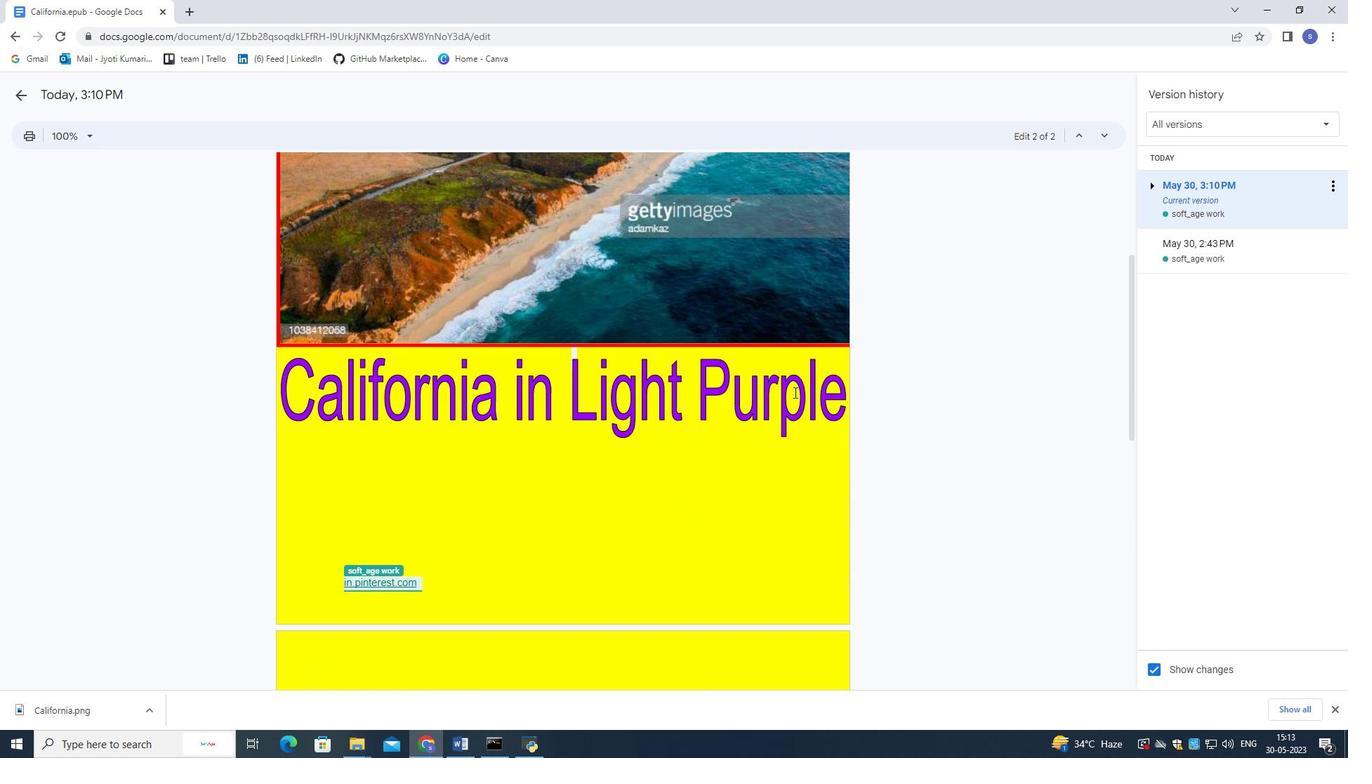 
Action: Mouse scrolled (794, 390) with delta (0, 0)
Screenshot: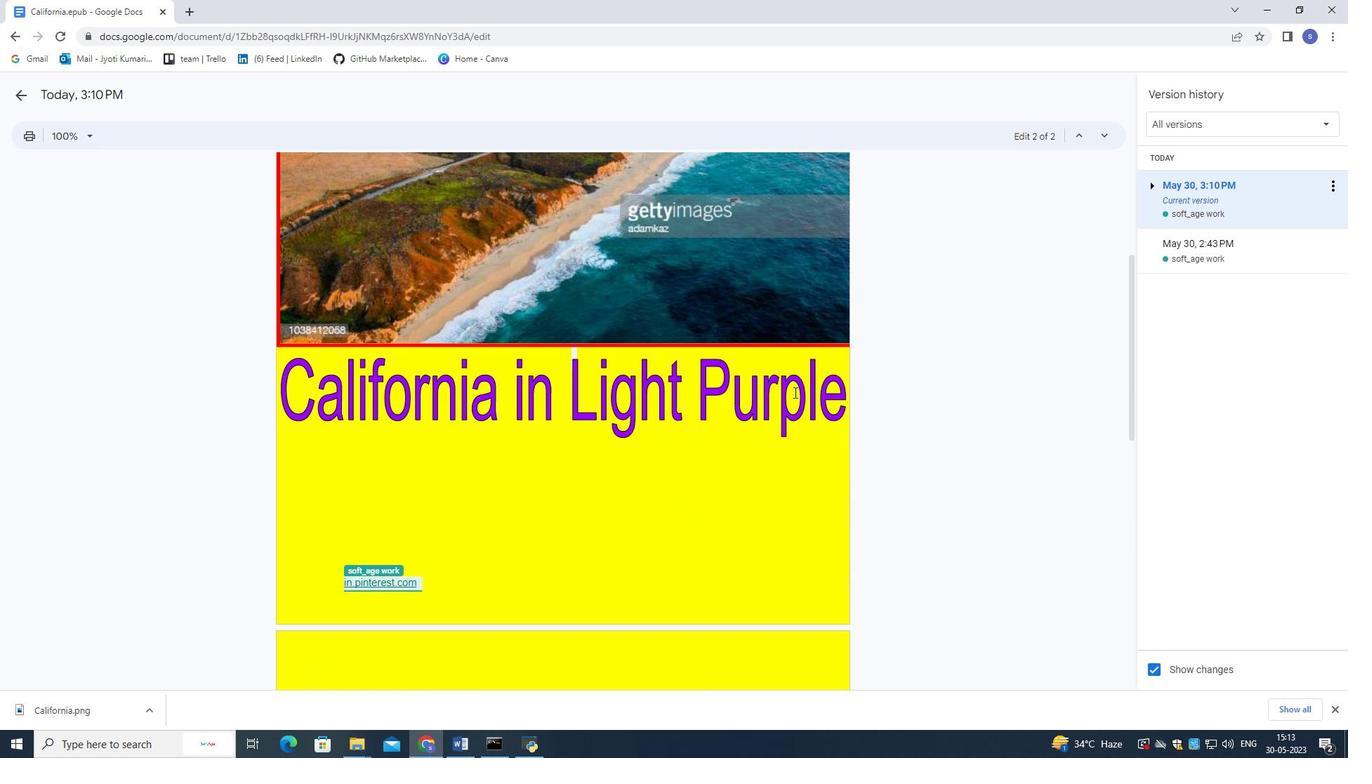 
Action: Mouse scrolled (794, 390) with delta (0, 0)
Screenshot: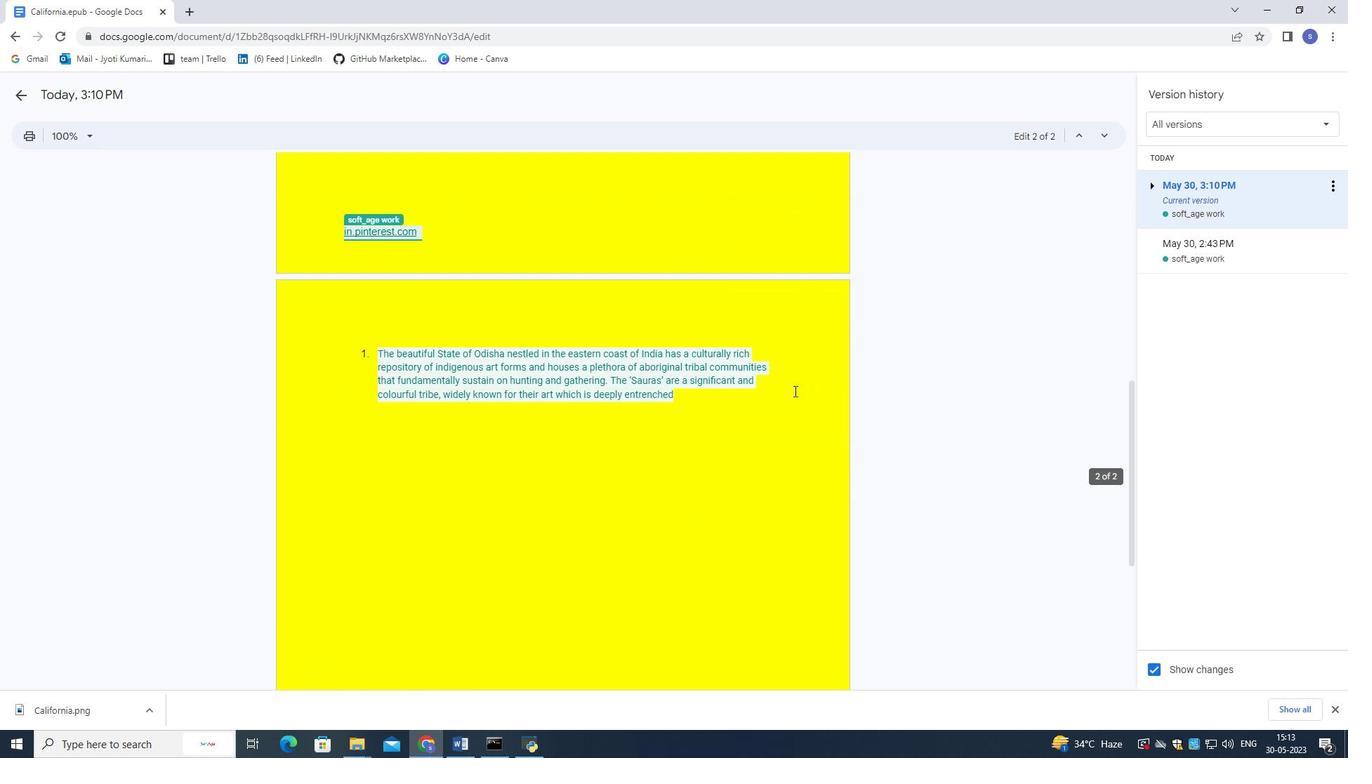 
Action: Mouse scrolled (794, 390) with delta (0, 0)
Screenshot: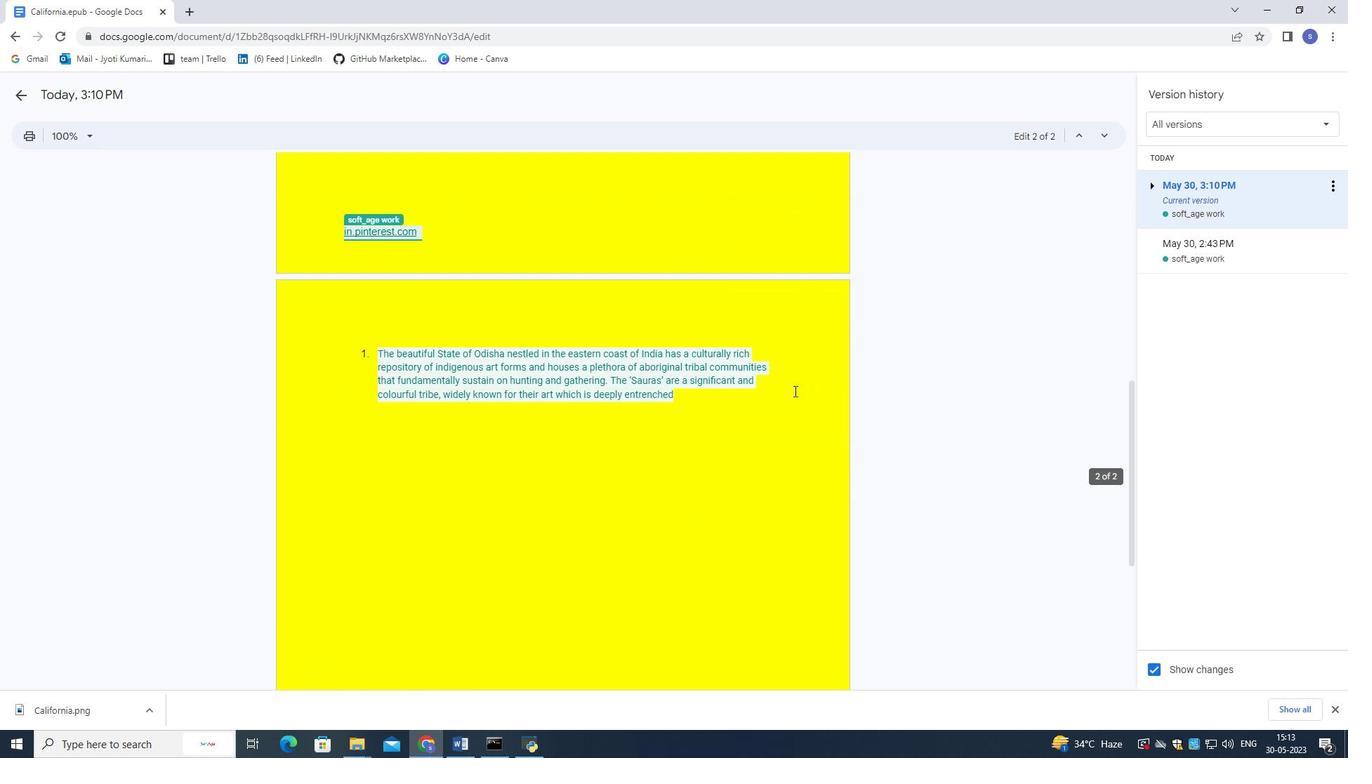 
Action: Mouse scrolled (794, 390) with delta (0, 0)
Screenshot: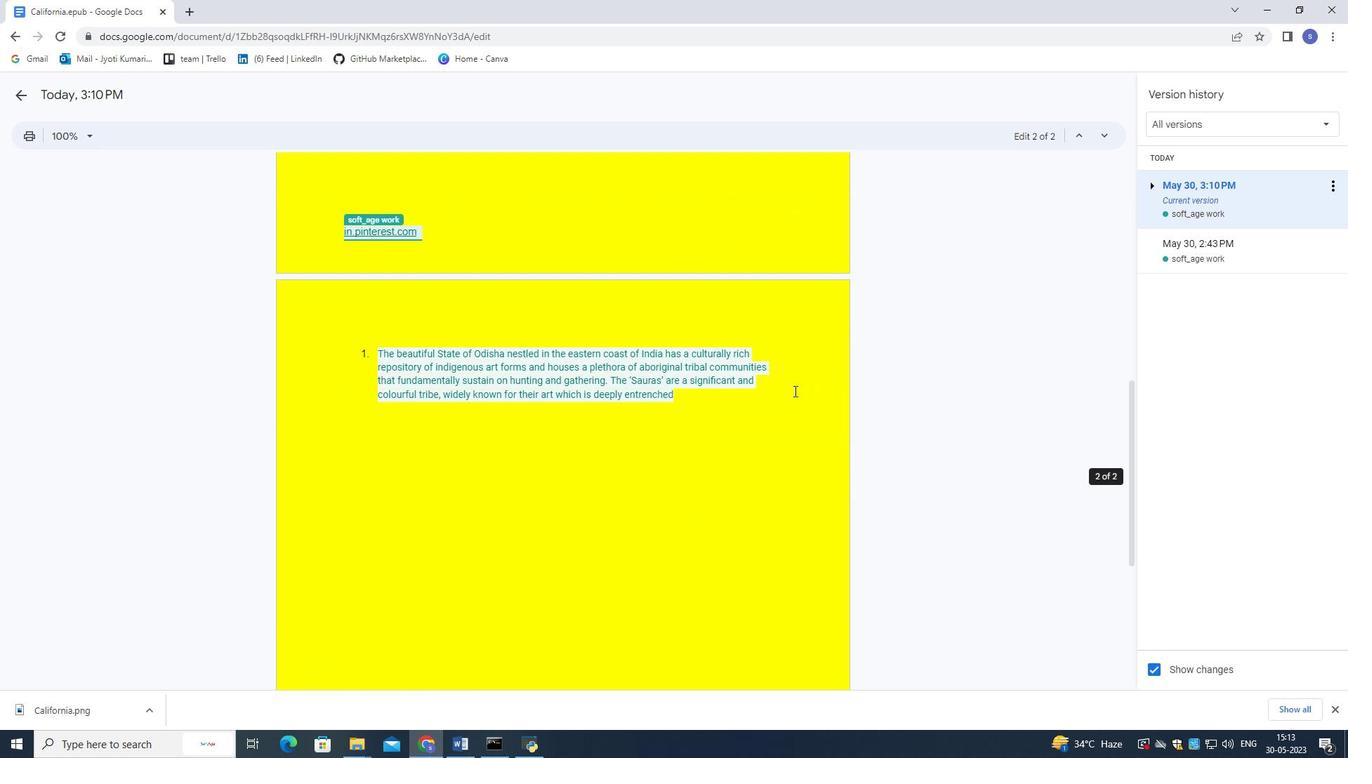 
Action: Mouse scrolled (794, 391) with delta (0, 0)
Screenshot: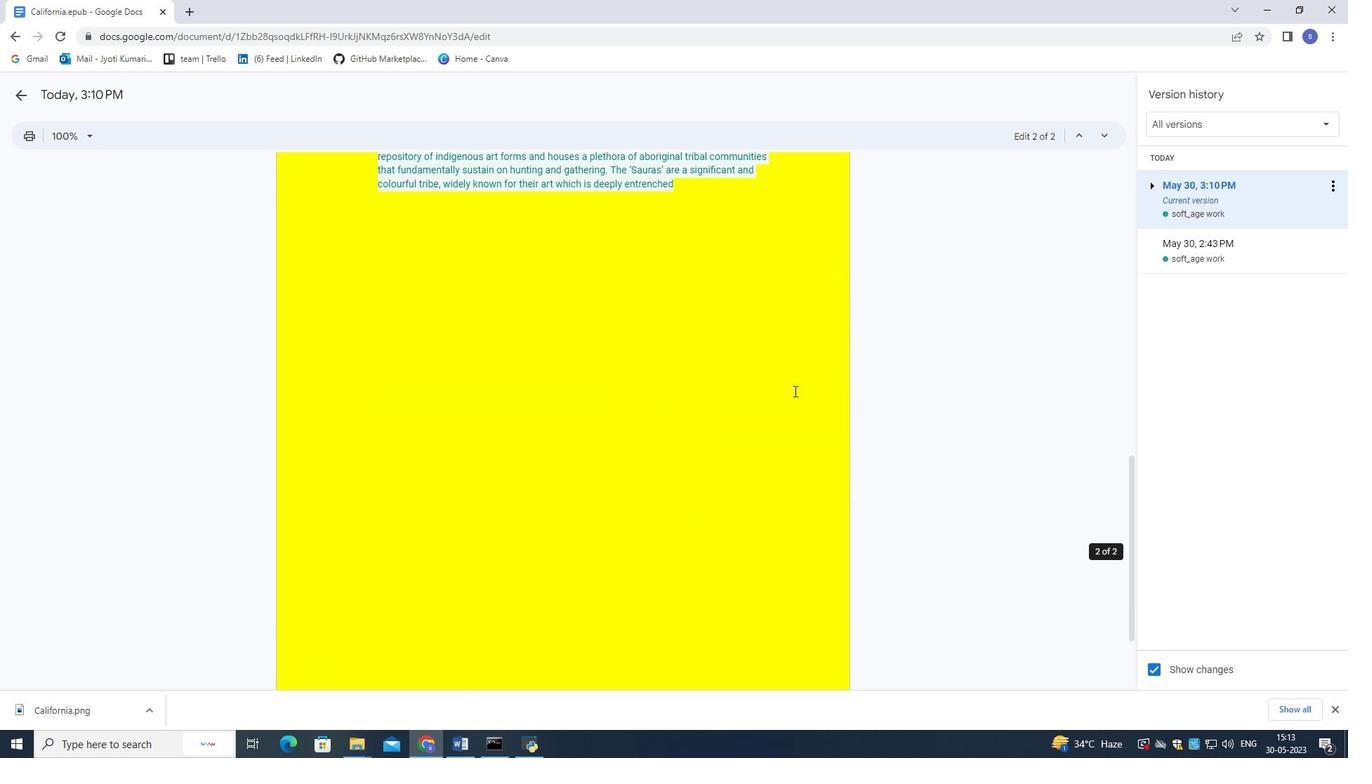 
Action: Mouse scrolled (794, 391) with delta (0, 0)
Screenshot: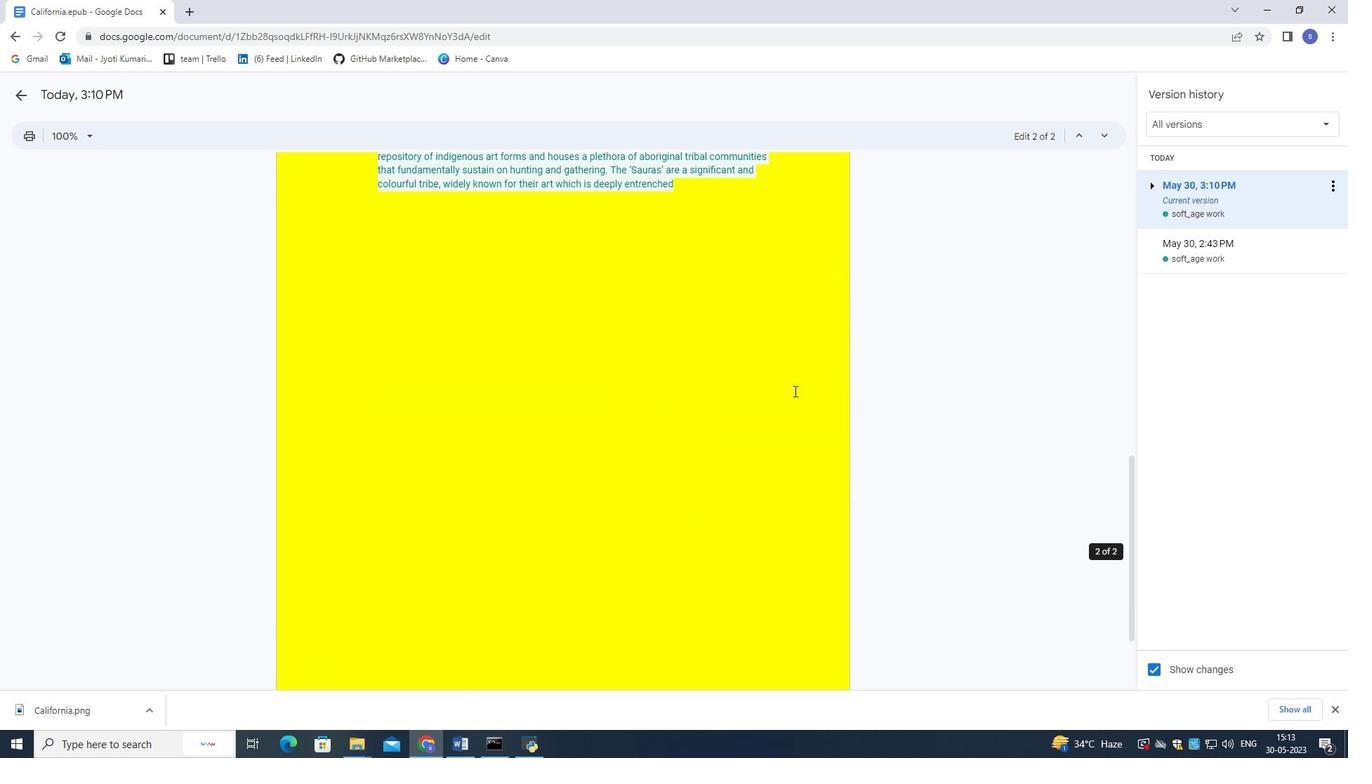 
Action: Mouse scrolled (794, 391) with delta (0, 0)
Screenshot: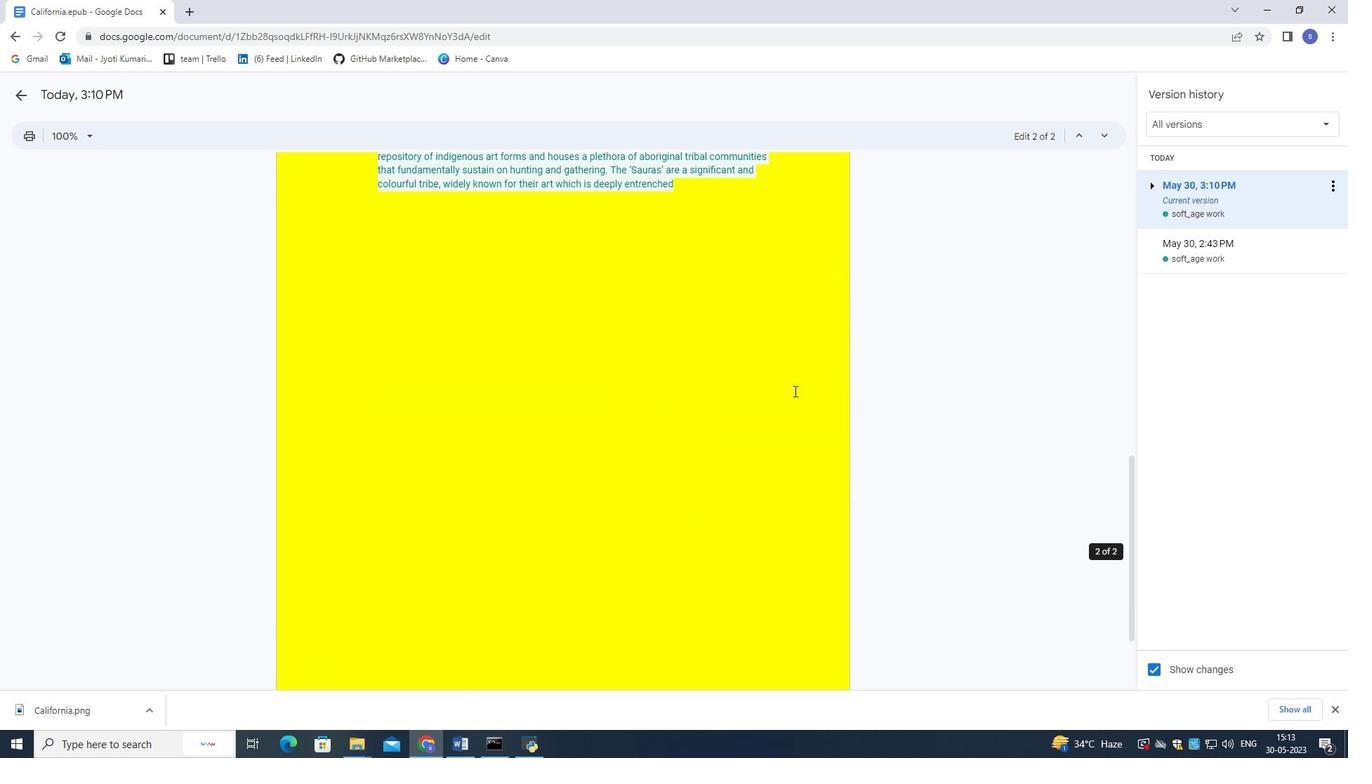 
Action: Mouse scrolled (794, 391) with delta (0, 0)
Screenshot: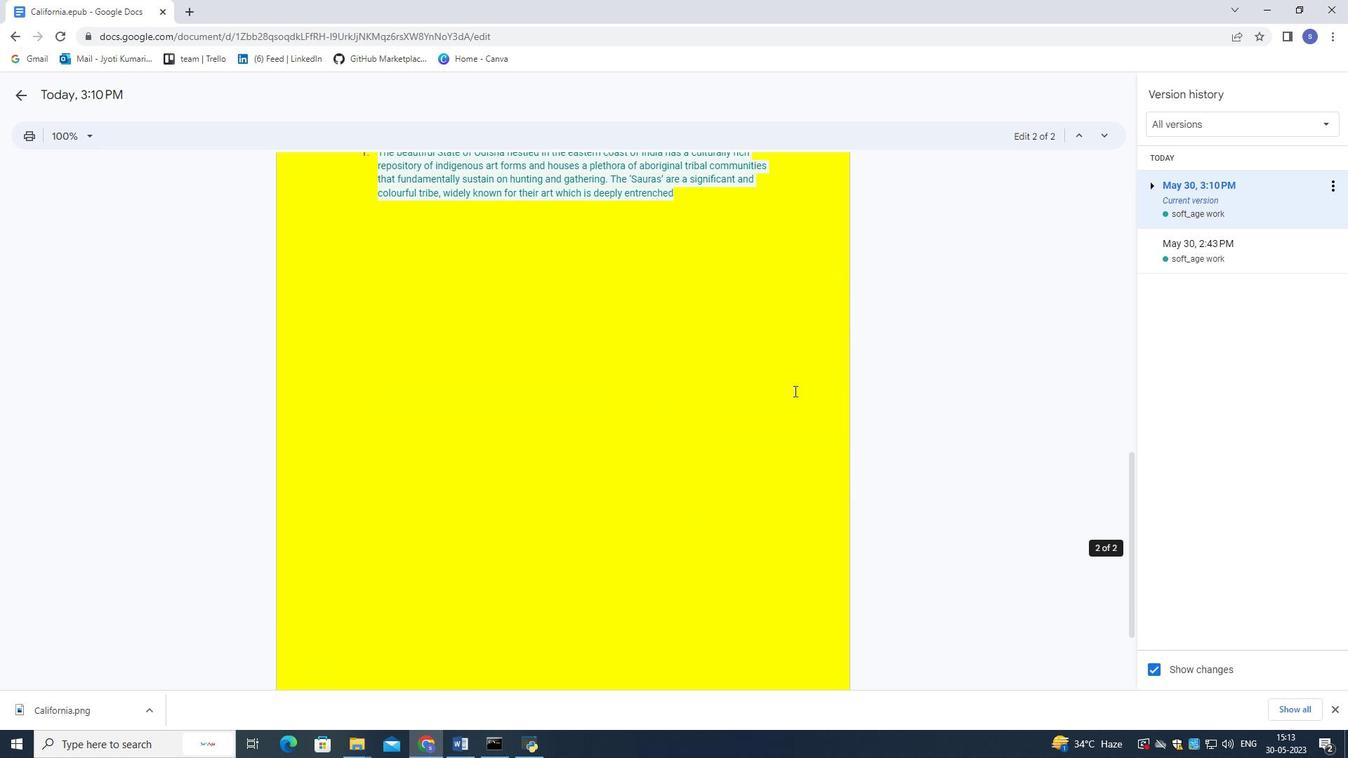 
Action: Mouse moved to (762, 389)
Screenshot: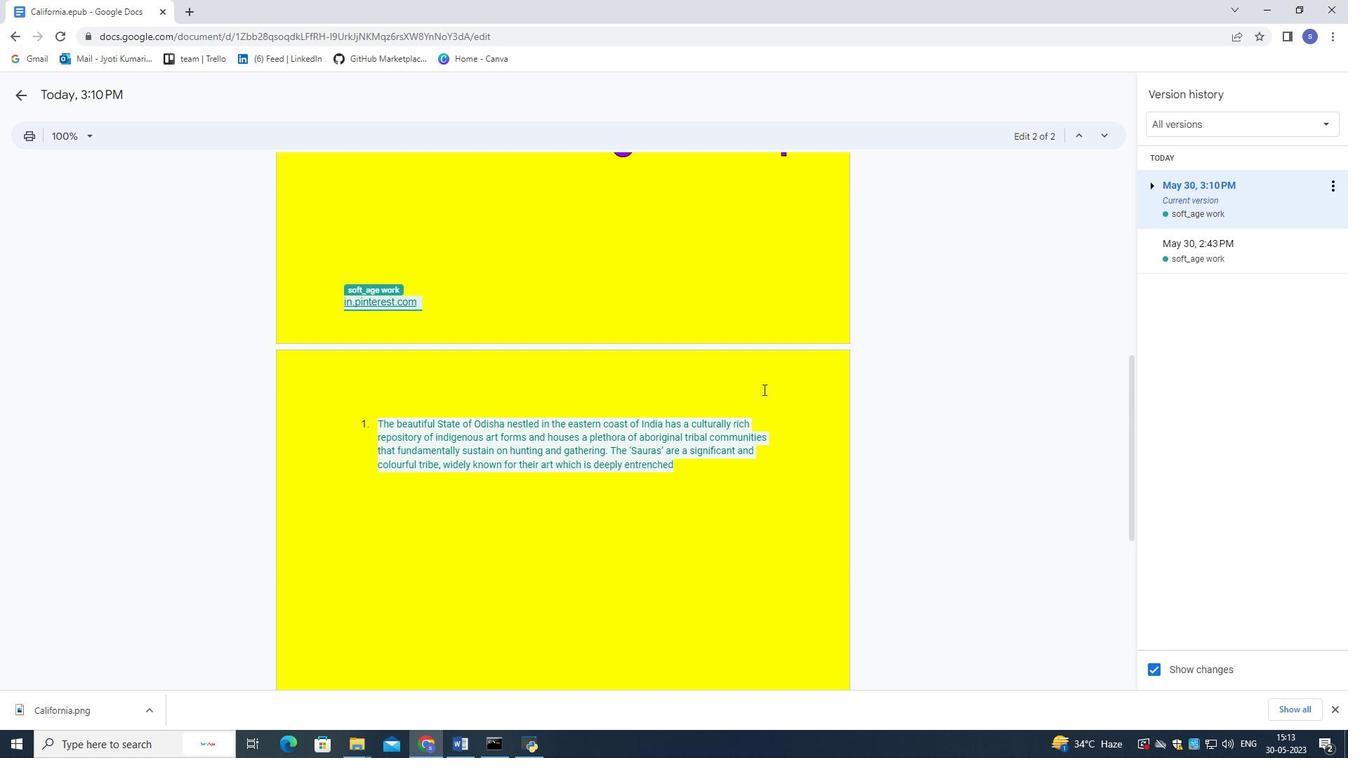 
Action: Mouse pressed right at (762, 389)
Screenshot: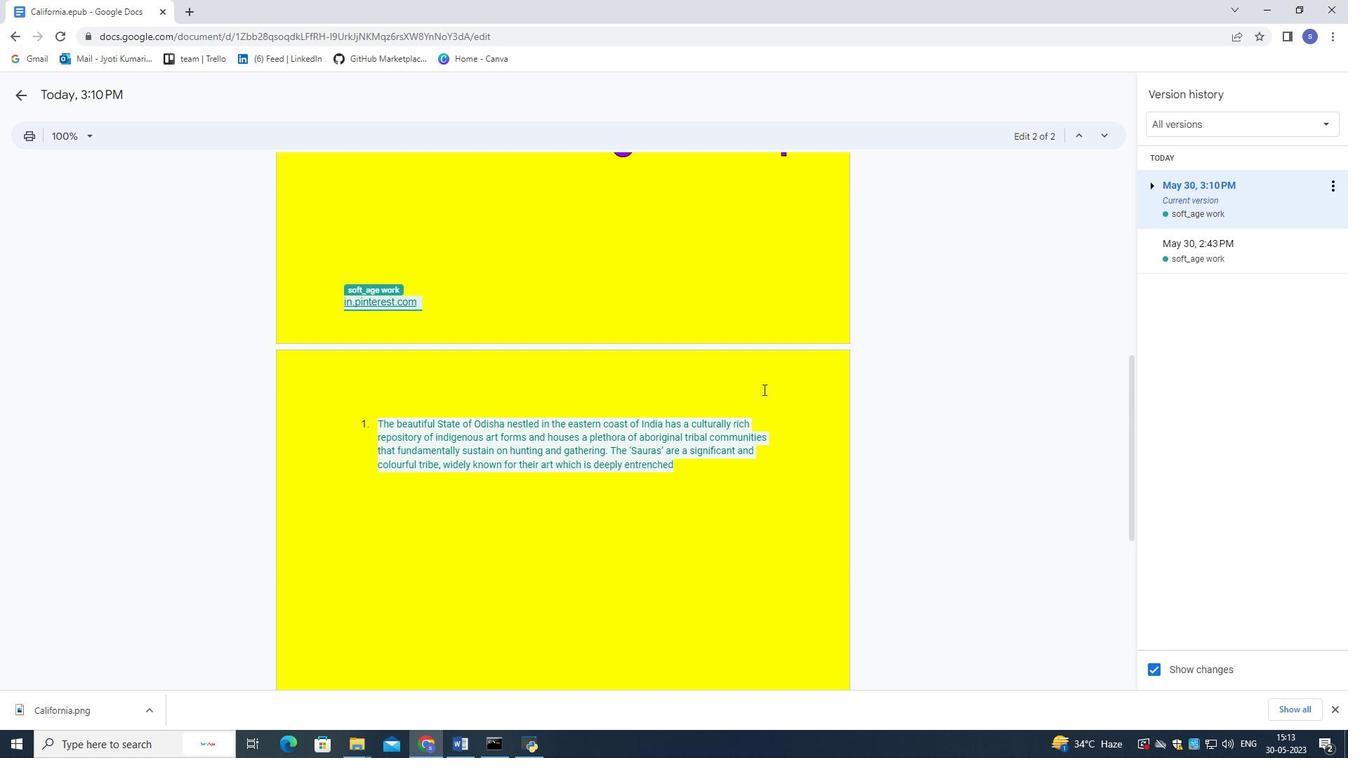
Action: Mouse moved to (704, 418)
Screenshot: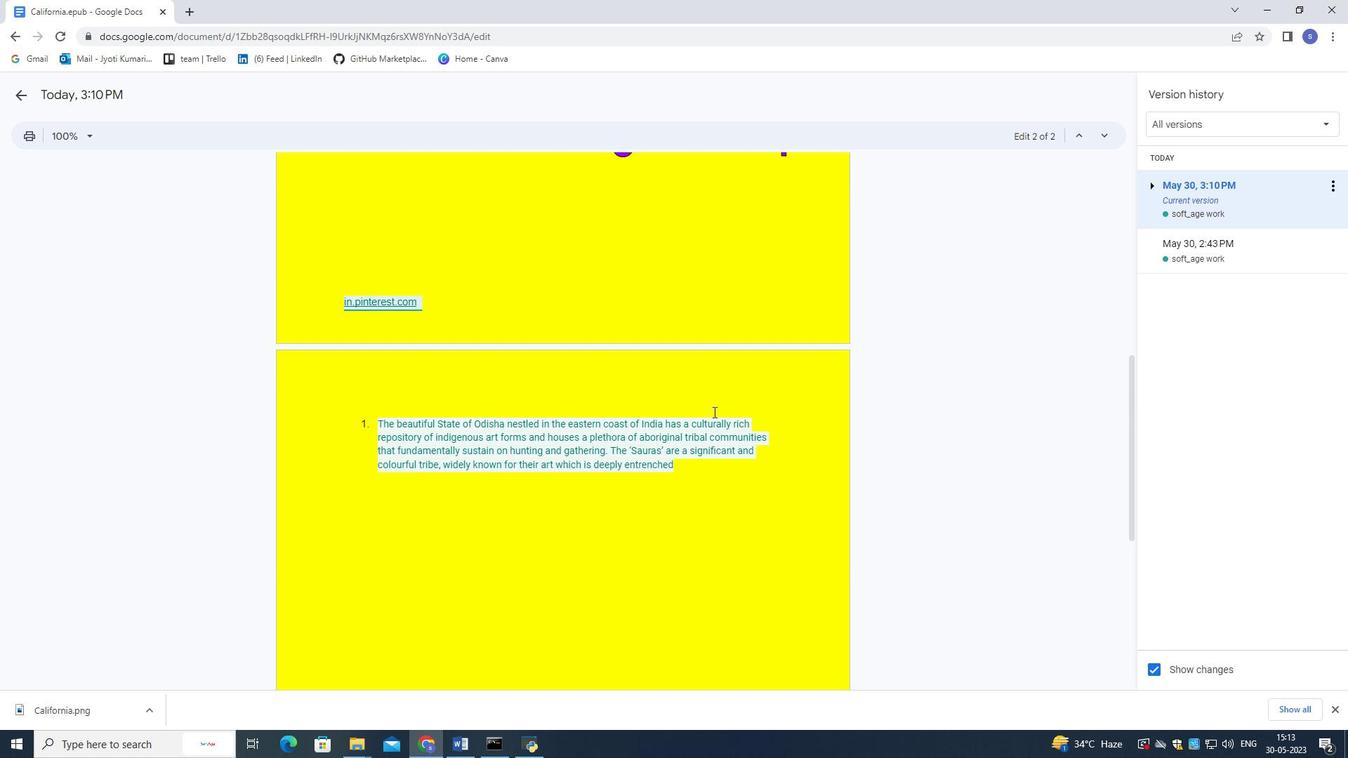 
Action: Mouse pressed right at (704, 418)
Screenshot: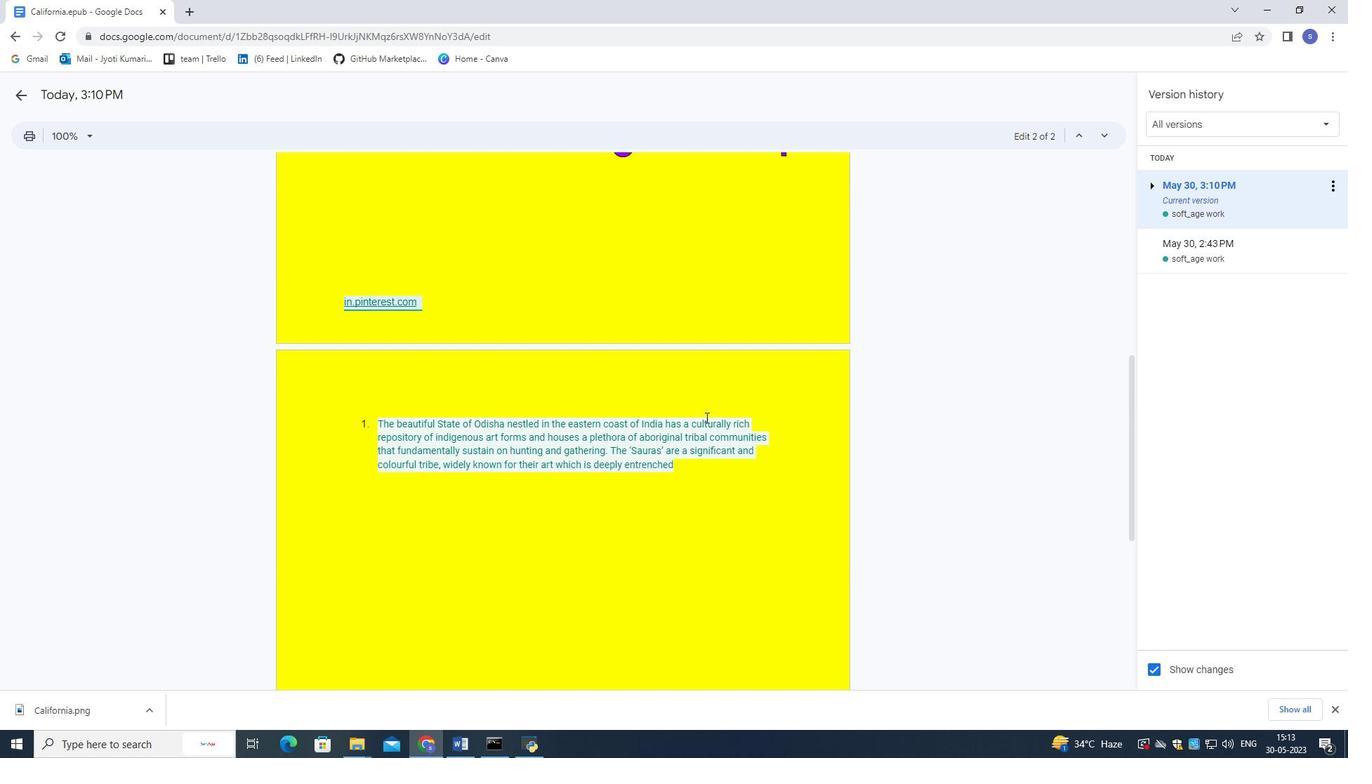 
Action: Mouse moved to (705, 427)
Screenshot: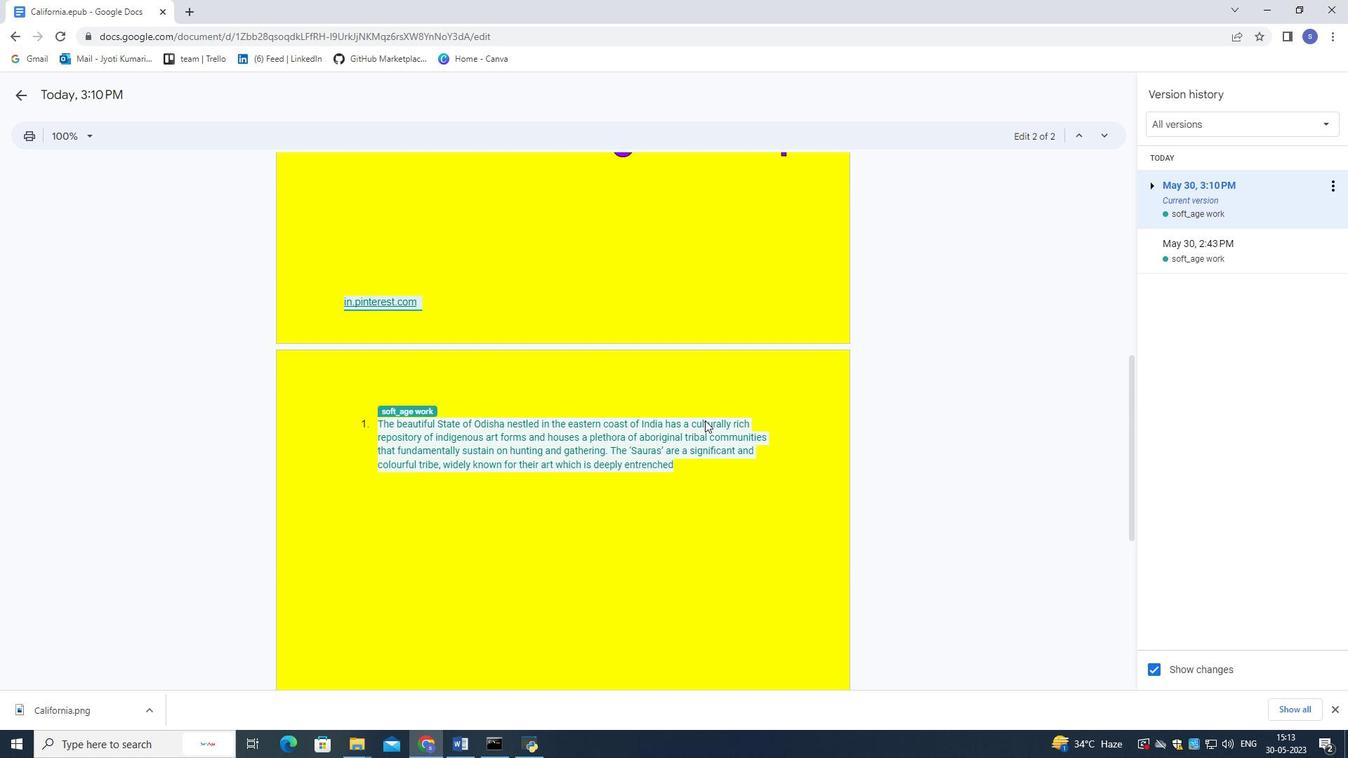 
Action: Mouse pressed right at (705, 427)
Screenshot: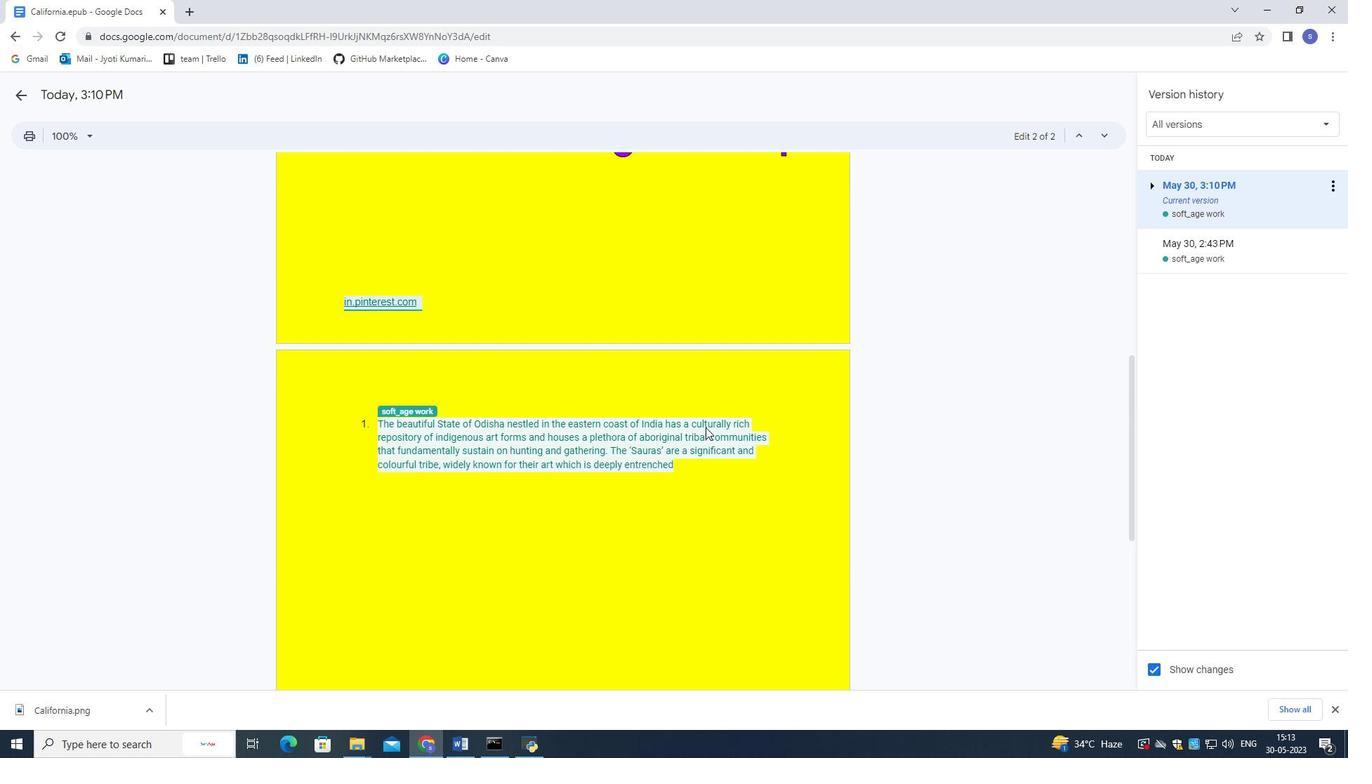 
Action: Mouse moved to (586, 432)
Screenshot: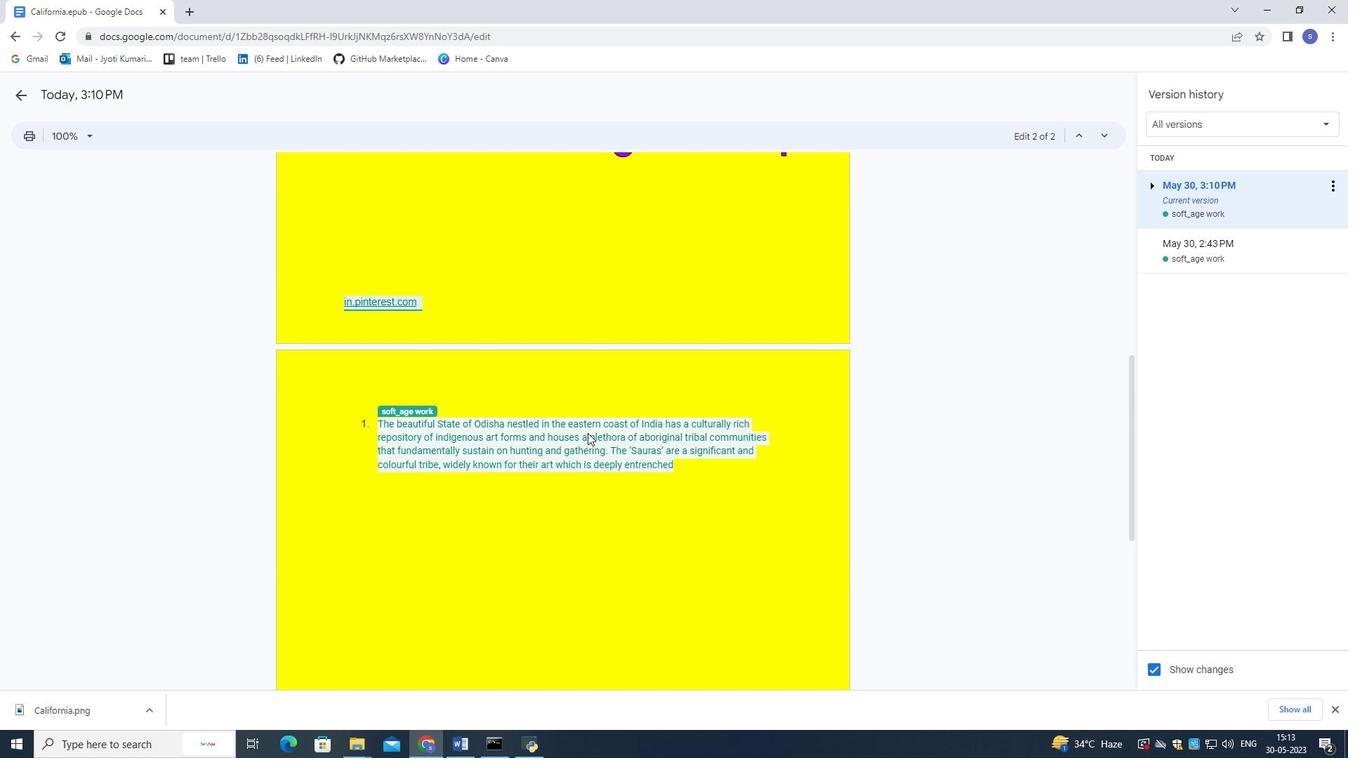 
Action: Mouse pressed left at (586, 432)
Screenshot: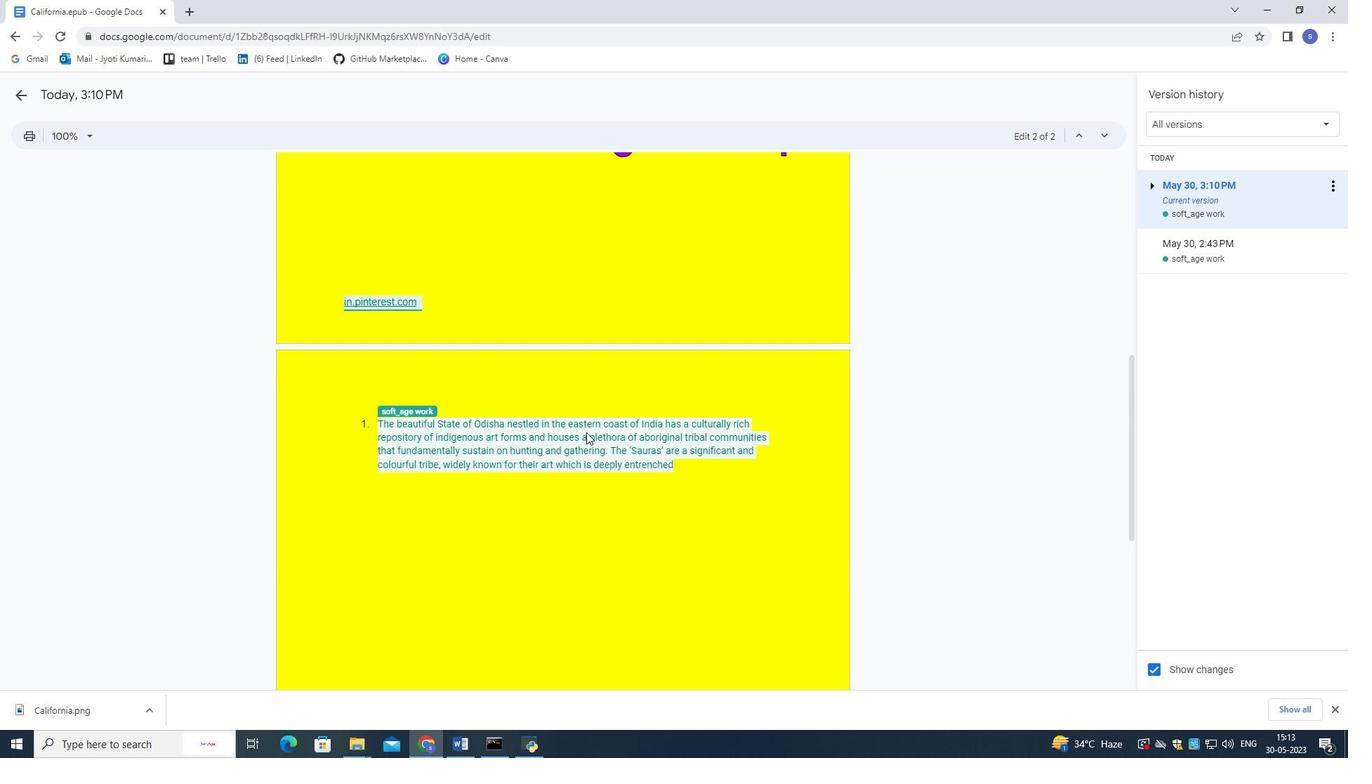 
Action: Mouse pressed right at (586, 432)
Screenshot: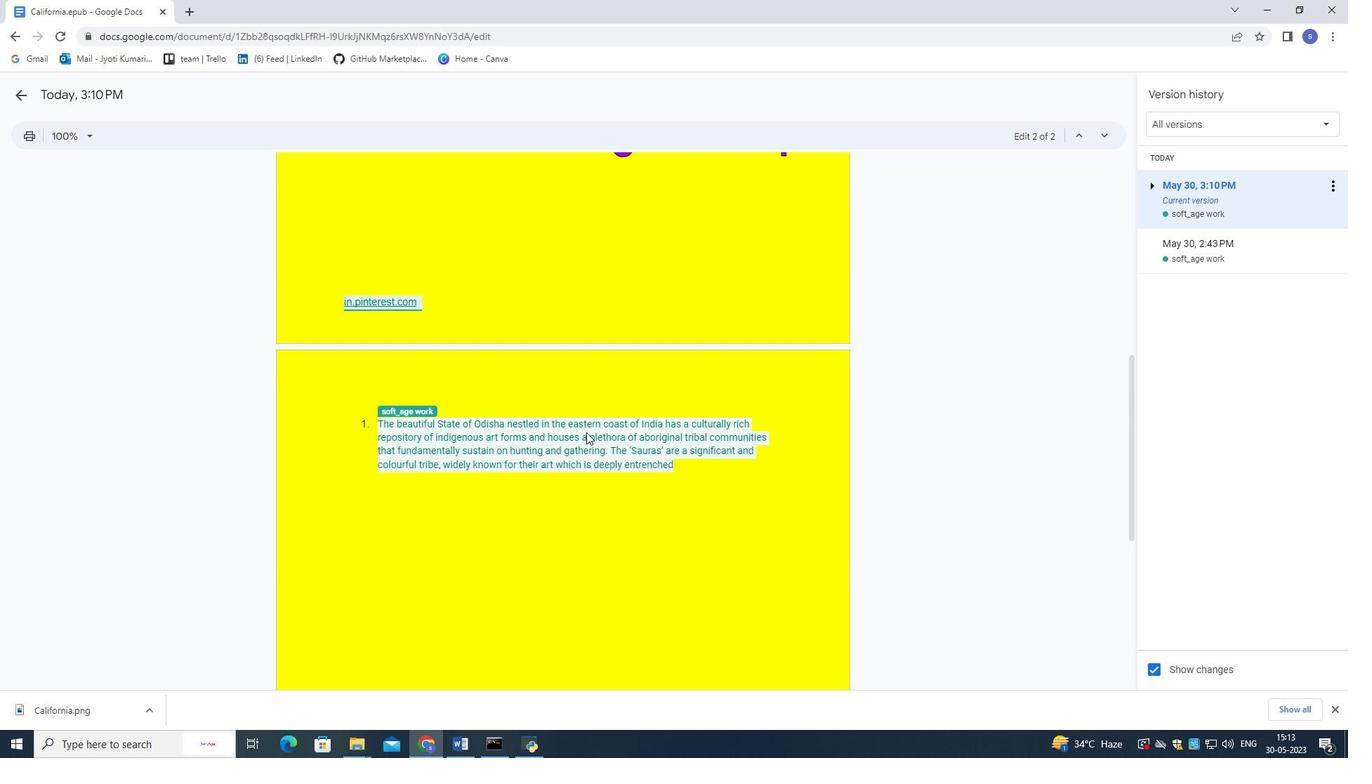 
Action: Mouse moved to (681, 466)
Screenshot: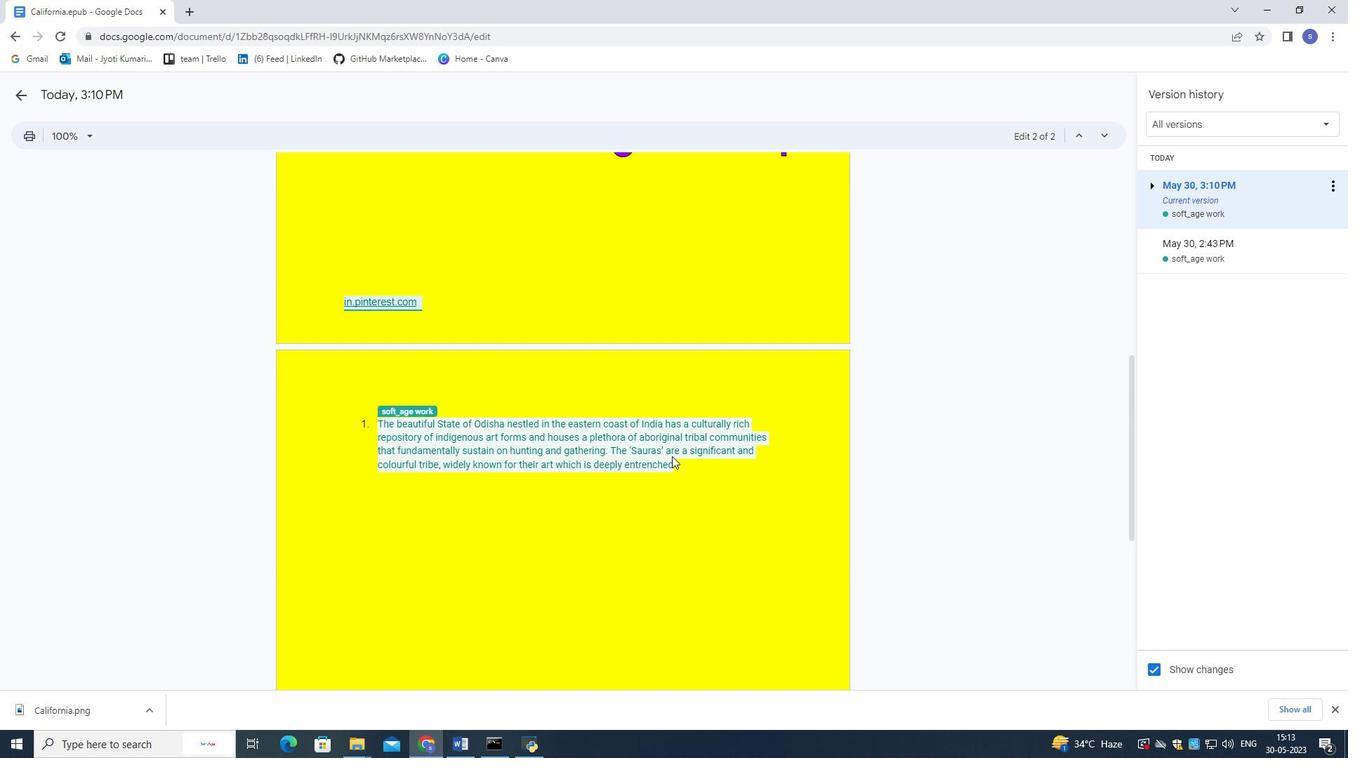 
Action: Mouse pressed left at (681, 466)
Screenshot: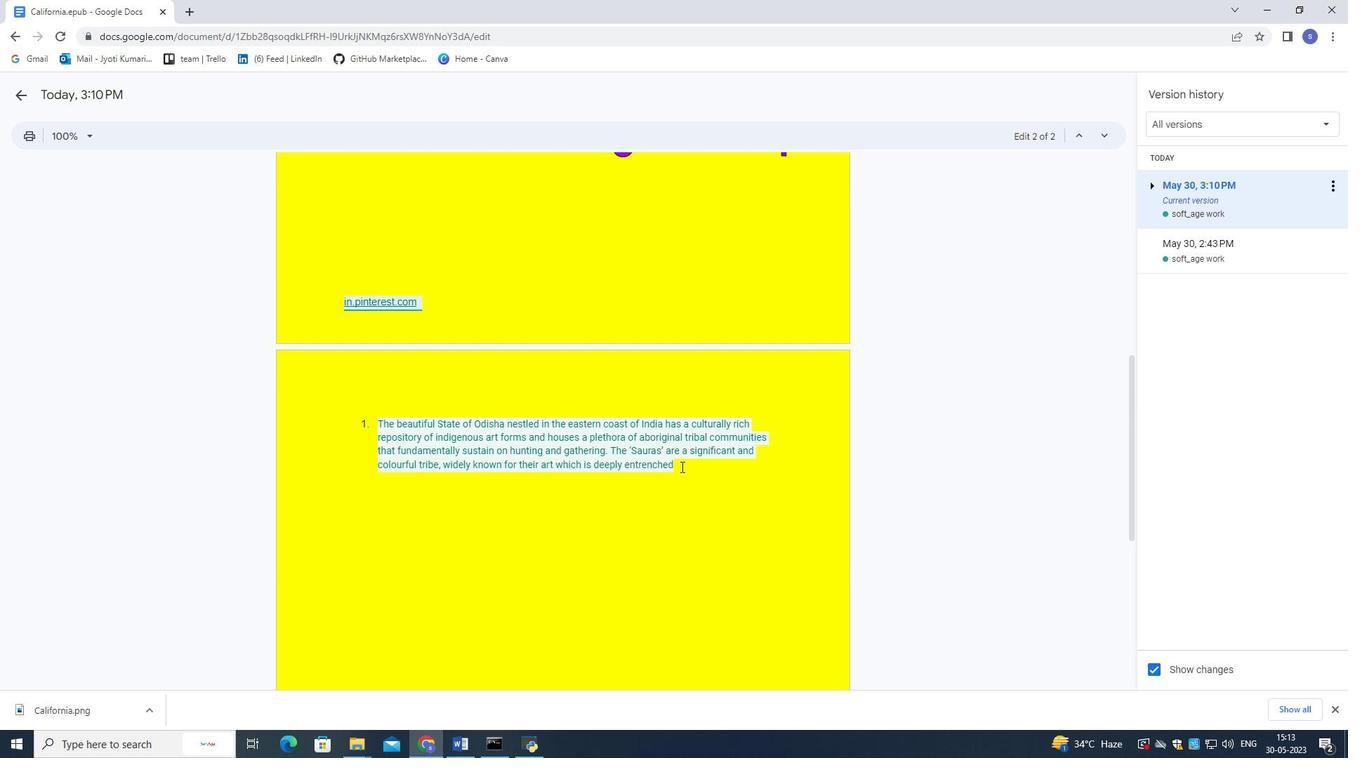 
Action: Mouse moved to (456, 446)
Screenshot: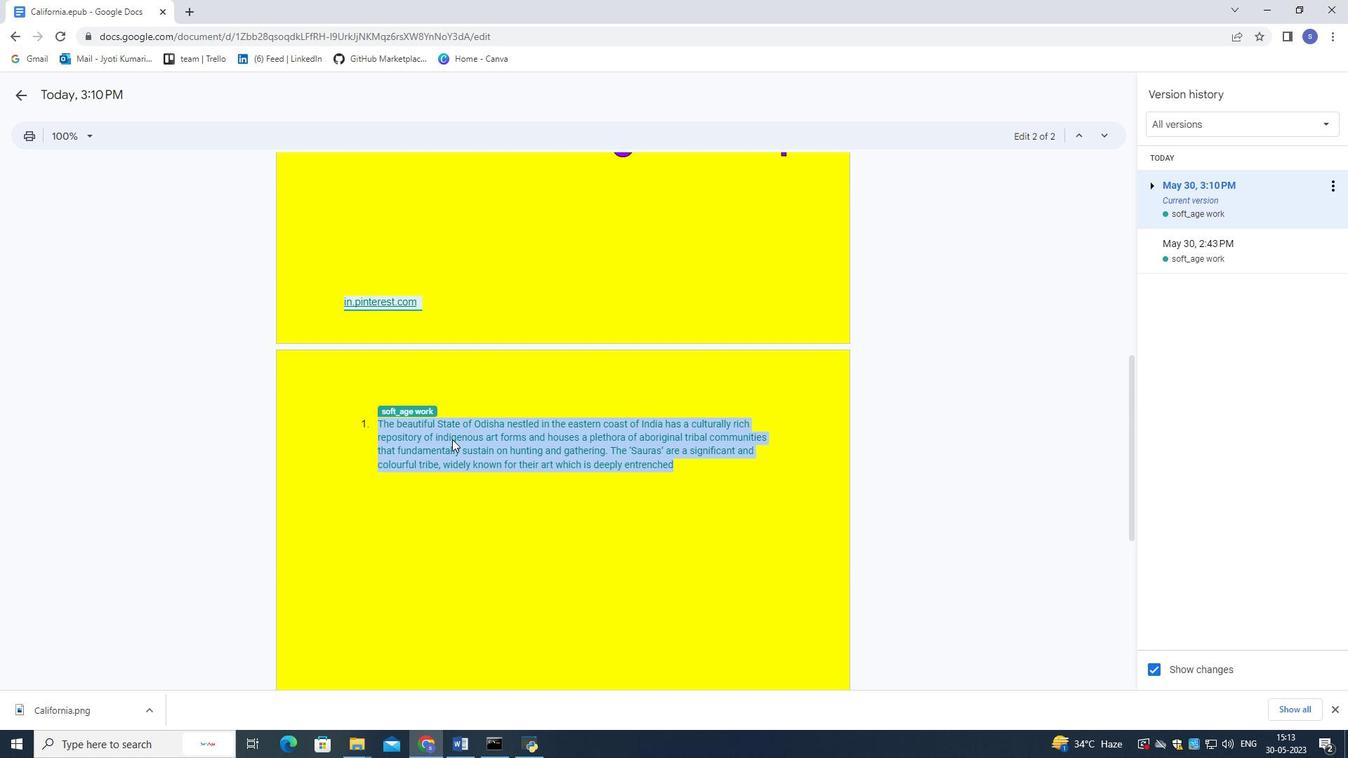 
Action: Mouse pressed right at (456, 446)
Screenshot: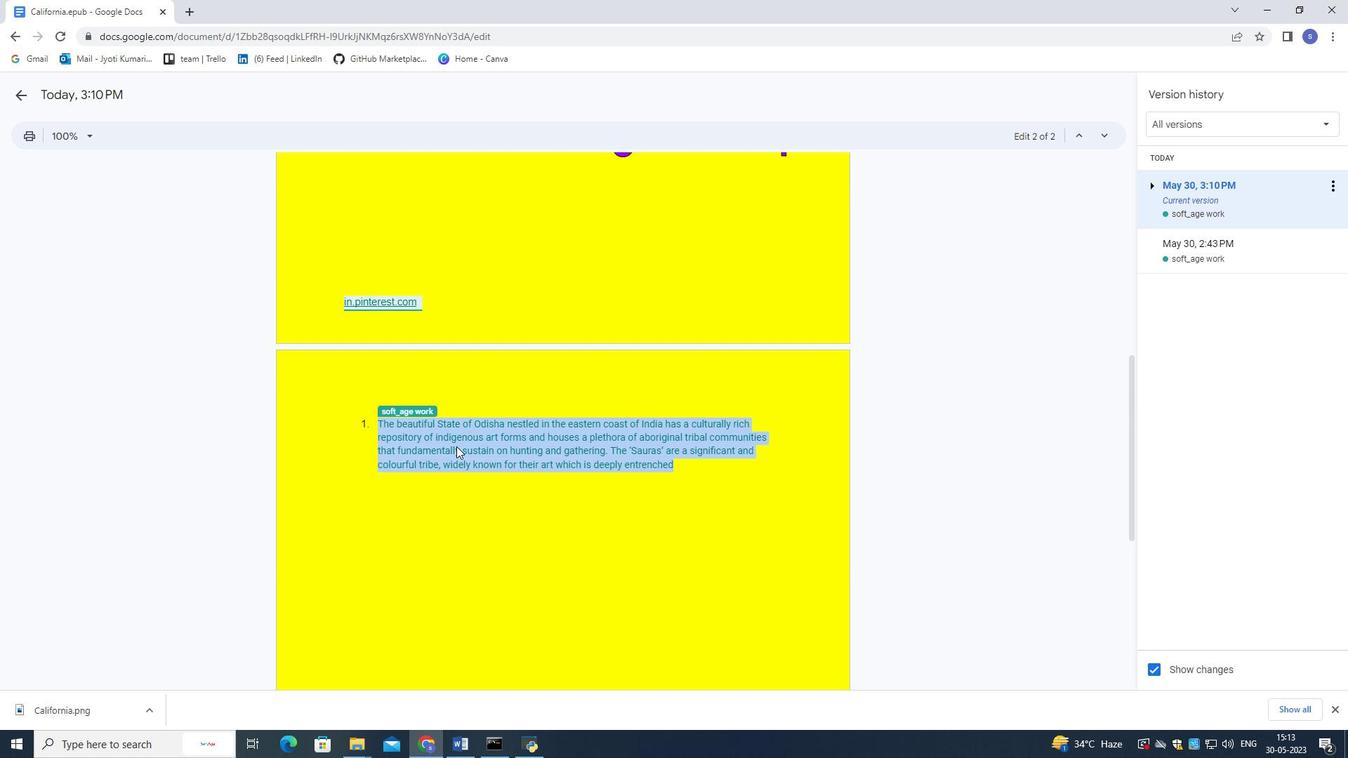 
Action: Mouse moved to (853, 466)
Screenshot: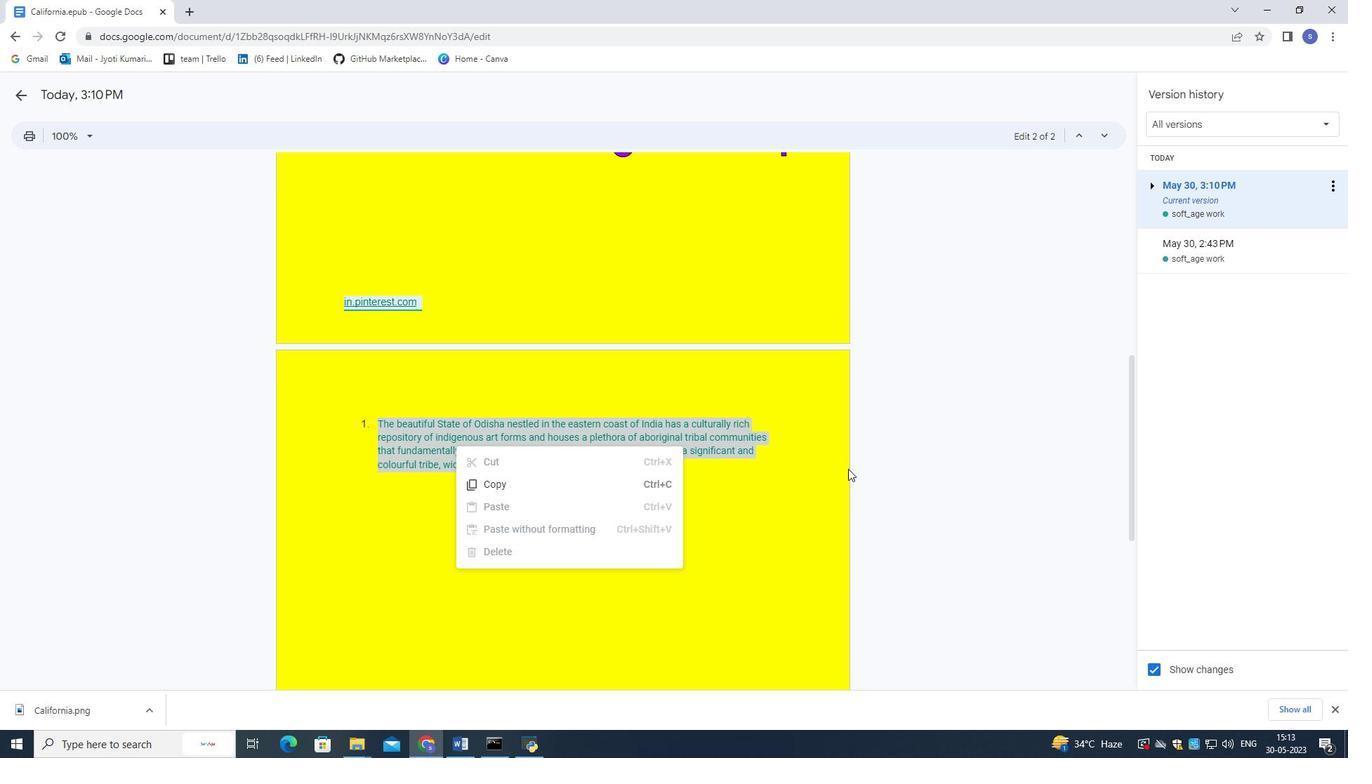 
Action: Mouse pressed left at (853, 466)
Screenshot: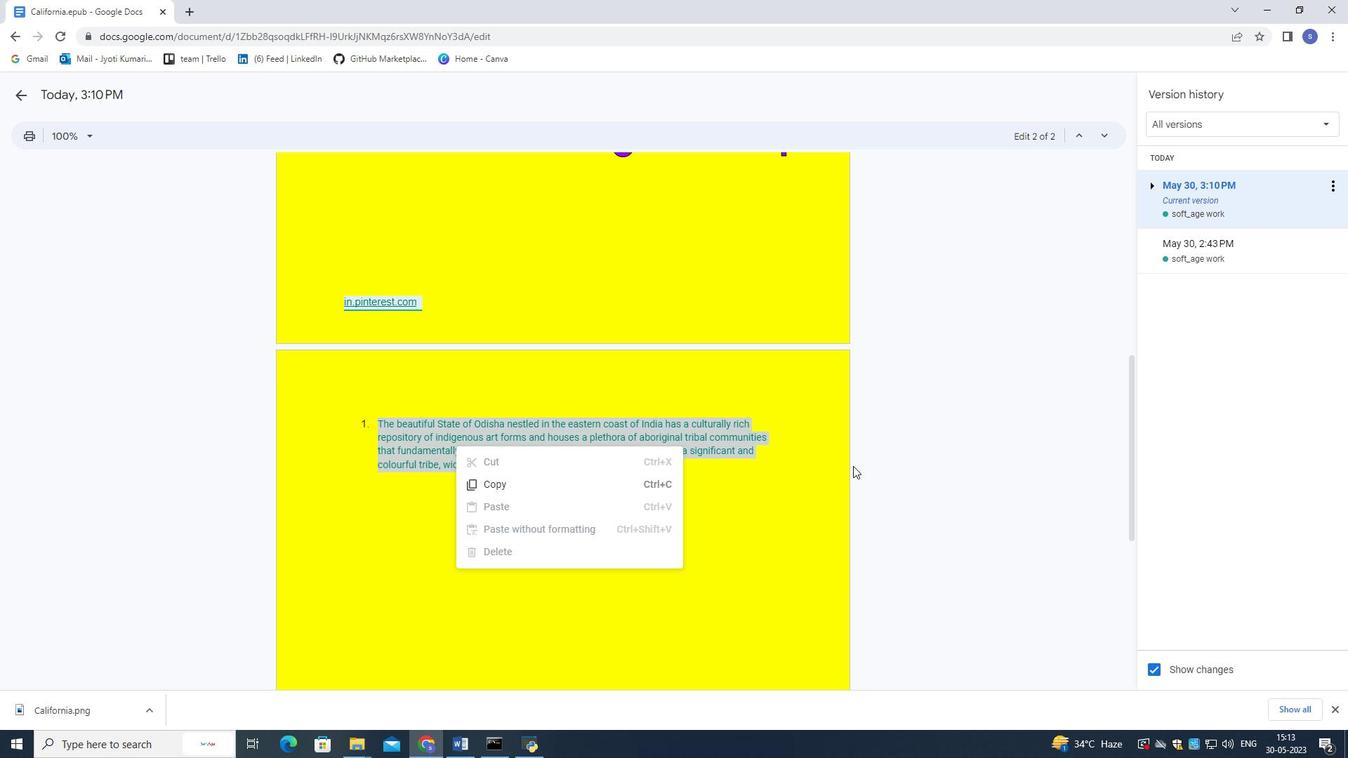 
Action: Mouse moved to (871, 433)
Screenshot: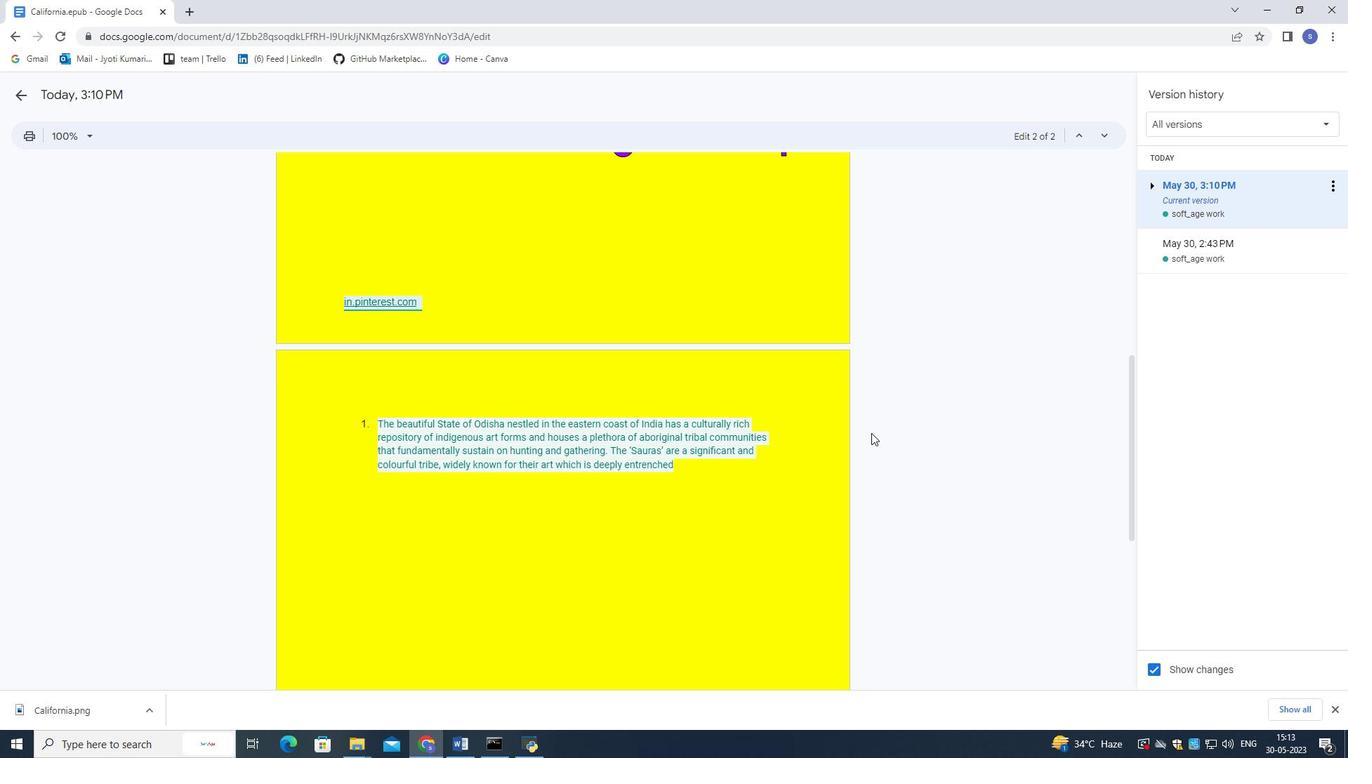
Action: Mouse scrolled (871, 433) with delta (0, 0)
Screenshot: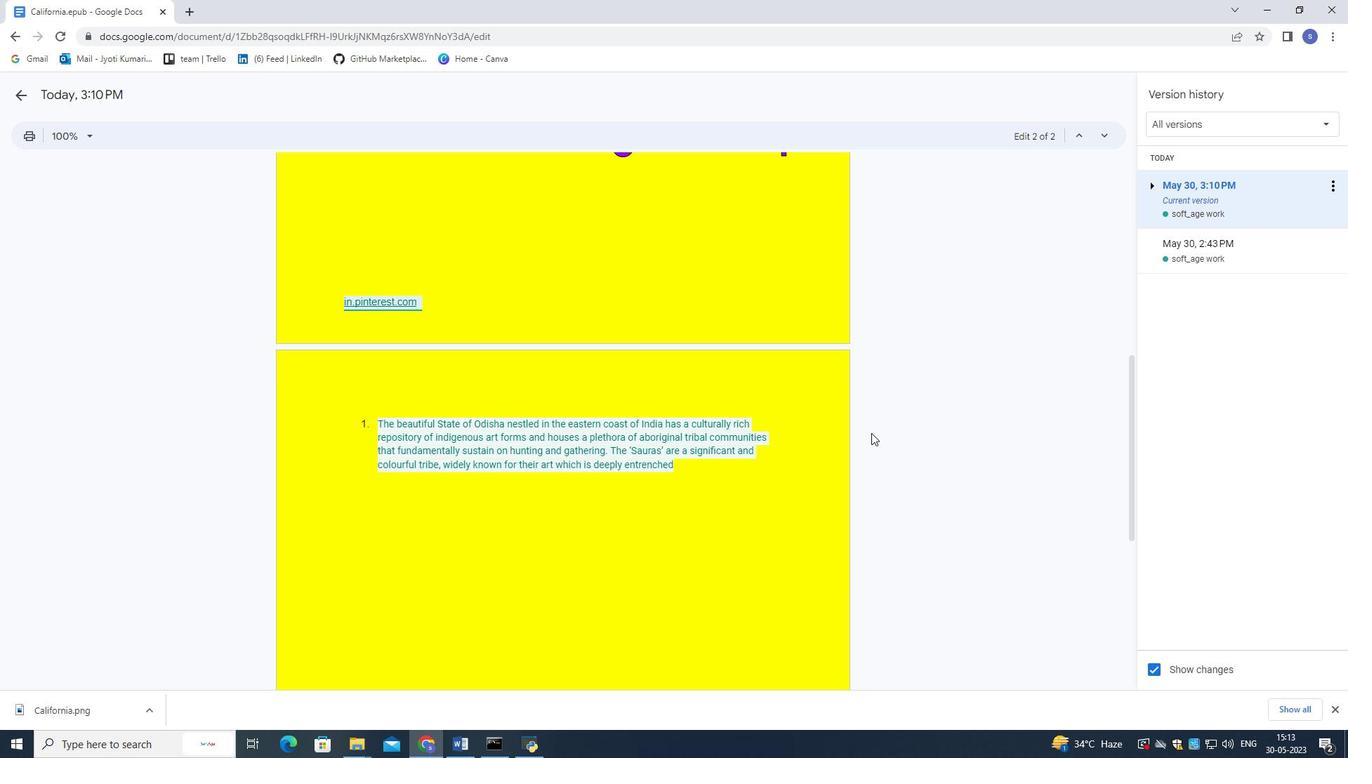 
Action: Mouse moved to (860, 422)
Screenshot: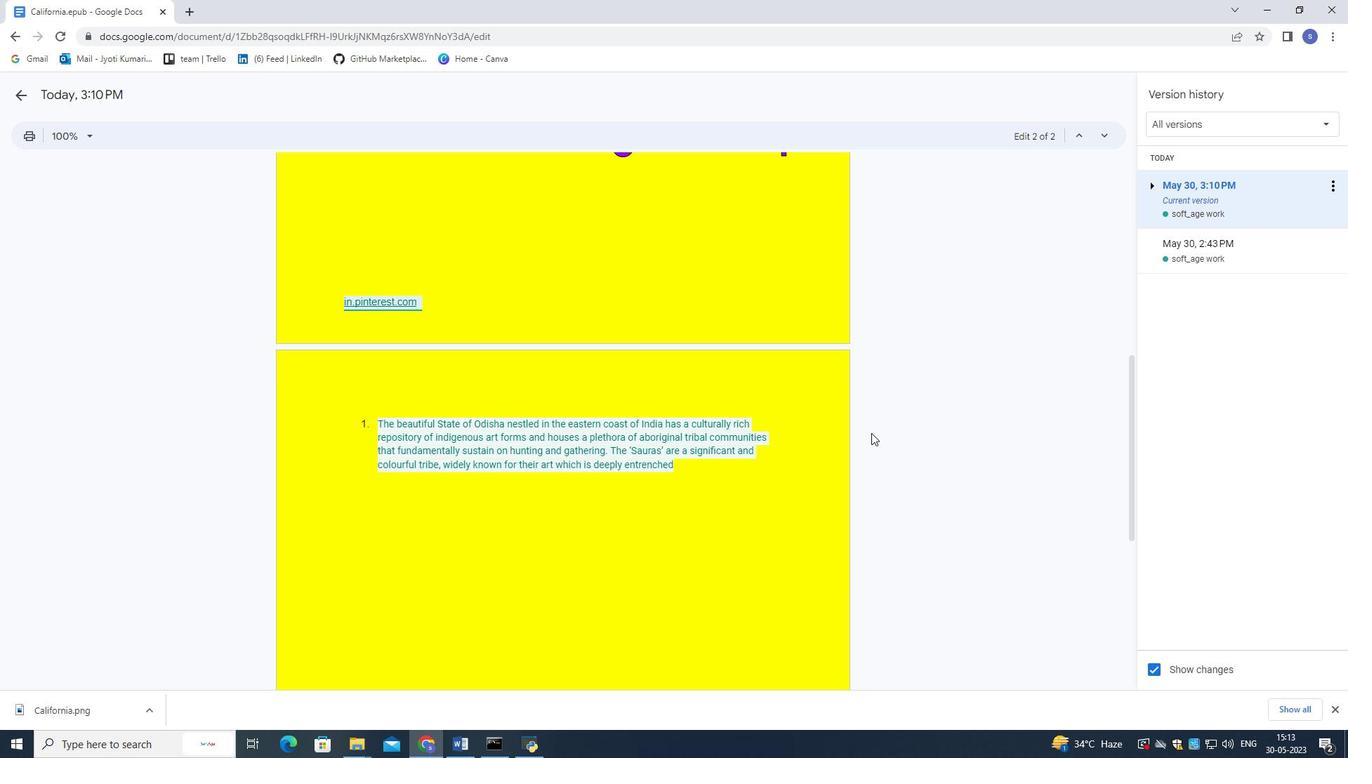 
Action: Mouse scrolled (860, 423) with delta (0, 0)
Screenshot: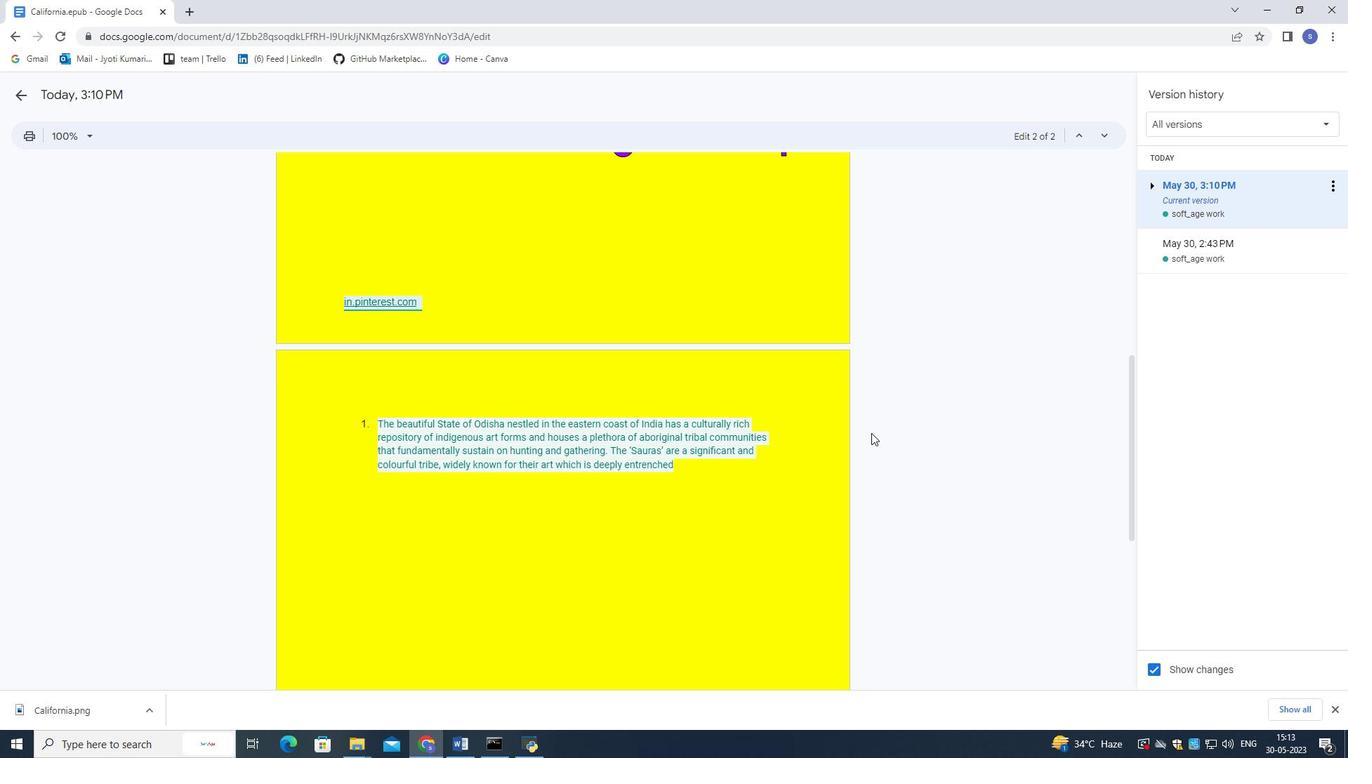 
Action: Mouse moved to (645, 372)
Screenshot: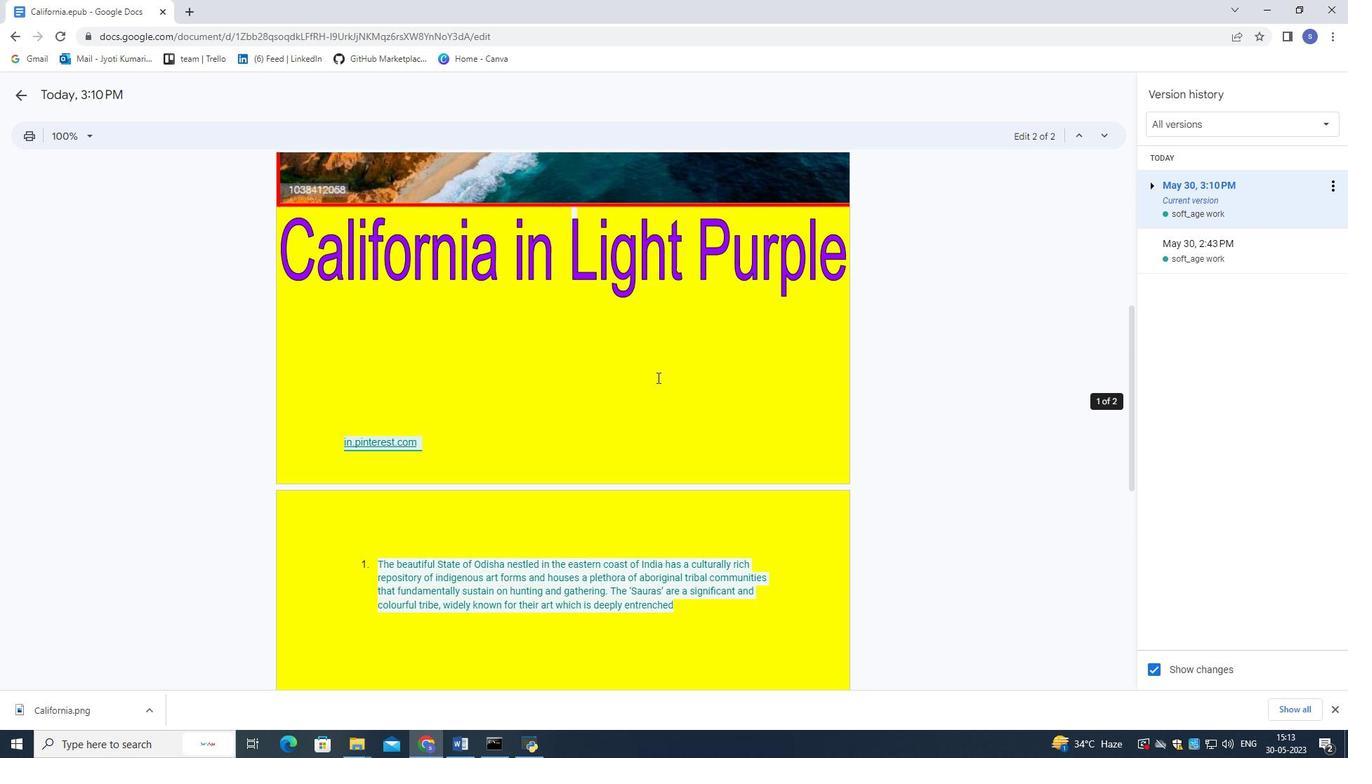 
Action: Mouse scrolled (645, 373) with delta (0, 0)
Screenshot: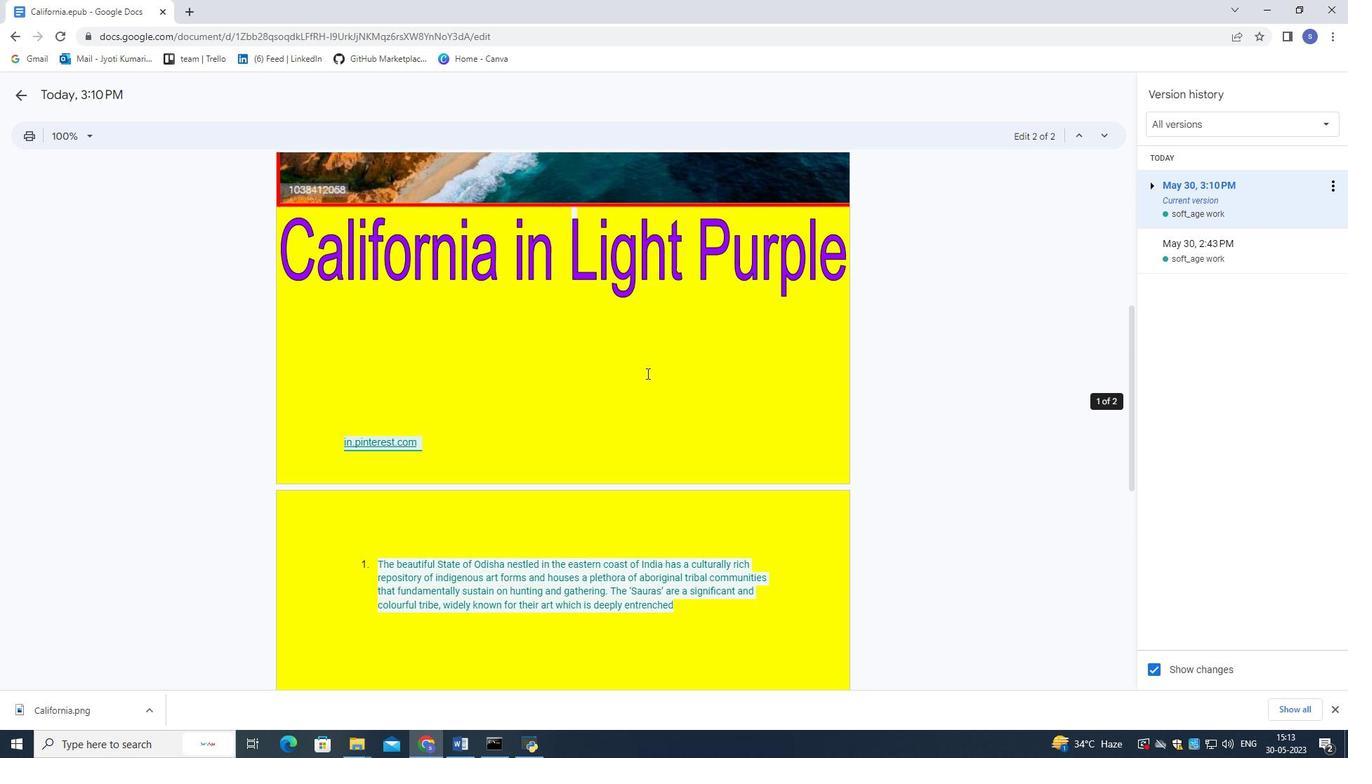 
Action: Mouse moved to (644, 372)
Screenshot: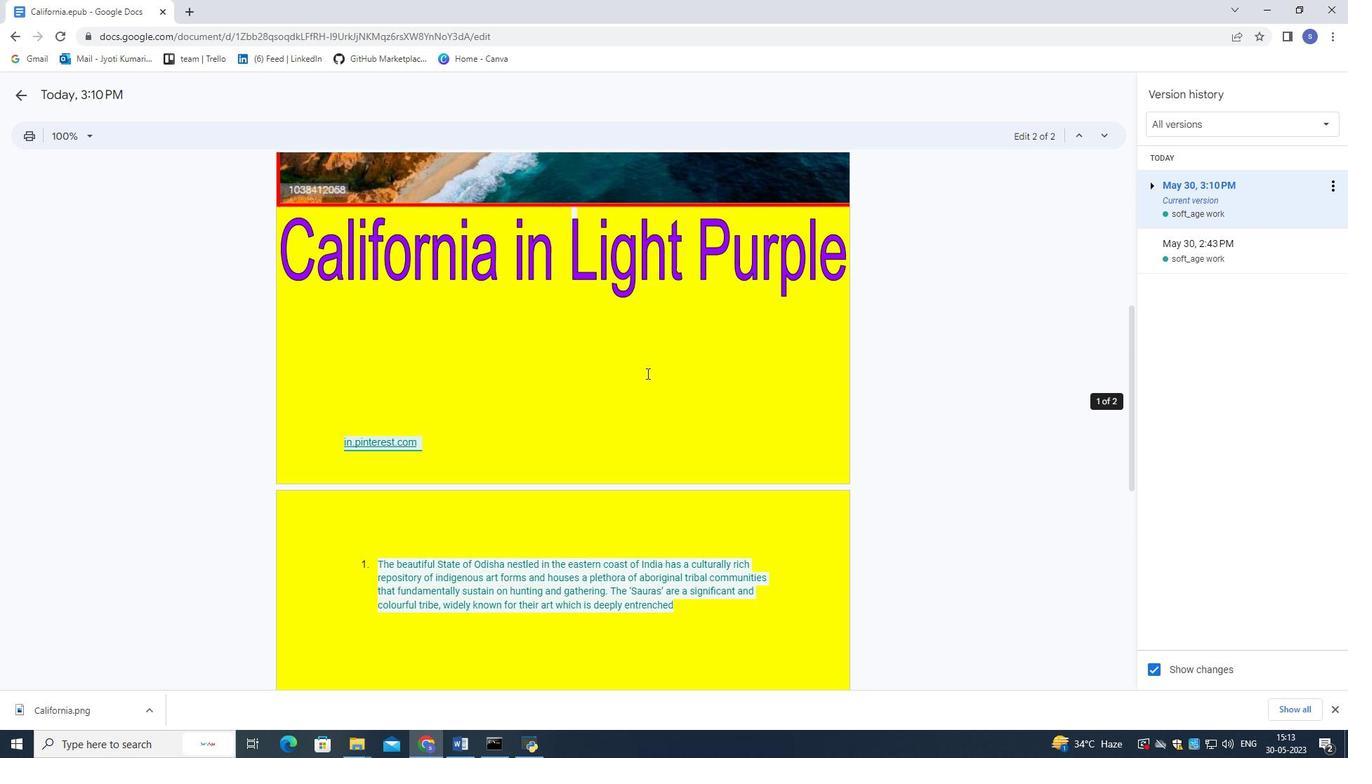 
Action: Mouse scrolled (644, 372) with delta (0, 0)
Screenshot: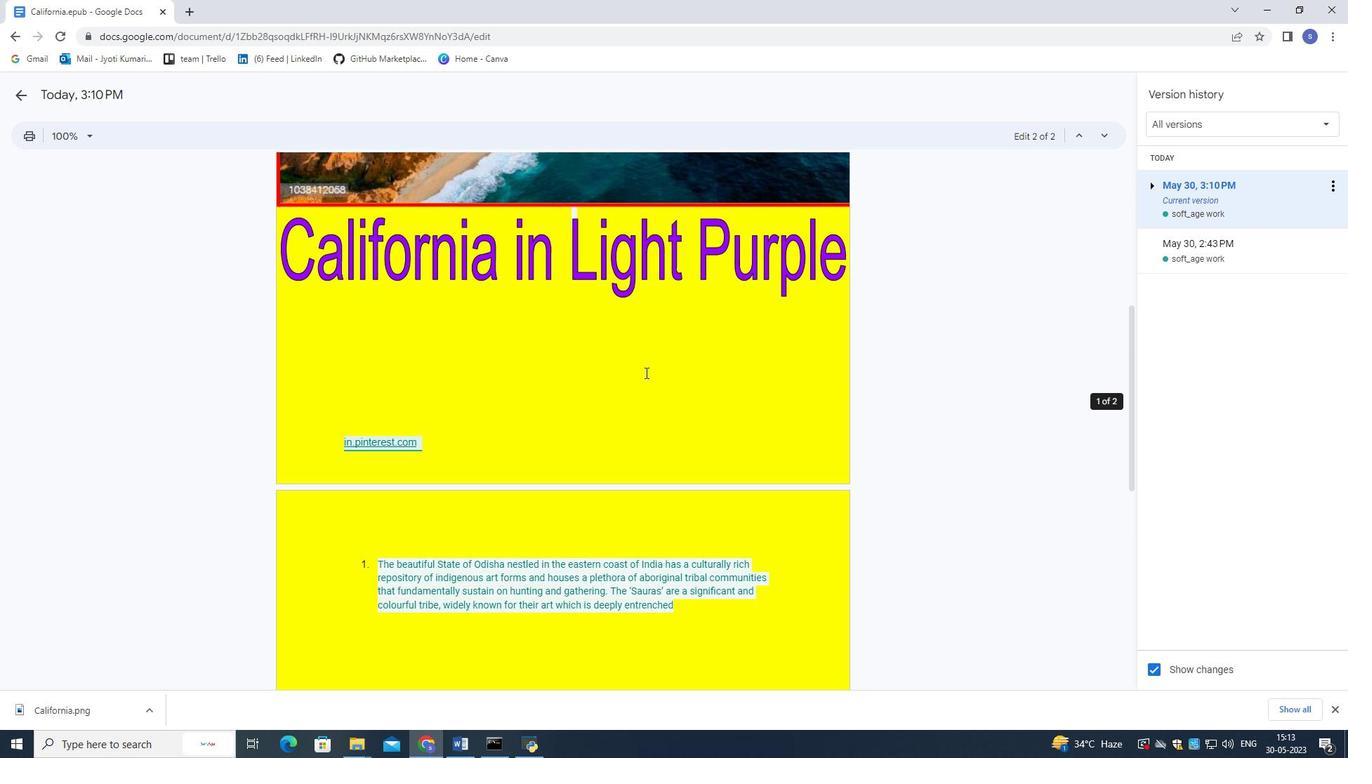 
Action: Mouse moved to (643, 370)
Screenshot: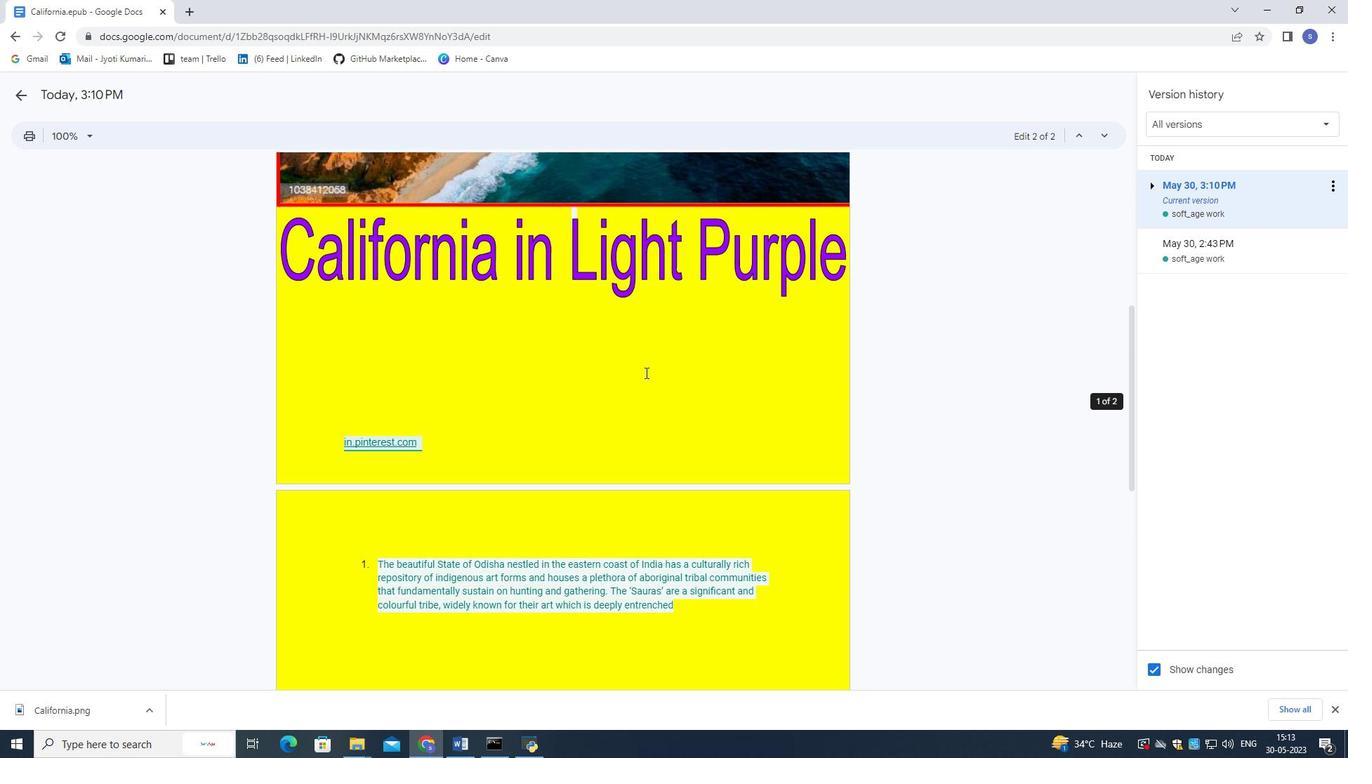 
Action: Mouse scrolled (643, 371) with delta (0, 0)
Screenshot: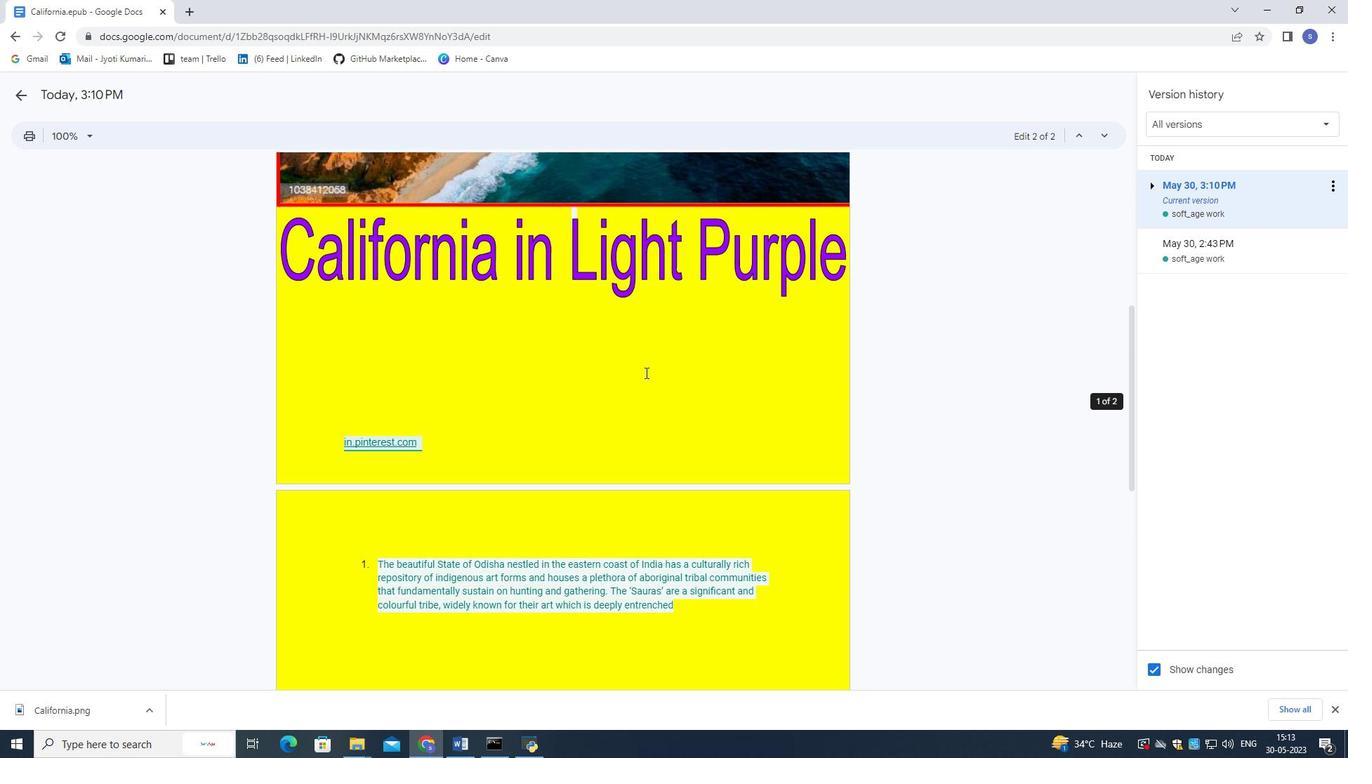 
Action: Mouse moved to (639, 368)
Screenshot: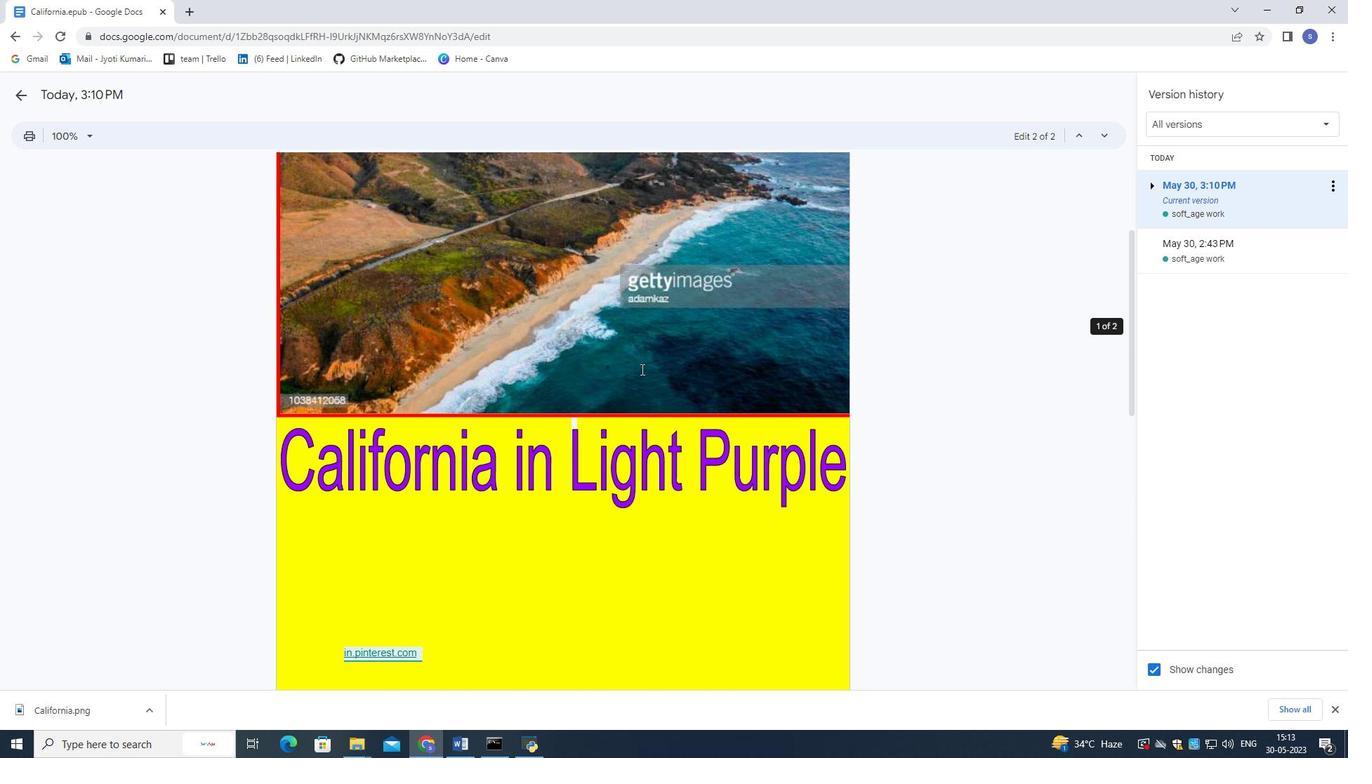 
Action: Mouse scrolled (639, 369) with delta (0, 0)
Screenshot: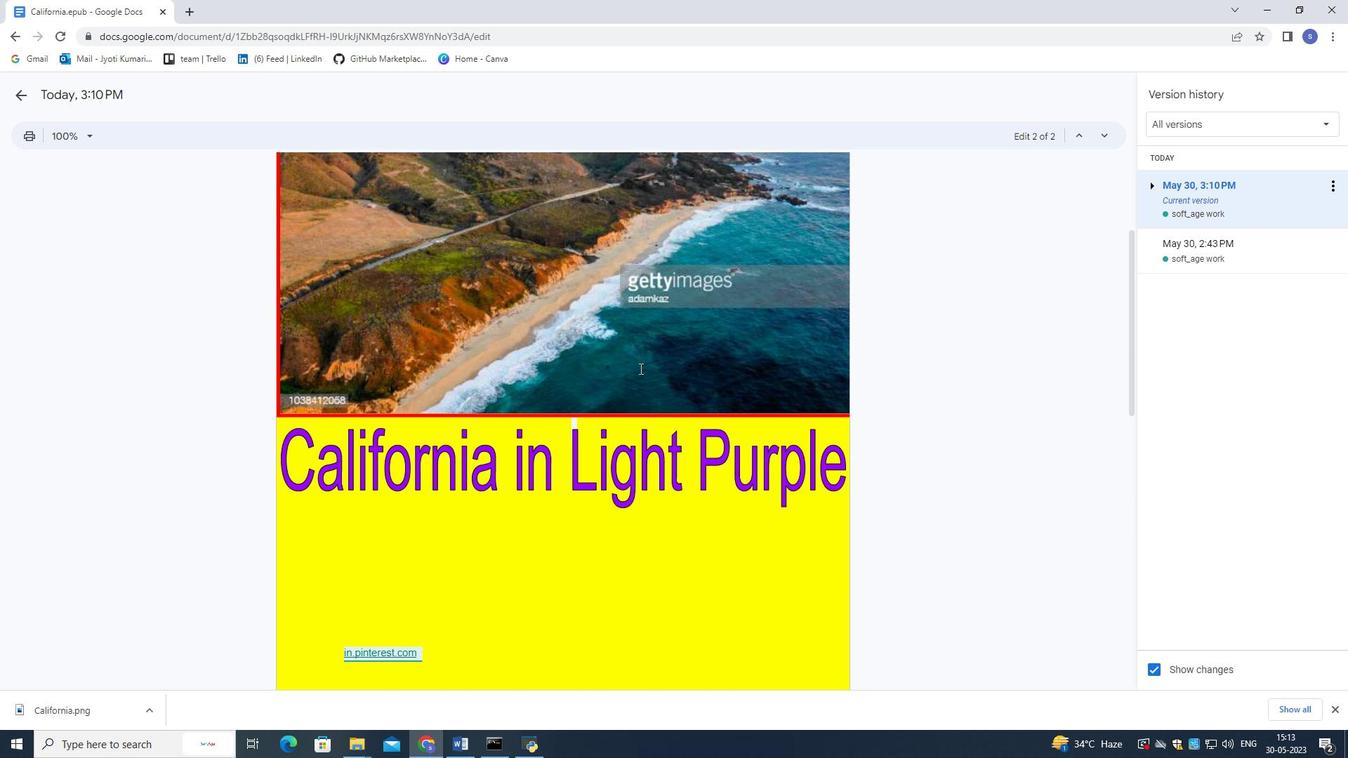 
Action: Mouse scrolled (639, 369) with delta (0, 0)
Screenshot: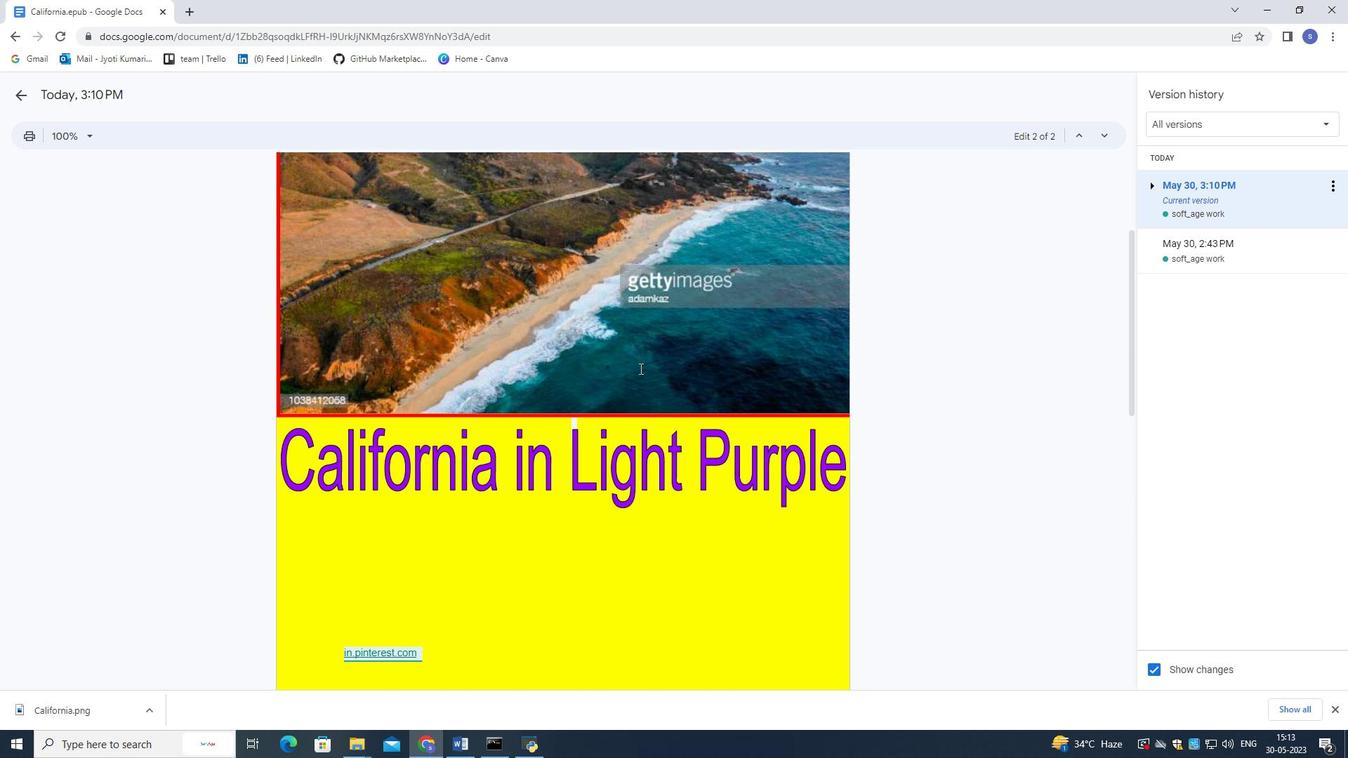 
Action: Mouse moved to (729, 369)
Screenshot: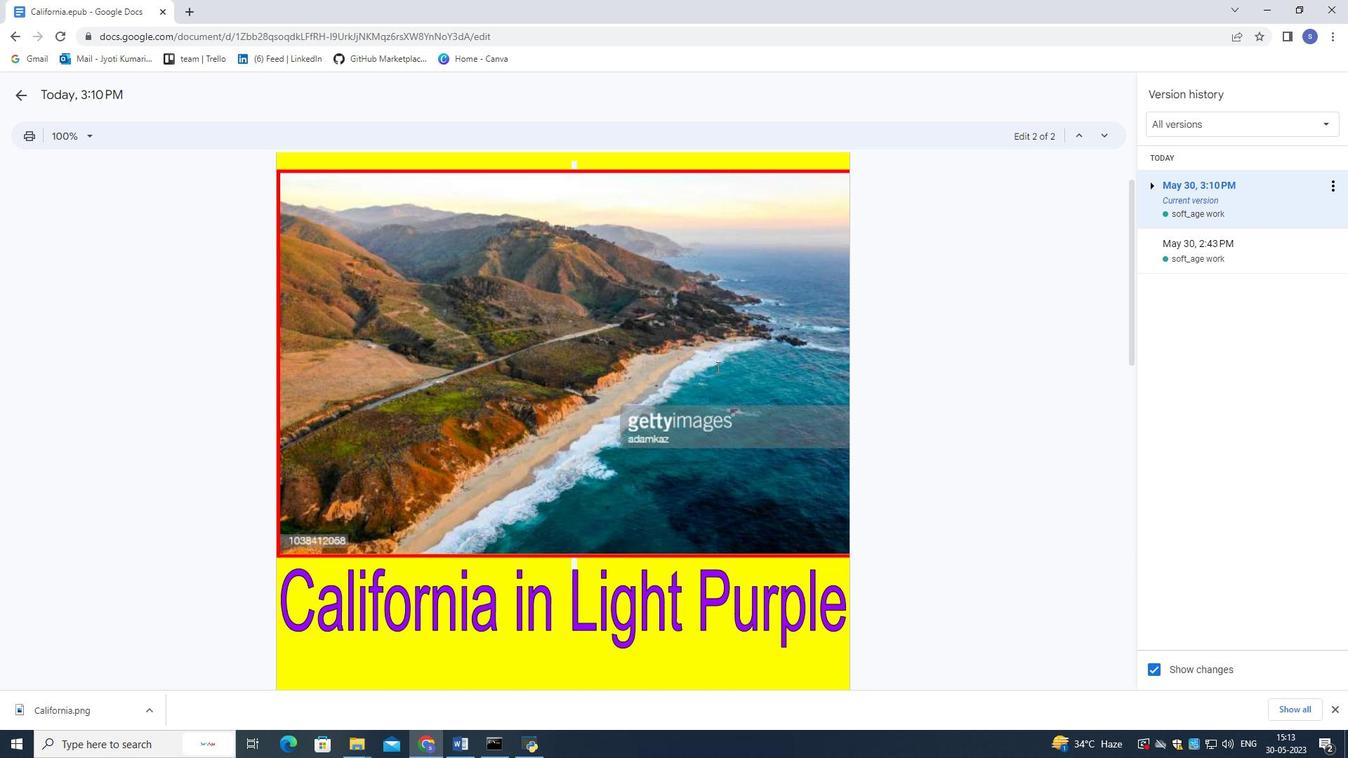 
Action: Mouse scrolled (729, 370) with delta (0, 0)
Screenshot: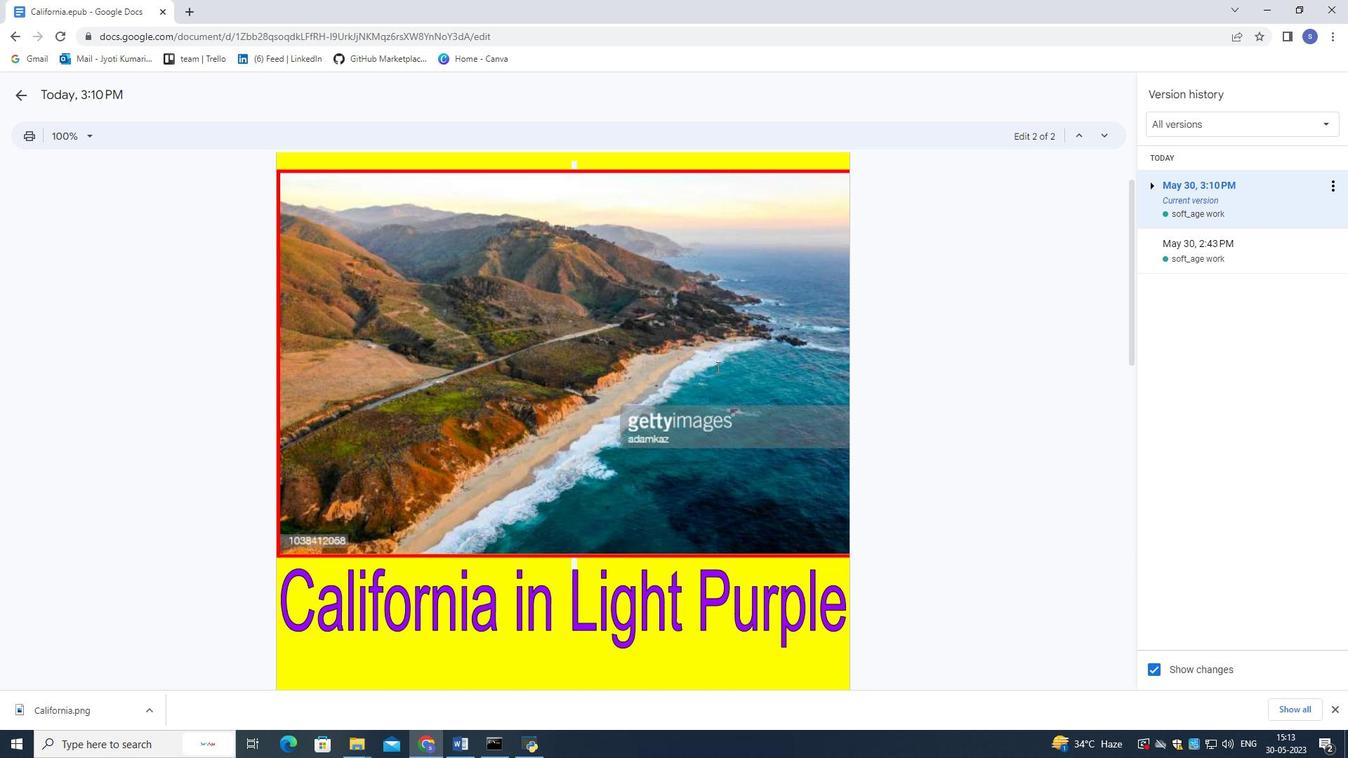 
Action: Mouse moved to (730, 369)
Screenshot: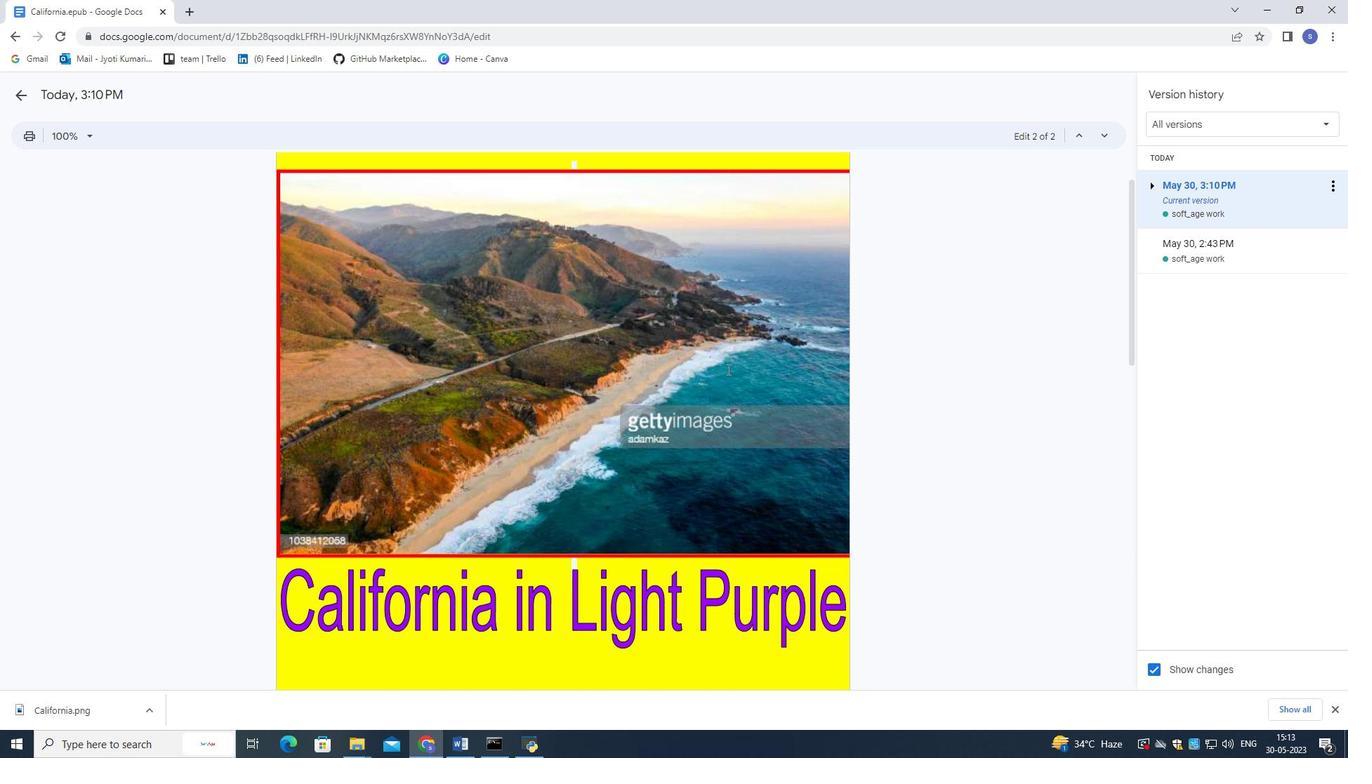 
Action: Mouse scrolled (730, 370) with delta (0, 0)
Screenshot: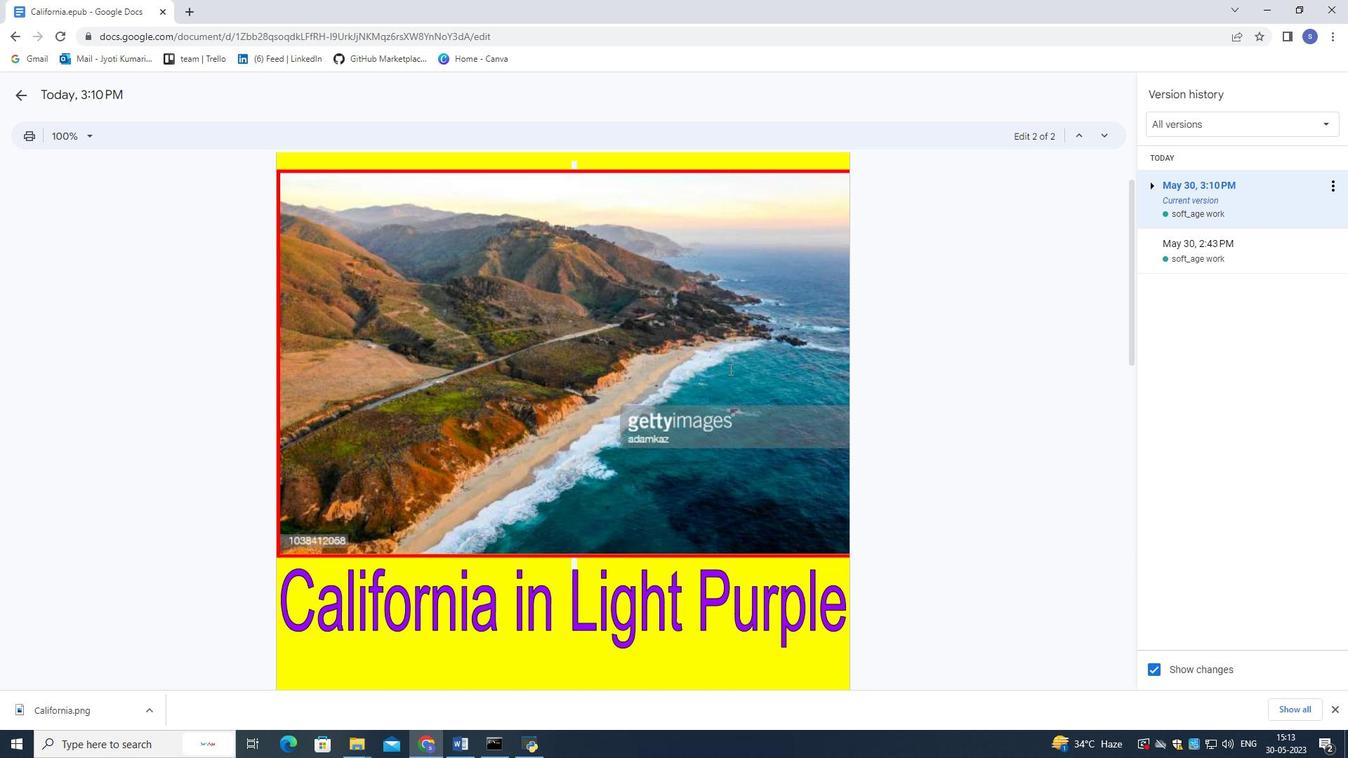 
Action: Mouse moved to (801, 369)
Screenshot: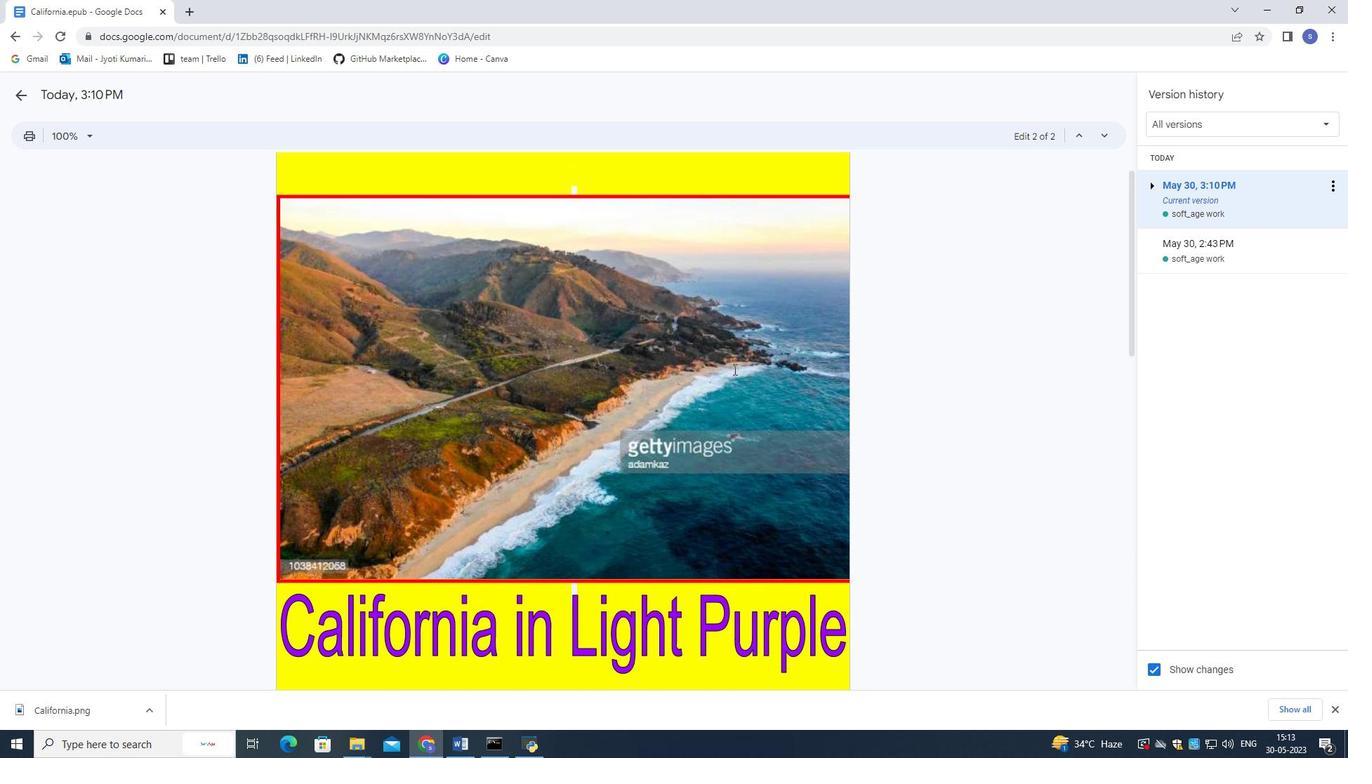 
Action: Mouse scrolled (745, 370) with delta (0, 0)
Screenshot: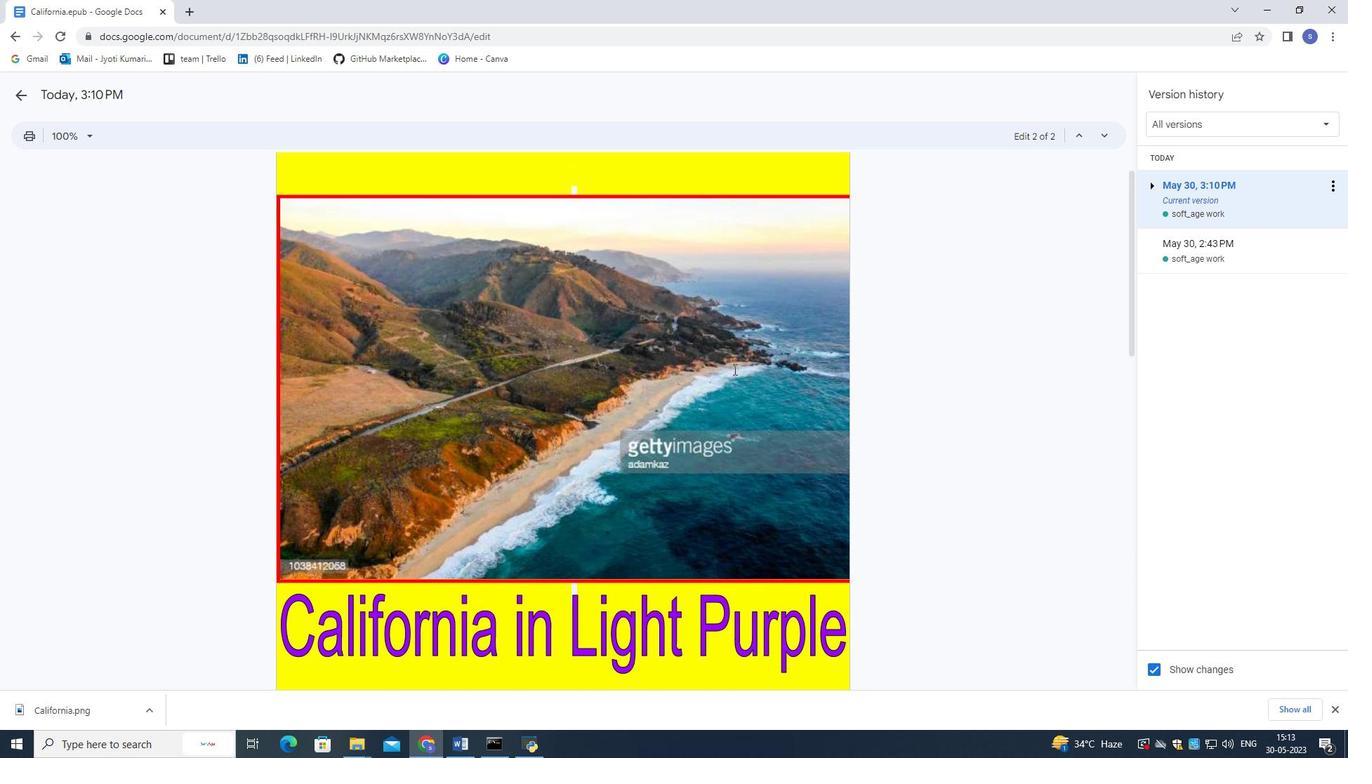 
Action: Mouse moved to (1200, 669)
Screenshot: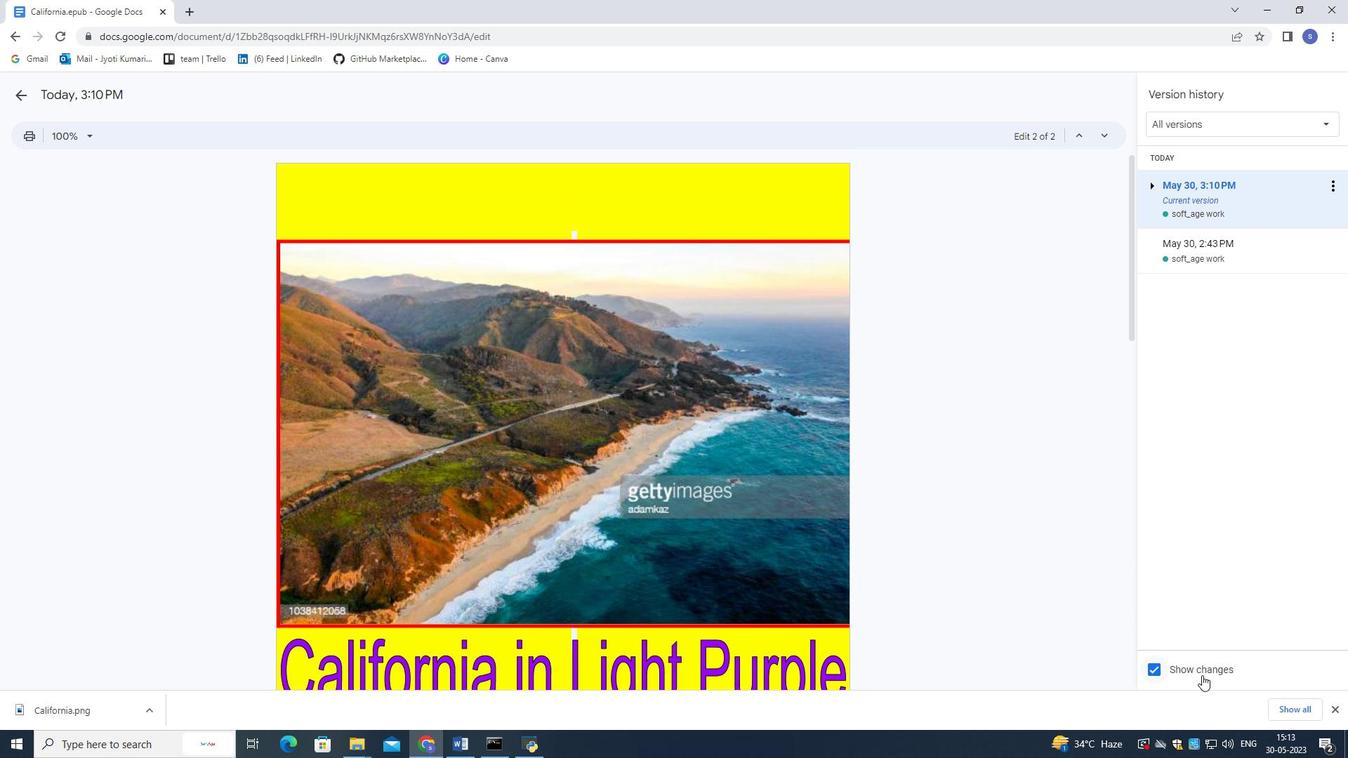 
Action: Mouse pressed left at (1200, 669)
Screenshot: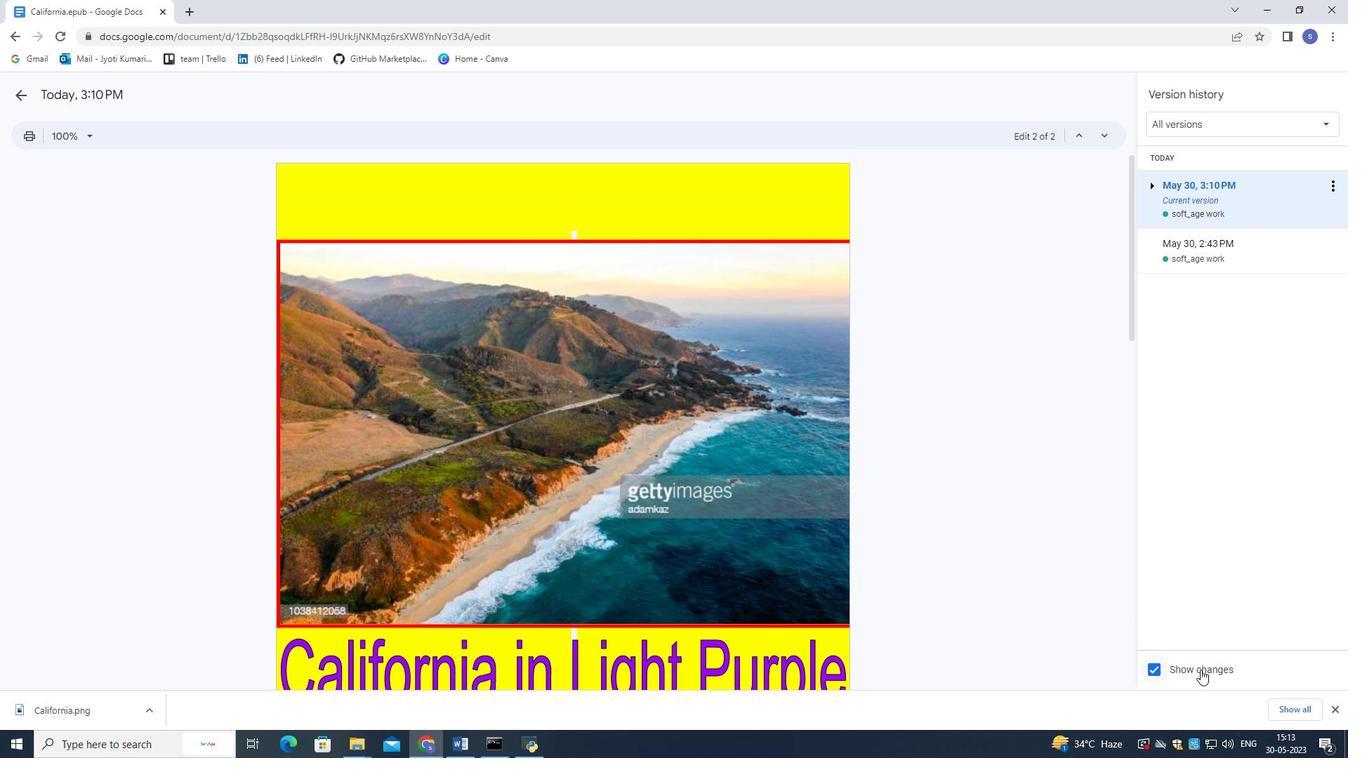 
Action: Mouse pressed left at (1200, 669)
Screenshot: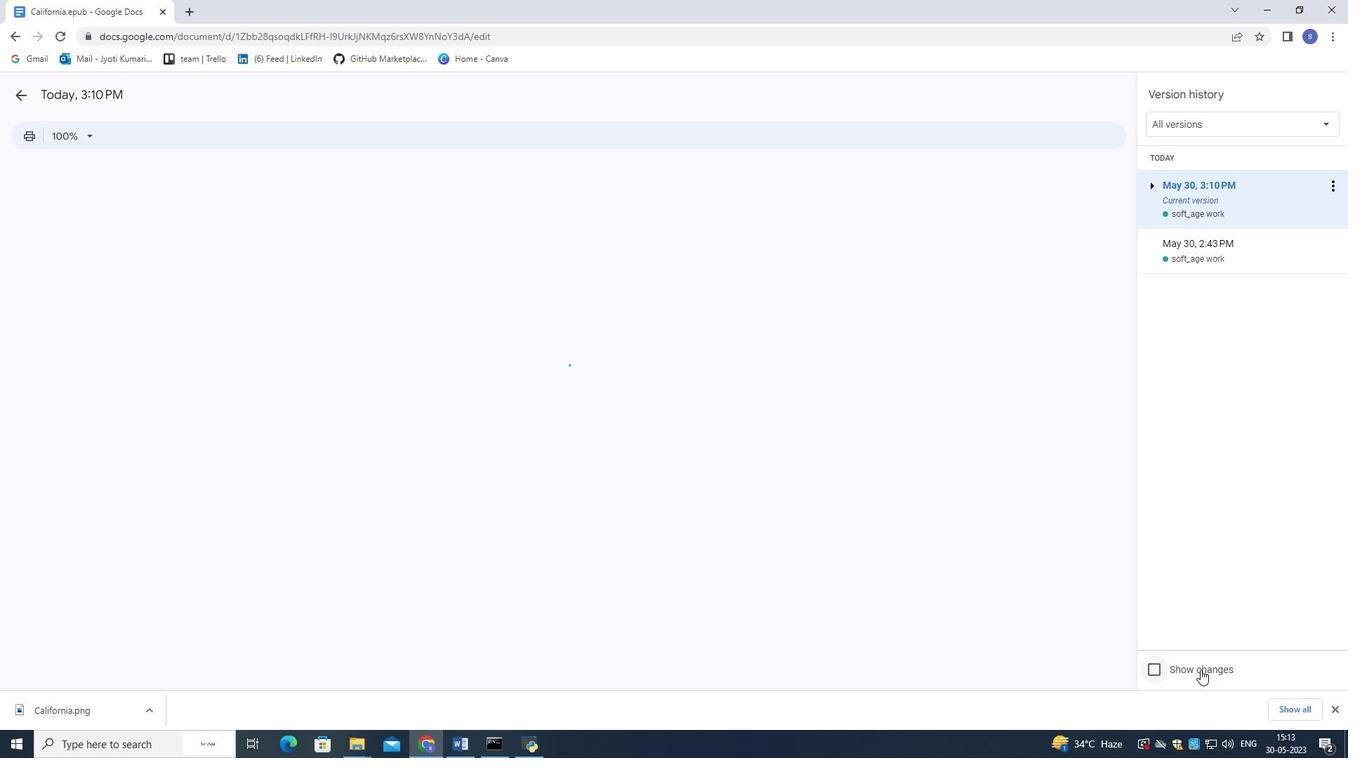 
Action: Mouse pressed left at (1200, 669)
Screenshot: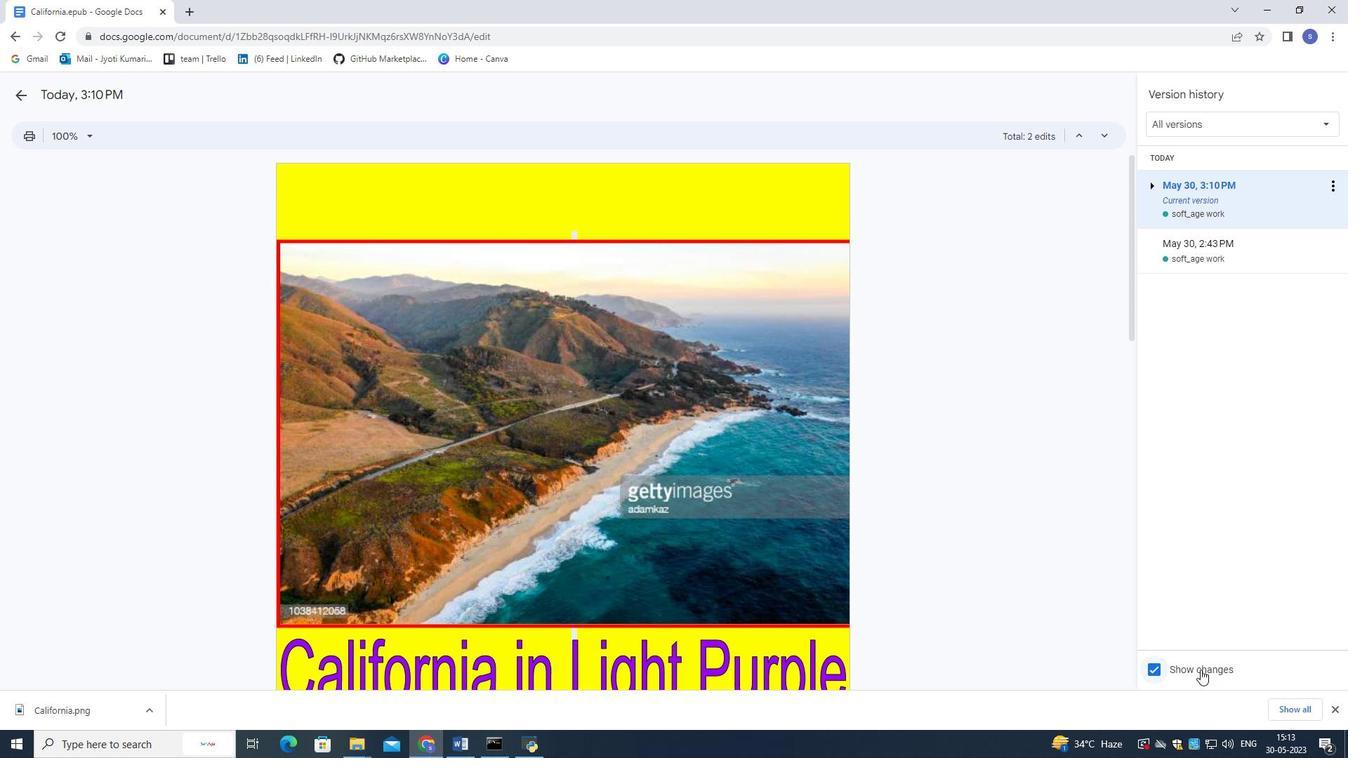 
Action: Mouse moved to (861, 529)
Screenshot: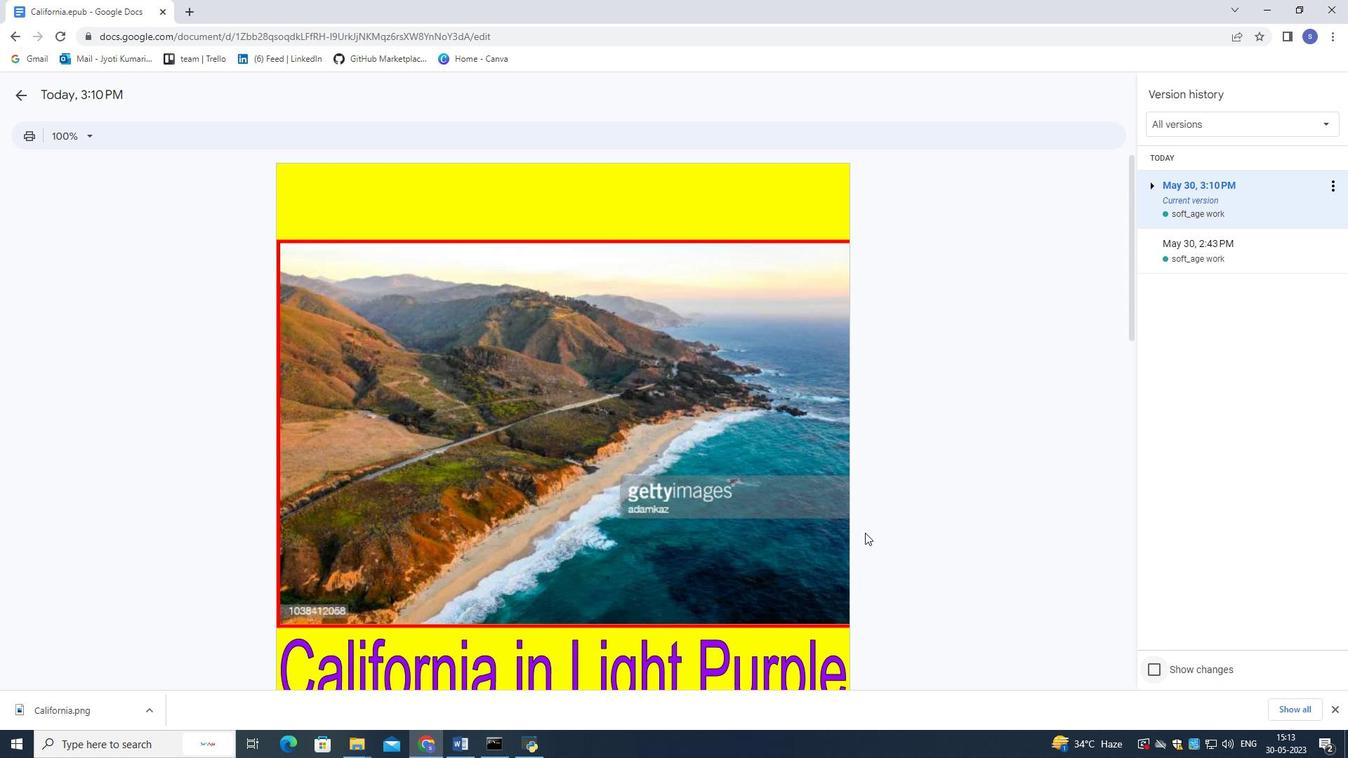 
Action: Mouse scrolled (861, 528) with delta (0, 0)
Screenshot: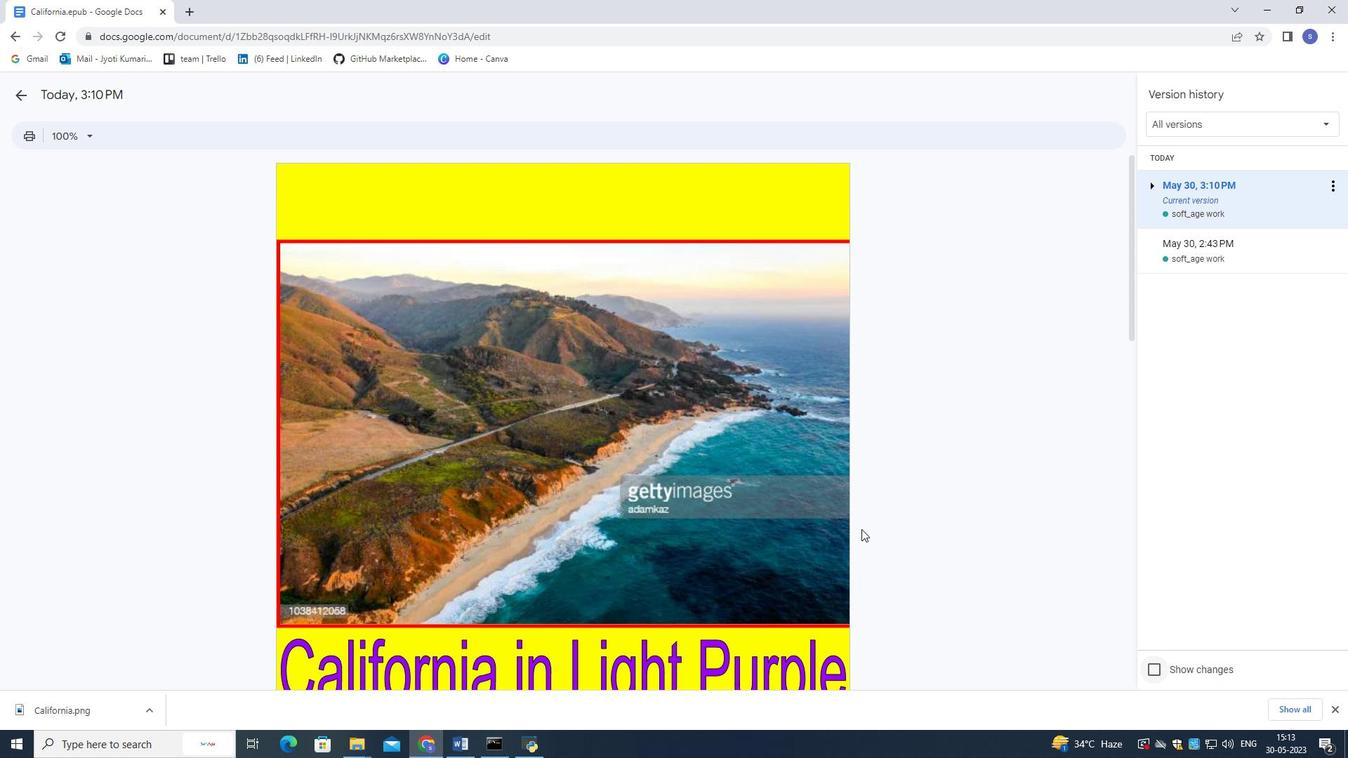 
Action: Mouse scrolled (861, 528) with delta (0, 0)
Screenshot: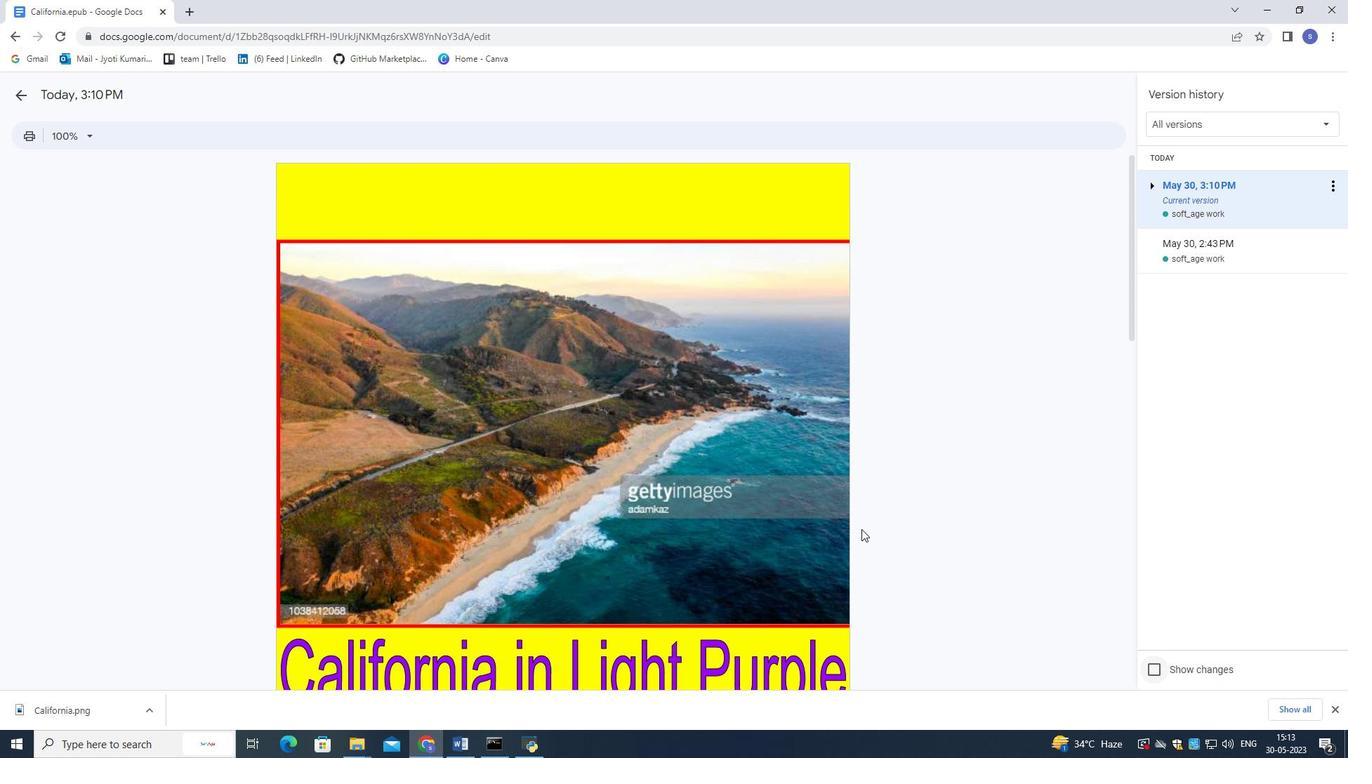 
Action: Mouse scrolled (861, 528) with delta (0, 0)
Screenshot: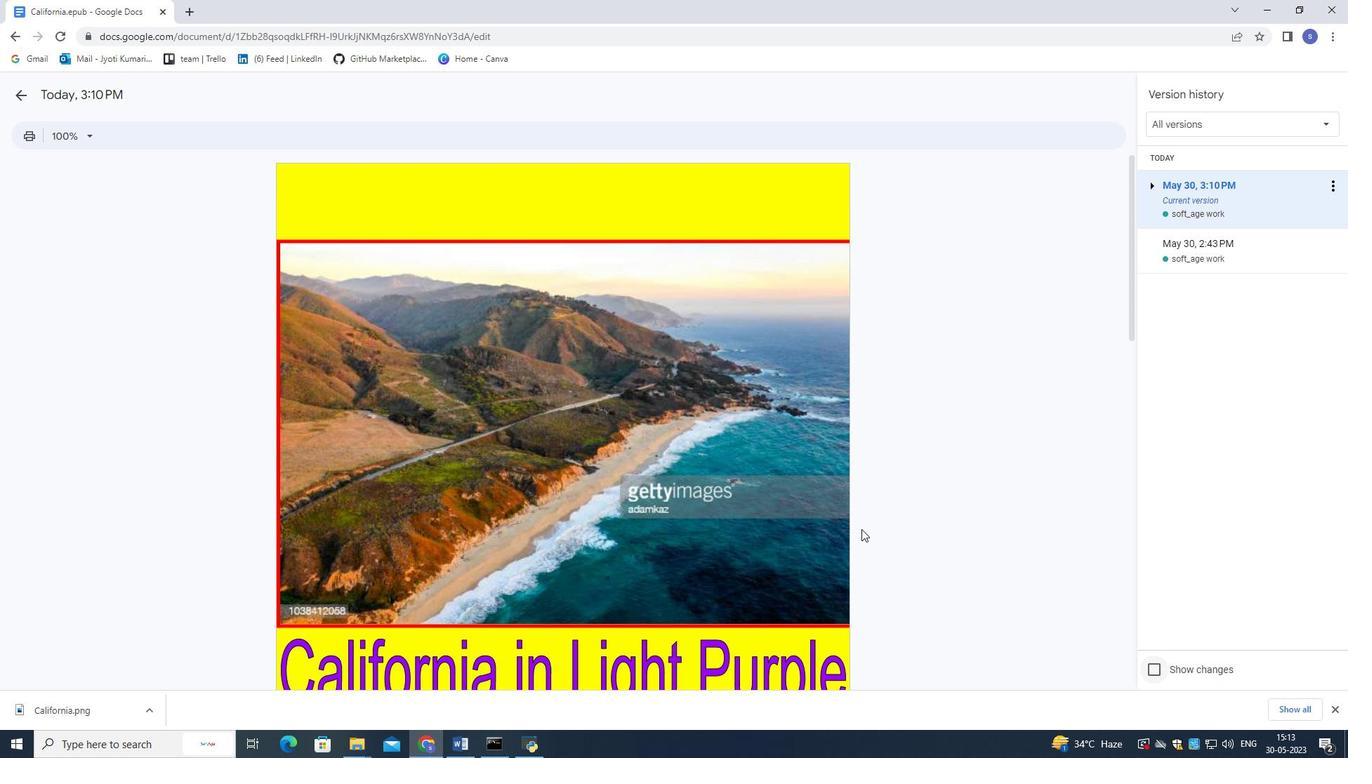
Action: Mouse scrolled (861, 528) with delta (0, 0)
Screenshot: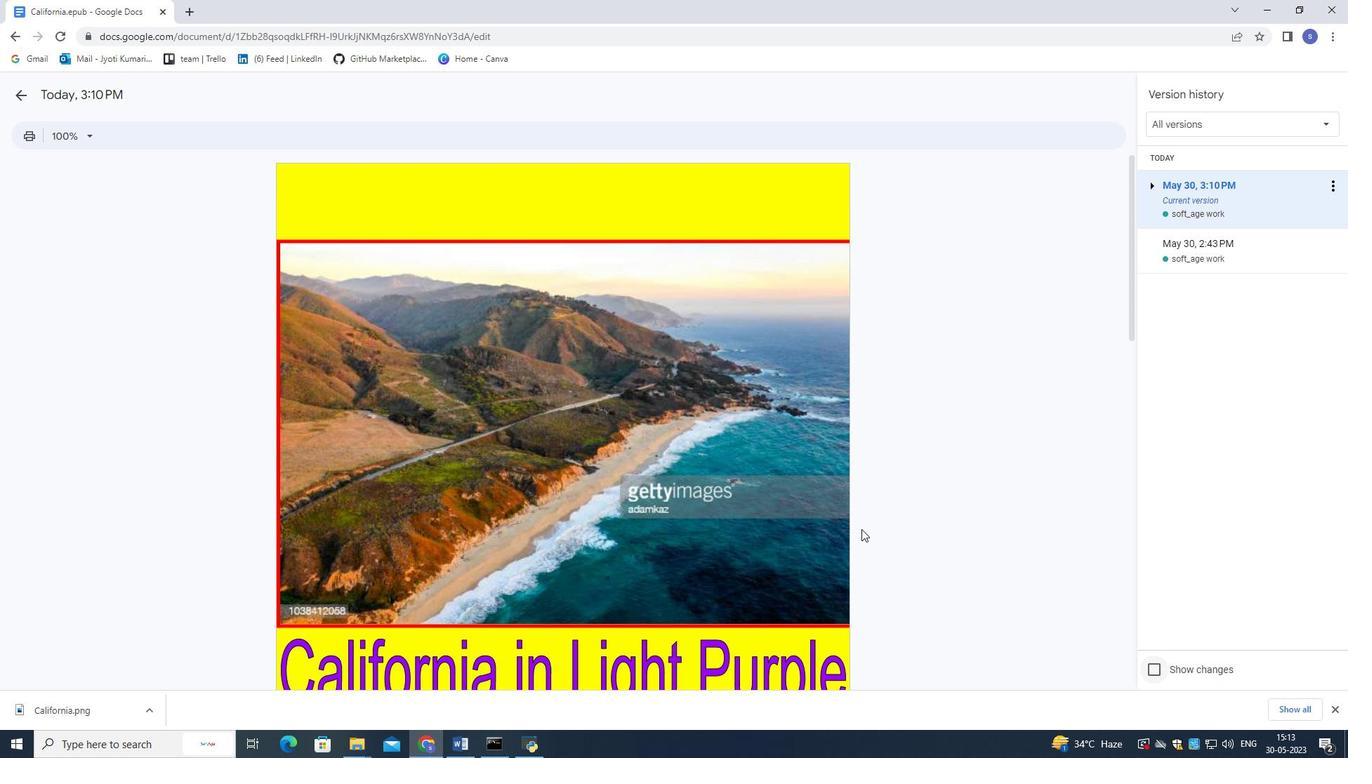 
Action: Mouse scrolled (861, 528) with delta (0, 0)
Screenshot: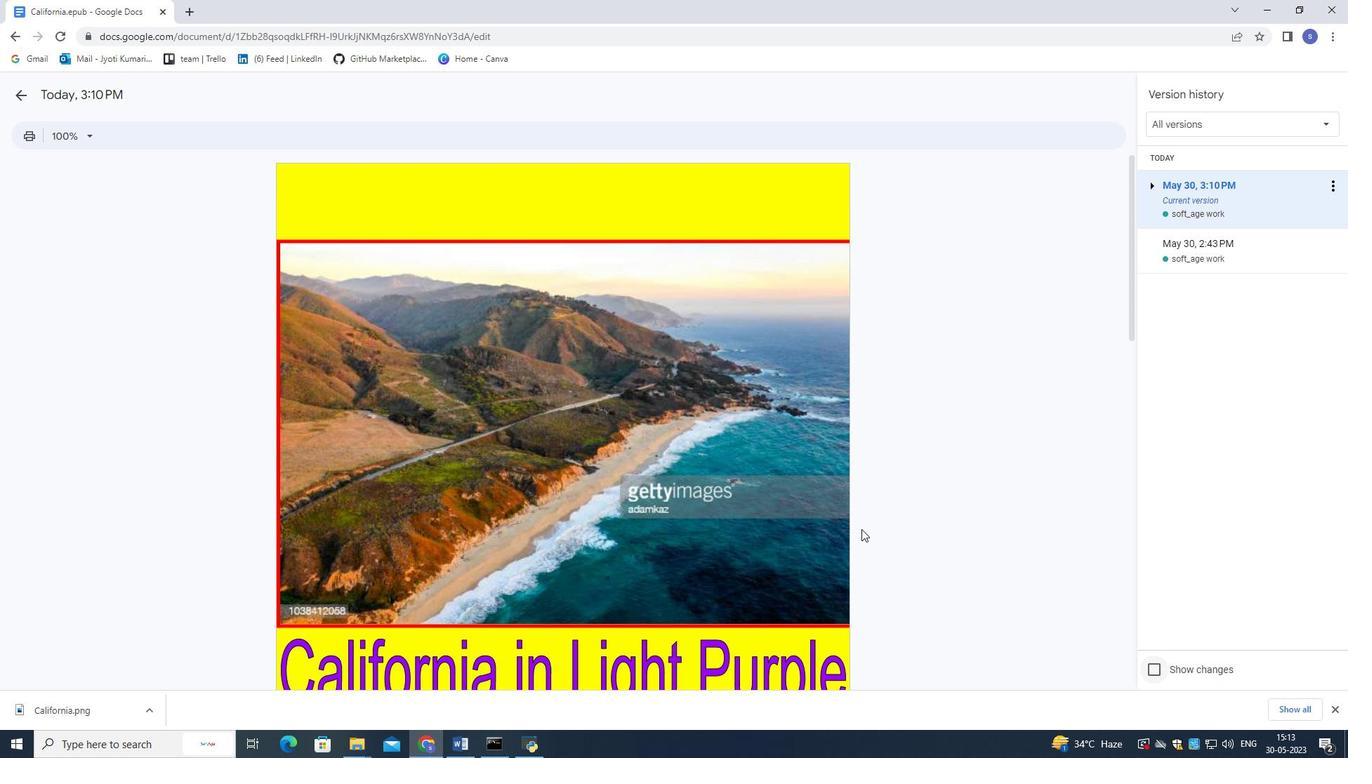 
Action: Mouse scrolled (861, 528) with delta (0, 0)
Screenshot: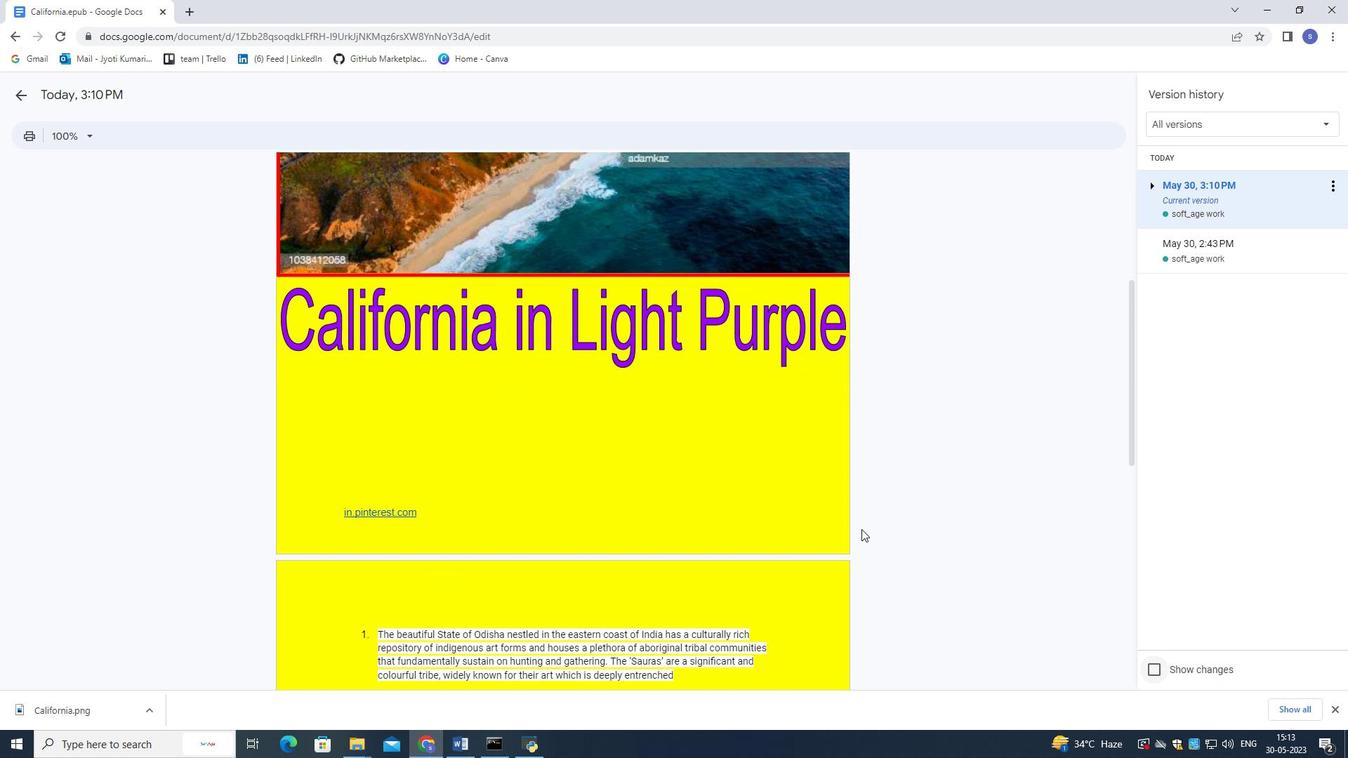 
Action: Mouse scrolled (861, 528) with delta (0, 0)
Screenshot: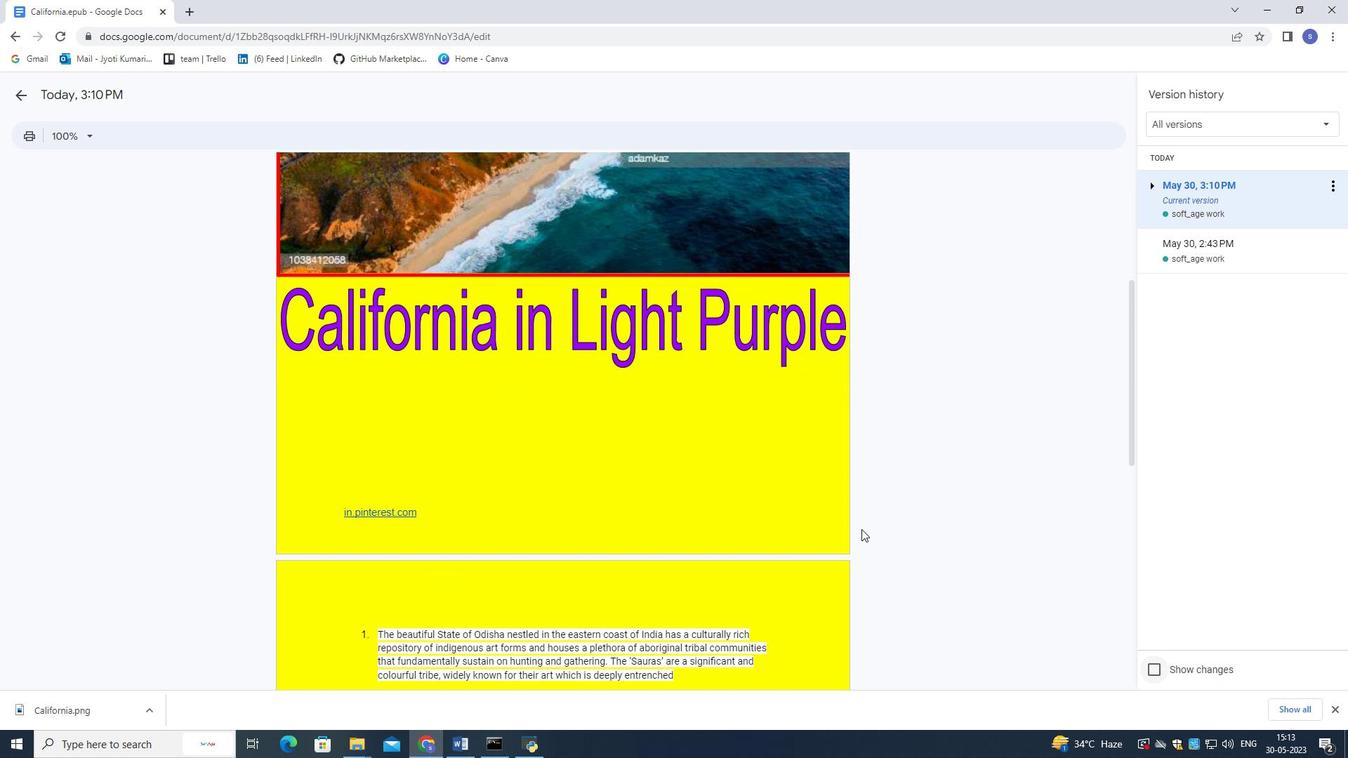 
Action: Mouse scrolled (861, 528) with delta (0, 0)
Screenshot: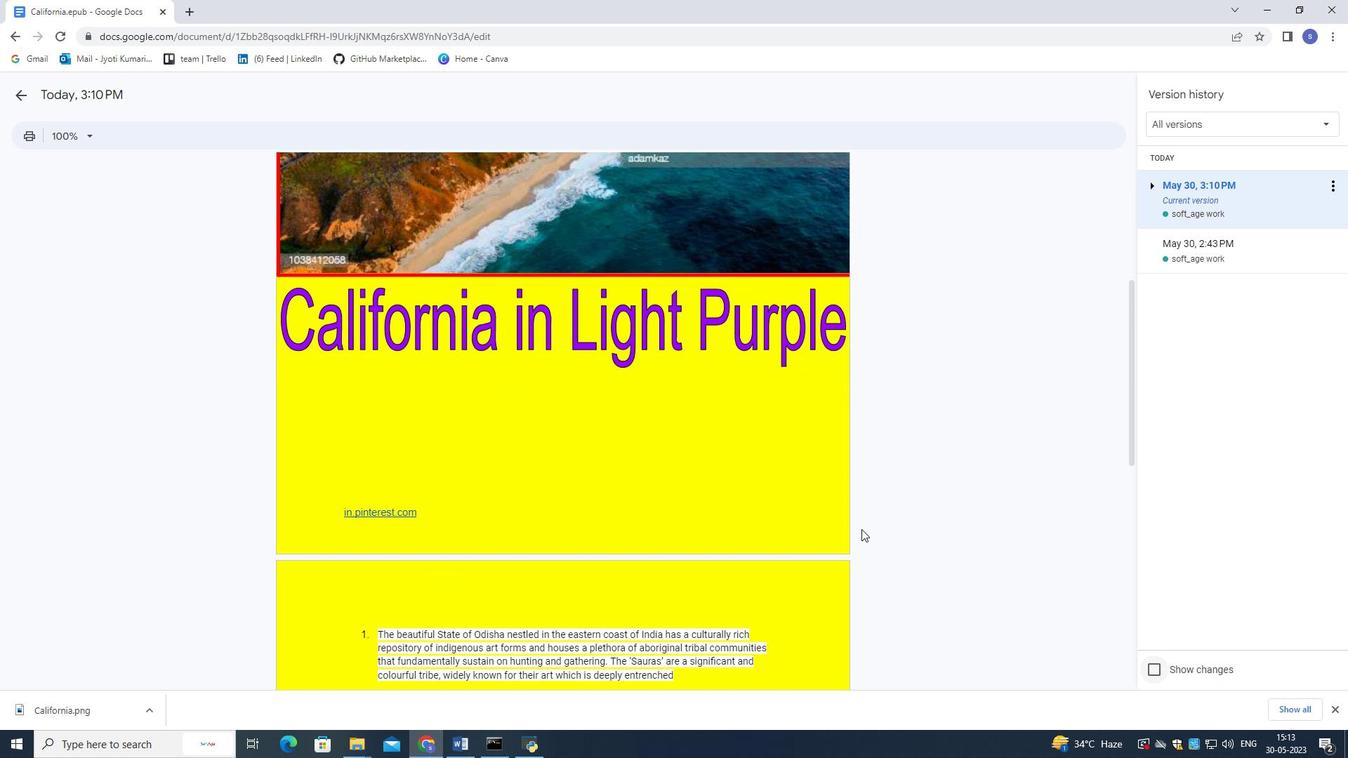 
Action: Mouse moved to (1178, 662)
Screenshot: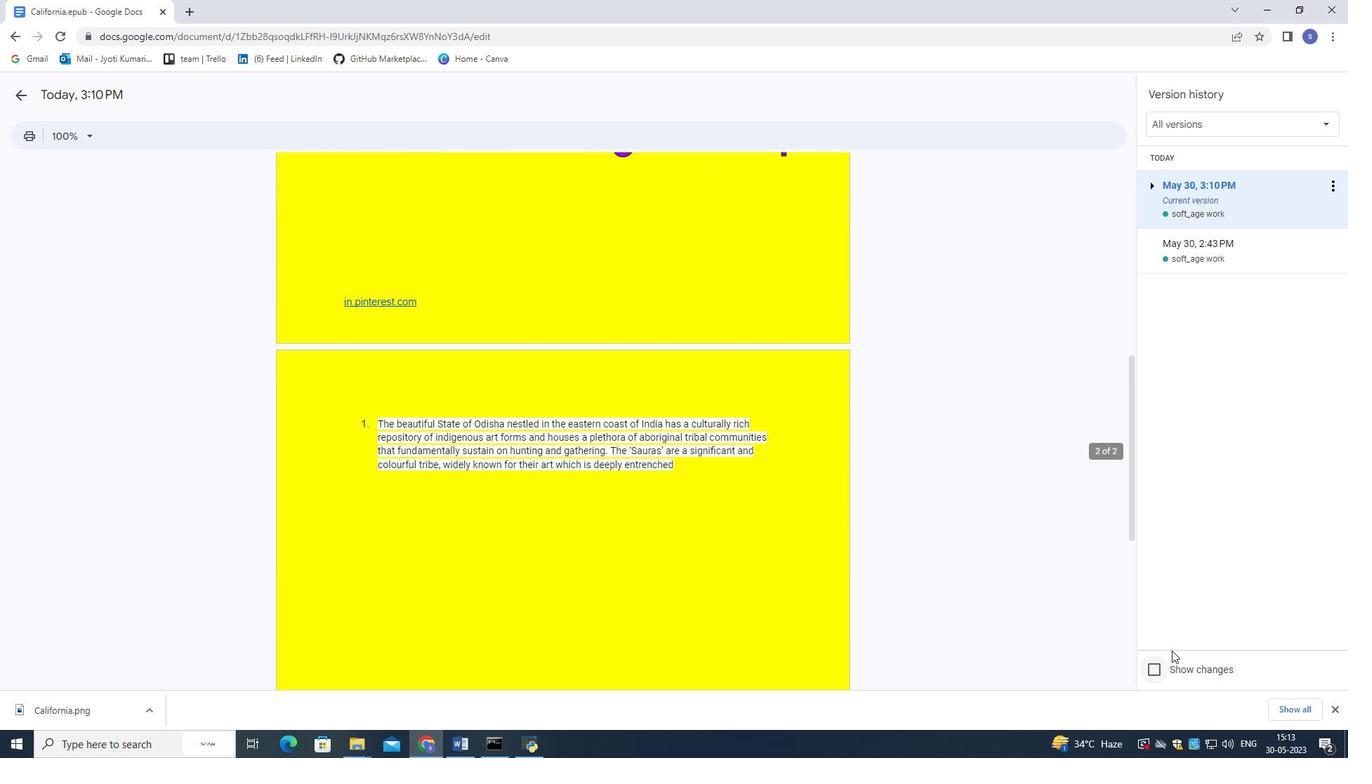 
Action: Mouse pressed left at (1178, 662)
Screenshot: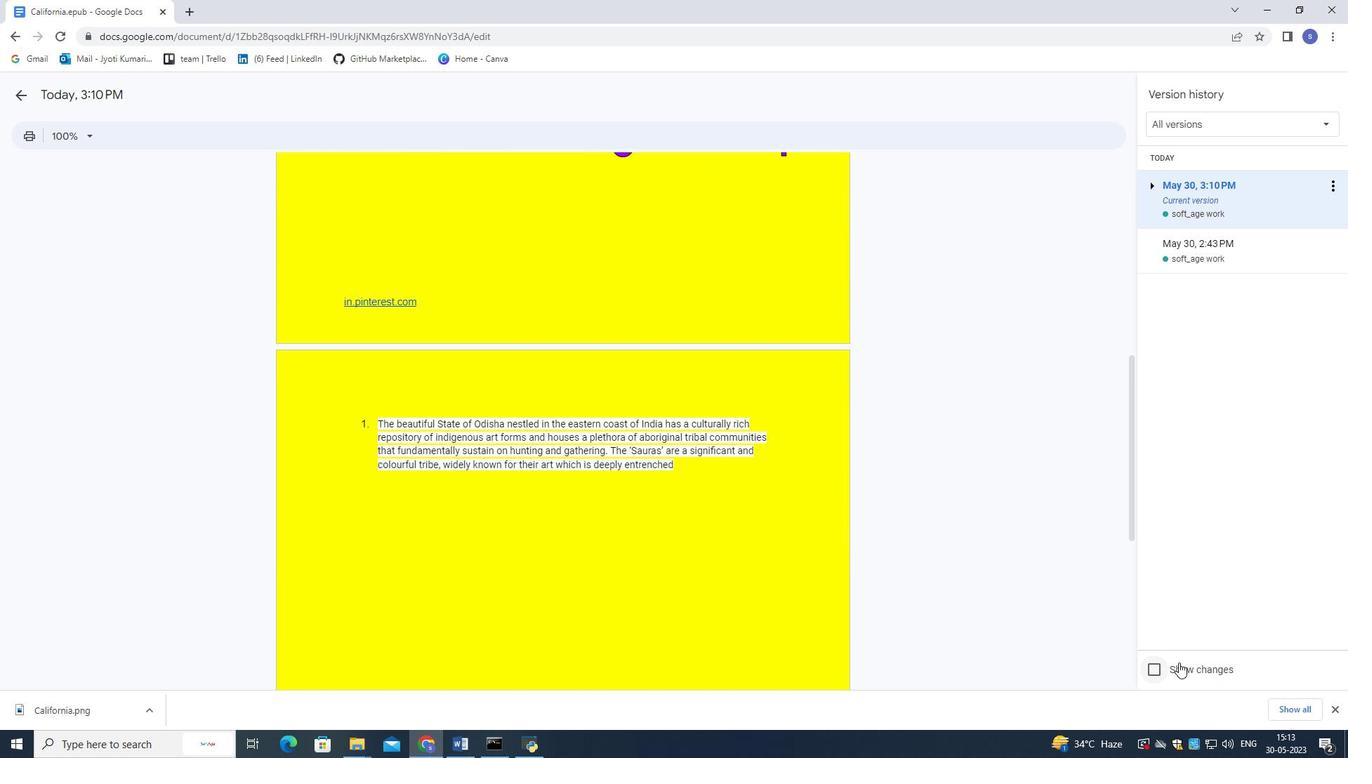 
Action: Mouse moved to (1305, 126)
Screenshot: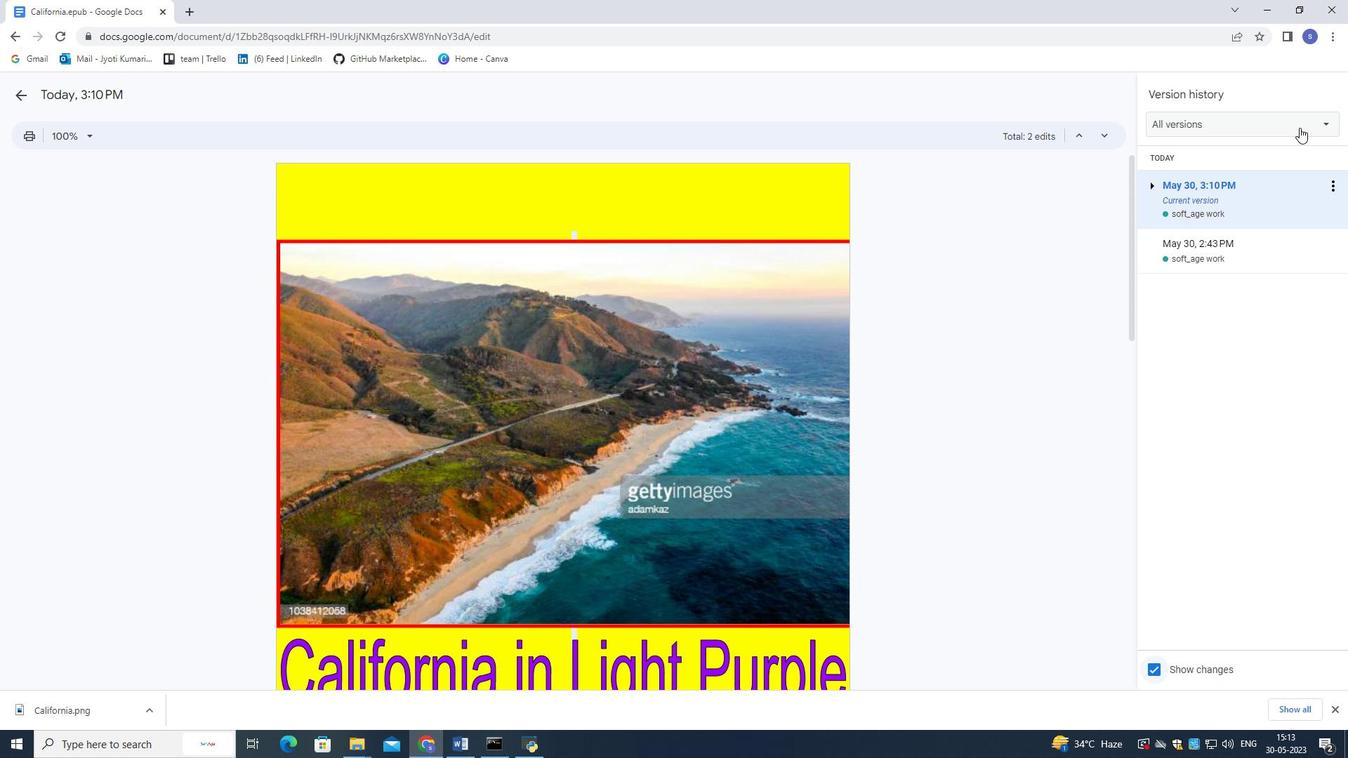 
Action: Mouse pressed left at (1305, 126)
Screenshot: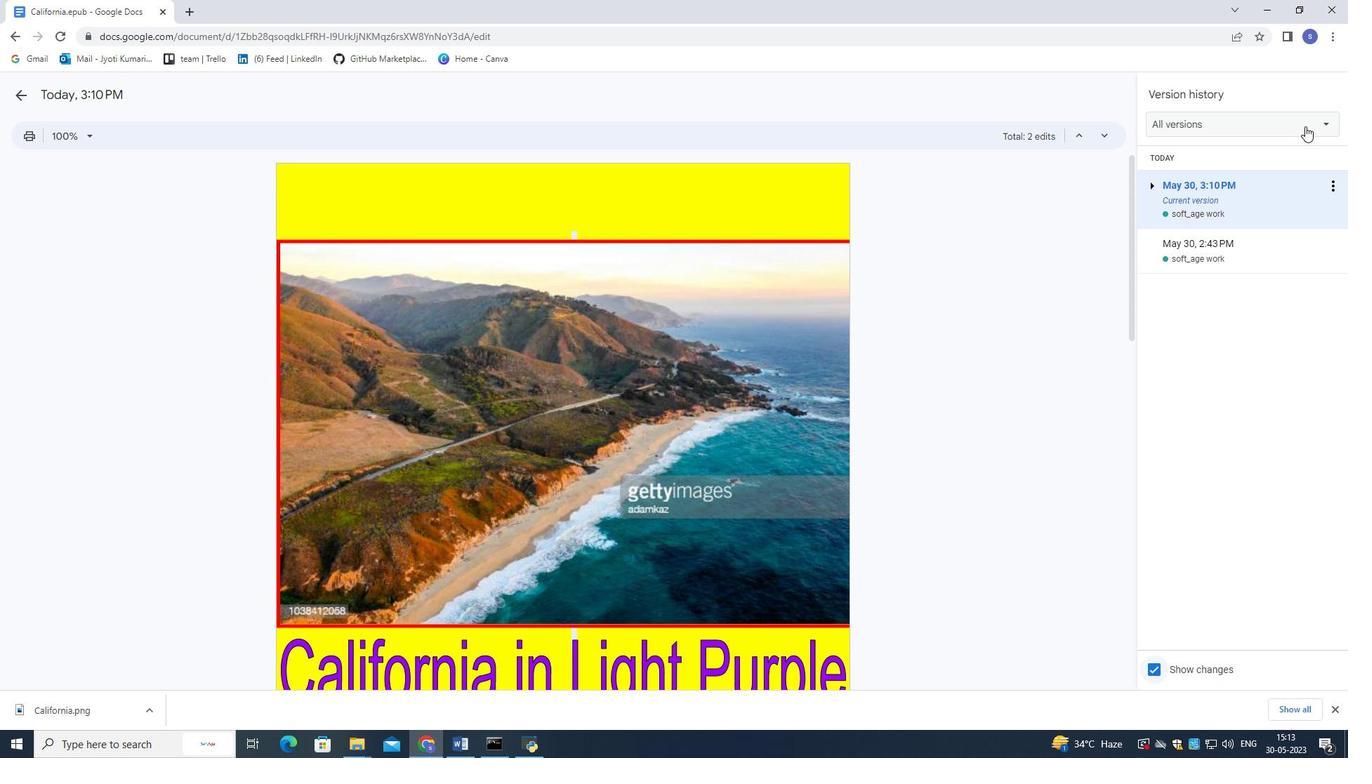 
Action: Mouse moved to (1289, 148)
Screenshot: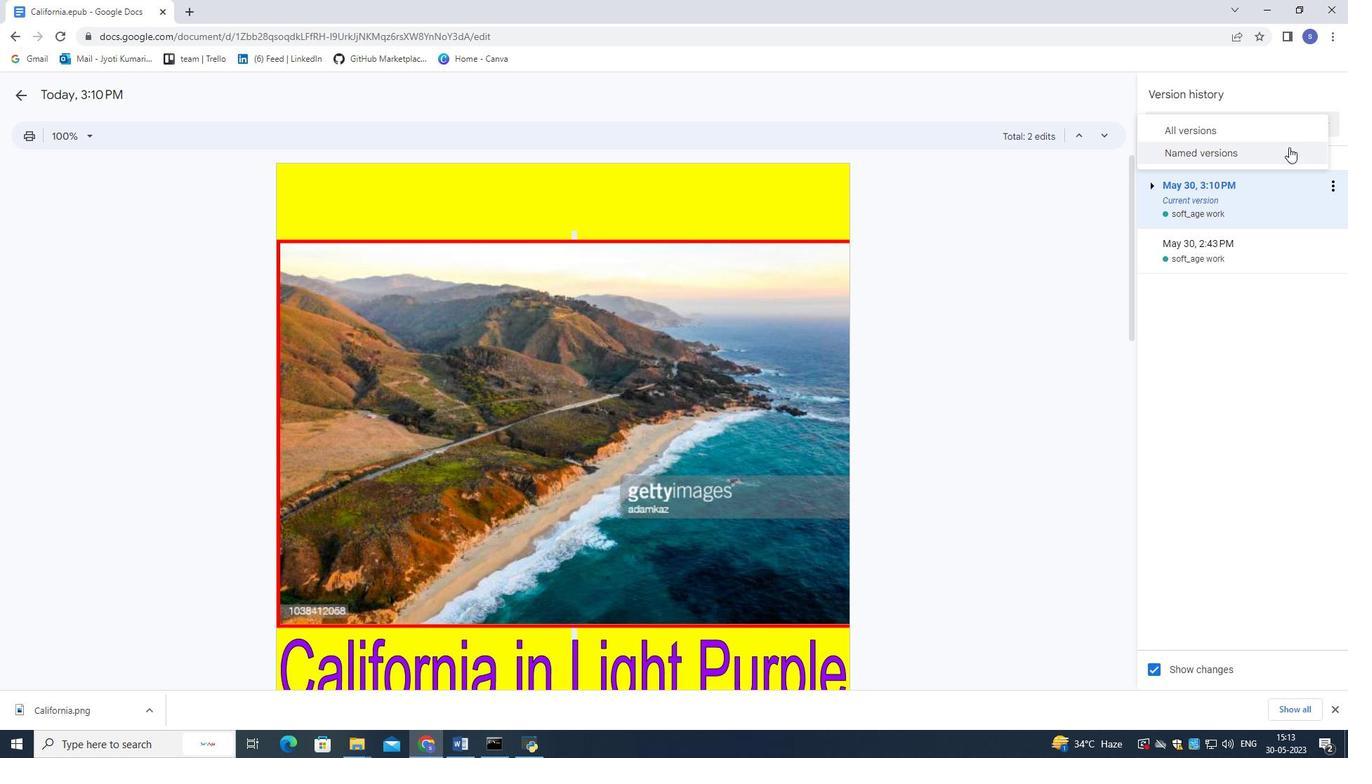 
Action: Mouse pressed left at (1289, 148)
Screenshot: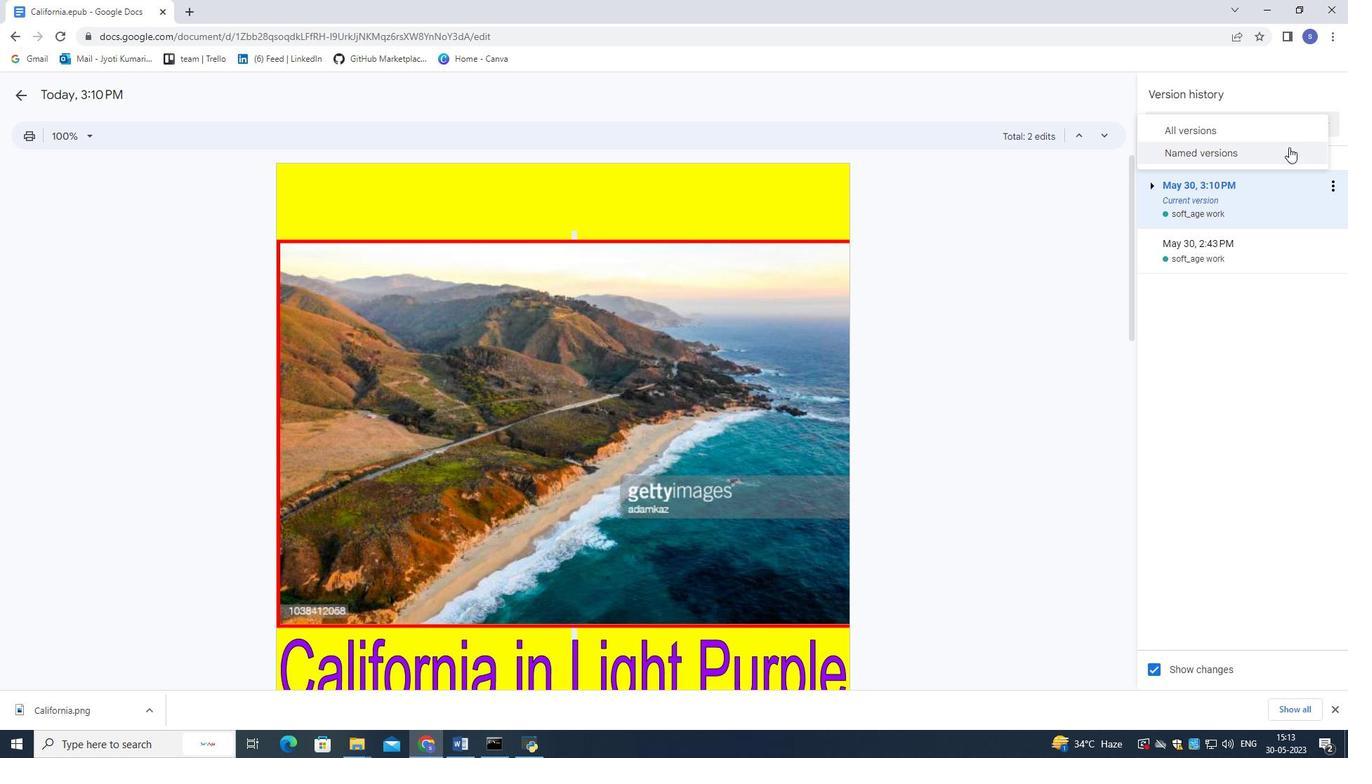 
Action: Mouse moved to (999, 359)
Screenshot: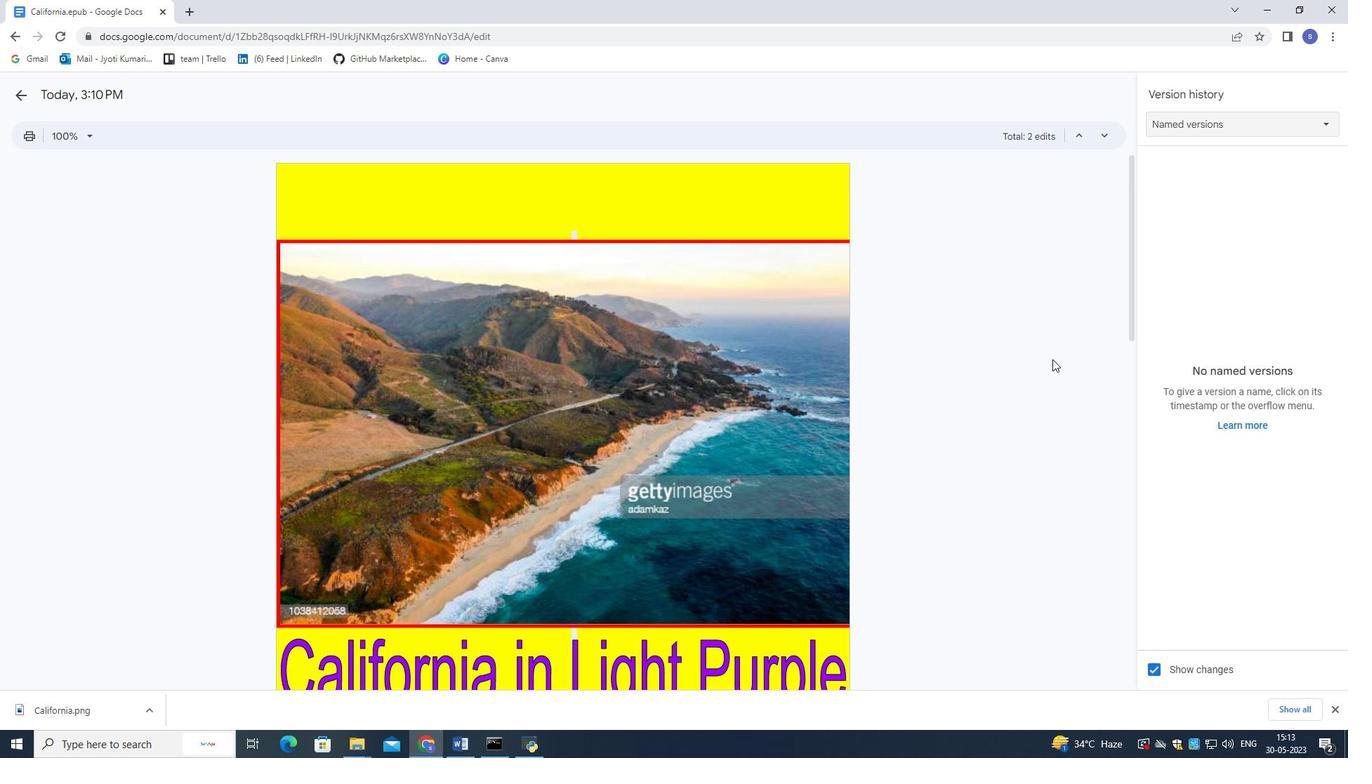 
Action: Mouse pressed left at (999, 359)
Screenshot: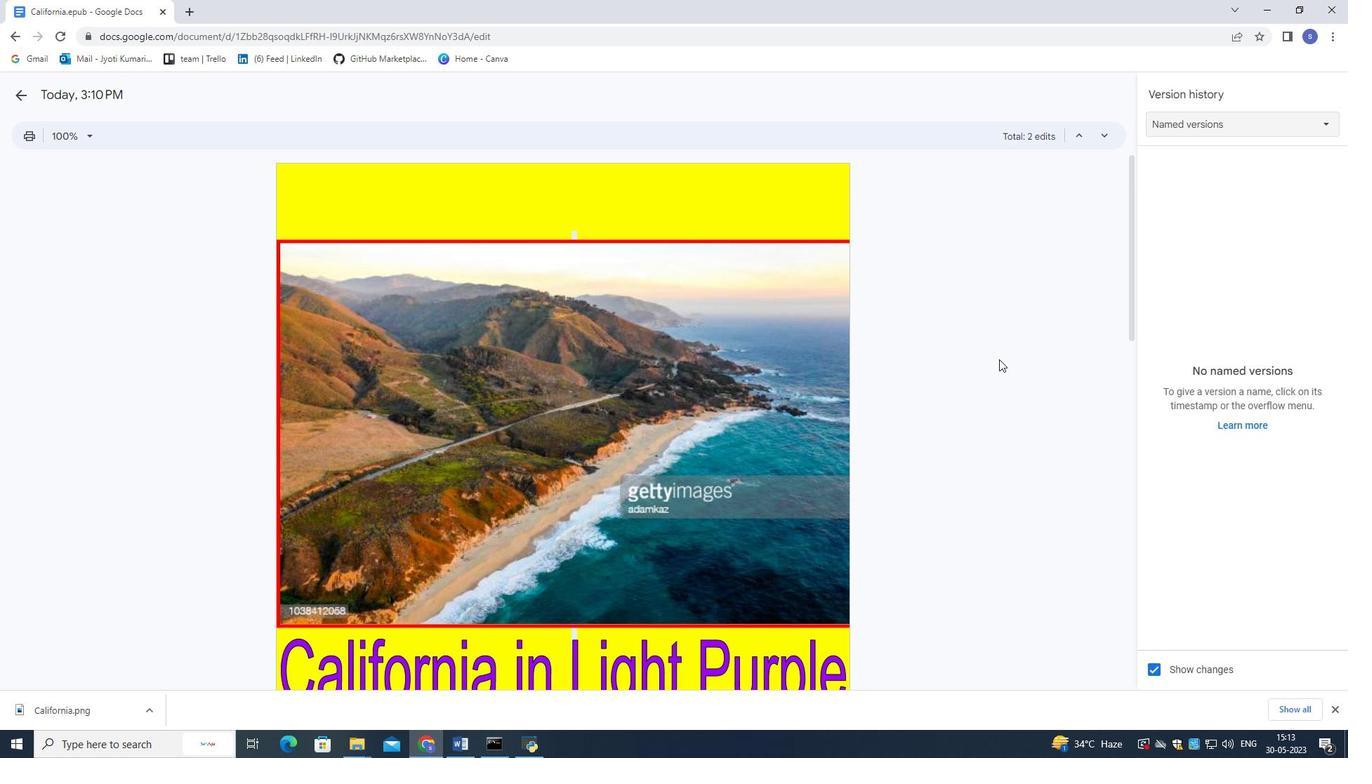 
Action: Mouse moved to (18, 35)
Screenshot: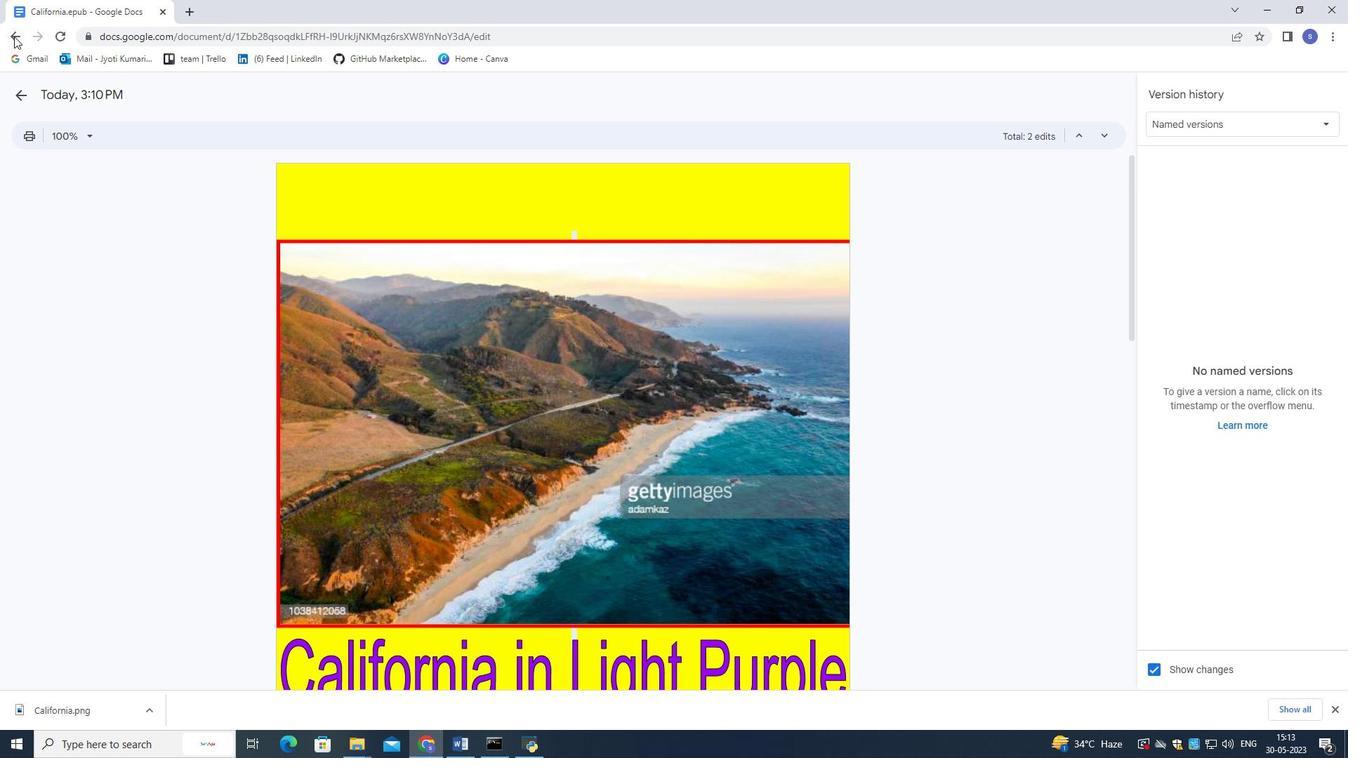 
Action: Mouse pressed left at (18, 35)
Screenshot: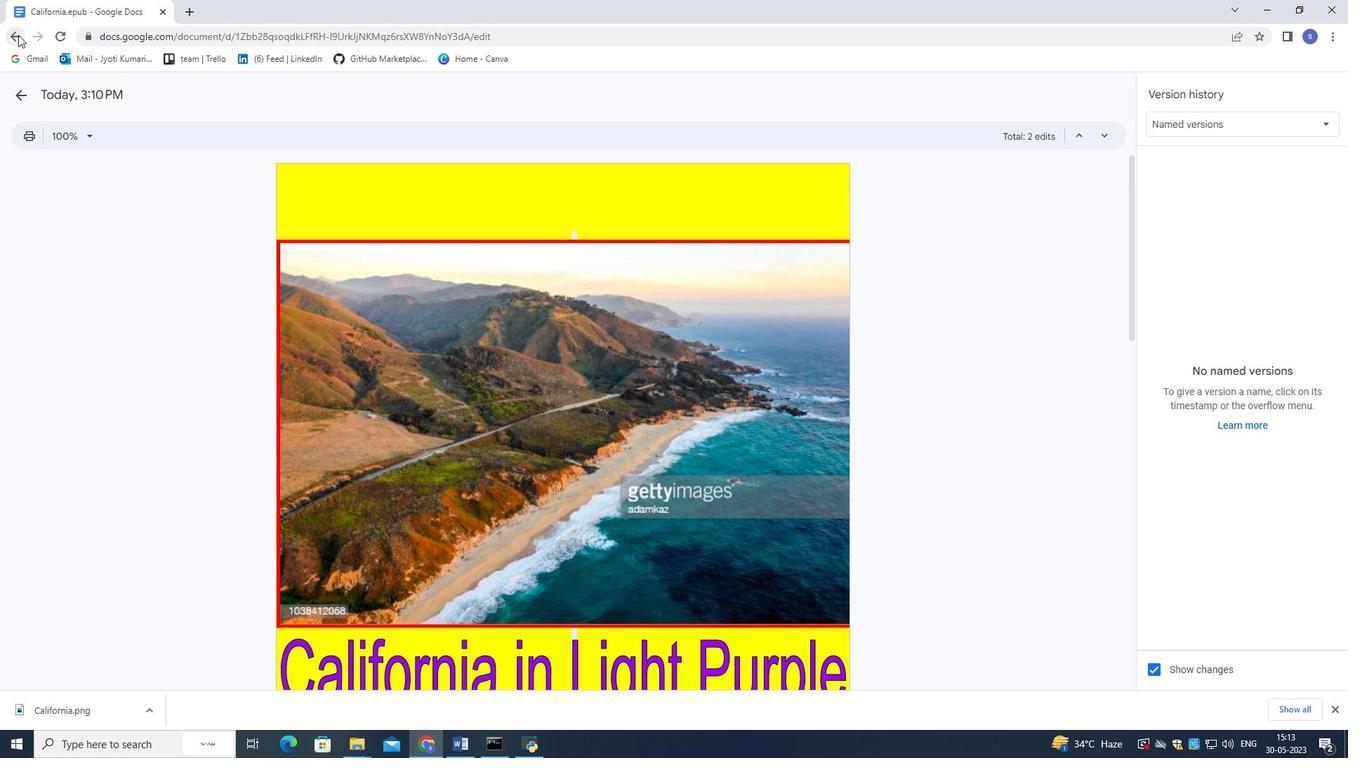 
Action: Mouse moved to (339, 439)
Screenshot: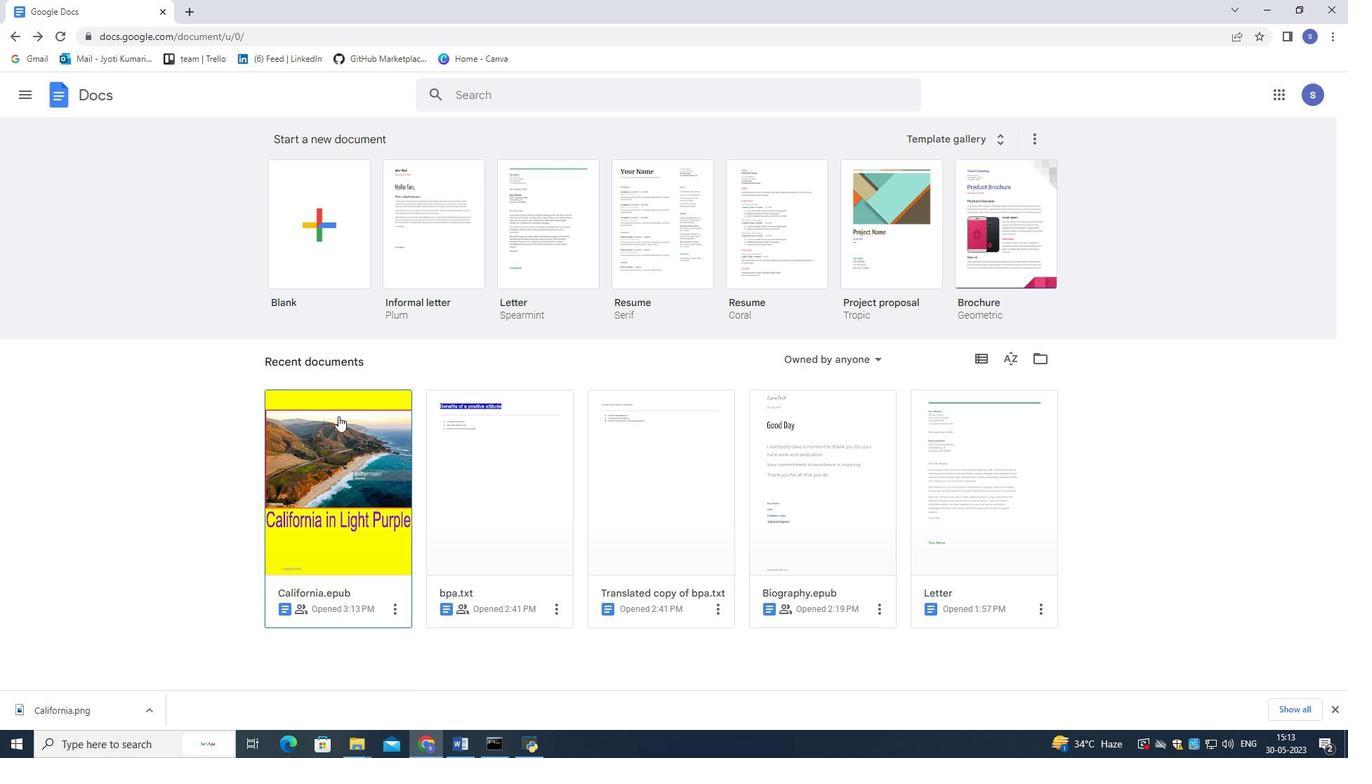 
Action: Mouse pressed left at (339, 439)
Screenshot: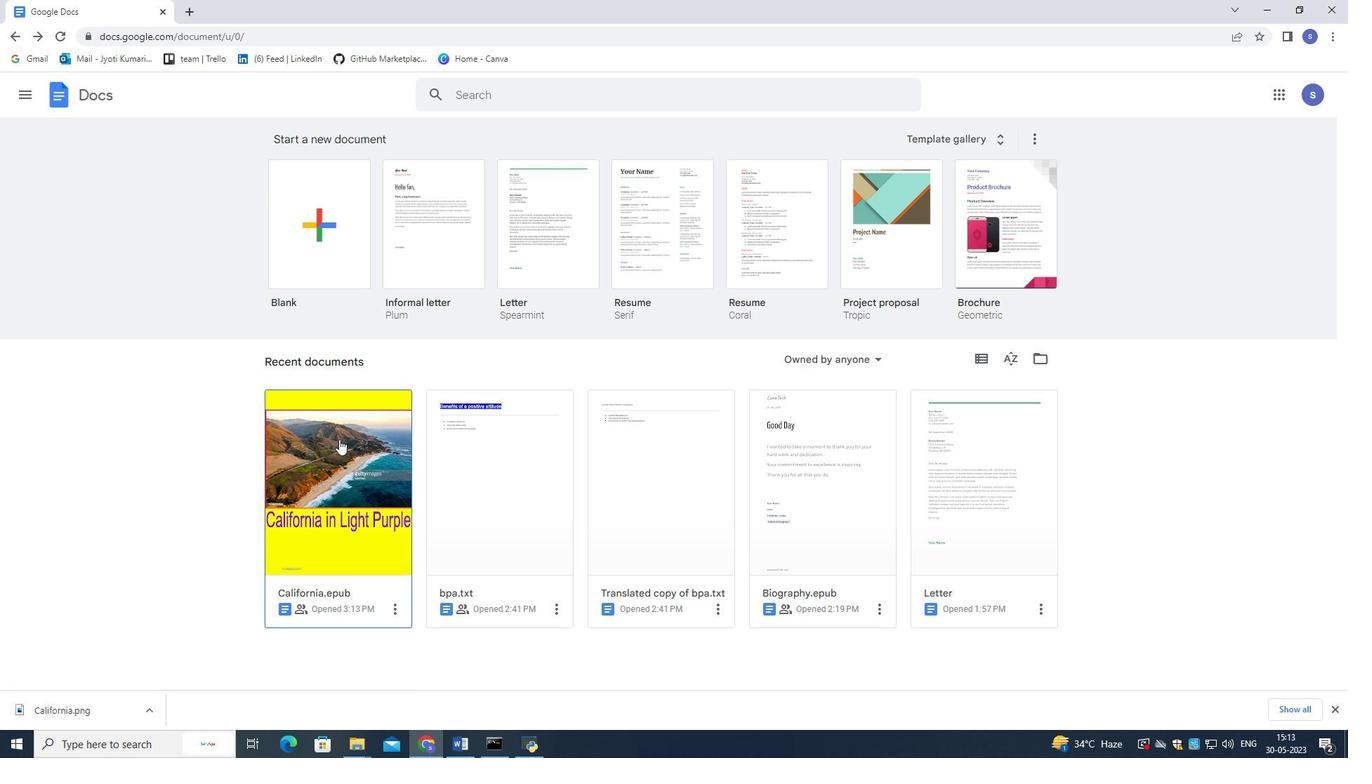 
Action: Mouse moved to (53, 98)
Screenshot: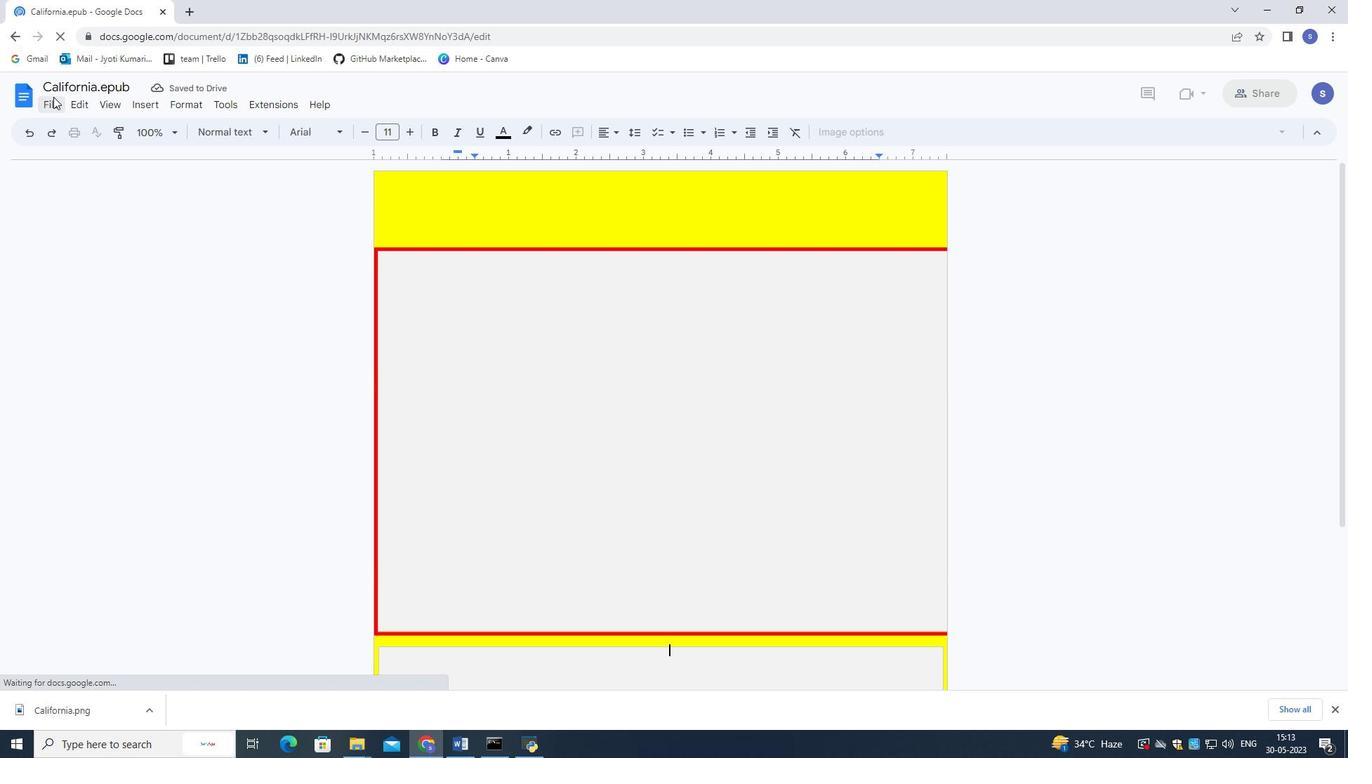 
Action: Mouse pressed left at (53, 98)
Screenshot: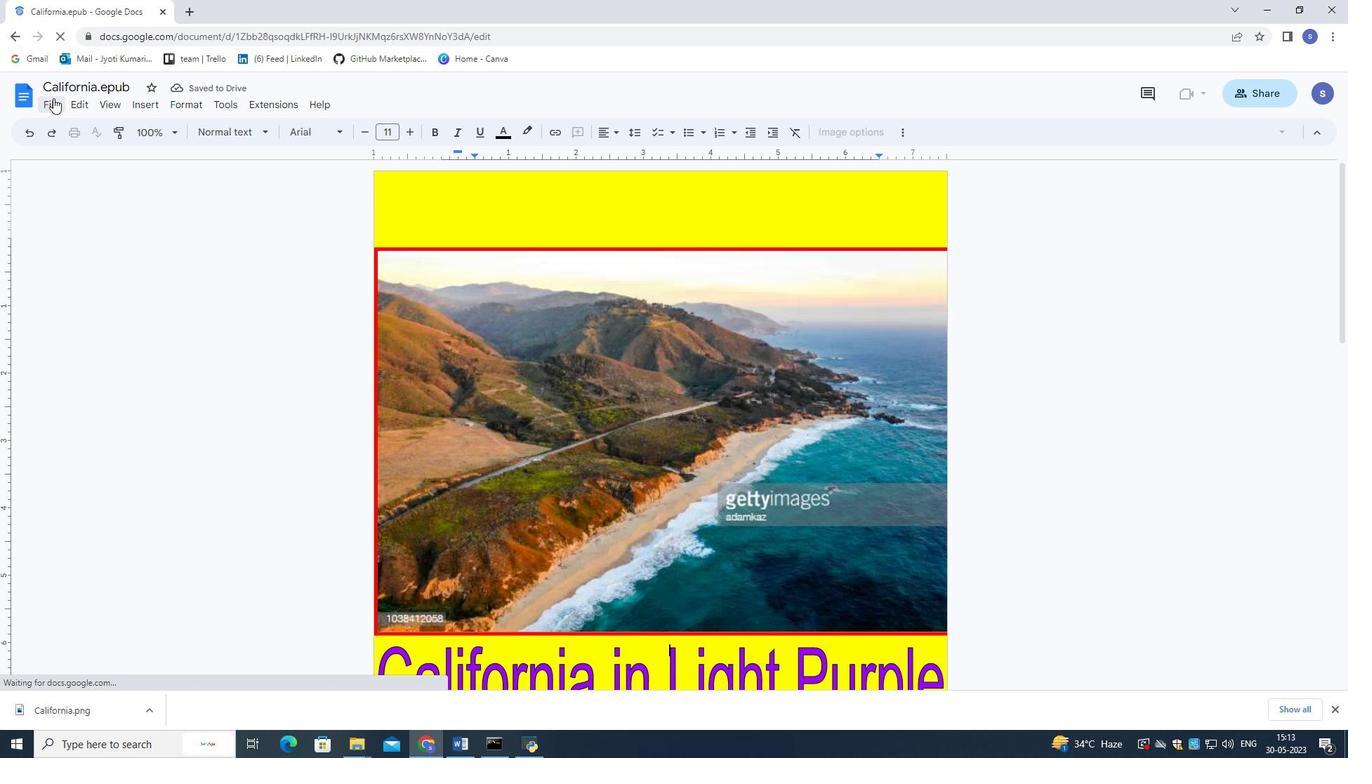 
Action: Mouse moved to (332, 401)
Screenshot: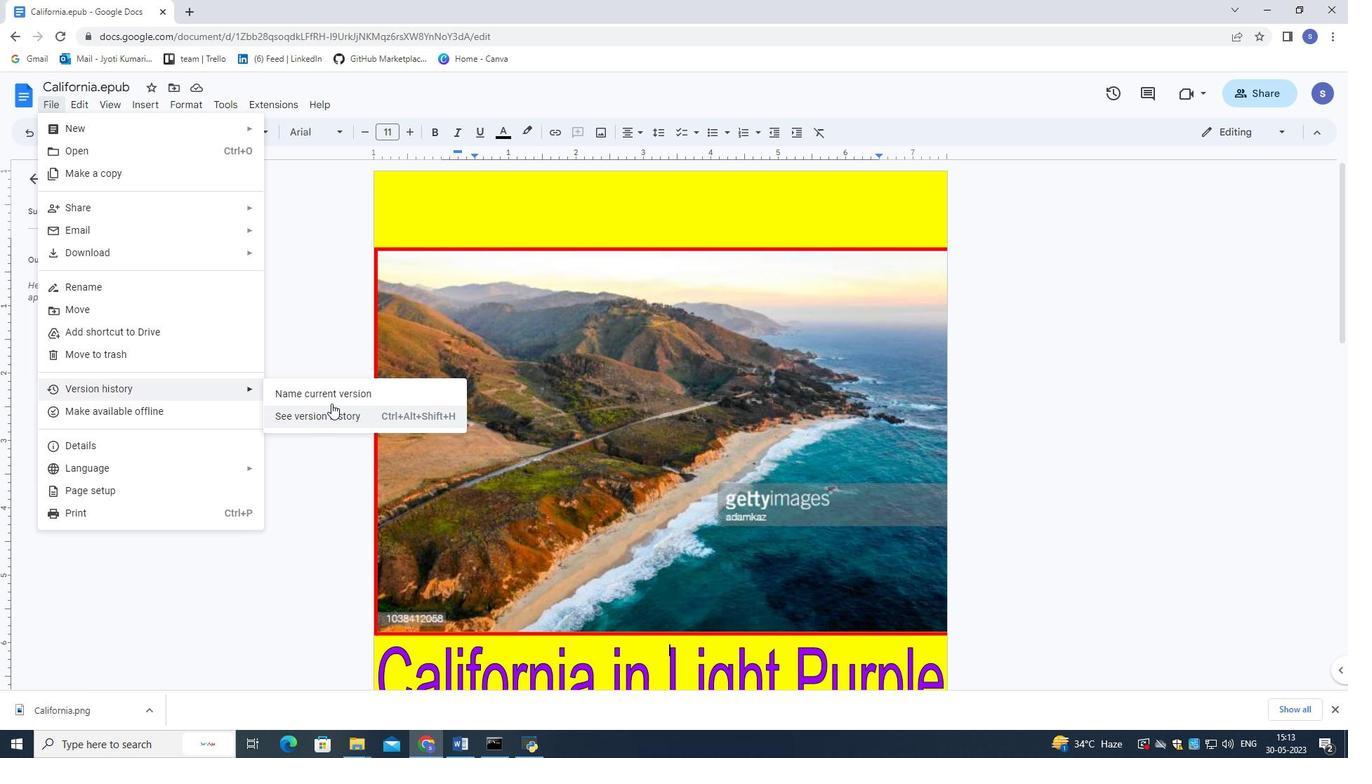 
Action: Mouse pressed left at (332, 401)
Screenshot: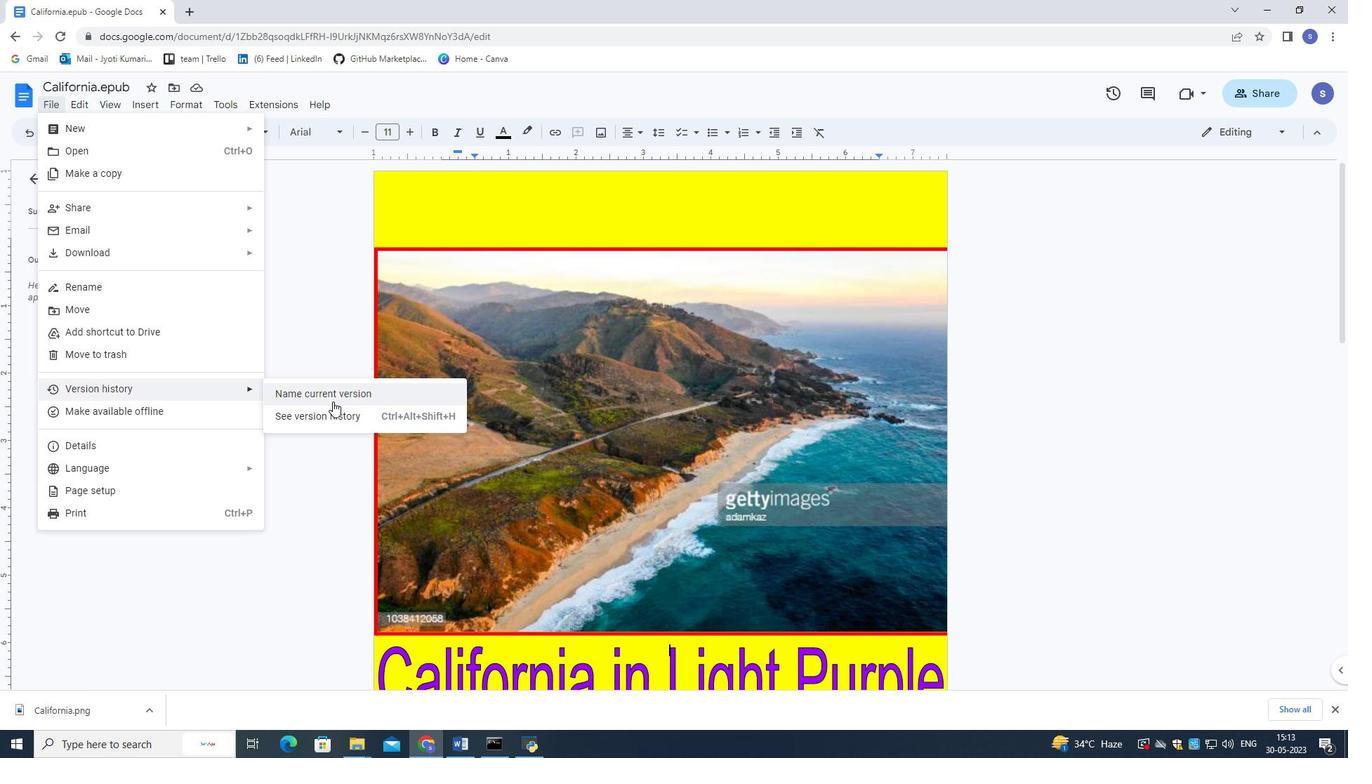 
Action: Mouse moved to (777, 332)
Screenshot: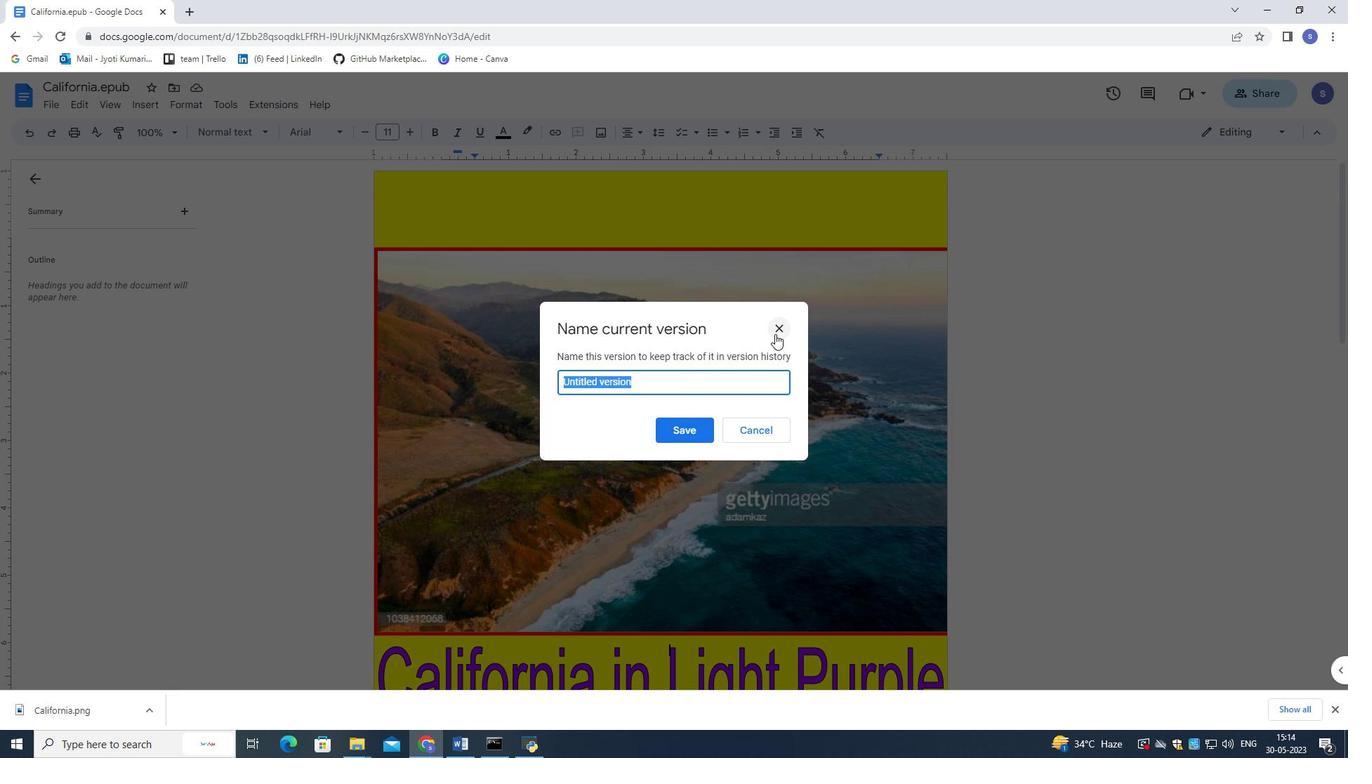 
Action: Mouse pressed left at (777, 332)
Screenshot: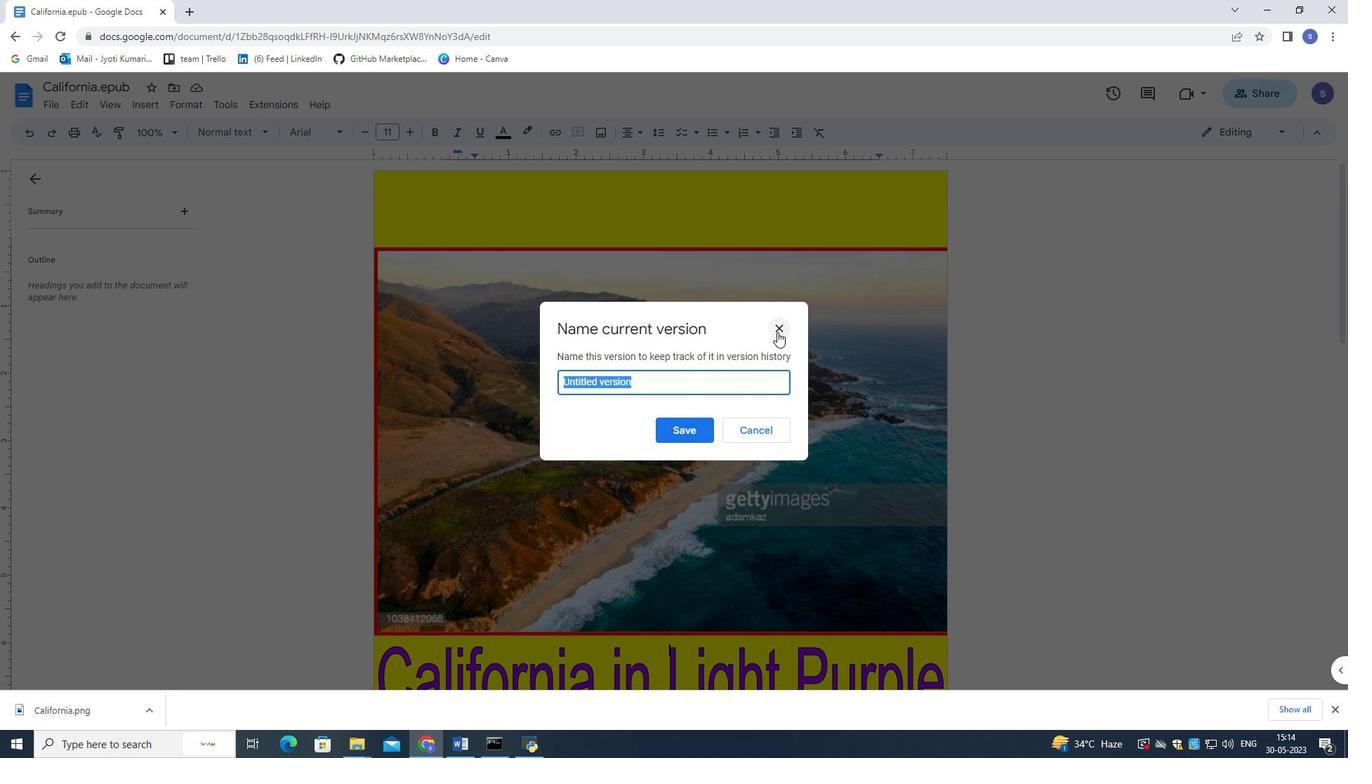 
Action: Mouse moved to (57, 103)
Screenshot: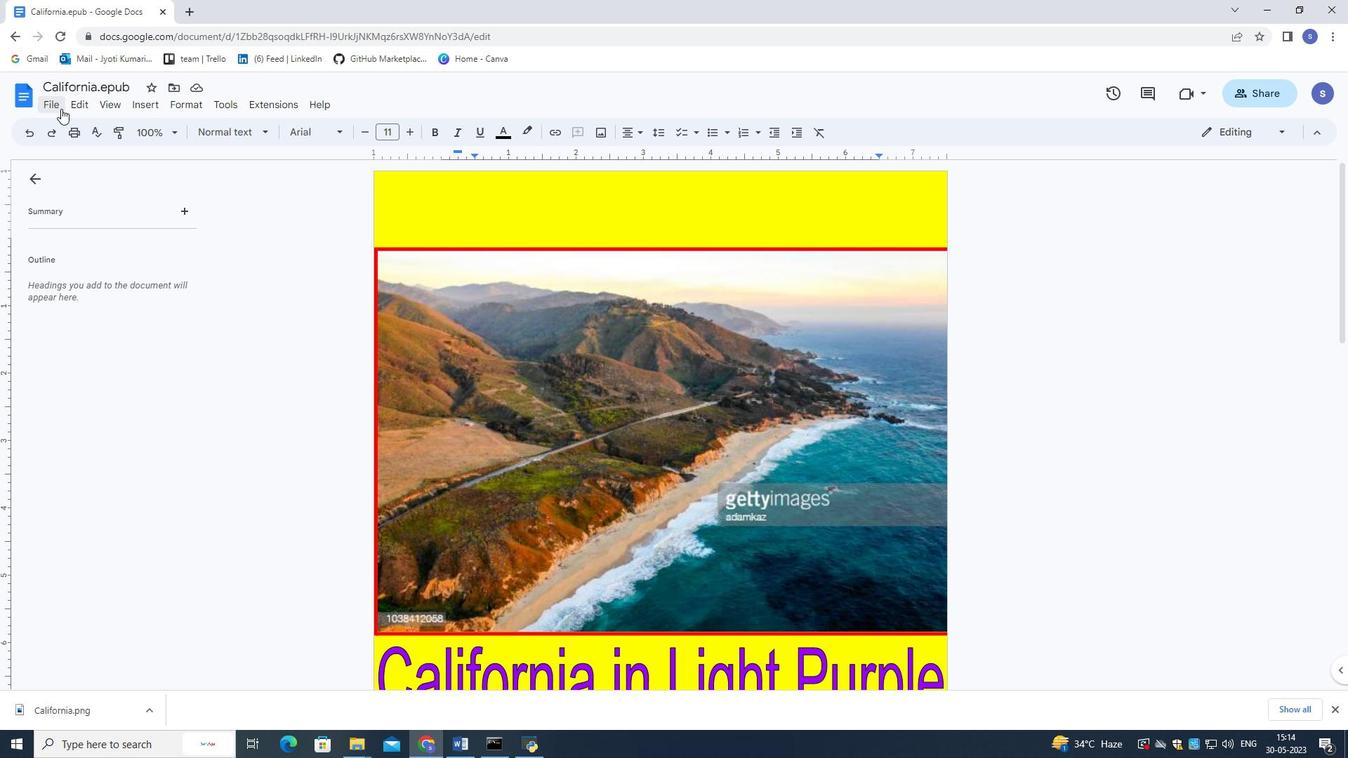 
Action: Mouse pressed left at (57, 103)
Screenshot: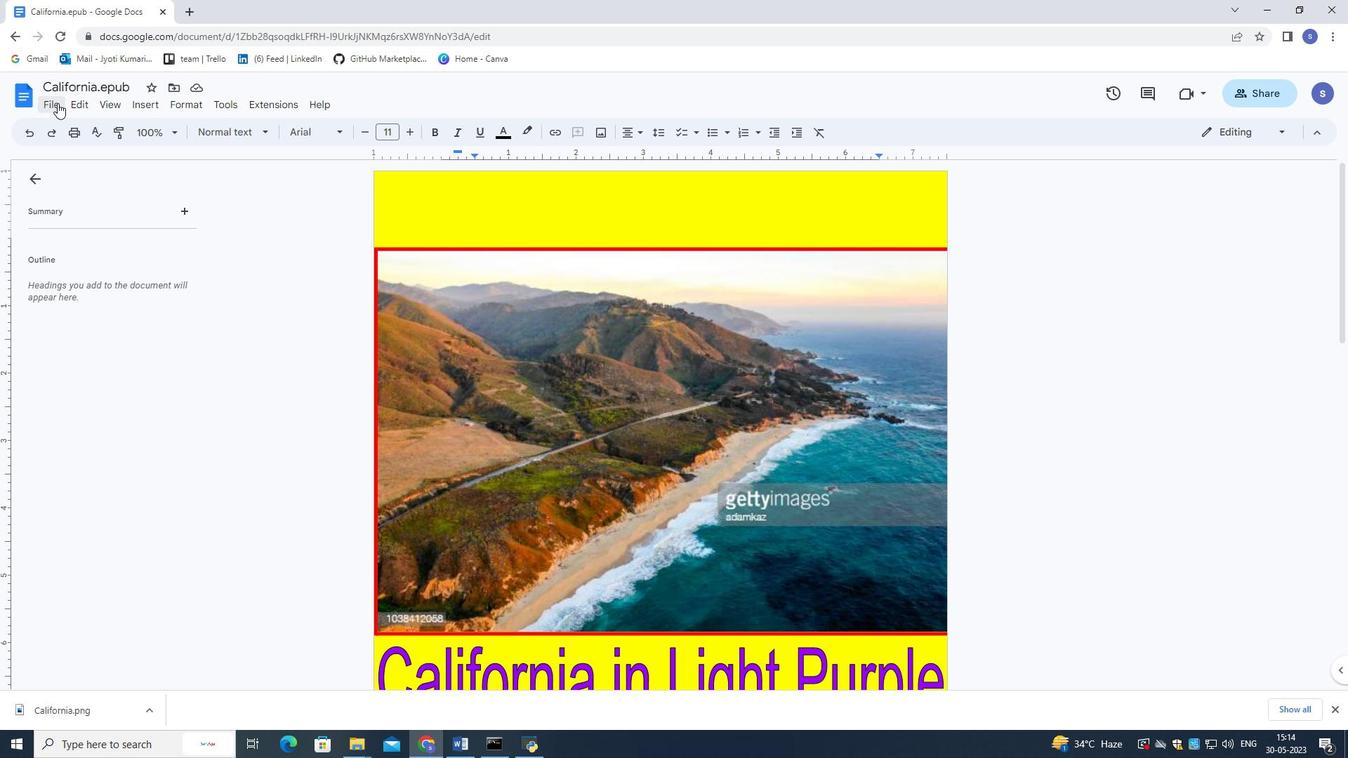 
Action: Mouse moved to (307, 413)
Screenshot: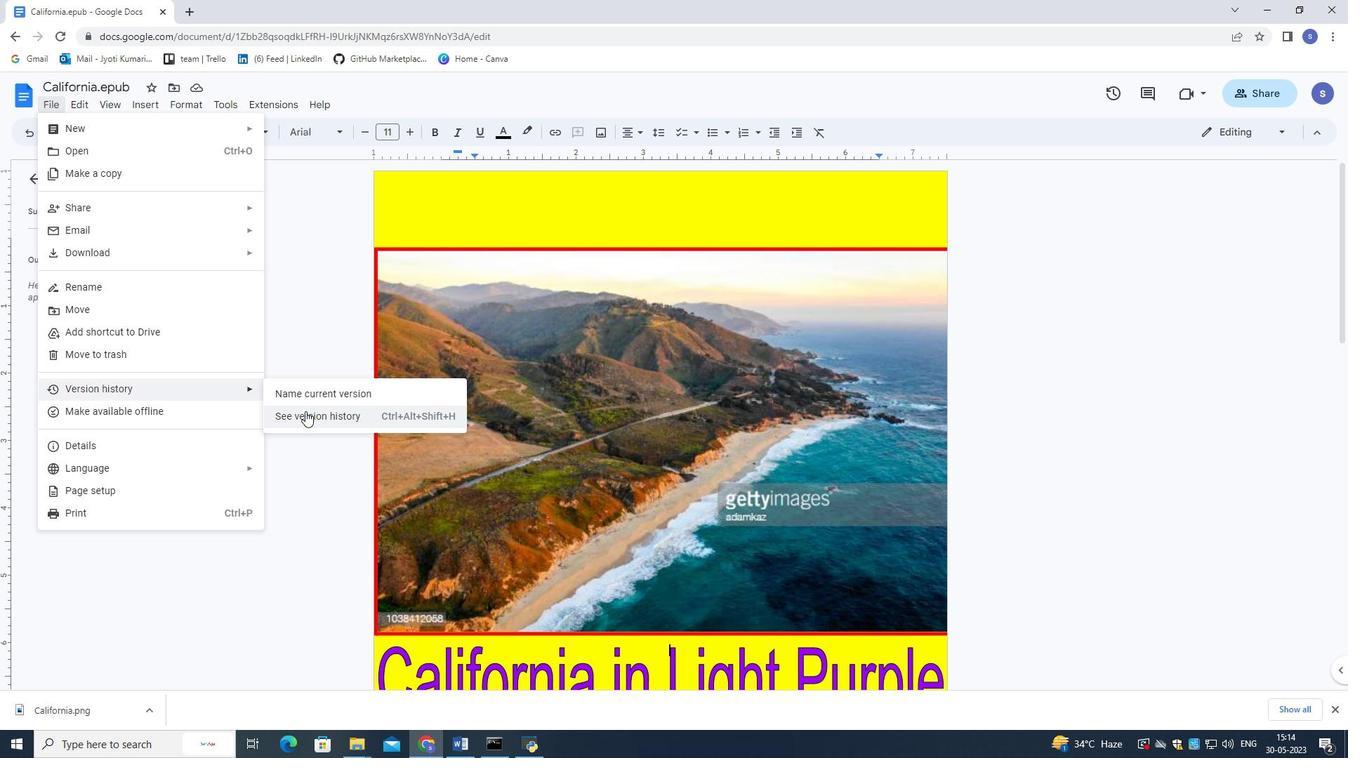
Action: Mouse pressed left at (307, 413)
Screenshot: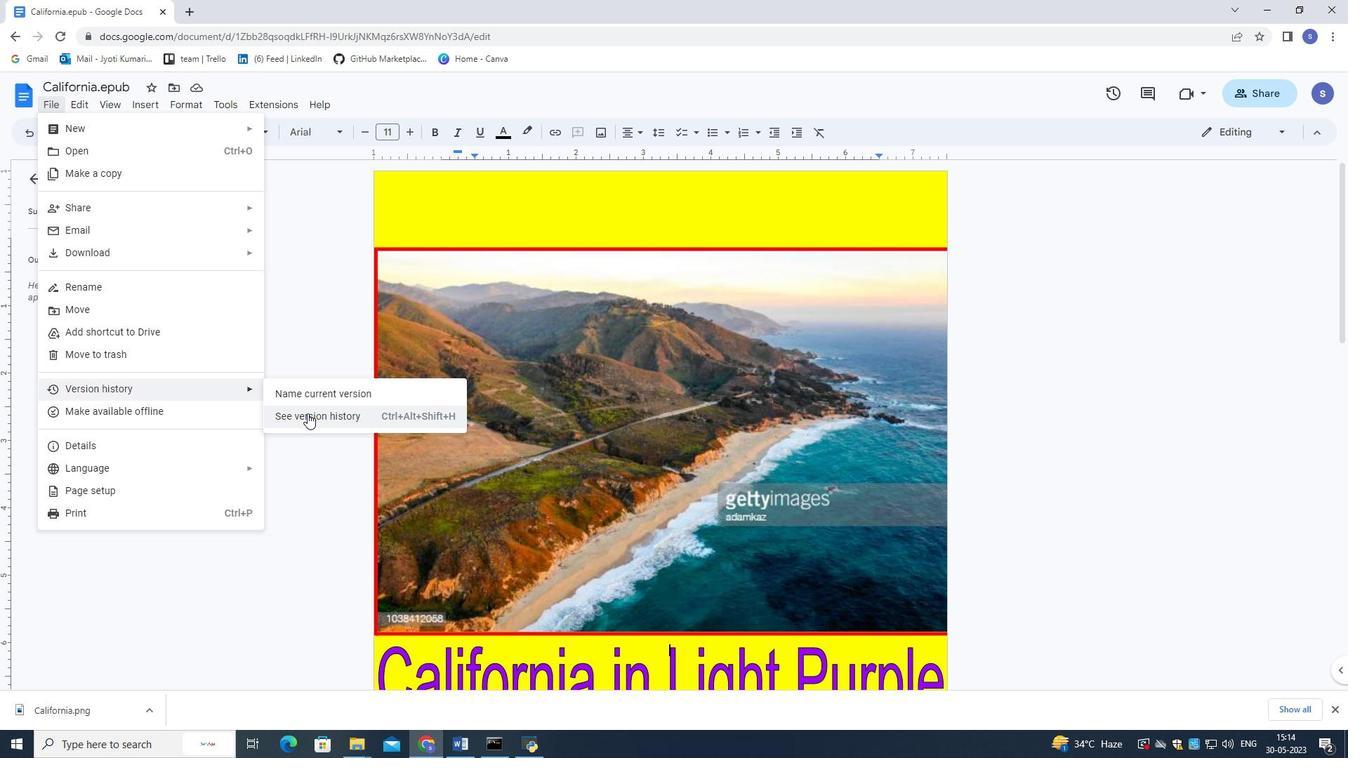 
Action: Mouse moved to (859, 422)
Screenshot: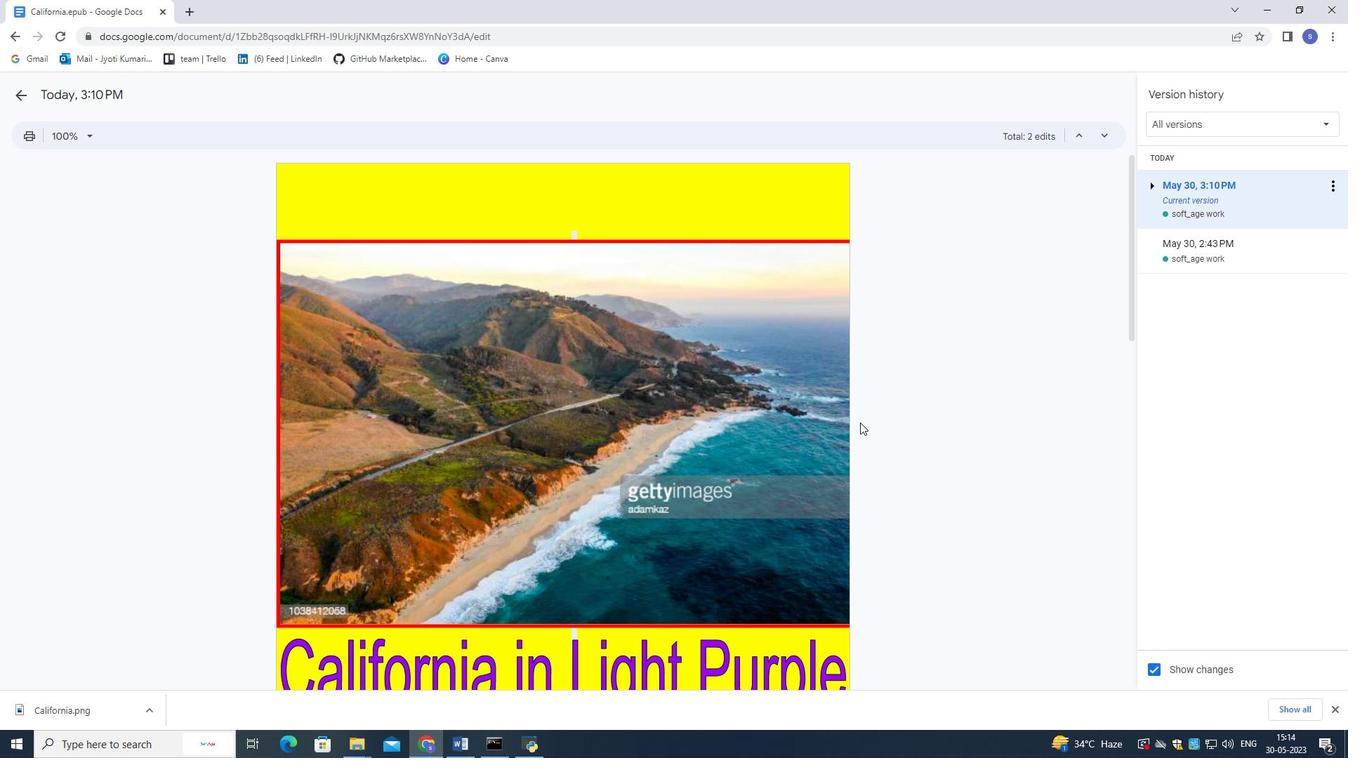 
